 Task: Write a soql queries for arranging the data in Descending order.
Action: Mouse moved to (86, 229)
Screenshot: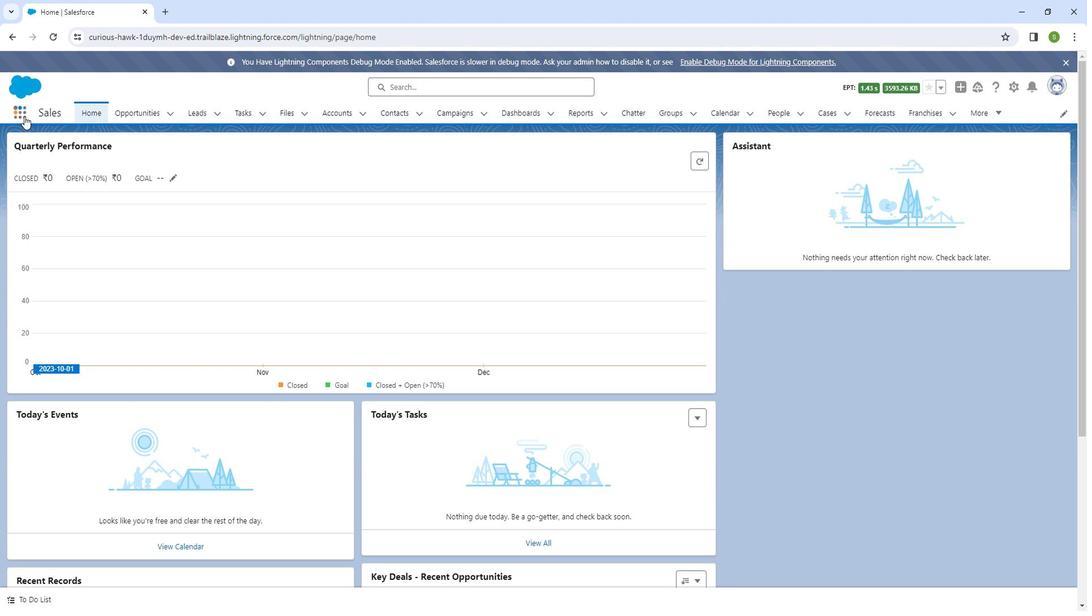 
Action: Mouse pressed left at (86, 229)
Screenshot: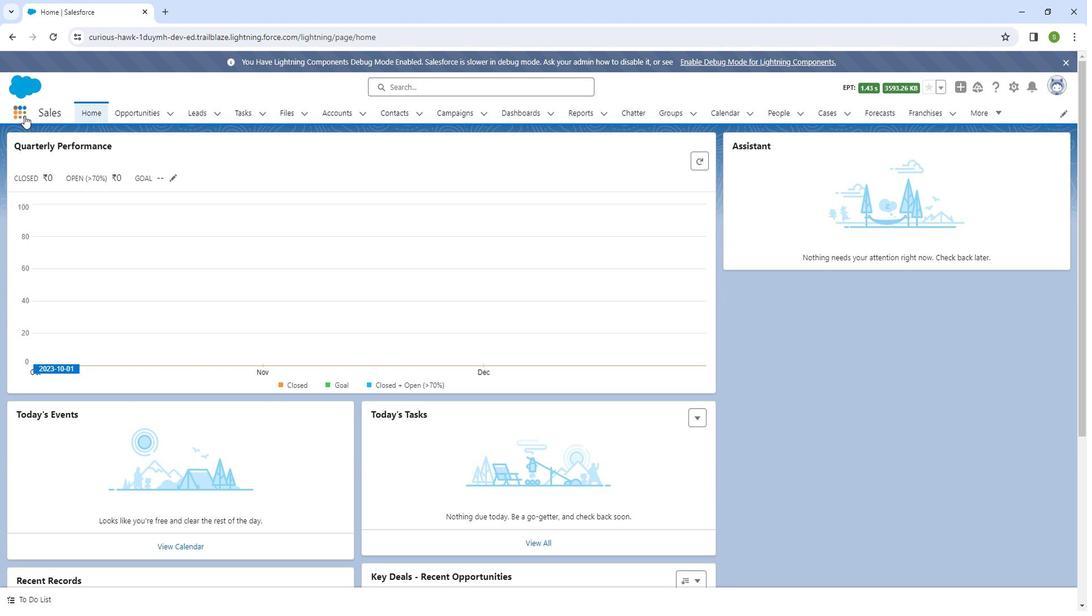 
Action: Mouse moved to (92, 340)
Screenshot: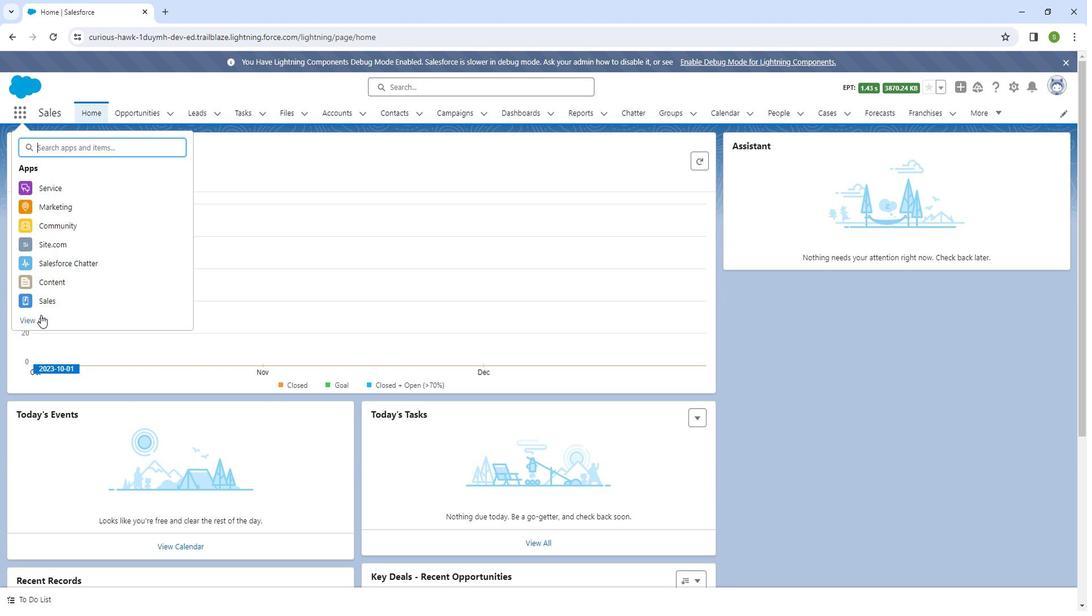 
Action: Mouse pressed left at (92, 340)
Screenshot: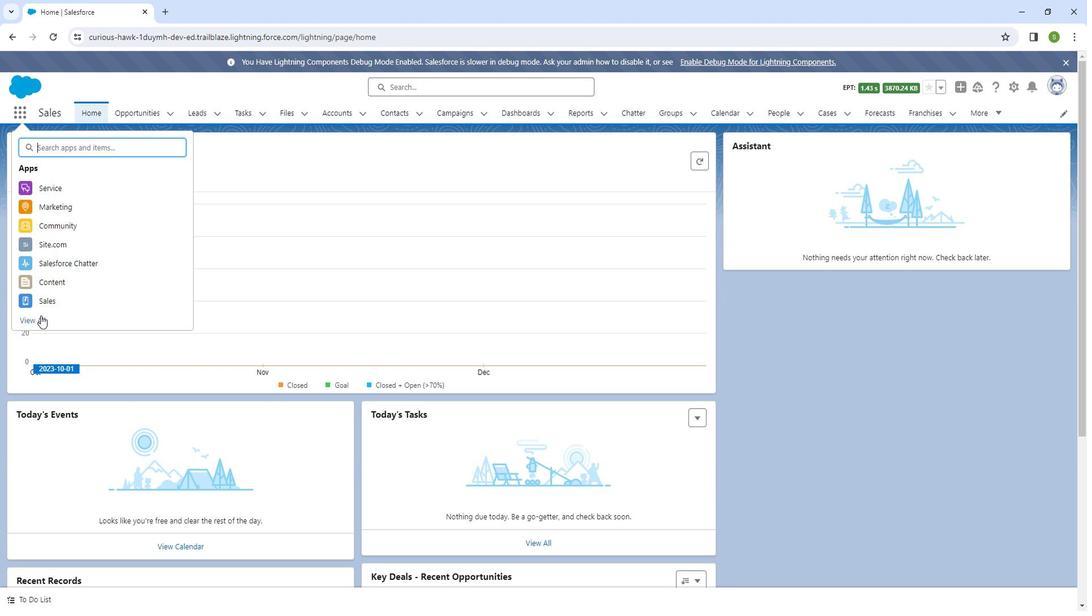 
Action: Mouse moved to (372, 404)
Screenshot: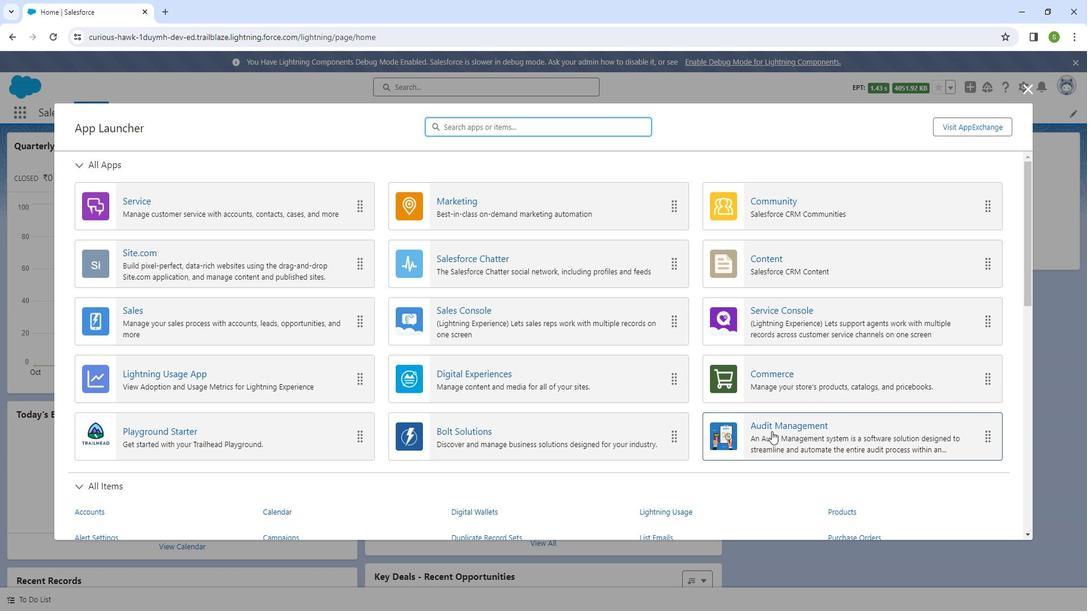 
Action: Mouse pressed left at (372, 404)
Screenshot: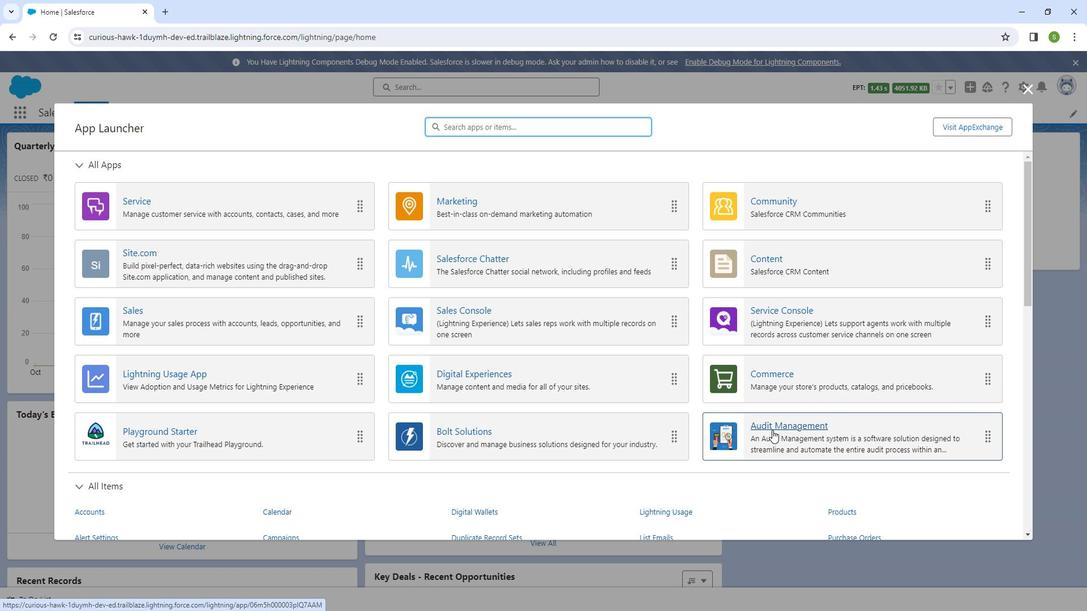 
Action: Mouse moved to (467, 212)
Screenshot: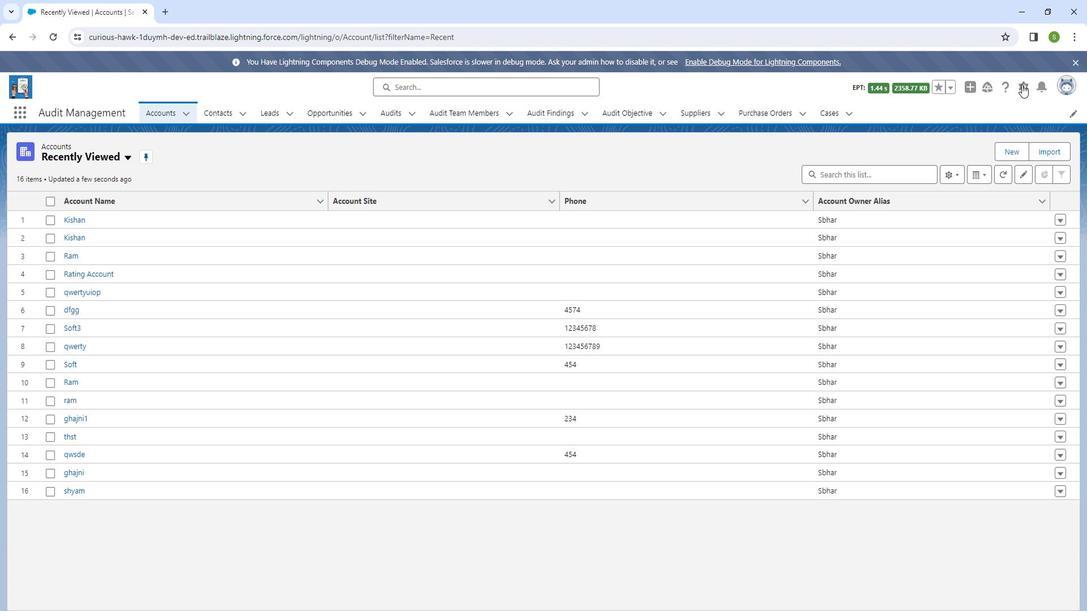 
Action: Mouse pressed left at (467, 212)
Screenshot: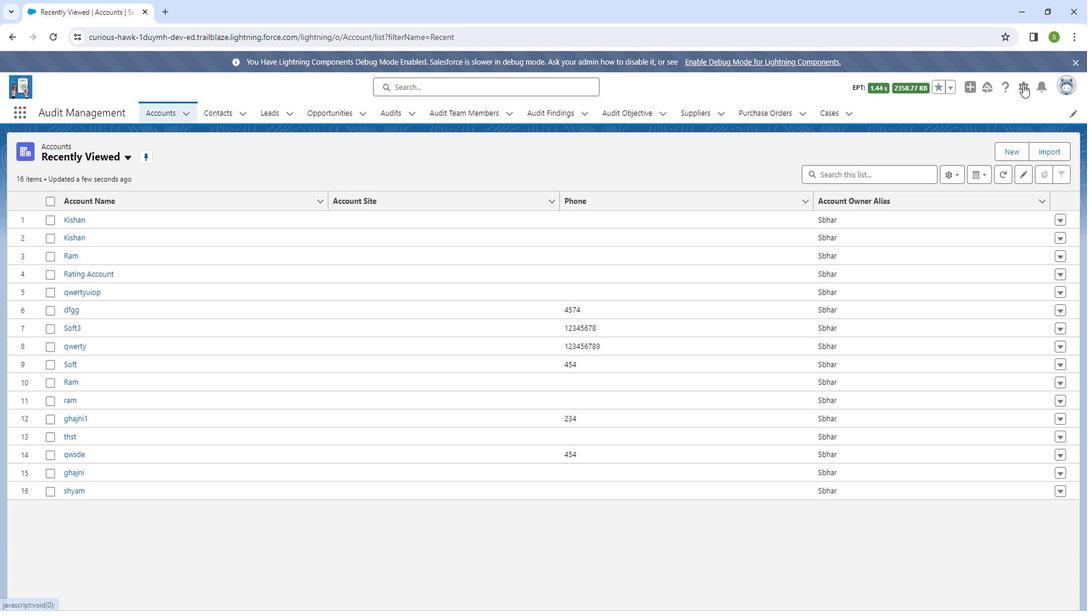 
Action: Mouse moved to (450, 269)
Screenshot: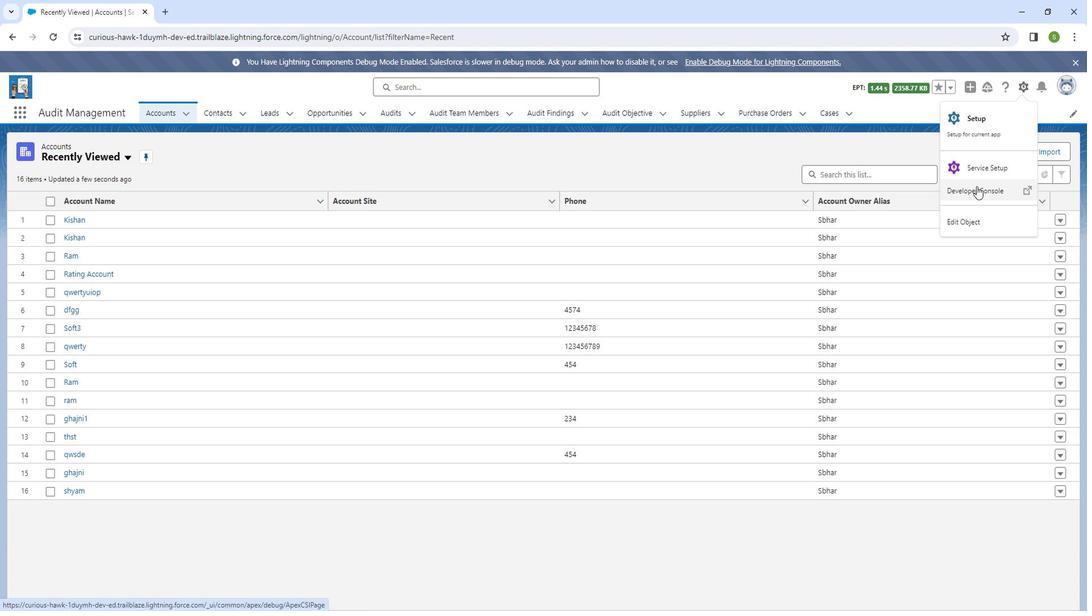 
Action: Mouse pressed right at (450, 269)
Screenshot: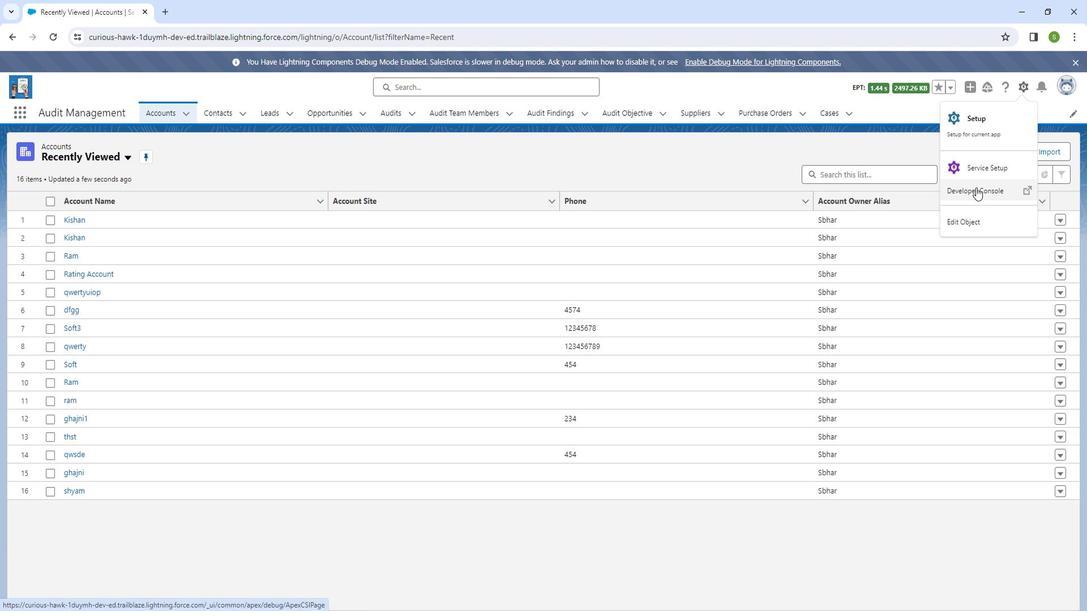 
Action: Mouse moved to (443, 276)
Screenshot: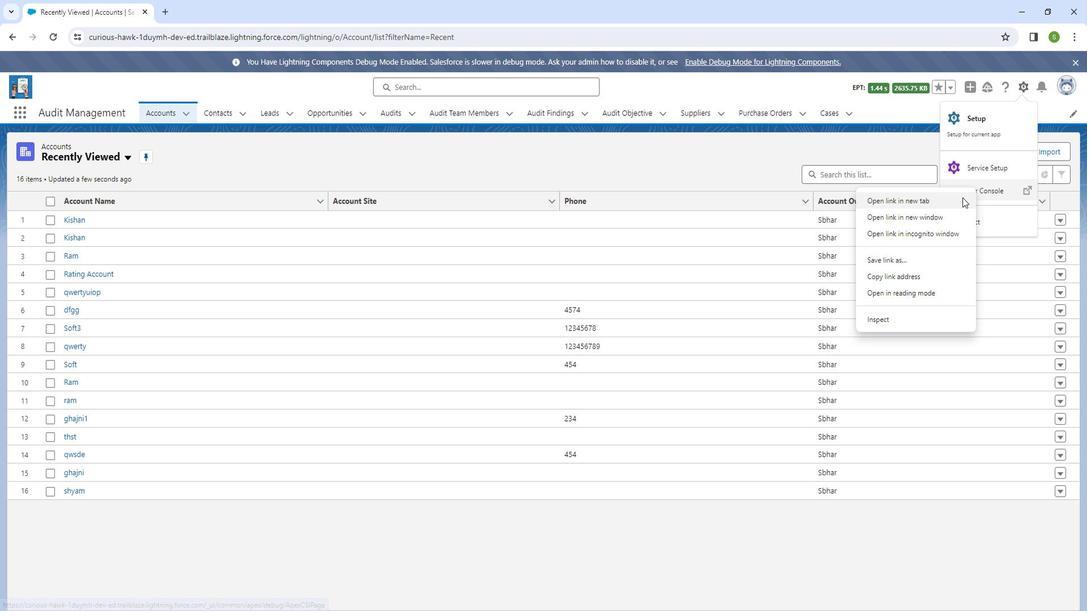 
Action: Mouse pressed left at (443, 276)
Screenshot: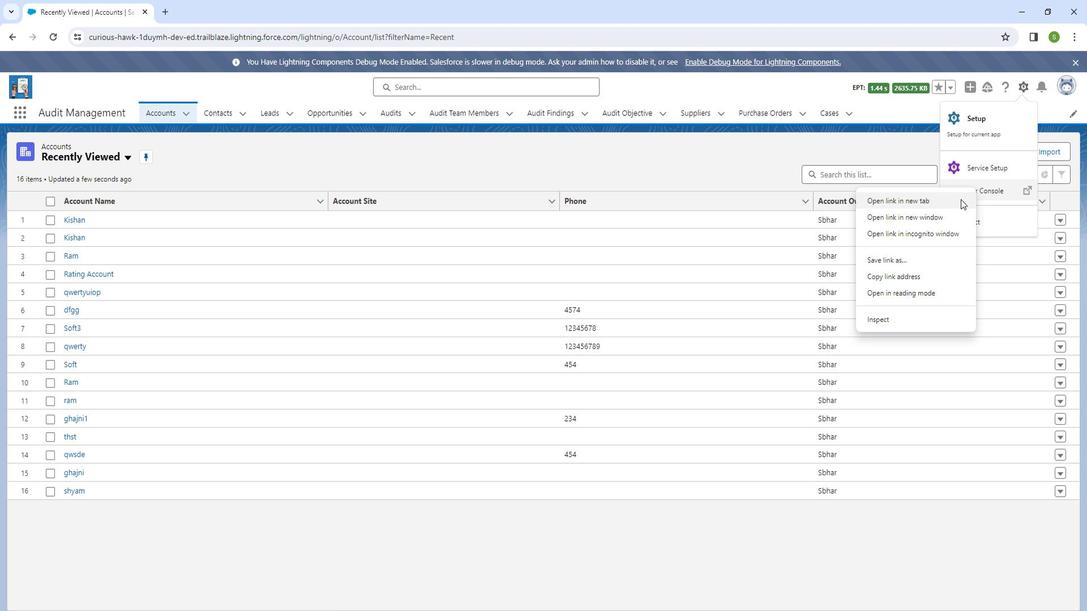 
Action: Mouse moved to (165, 172)
Screenshot: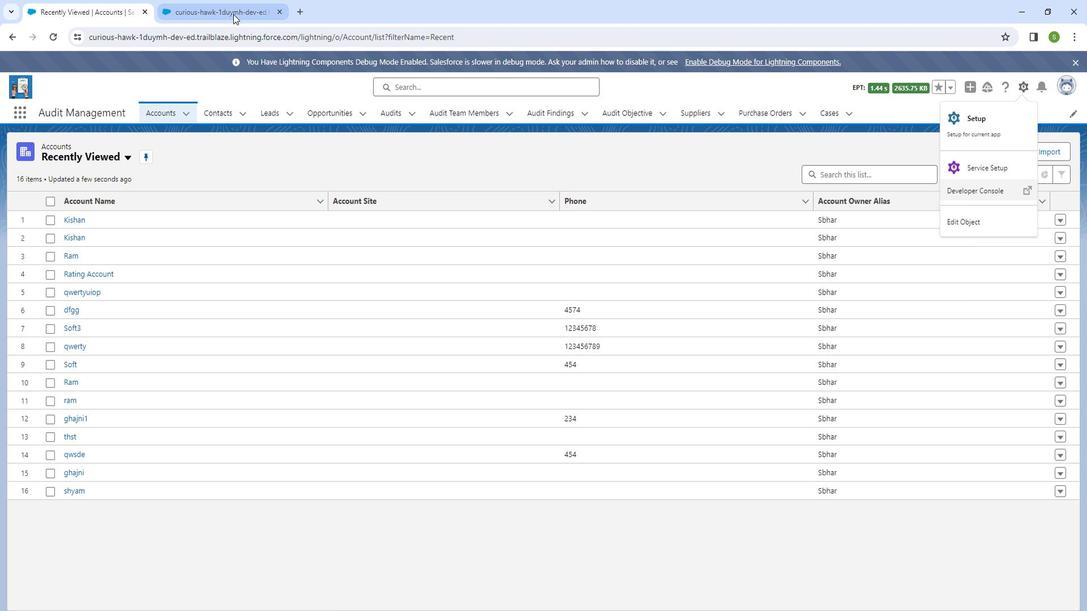 
Action: Mouse pressed left at (165, 172)
Screenshot: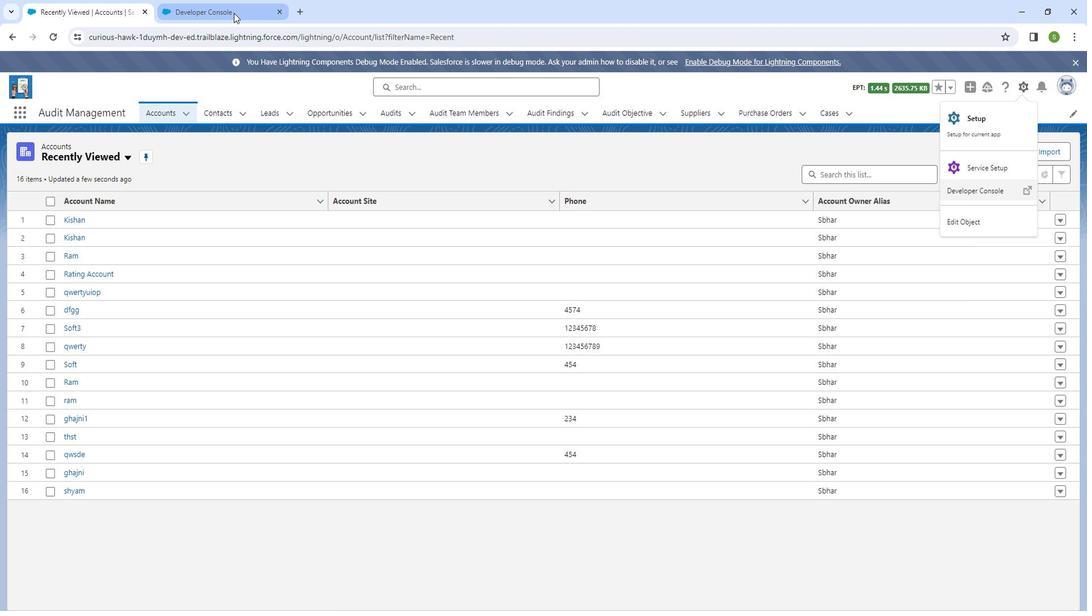 
Action: Mouse moved to (134, 309)
Screenshot: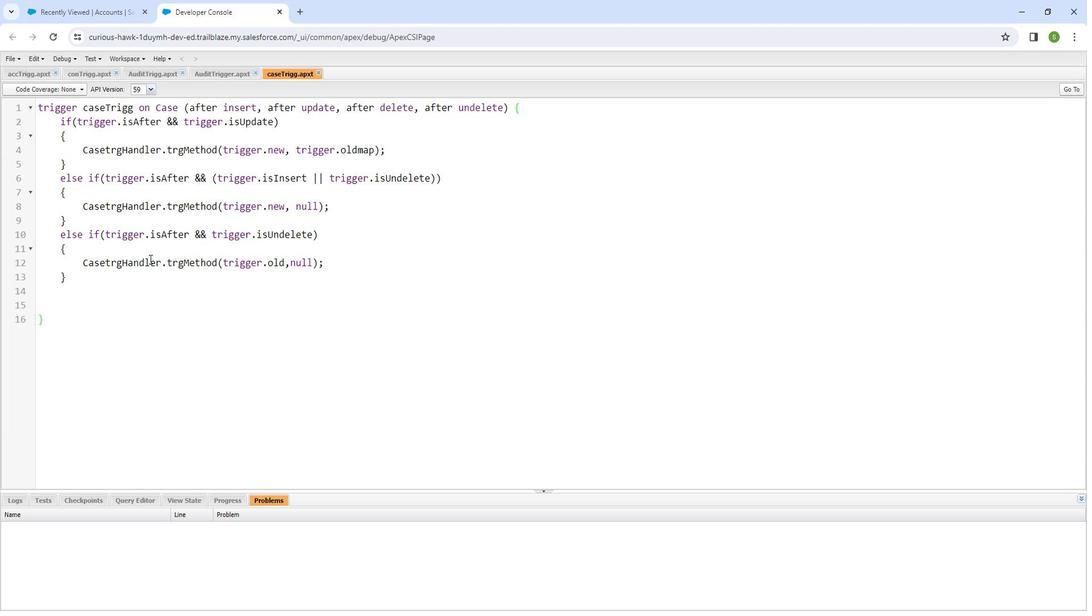 
Action: Key pressed <Key.alt_l><<191>>
Screenshot: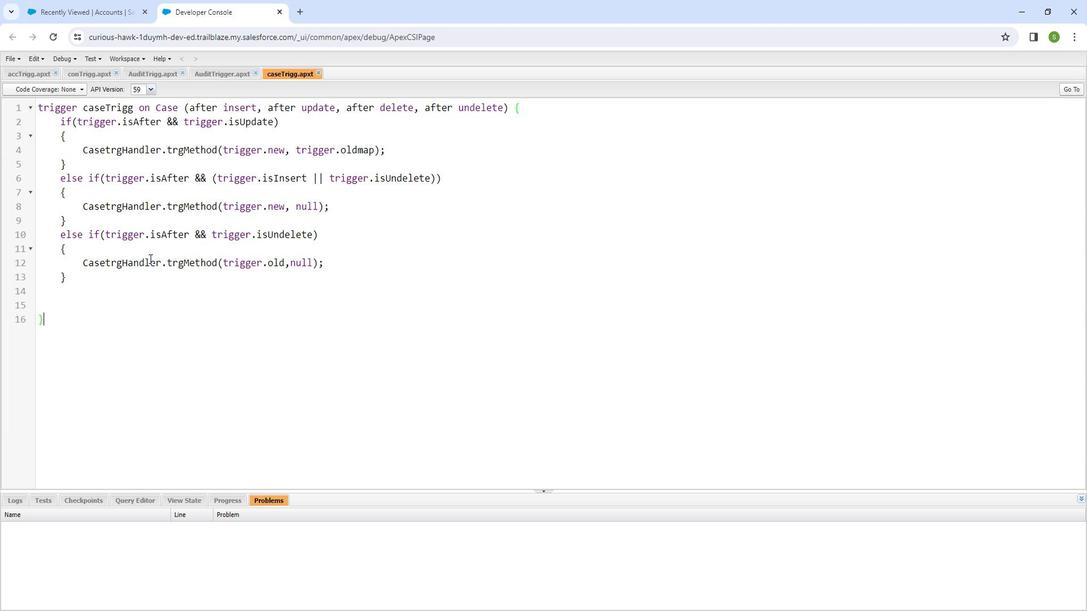 
Action: Mouse moved to (82, 199)
Screenshot: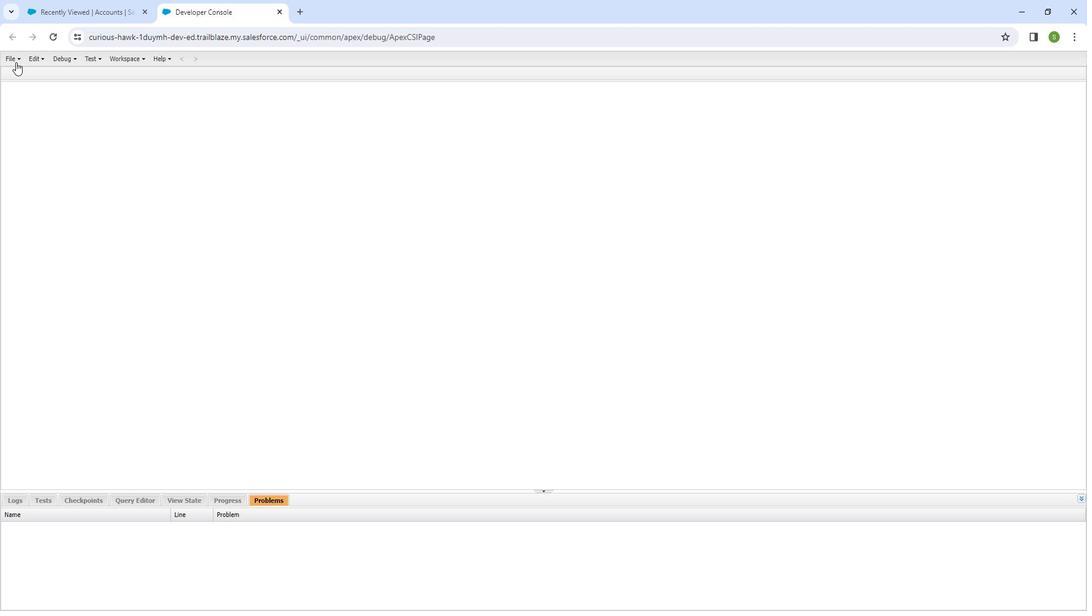 
Action: Mouse pressed left at (82, 199)
Screenshot: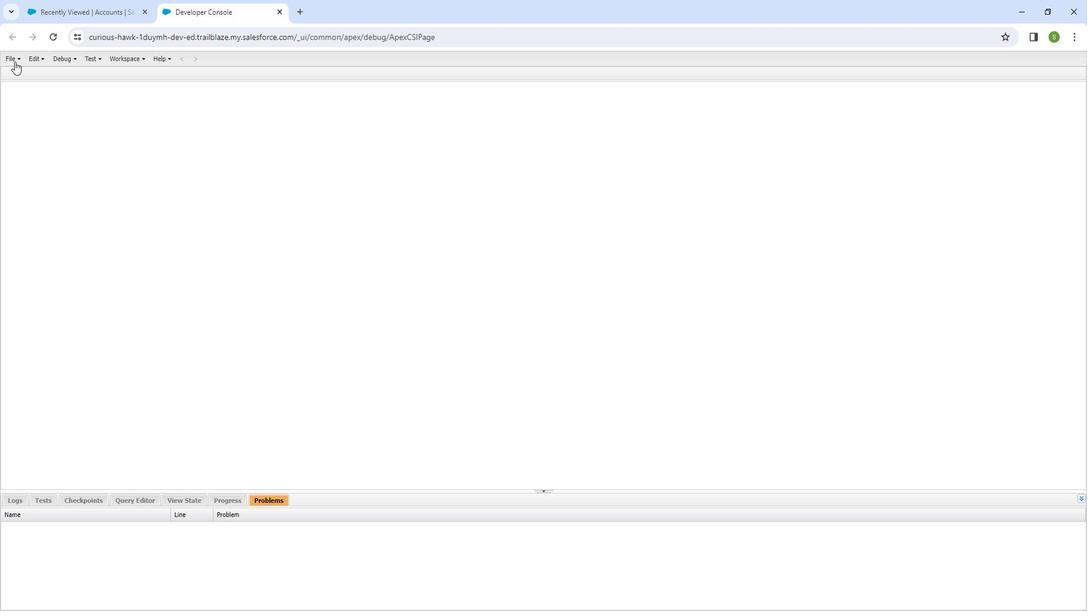 
Action: Mouse moved to (142, 208)
Screenshot: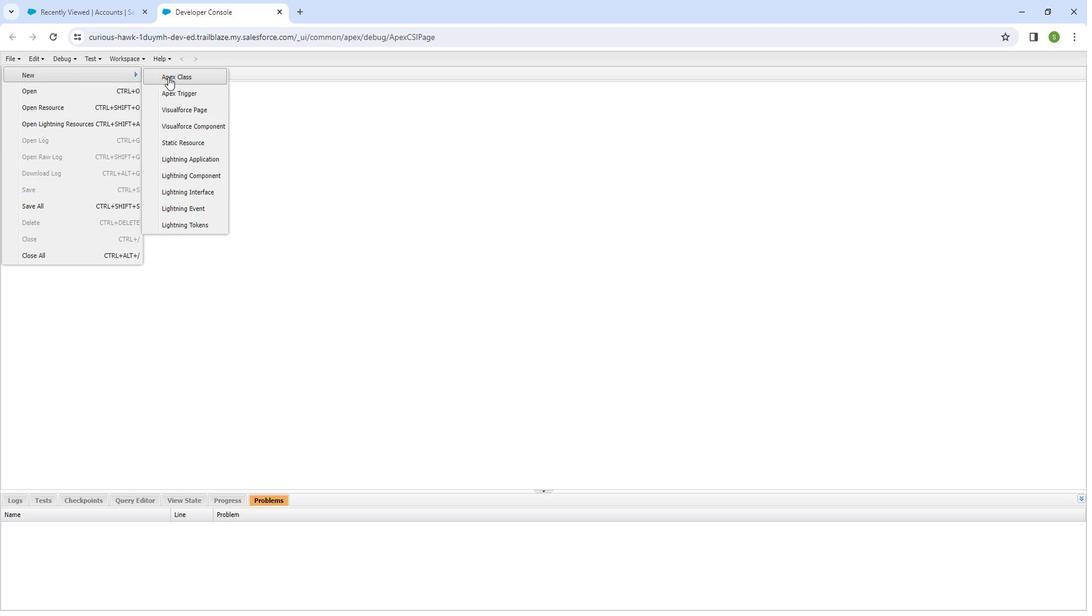 
Action: Mouse pressed left at (142, 208)
Screenshot: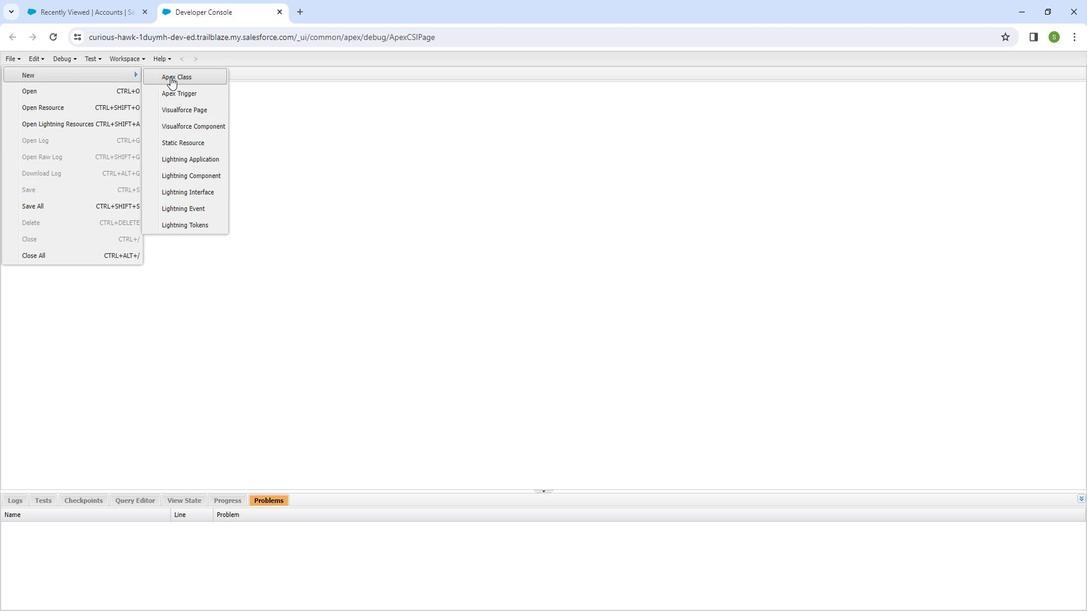 
Action: Mouse moved to (271, 352)
Screenshot: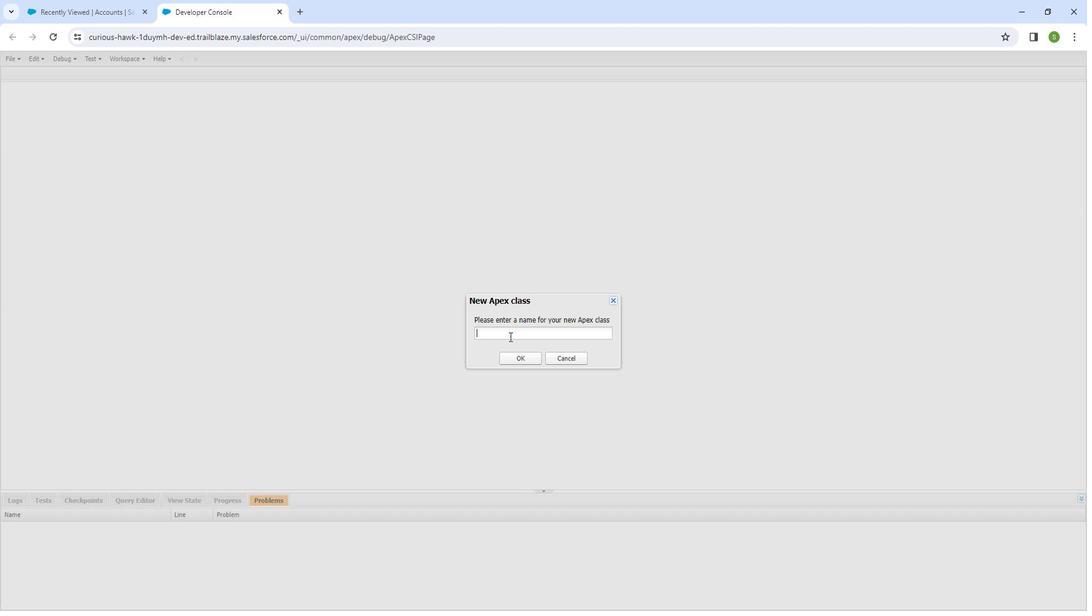 
Action: Mouse pressed left at (271, 352)
Screenshot: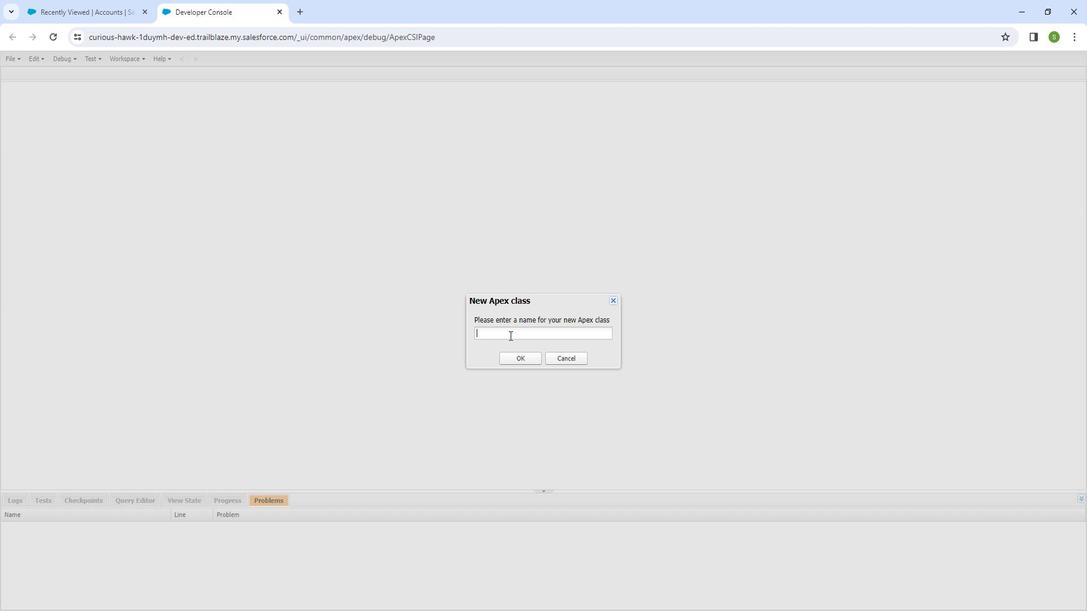
Action: Mouse moved to (270, 350)
Screenshot: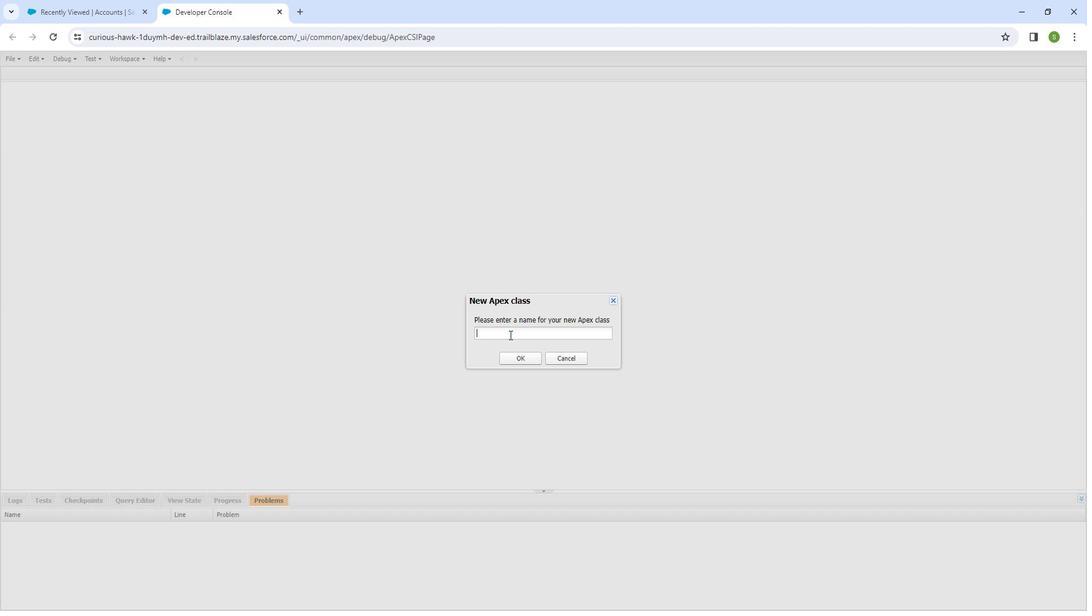 
Action: Key pressed <Key.shift_r>Descending<Key.shift_r>cl<Key.backspace><Key.backspace><Key.shift_r>Class
Screenshot: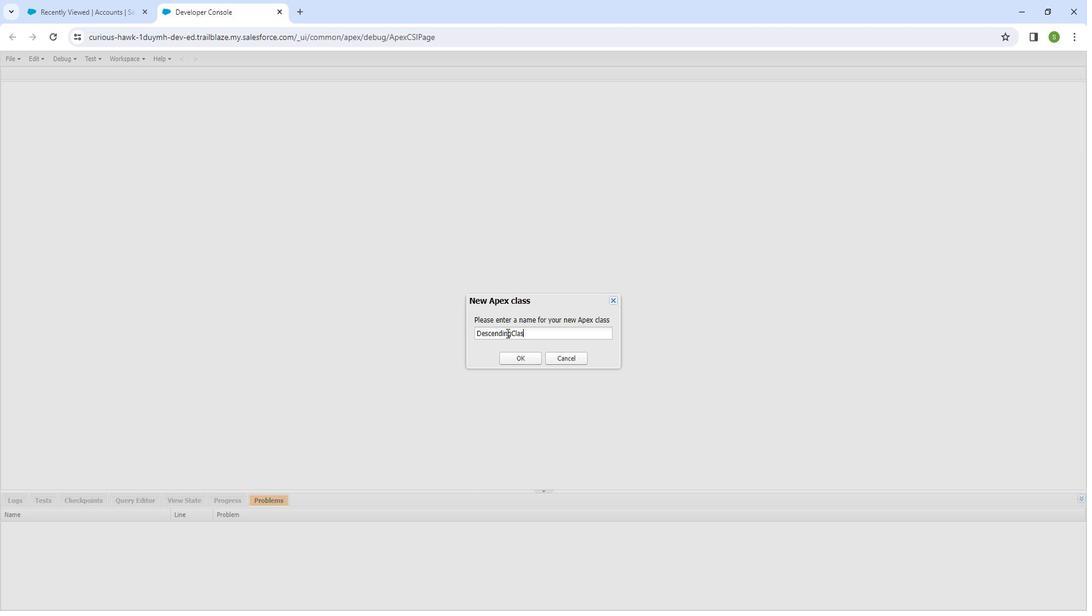
Action: Mouse moved to (271, 366)
Screenshot: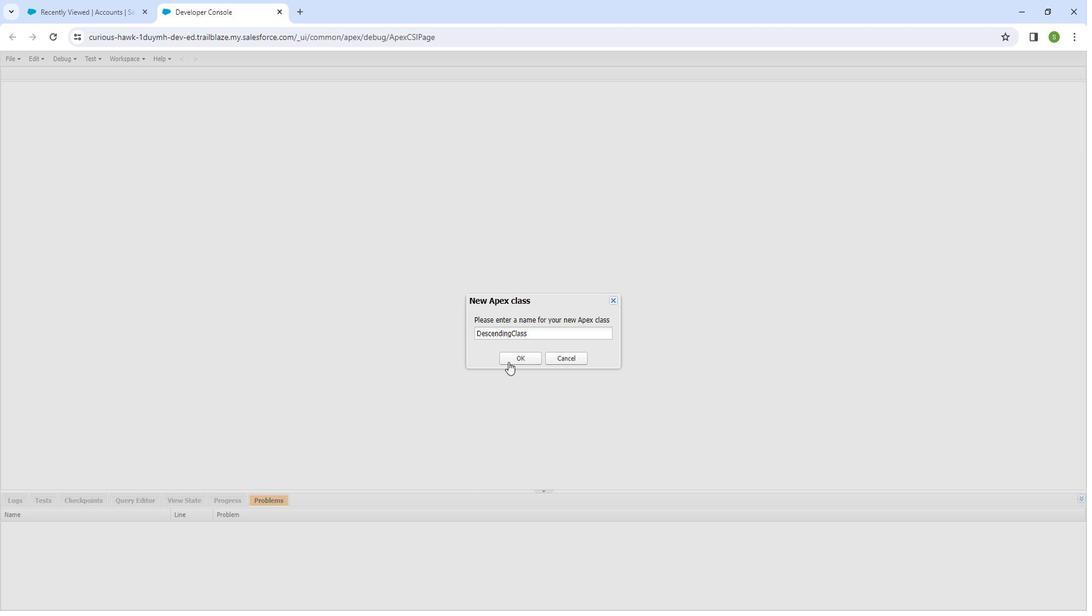 
Action: Mouse pressed left at (271, 366)
Screenshot: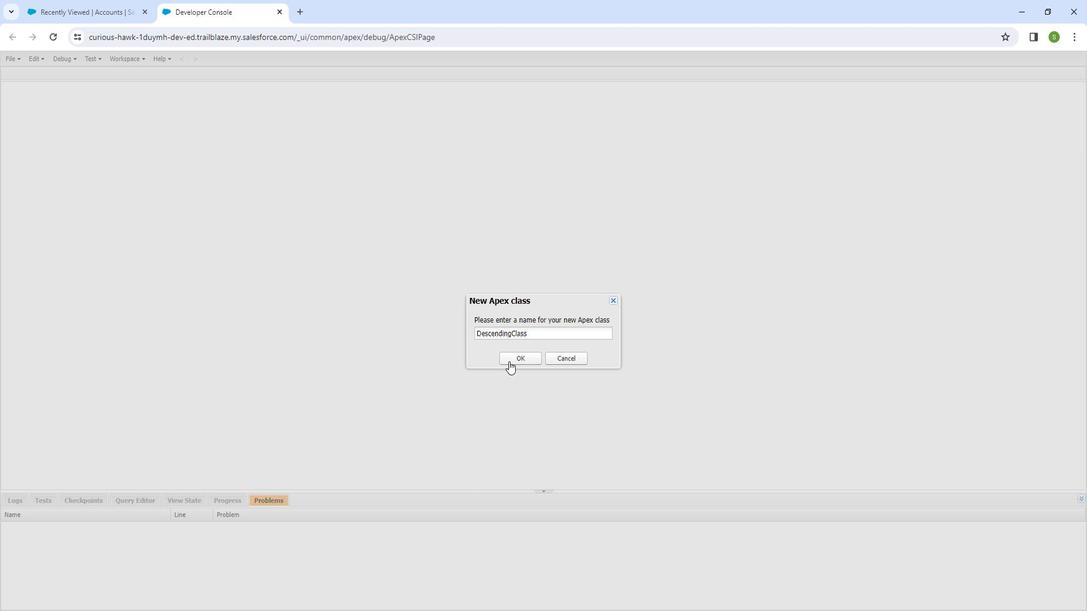 
Action: Mouse moved to (166, 227)
Screenshot: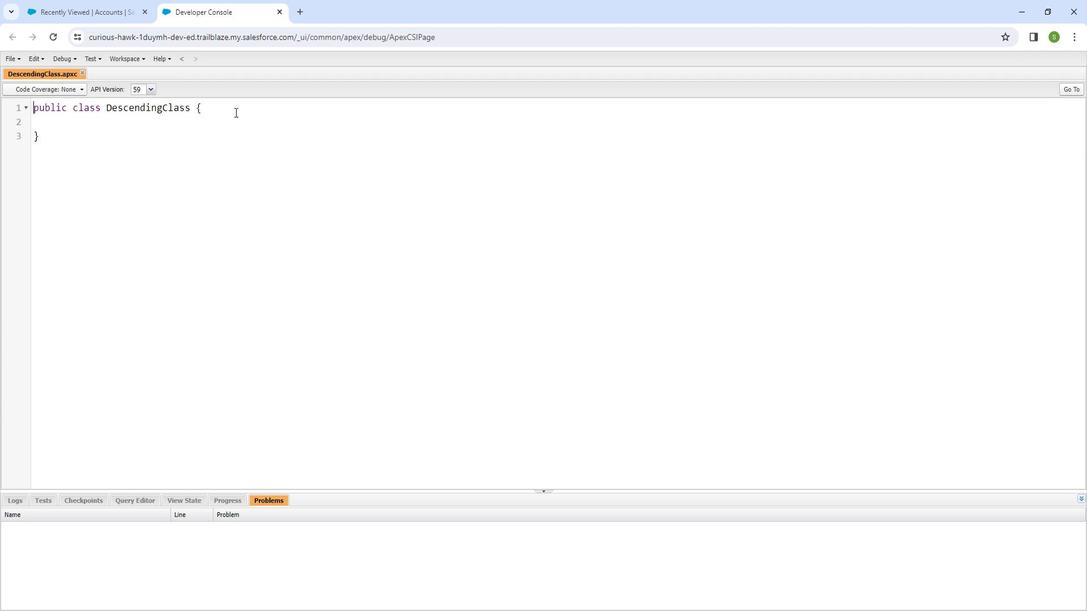 
Action: Mouse pressed left at (166, 227)
Screenshot: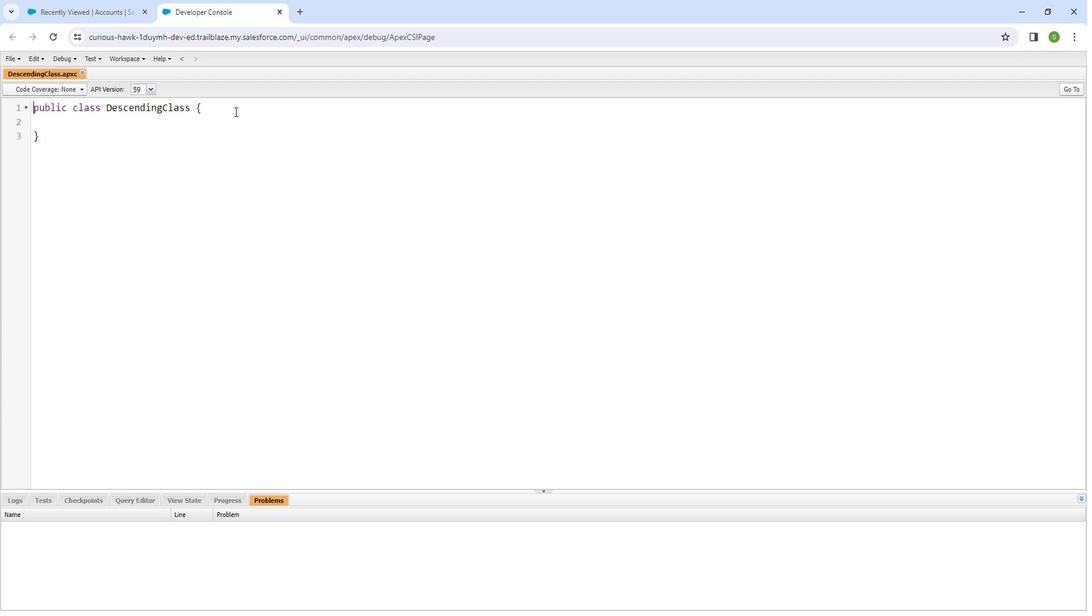 
Action: Key pressed <Key.enter>public<Key.space>static<Key.space>void<Key.space><Key.shift_r>Limit<Key.shift_r><Key.shift_r>Ex<Key.shift_r><Key.shift_r><Key.shift_r><Key.shift_r><Key.shift_r><Key.shift_r><Key.shift_r><Key.shift_r><Key.shift_r><Key.shift_r><Key.shift_r><Key.shift_r><Key.shift_r><Key.shift_r><Key.shift_r><Key.shift_r>(<Key.right><Key.enter><Key.shift_r><Key.shift_r><Key.shift_r><Key.shift_r><Key.shift_r><Key.shift_r><Key.shift_r><Key.shift_r><Key.shift_r><Key.shift_r><Key.shift_r><Key.shift_r><Key.shift_r><Key.shift_r><Key.shift_r><Key.shift_r><Key.shift_r>
Screenshot: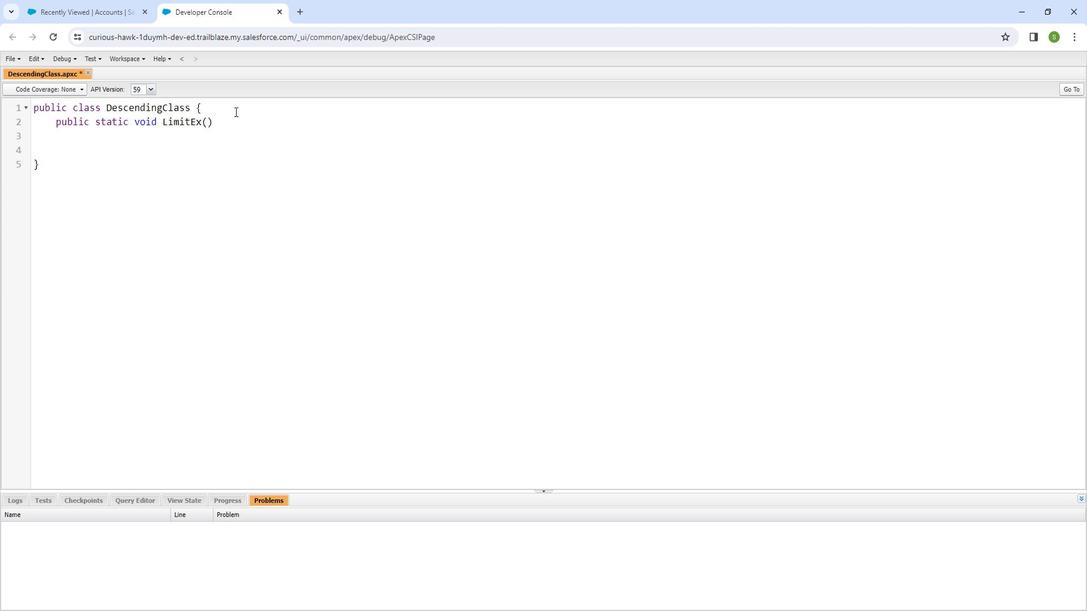 
Action: Mouse moved to (148, 234)
Screenshot: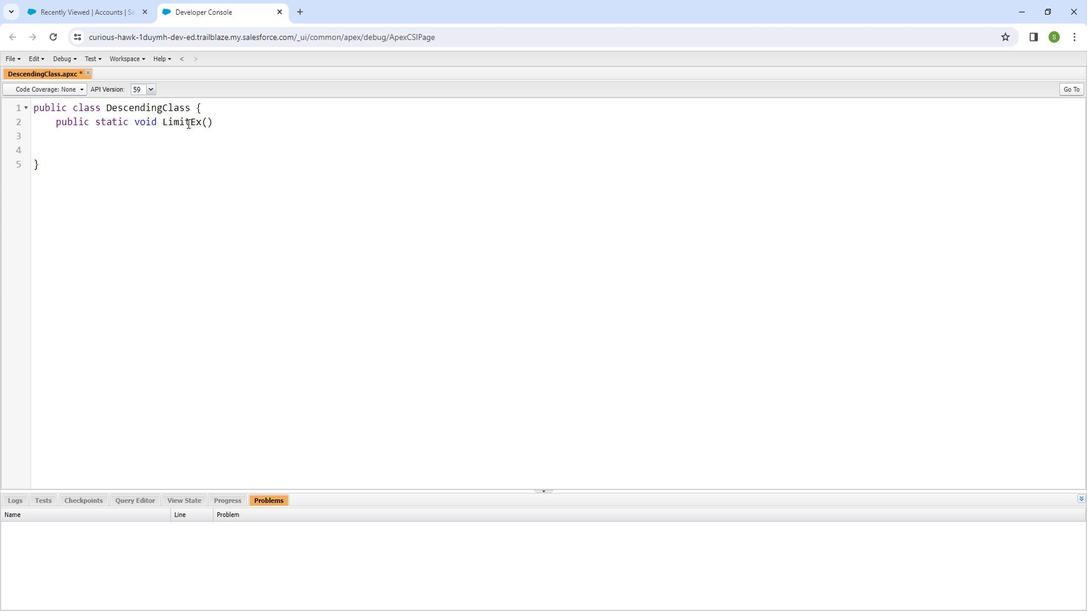
Action: Mouse pressed left at (148, 234)
Screenshot: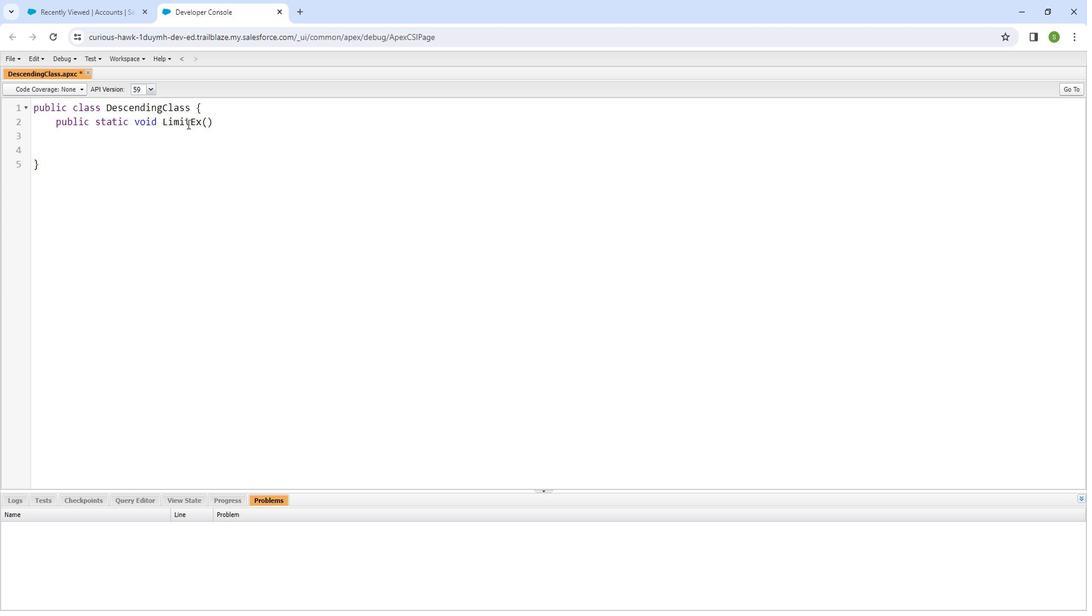 
Action: Key pressed <Key.right><Key.backspace><Key.backspace><Key.backspace><Key.backspace><Key.backspace><Key.shift_r>Descending
Screenshot: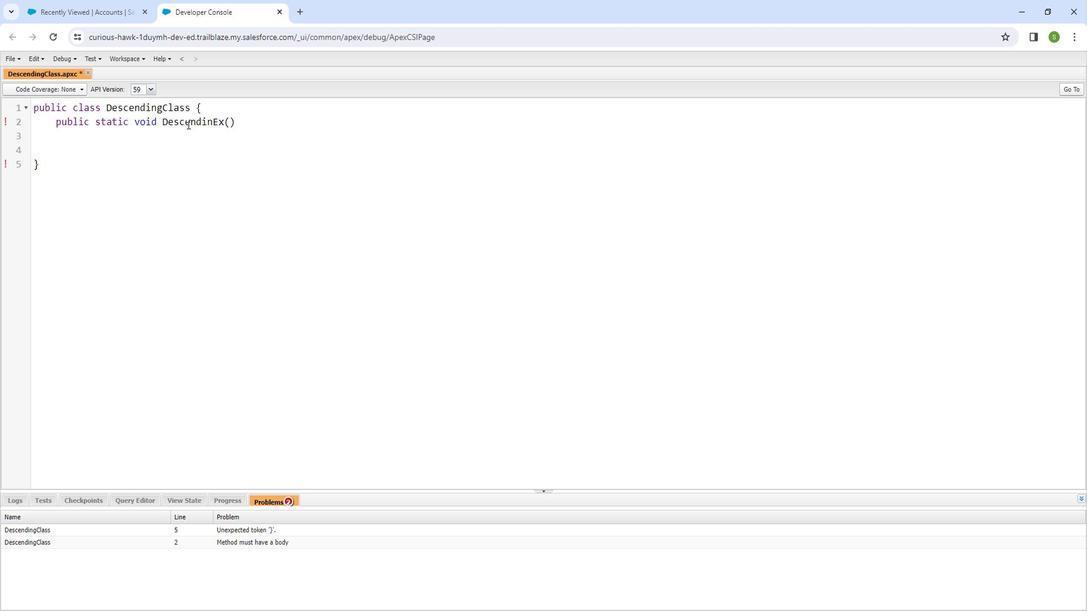 
Action: Mouse moved to (172, 235)
Screenshot: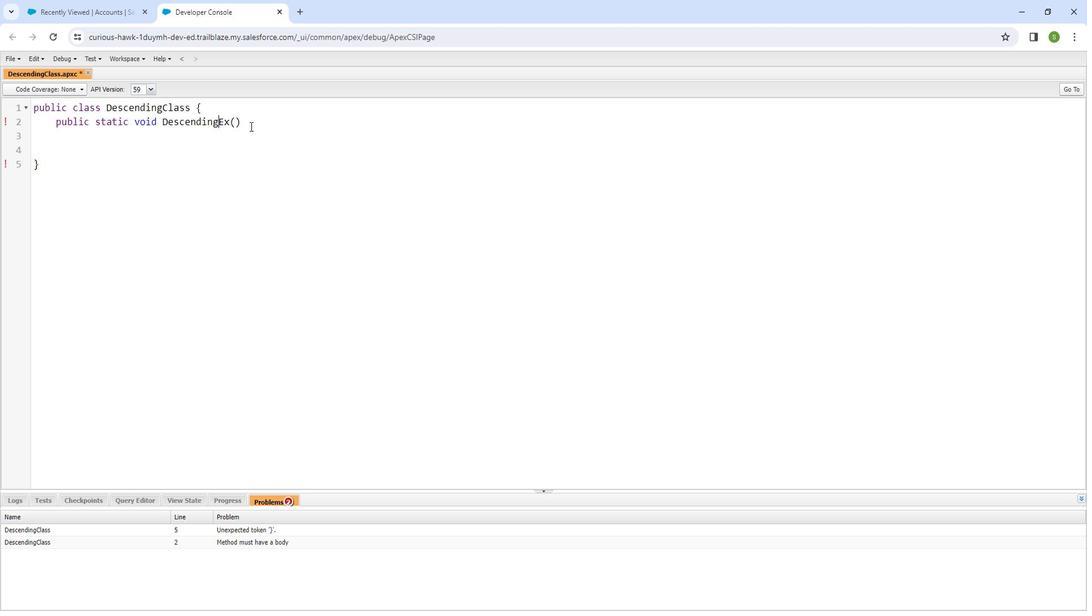 
Action: Mouse pressed left at (172, 235)
Screenshot: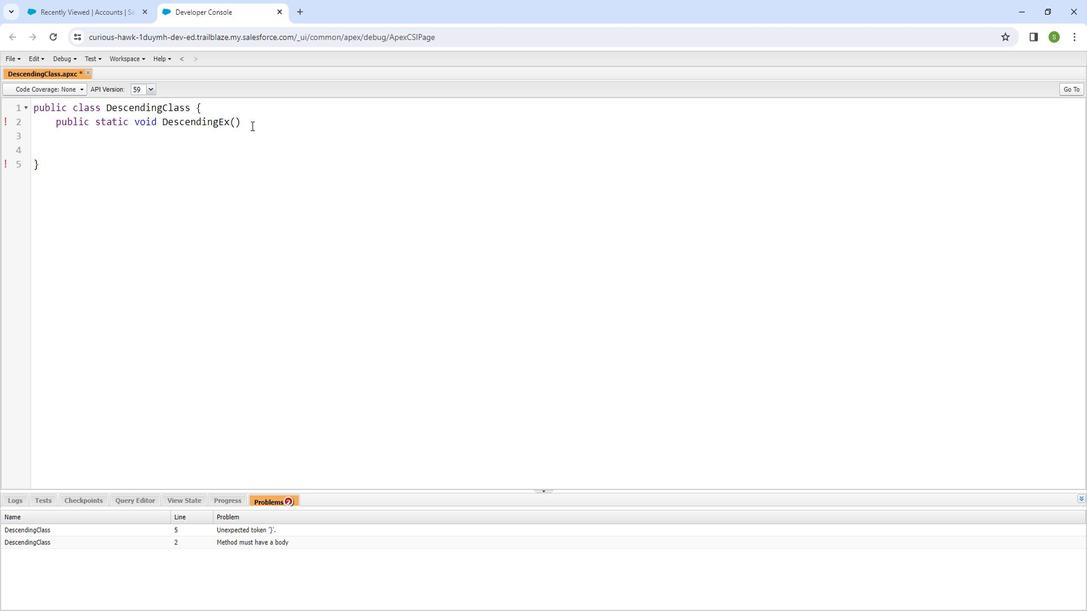 
Action: Mouse moved to (173, 234)
Screenshot: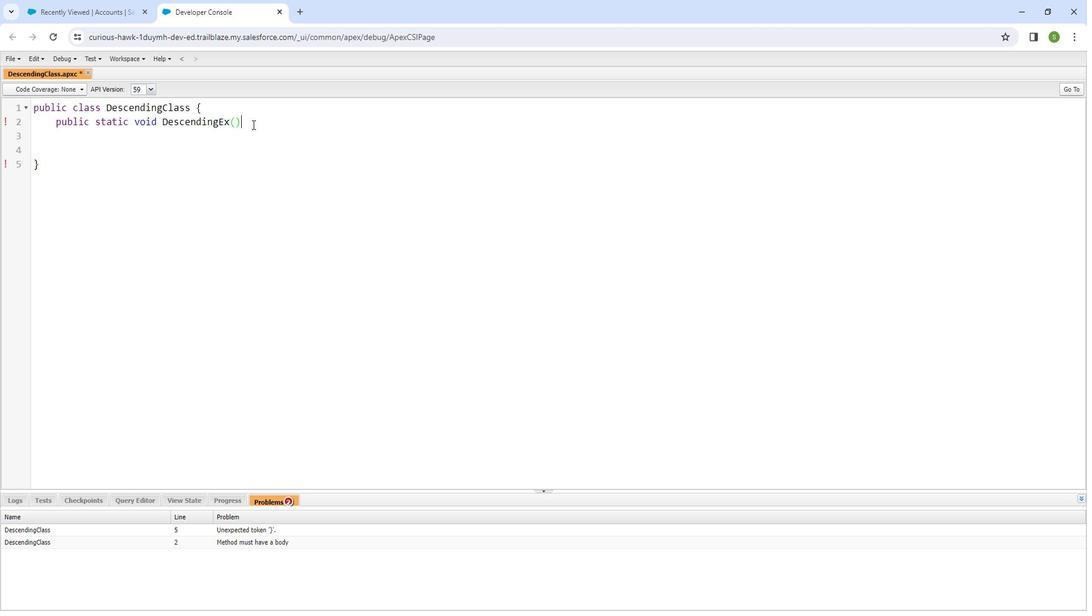
Action: Key pressed <Key.enter><Key.shift_r>{<Key.enter><Key.shift_r>List<Key.shift_r><Key.shift_r><Key.shift_r><Key.shift_r><Key.shift_r><Key.shift_r><<Key.shift_r><Key.shift_r><Key.shift_r><Key.shift_r><Key.shift_r><Key.shift_r><Key.shift_r>Account<Key.shift_r><Key.shift_r><Key.shift_r><Key.shift_r><Key.shift_r>><Key.space>acclist<Key.space>=<Key.space>[<Key.shift_r><Key.shift_r><Key.shift_r><Key.shift_r><Key.shift_r><Key.shift_r><Key.shift_r><Key.shift_r><Key.shift_r><Key.shift_r><Key.shift_r><Key.shift_r><Key.shift_r>SELECT<Key.space><Key.shift_r><Key.shift_r><Key.shift_r><Key.shift_r><Key.shift_r><Key.shift_r><Key.shift_r><Key.shift_r><Key.shift_r><Key.shift_r><Key.shift_r><Key.shift_r><Key.shift_r><Key.shift_r><Key.shift_r>Id,<Key.space><Key.shift_r><Key.shift_r><Key.shift_r><Key.shift_r><Key.shift_r><Key.shift_r><Key.shift_r><Key.shift_r><Key.shift_r><Key.shift_r><Key.shift_r>Name<Key.space><Key.shift_r><Key.shift_r><Key.shift_r><Key.shift_r>FROM<Key.space><Key.shift_r><Key.shift_r><Key.shift_r><Key.shift_r><Key.shift_r><Key.shift_r><Key.shift_r><Key.shift_r><Key.shift_r>Account<Key.space><Key.shift_r><Key.shift_r><Key.shift_r><Key.shift_r><Key.shift_r><Key.shift_r><Key.shift_r><Key.shift_r><Key.shift_r><Key.shift_r><Key.shift_r><Key.shift_r><Key.shift_r><Key.shift_r>O<Key.shift_r>RDER<Key.space><Key.shift_r><Key.shift_r><Key.shift_r><Key.shift_r><Key.shift_r><Key.shift_r><Key.shift_r><Key.shift_r><Key.shift_r><Key.shift_r><Key.shift_r><Key.shift_r><Key.shift_r><Key.shift_r><Key.shift_r>BY<Key.space><Key.shift_r><Key.shift_r><Key.shift_r><Key.shift_r><Key.shift_r><Key.shift_r><Key.shift_r><Key.shift_r><Key.shift_r><Key.shift_r><Key.shift_r><Key.shift_r><Key.shift_r>Name<Key.space><Key.shift_r><Key.shift_r><Key.shift_r><Key.shift_r><Key.shift_r><Key.shift_r>DESC<Key.right>;<Key.enter>for<Key.shift_r><Key.shift_r><Key.shift_r><Key.shift_r><Key.shift_r><Key.shift_r><Key.shift_r><Key.shift_r><Key.shift_r><Key.shift_r><Key.shift_r><Key.shift_r><Key.shift_r><Key.shift_r><Key.shift_r>(<Key.shift_r><Key.shift_r>Account<Key.space>acc<Key.shift_r><Key.shift_r><Key.shift_r><Key.shift_r><Key.shift_r><Key.shift_r><Key.shift_r><Key.shift_r><Key.shift_r><Key.shift_r>:acclist<Key.right><Key.enter><Key.shift_r><Key.shift_r><Key.shift_r><Key.shift_r><Key.shift_r><Key.shift_r><Key.shift_r><Key.shift_r><Key.shift_r>{<Key.enter><Key.shift_r><Key.shift_r><Key.shift_r><Key.shift_r><Key.shift_r><Key.shift_r><Key.shift_r><Key.shift_r><Key.shift_r>Sysy<Key.backspace>tem.debug<Key.shift_r><Key.shift_r><Key.shift_r><Key.shift_r><Key.shift_r><Key.shift_r><Key.shift_r><Key.shift_r><Key.shift_r><Key.shift_r><Key.shift_r>(<Key.shift_r>'<Key.shift_r><Key.shift_r><Key.shift_r>Name<Key.space>-<Key.space><Key.right><Key.space>+<Key.space>acc.<Key.shift_r><Key.shift_r><Key.shift_r><Key.shift_r>Name<Key.right>;ctrl+S
Screenshot: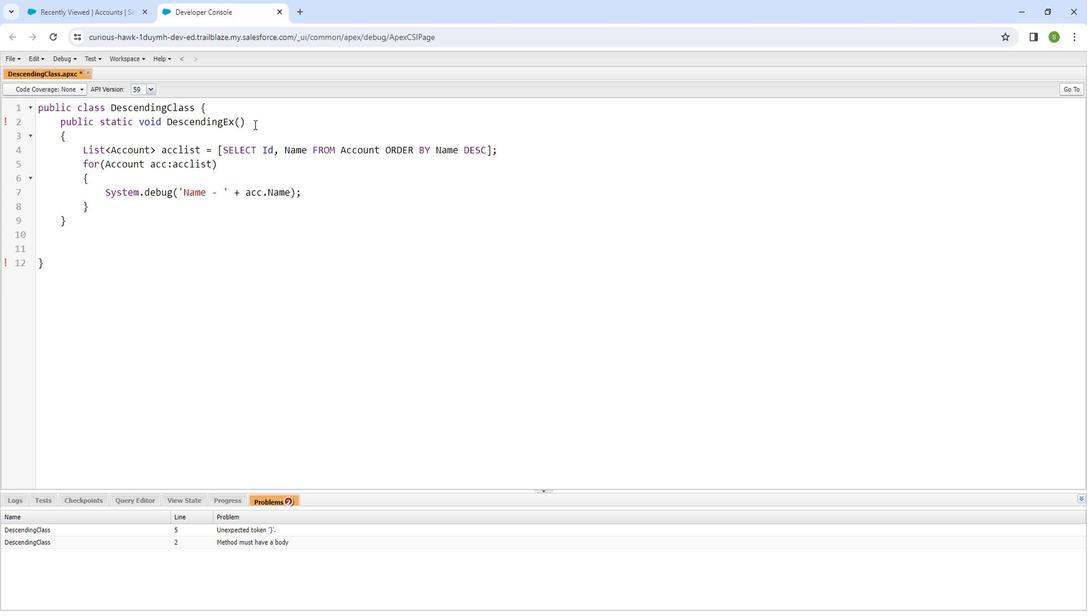 
Action: Mouse moved to (83, 197)
Screenshot: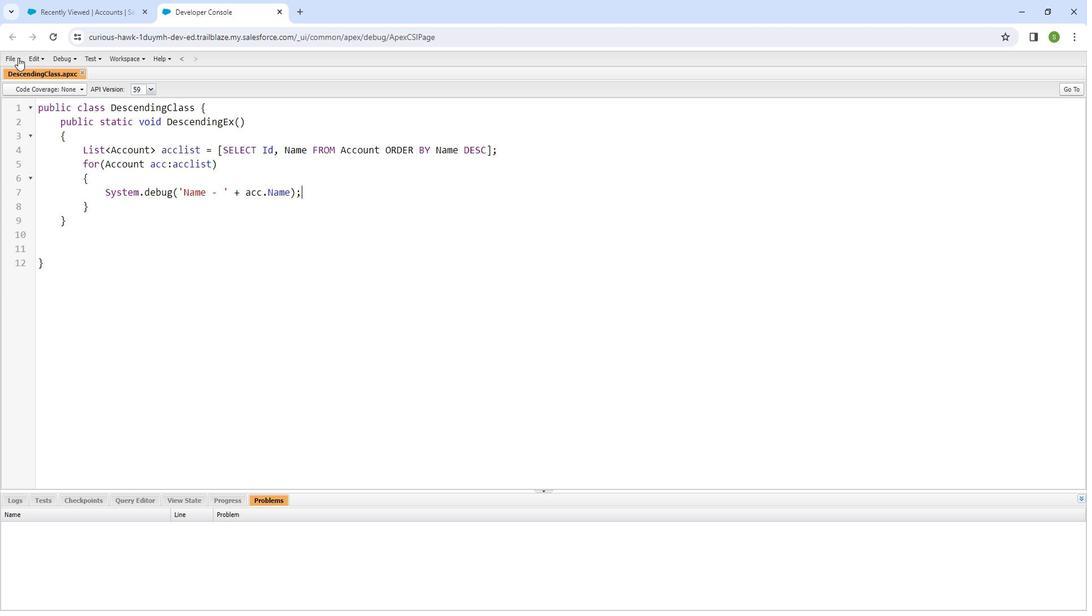 
Action: Mouse pressed left at (83, 197)
Screenshot: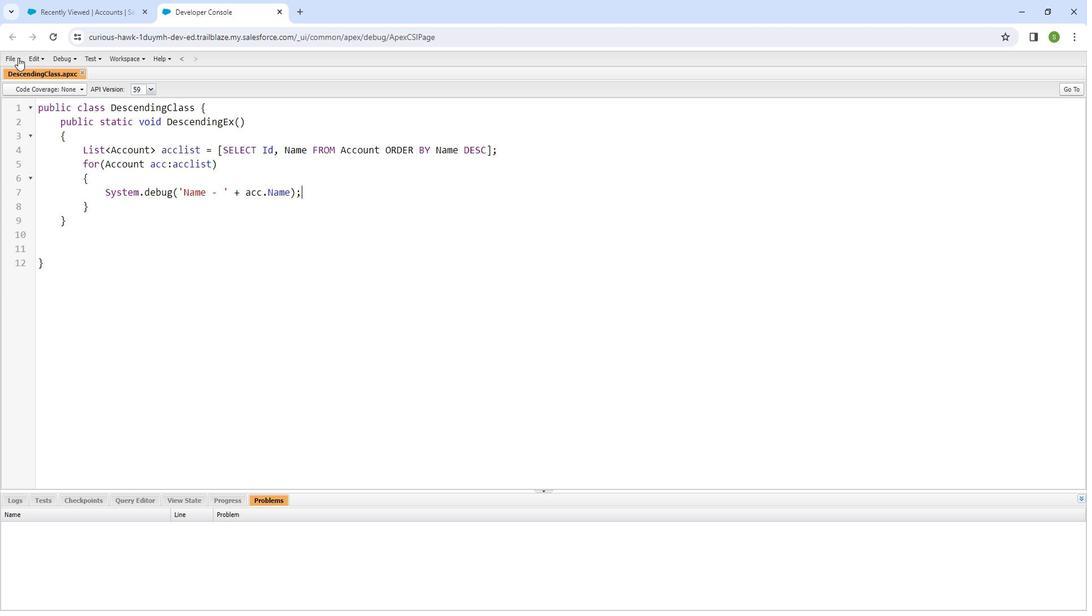 
Action: Mouse moved to (105, 204)
Screenshot: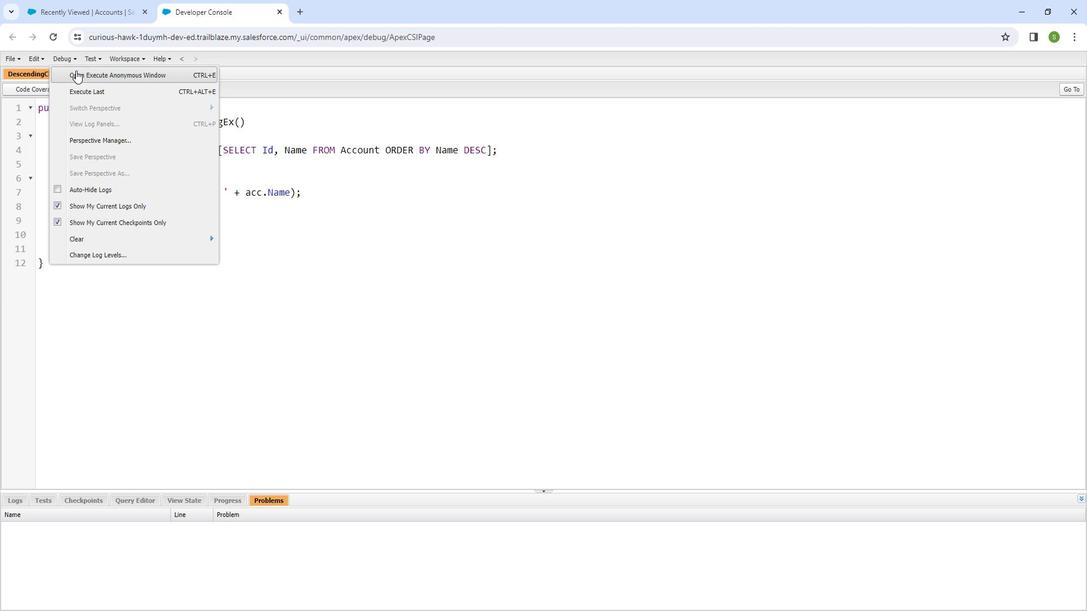 
Action: Mouse pressed left at (105, 204)
Screenshot: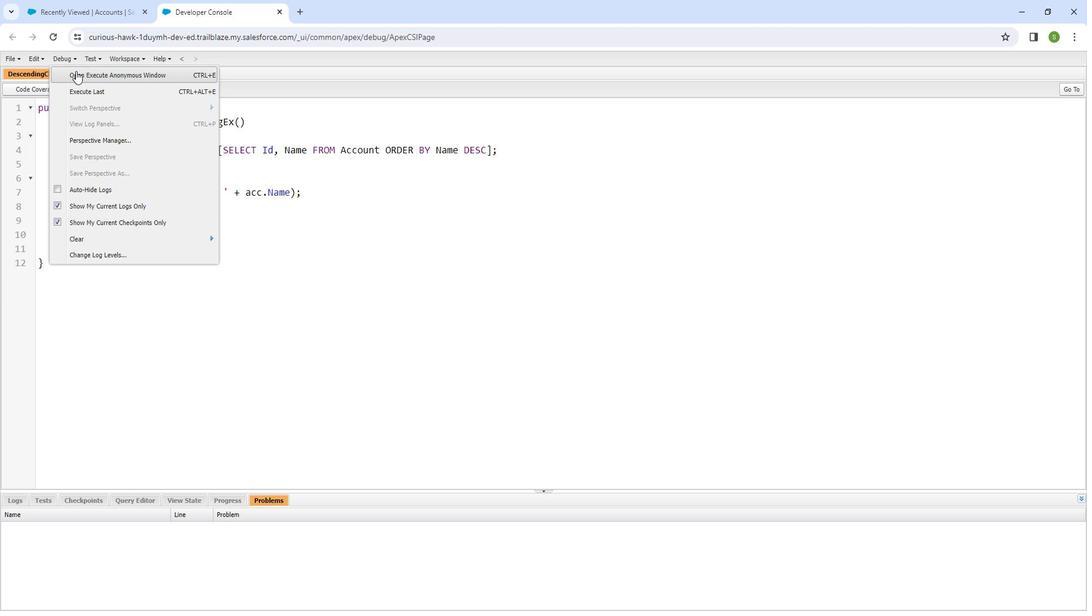 
Action: Mouse moved to (219, 382)
Screenshot: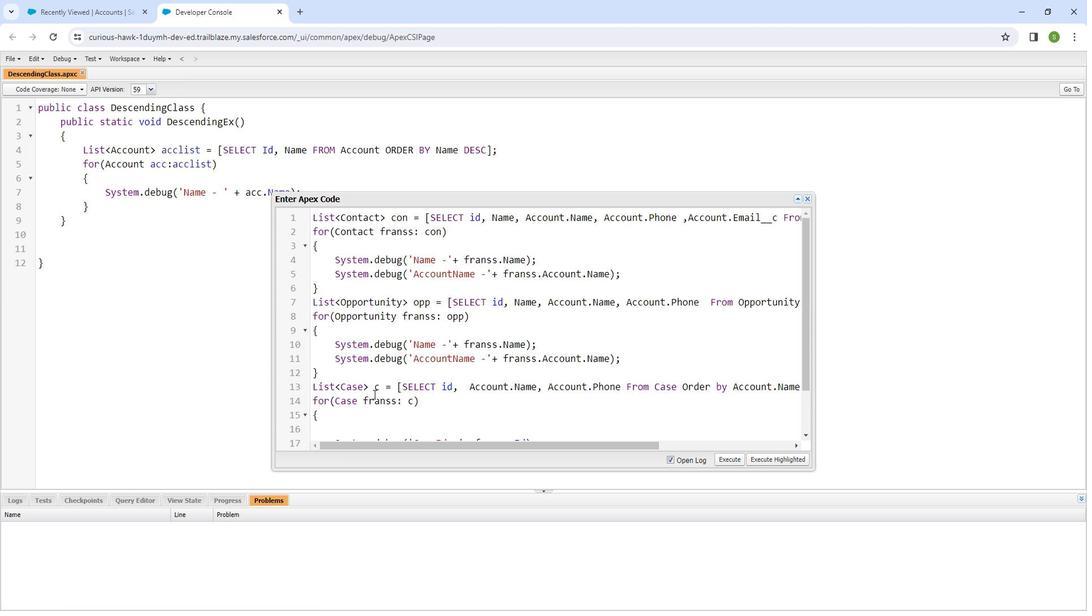 
Action: Mouse pressed left at (219, 382)
Screenshot: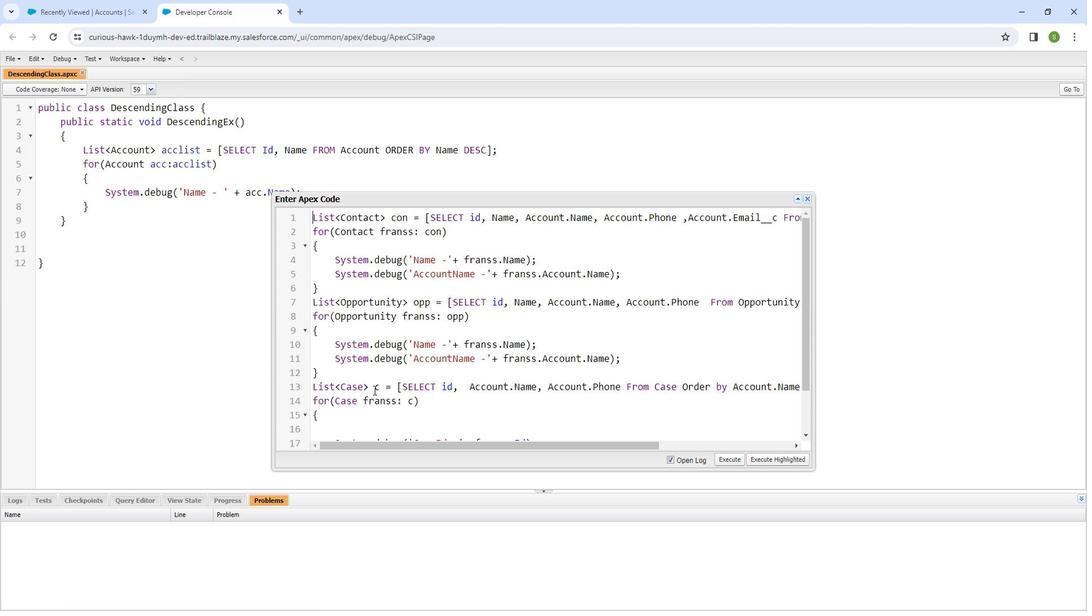 
Action: Mouse moved to (219, 382)
Screenshot: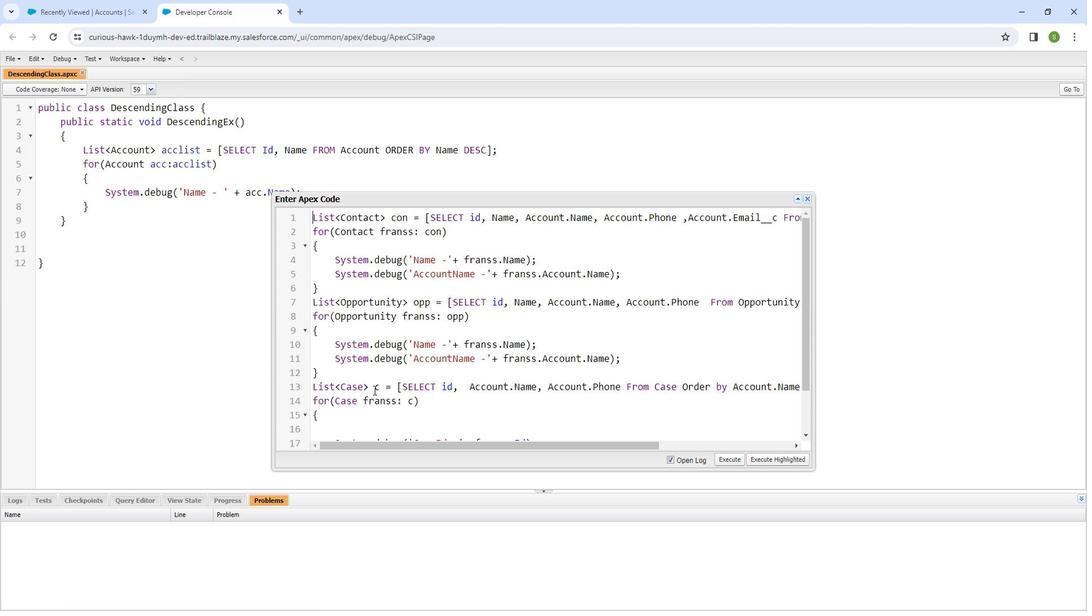 
Action: Mouse pressed left at (219, 382)
Screenshot: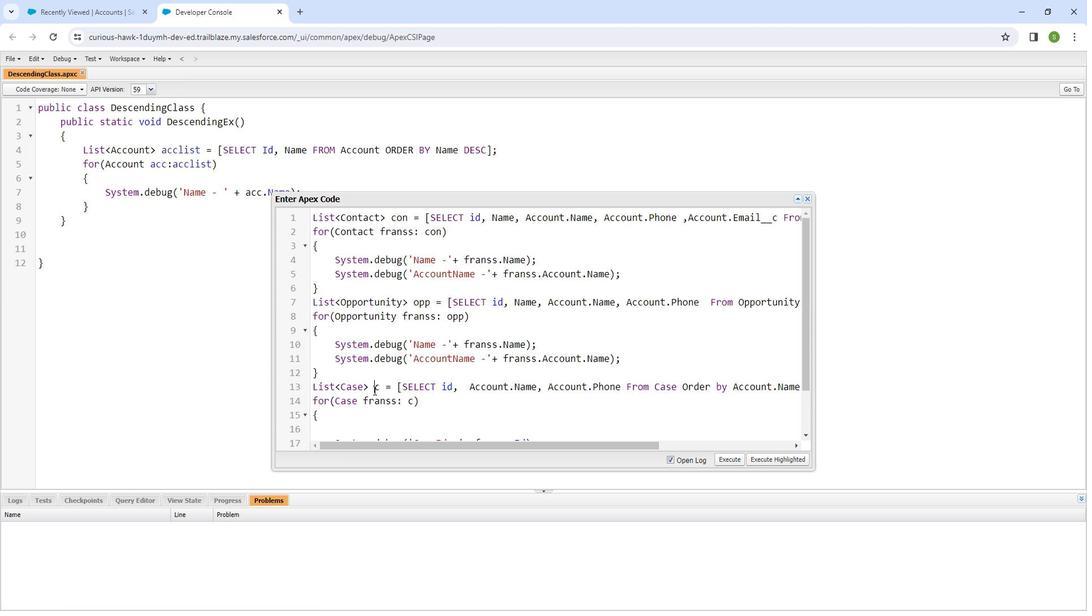 
Action: Key pressed ctrl+A<Key.backspace><Key.shift_r>Descendig<Key.backspace>i<Key.backspace>ng<Key.shift_r>Class.<Key.shift_r><Key.shift_r><Key.shift_r><Key.shift_r><Key.shift_r><Key.shift_r><Key.shift_r><Key.shift_r>Descending<Key.shift_r><Key.shift_r><Key.shift_r><Key.shift_r><Key.shift_r><Key.shift_r><Key.shift_r><Key.shift_r><Key.shift_r>Ex<Key.shift_r><Key.shift_r><Key.shift_r><Key.shift_r><Key.shift_r><Key.shift_r><Key.shift_r><Key.shift_r><Key.shift_r><Key.shift_r><Key.shift_r><Key.shift_r>(<Key.right>;
Screenshot: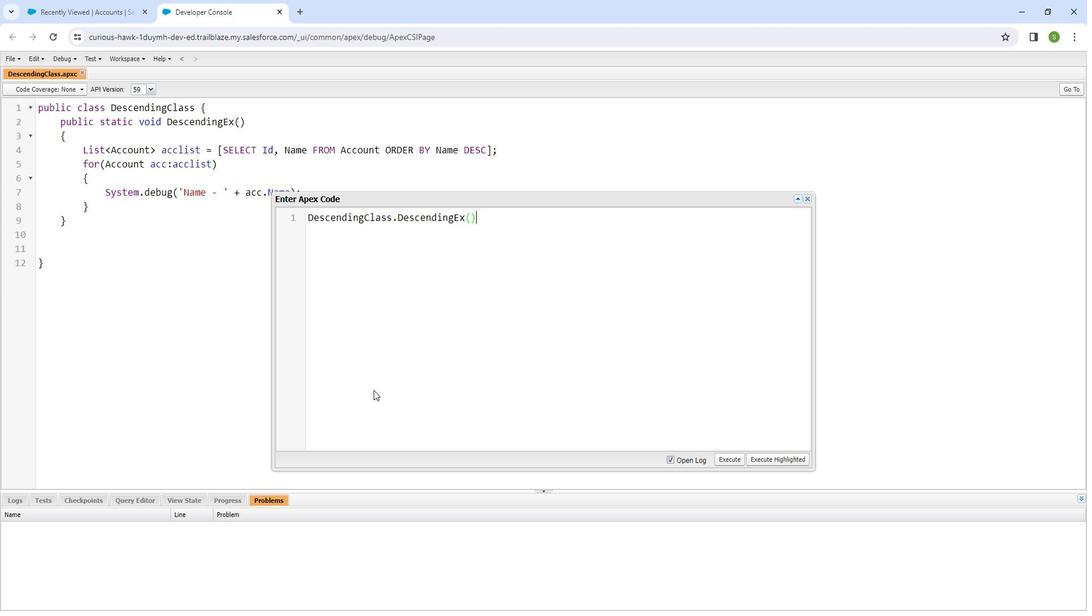 
Action: Mouse moved to (354, 420)
Screenshot: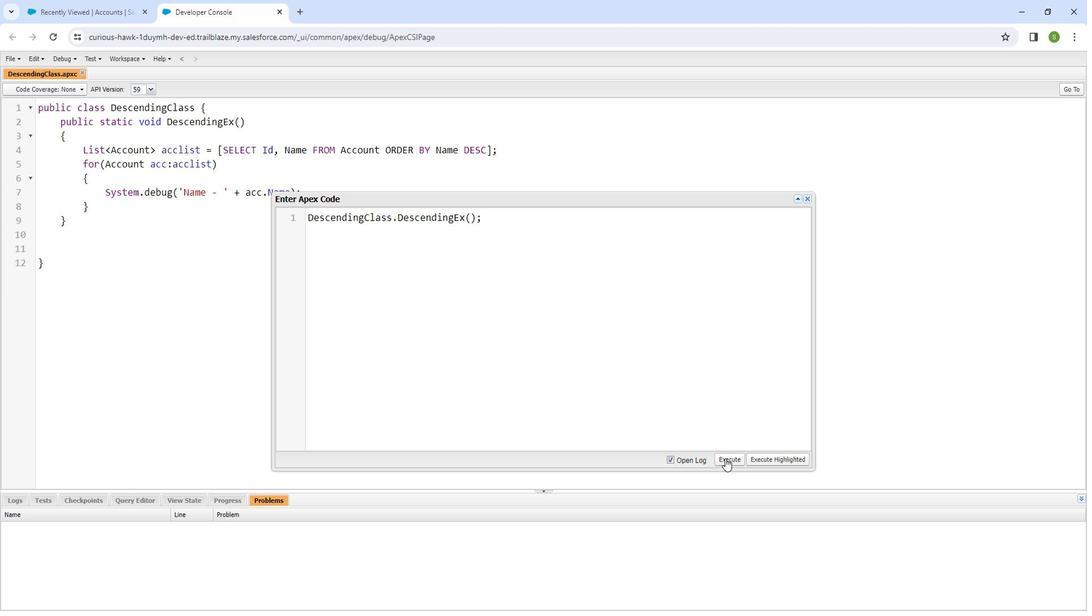 
Action: Mouse pressed left at (354, 420)
Screenshot: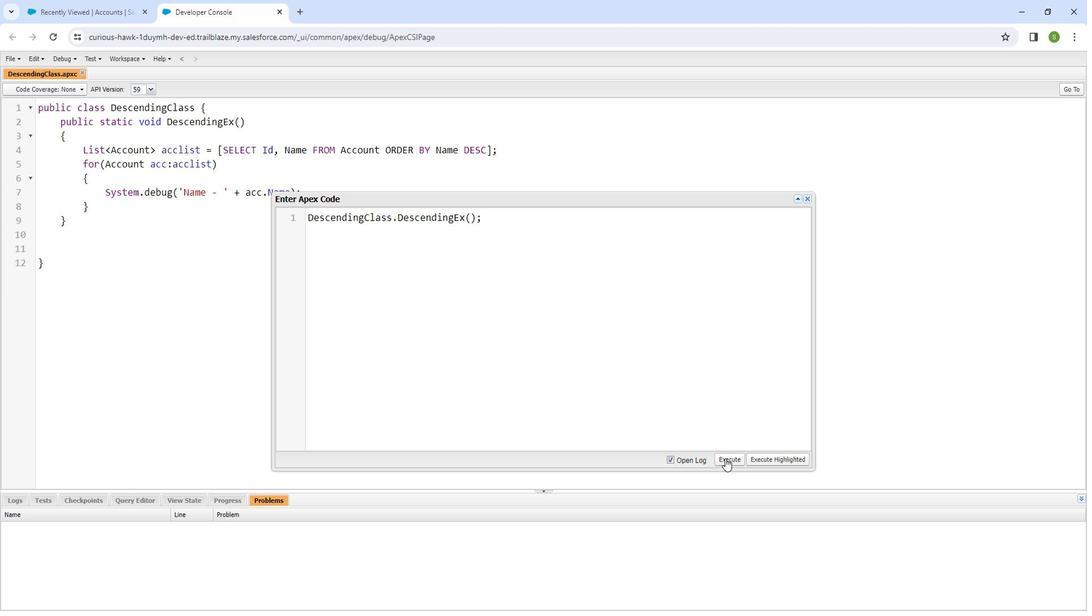 
Action: Mouse moved to (117, 432)
Screenshot: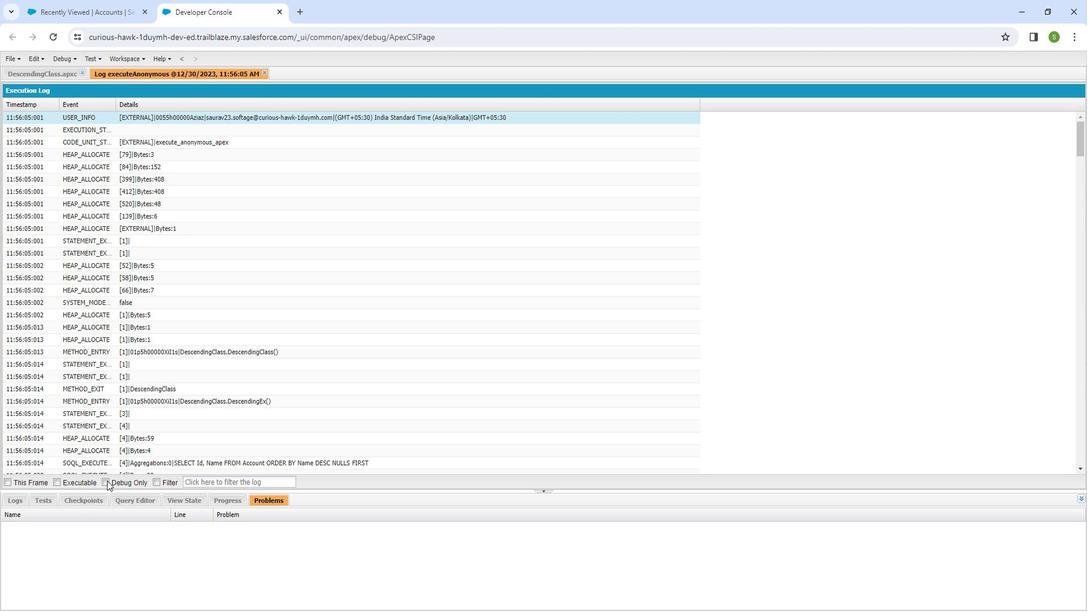 
Action: Mouse pressed left at (117, 432)
Screenshot: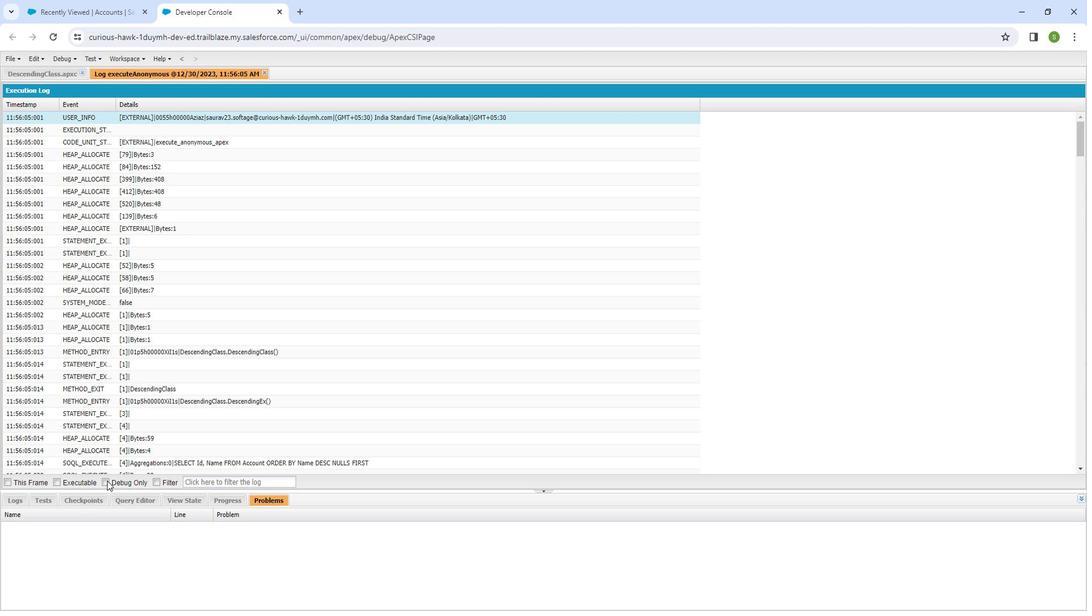 
Action: Mouse moved to (226, 286)
Screenshot: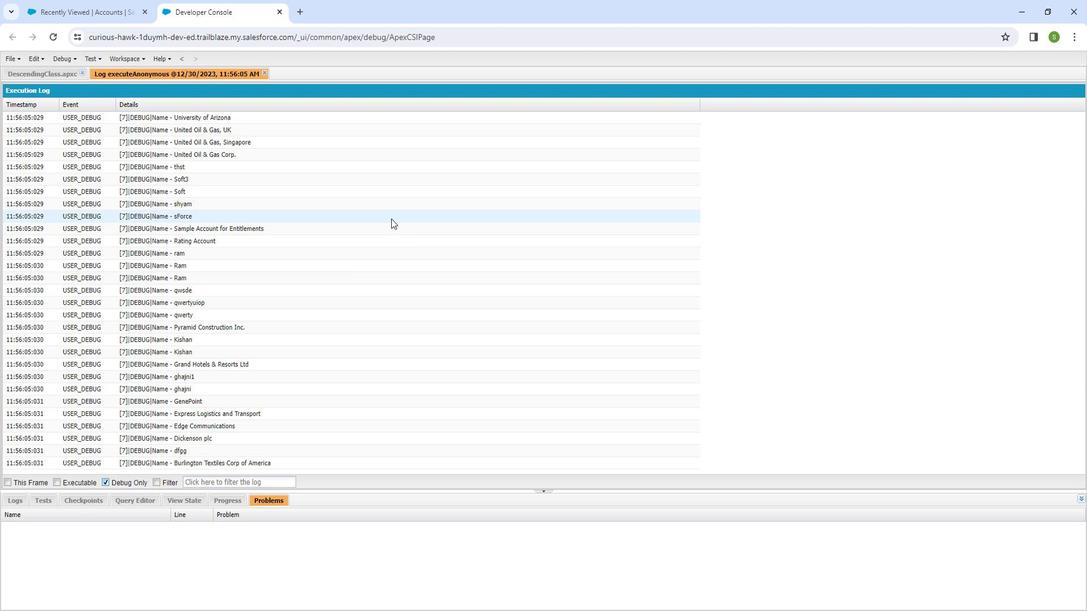 
Action: Mouse scrolled (226, 285) with delta (0, 0)
Screenshot: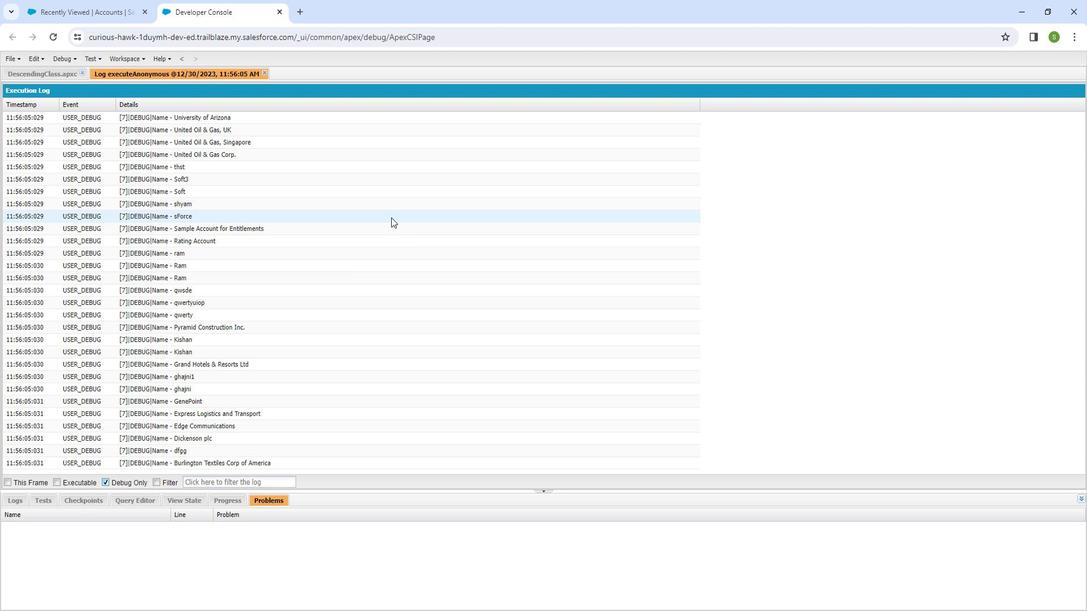 
Action: Mouse scrolled (226, 285) with delta (0, 0)
Screenshot: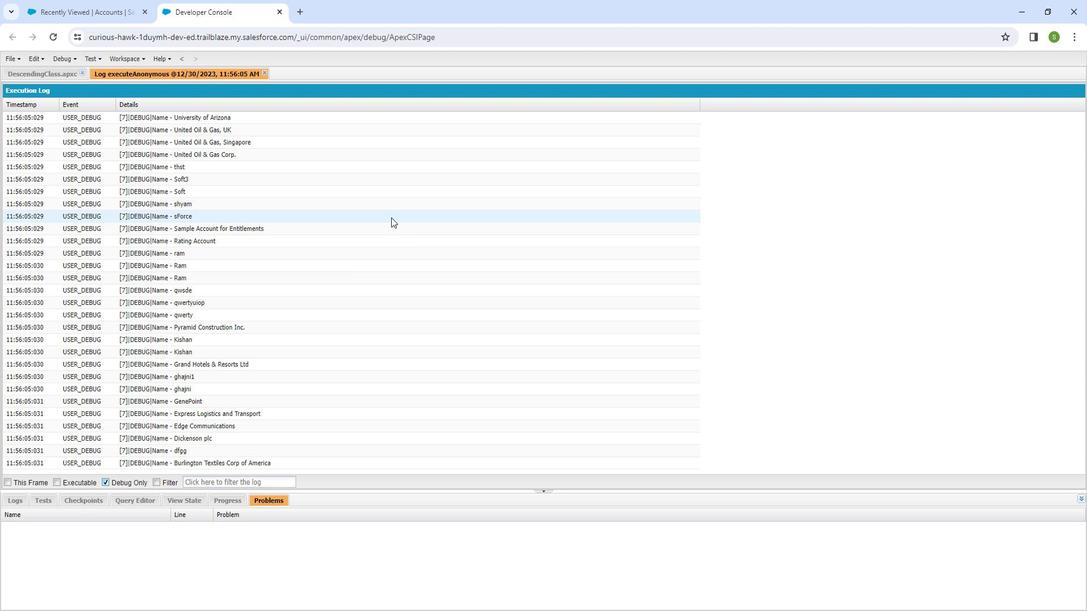 
Action: Mouse scrolled (226, 285) with delta (0, 0)
Screenshot: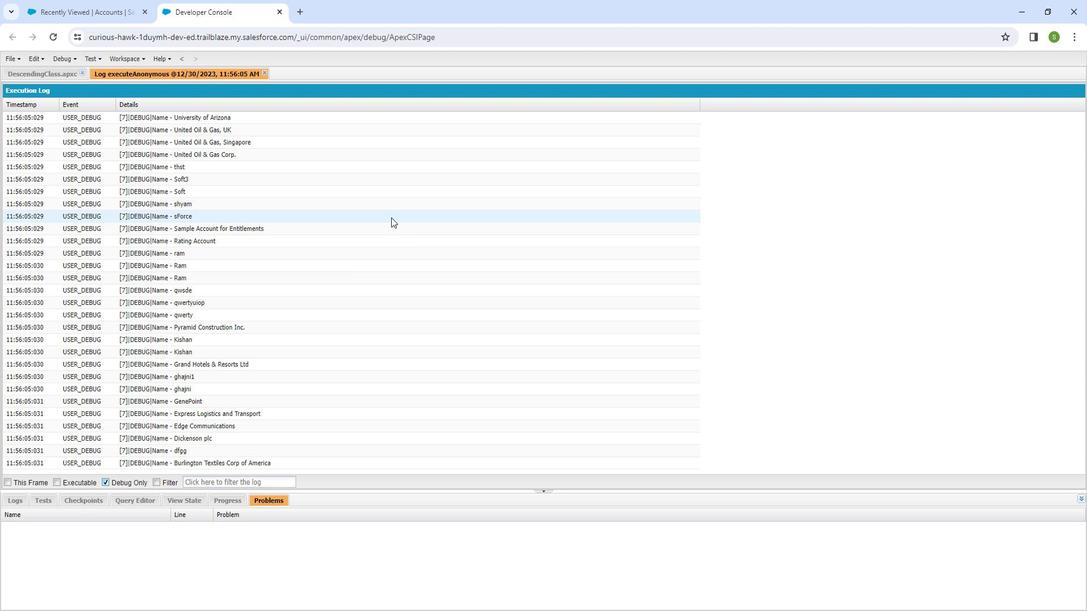 
Action: Mouse scrolled (226, 285) with delta (0, 0)
Screenshot: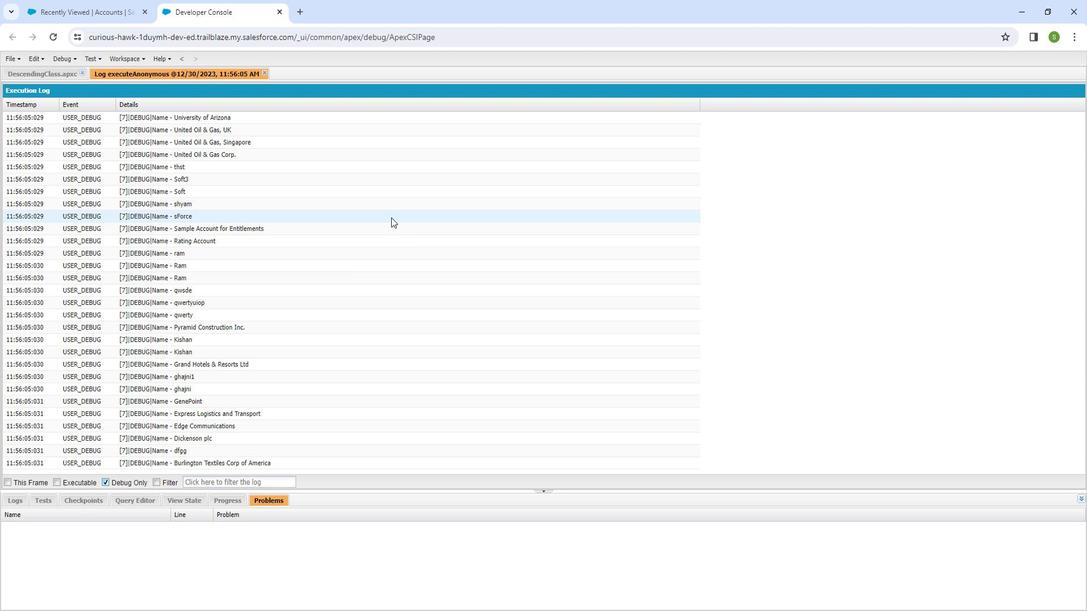 
Action: Mouse scrolled (226, 285) with delta (0, 0)
Screenshot: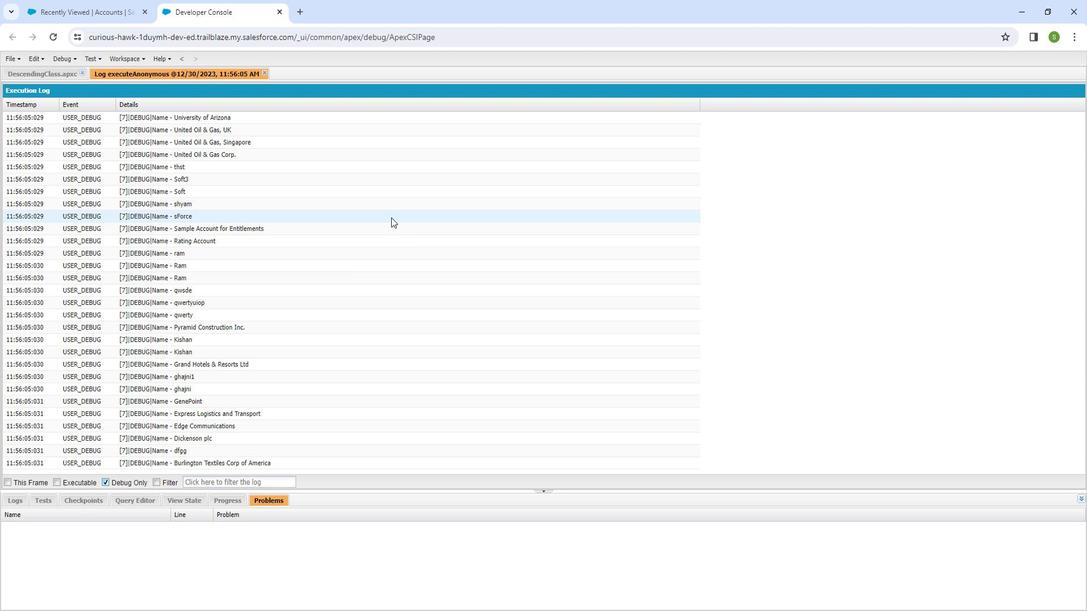 
Action: Mouse scrolled (226, 285) with delta (0, 0)
Screenshot: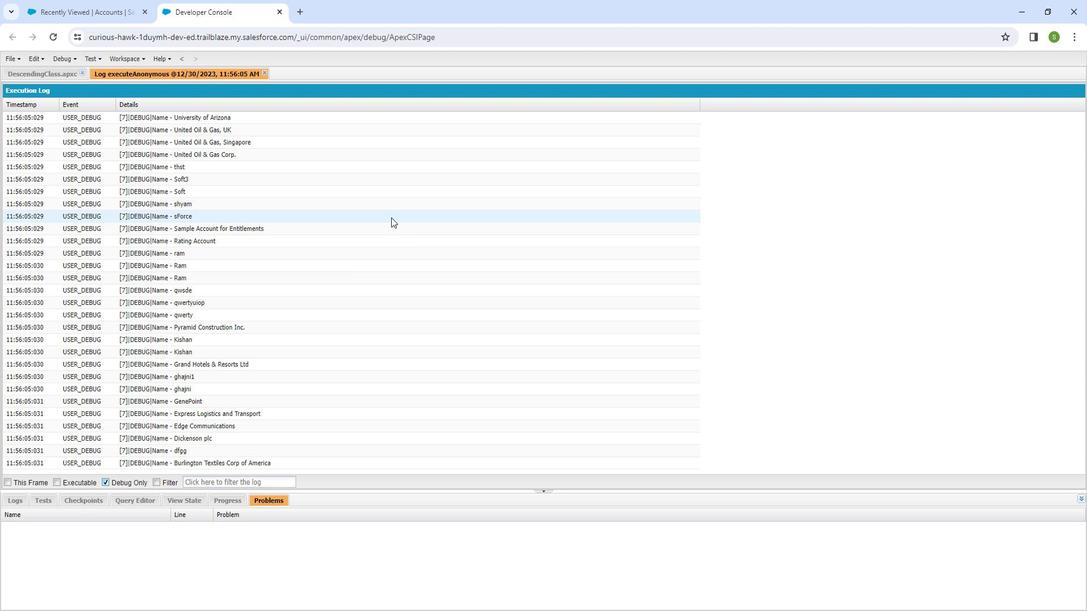 
Action: Mouse moved to (226, 286)
Screenshot: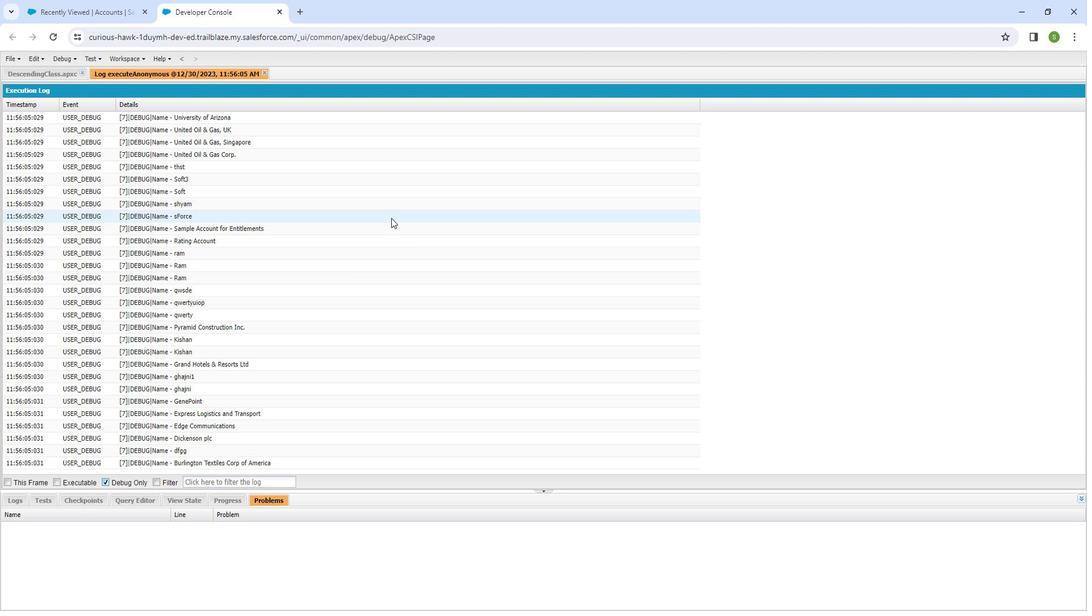 
Action: Mouse scrolled (226, 287) with delta (0, 0)
Screenshot: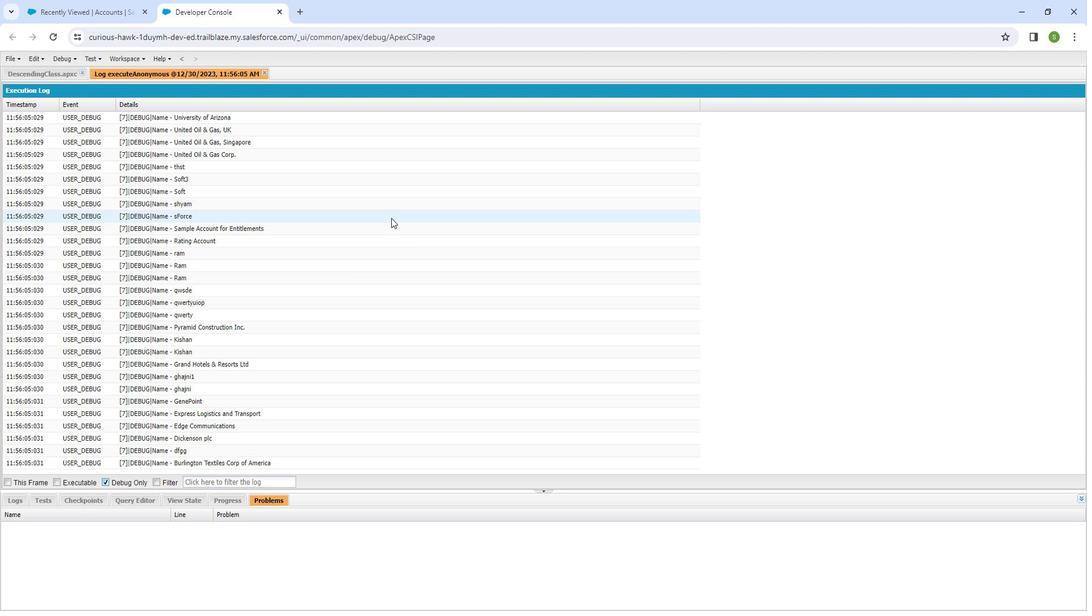 
Action: Mouse scrolled (226, 287) with delta (0, 0)
Screenshot: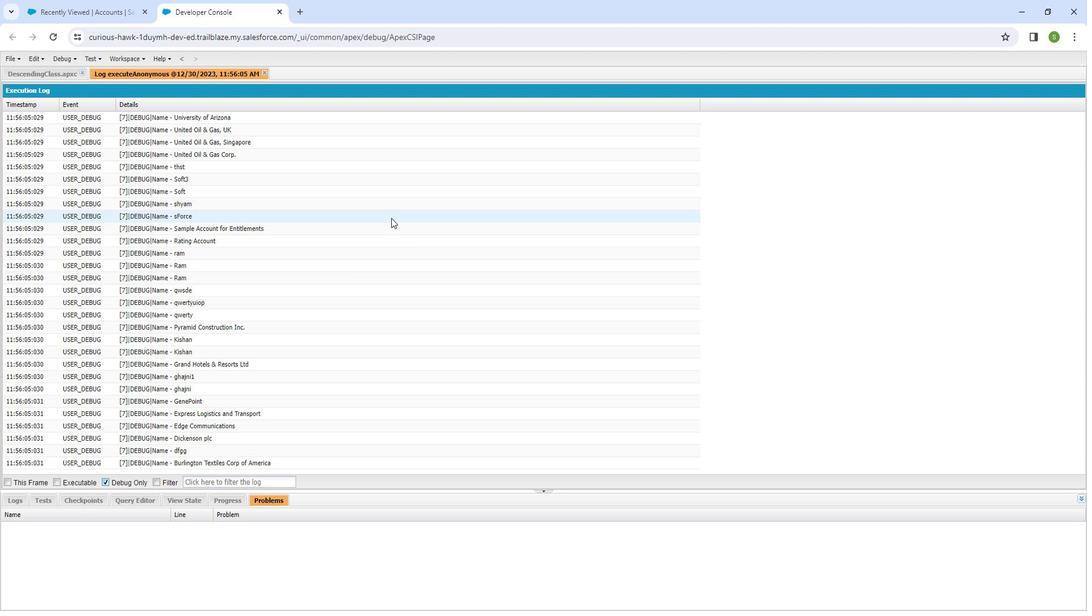 
Action: Mouse scrolled (226, 287) with delta (0, 0)
Screenshot: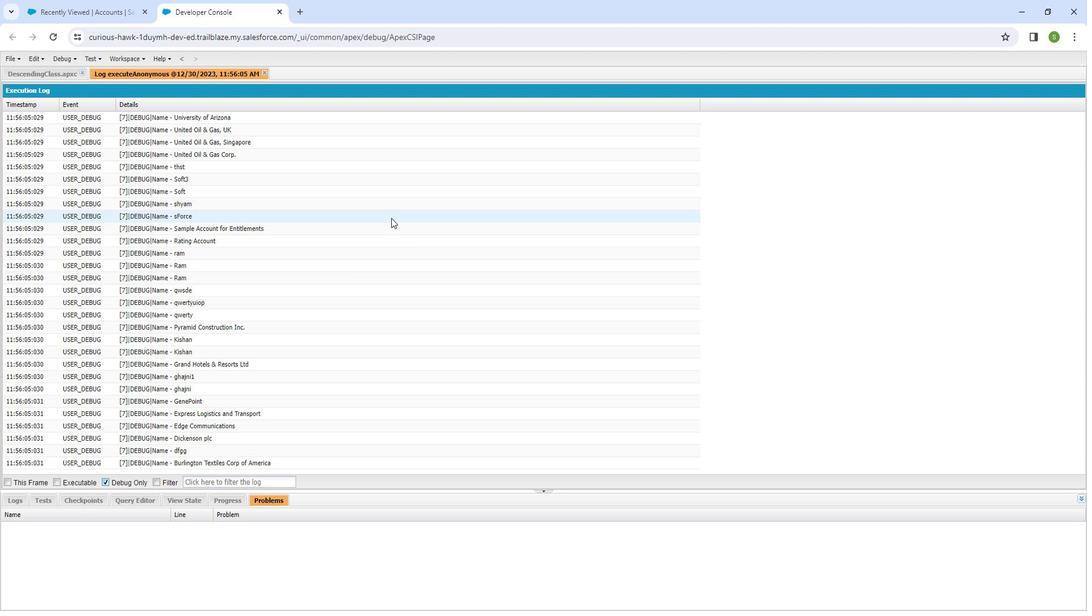 
Action: Mouse scrolled (226, 287) with delta (0, 0)
Screenshot: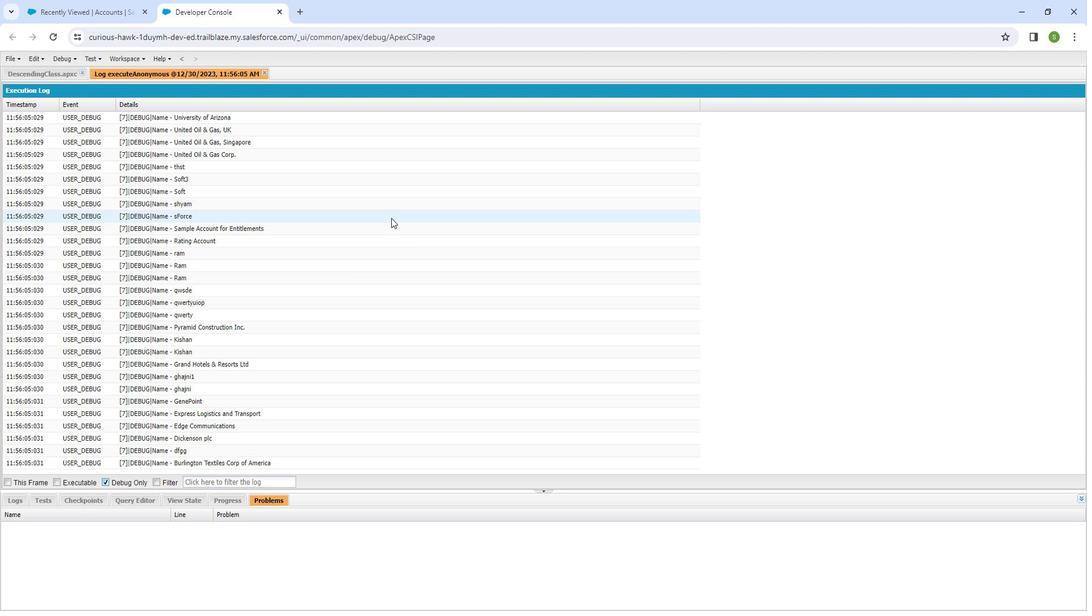 
Action: Mouse scrolled (226, 287) with delta (0, 0)
Screenshot: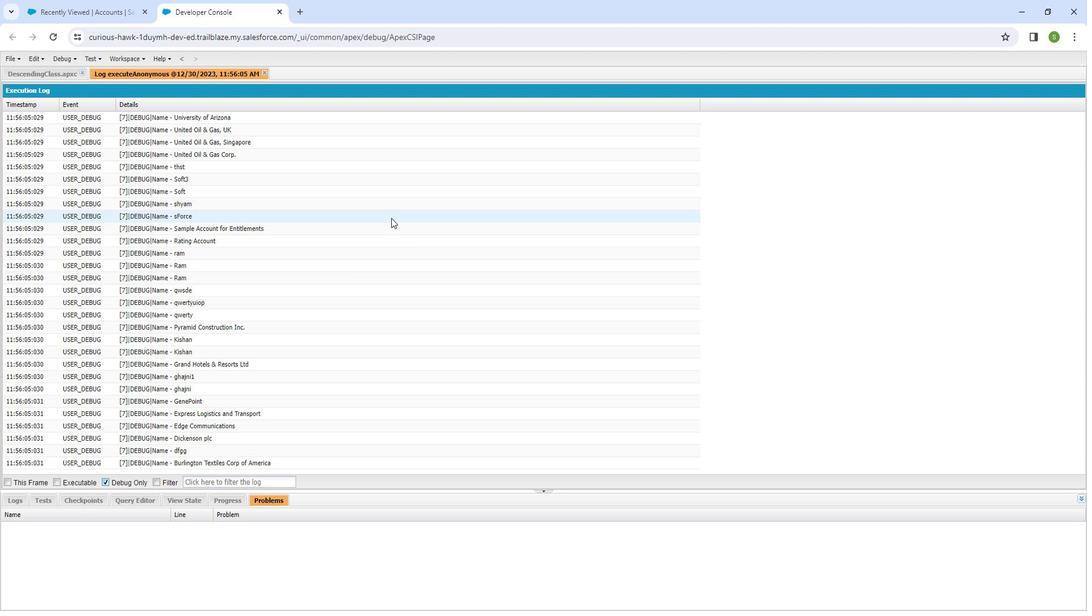 
Action: Mouse scrolled (226, 287) with delta (0, 0)
Screenshot: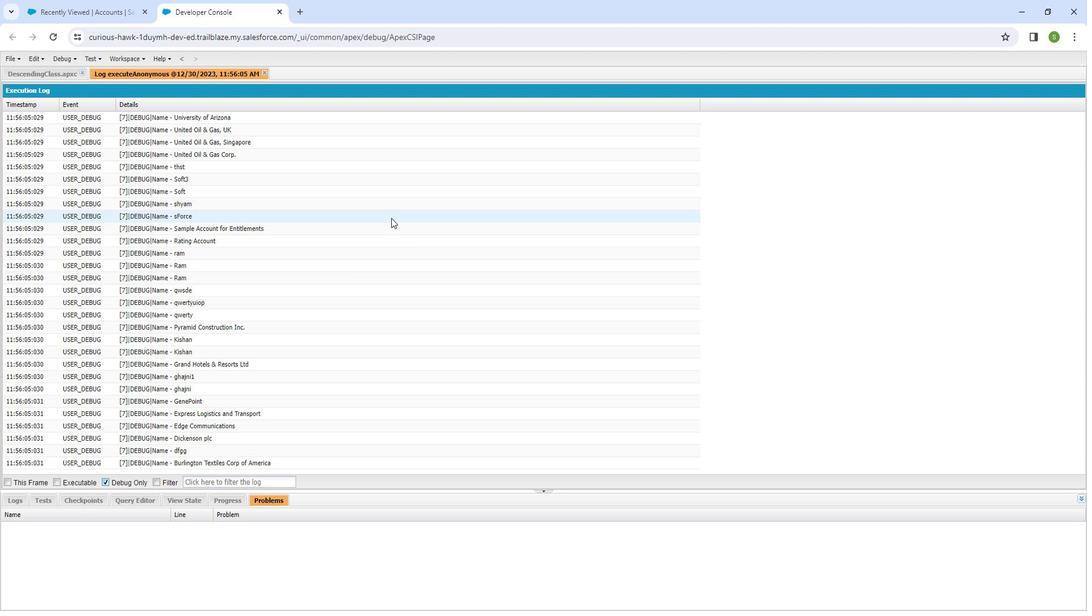 
Action: Mouse moved to (226, 292)
Screenshot: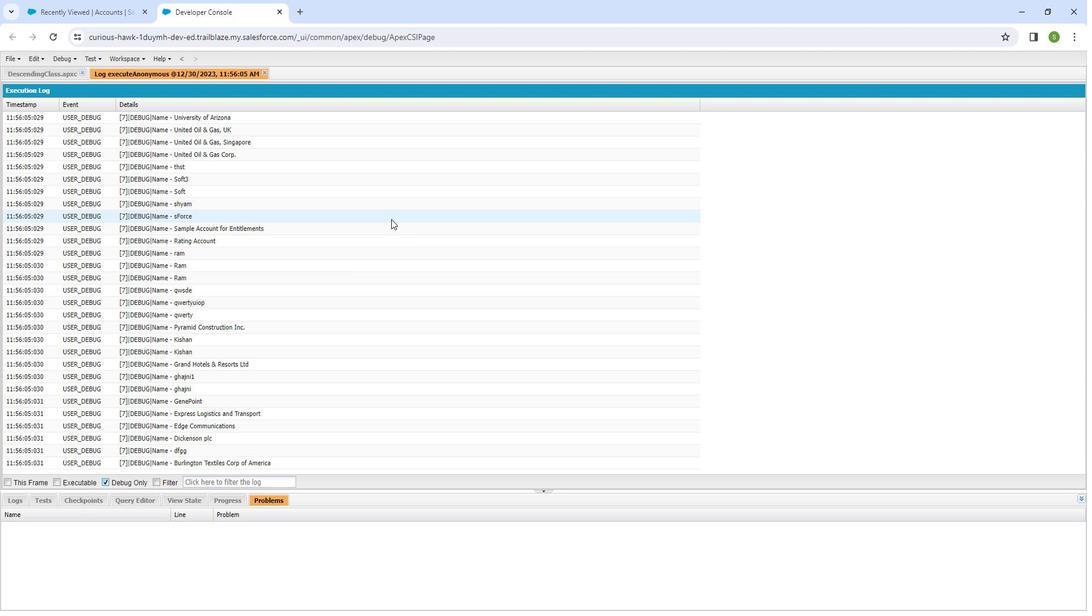 
Action: Mouse scrolled (226, 291) with delta (0, 0)
Screenshot: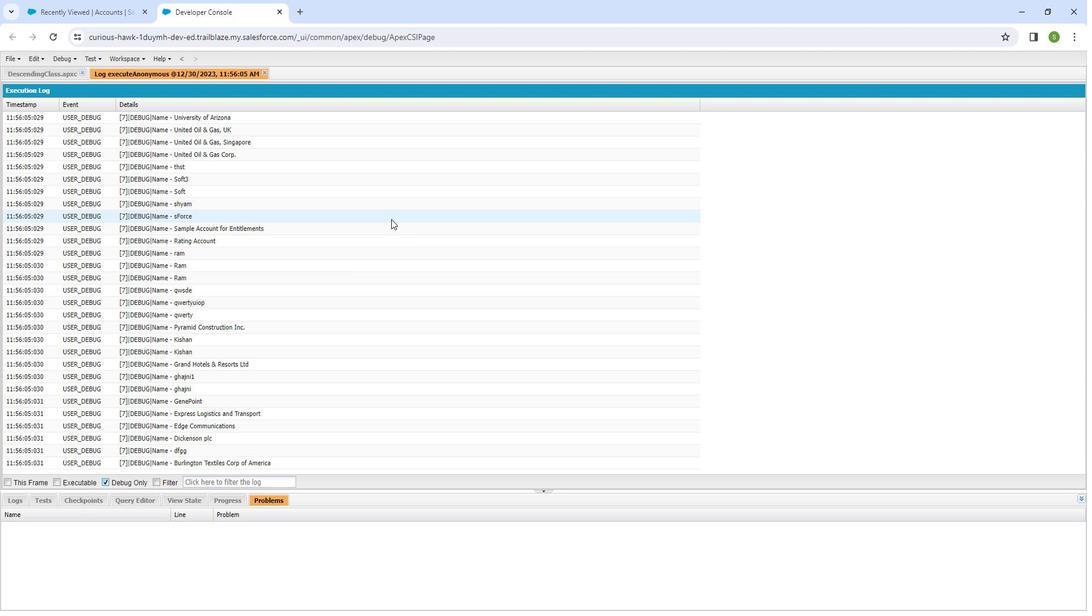 
Action: Mouse moved to (226, 294)
Screenshot: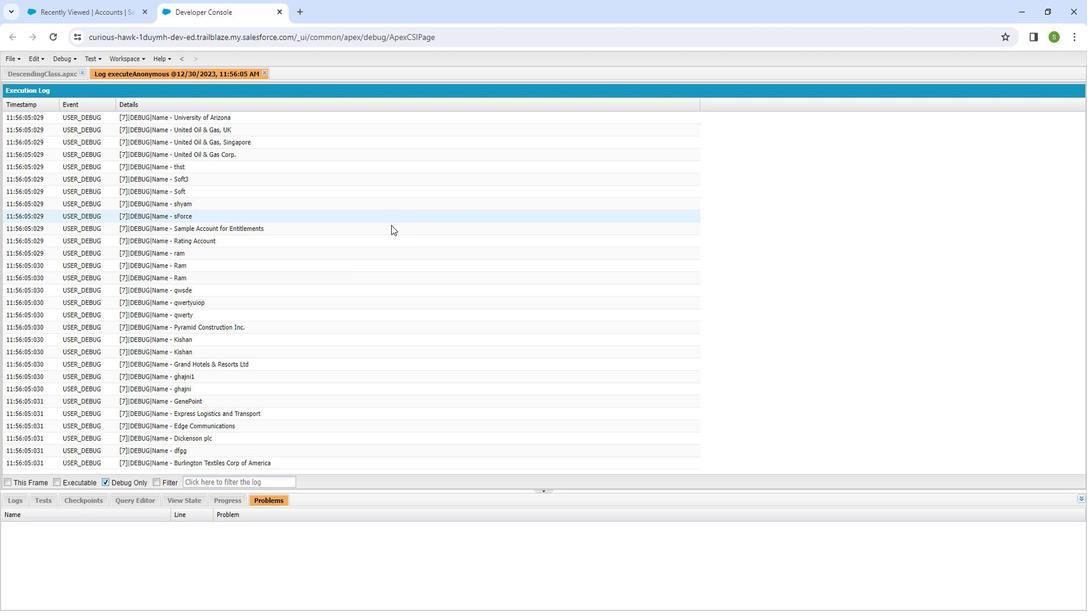 
Action: Mouse scrolled (226, 293) with delta (0, 0)
Screenshot: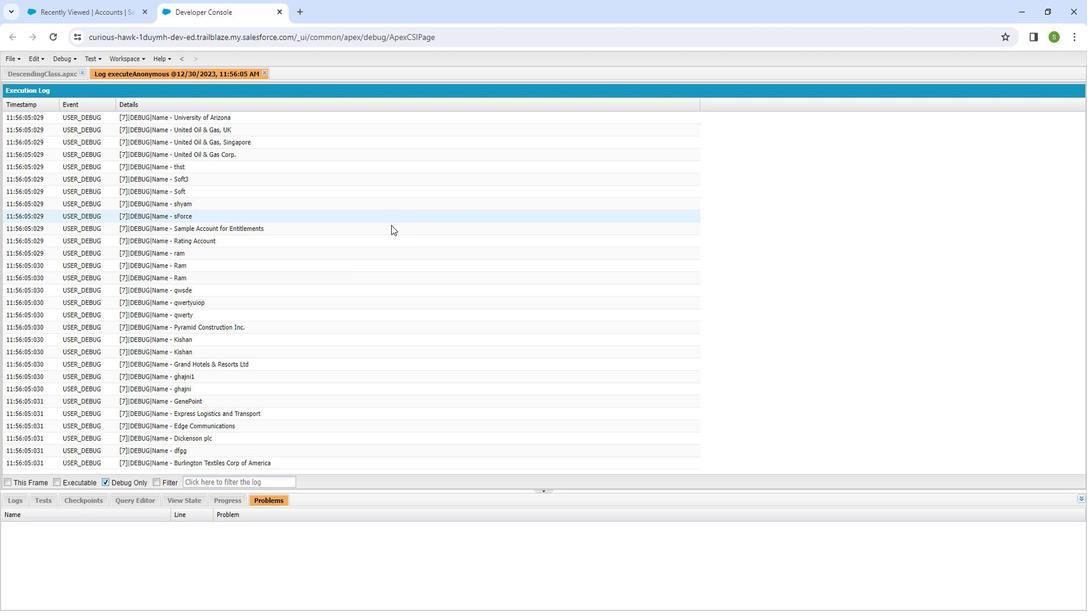 
Action: Mouse moved to (226, 294)
Screenshot: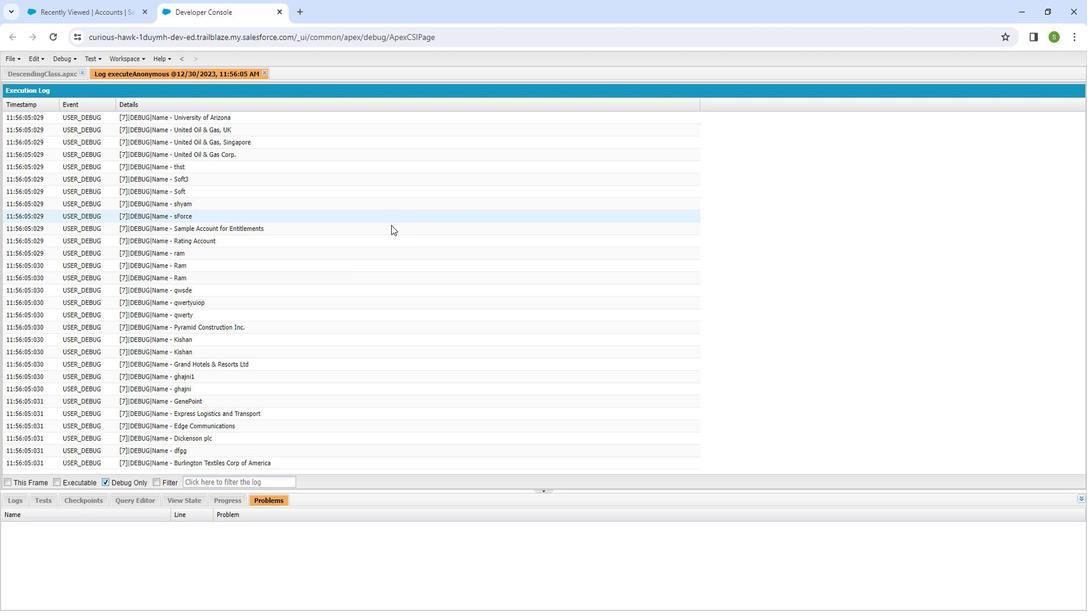 
Action: Mouse scrolled (226, 294) with delta (0, 0)
Screenshot: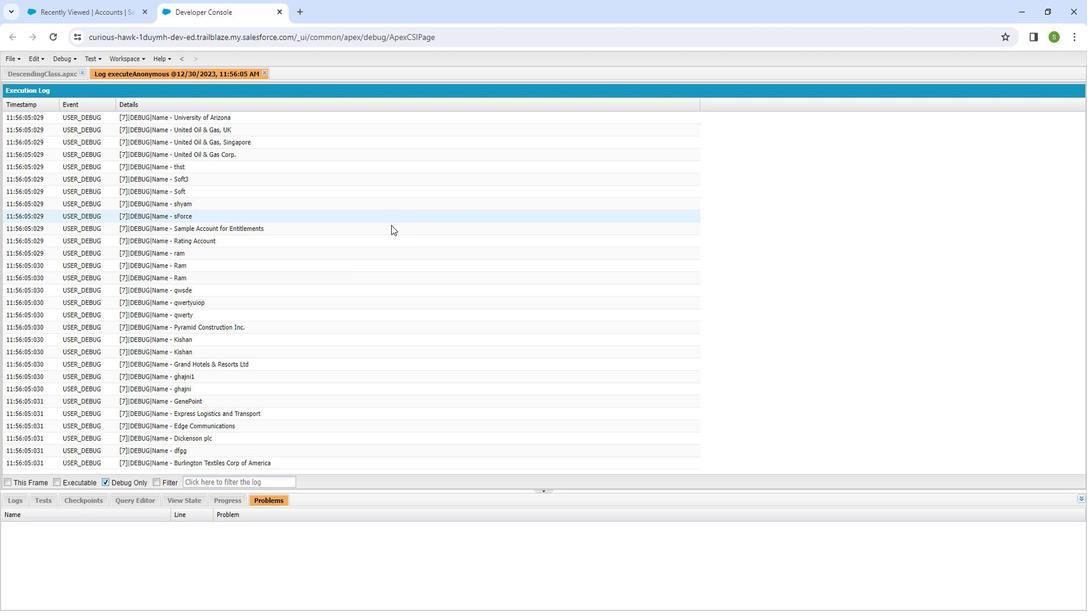 
Action: Mouse moved to (226, 294)
Screenshot: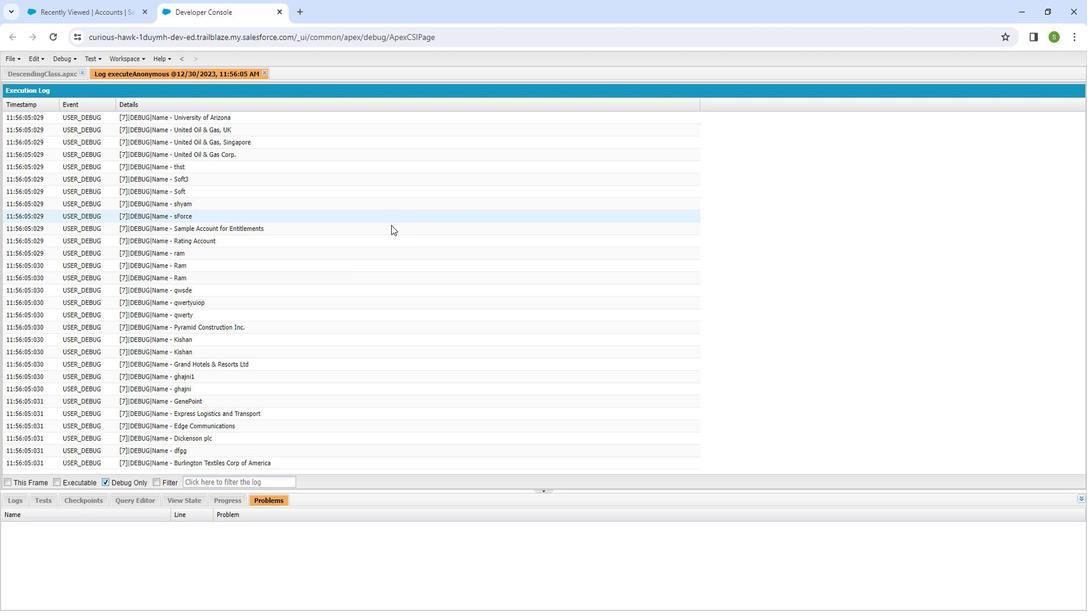 
Action: Mouse scrolled (226, 294) with delta (0, 0)
Screenshot: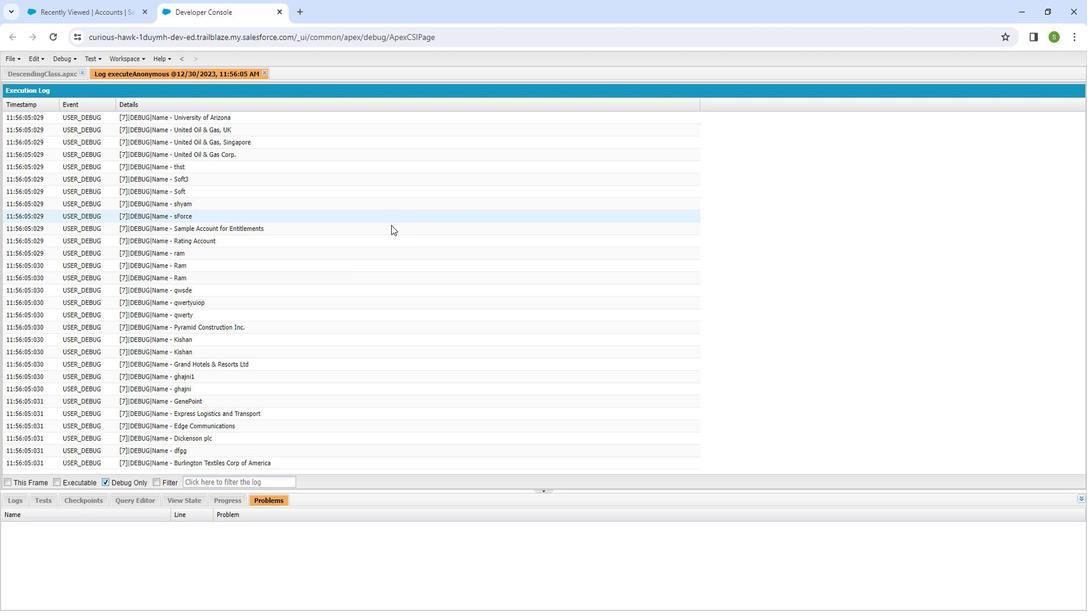 
Action: Mouse moved to (226, 295)
Screenshot: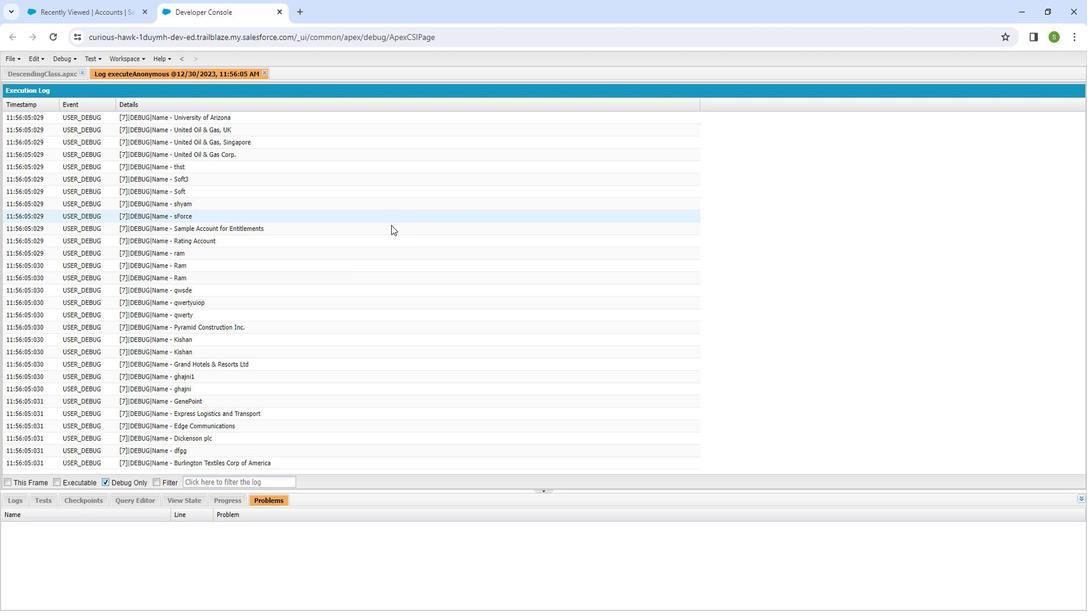 
Action: Mouse scrolled (226, 294) with delta (0, 0)
Screenshot: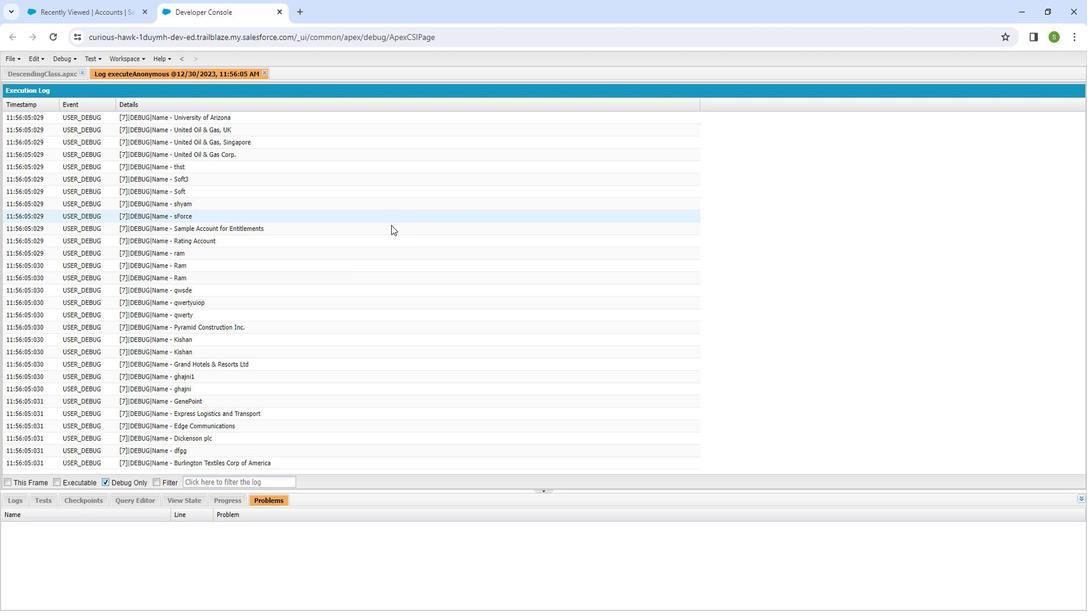 
Action: Mouse moved to (226, 296)
Screenshot: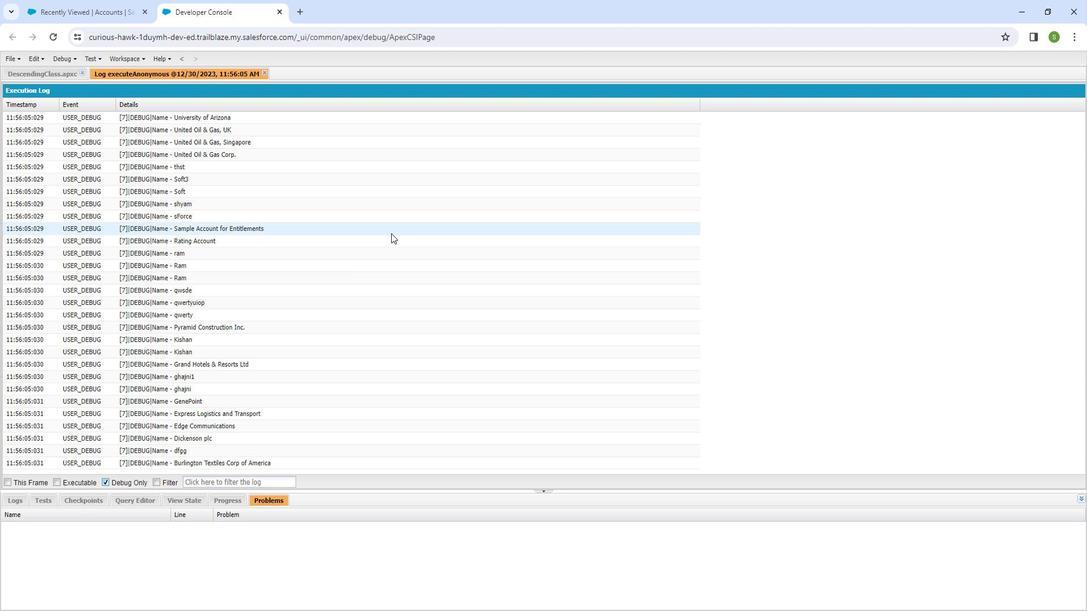 
Action: Mouse scrolled (226, 296) with delta (0, 0)
Screenshot: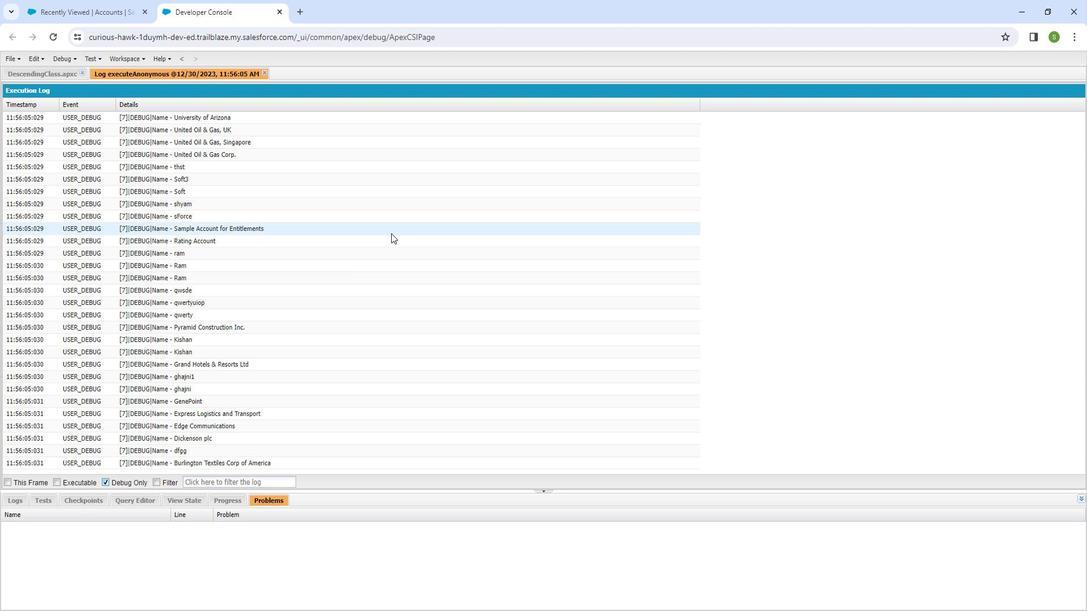 
Action: Mouse moved to (226, 299)
Screenshot: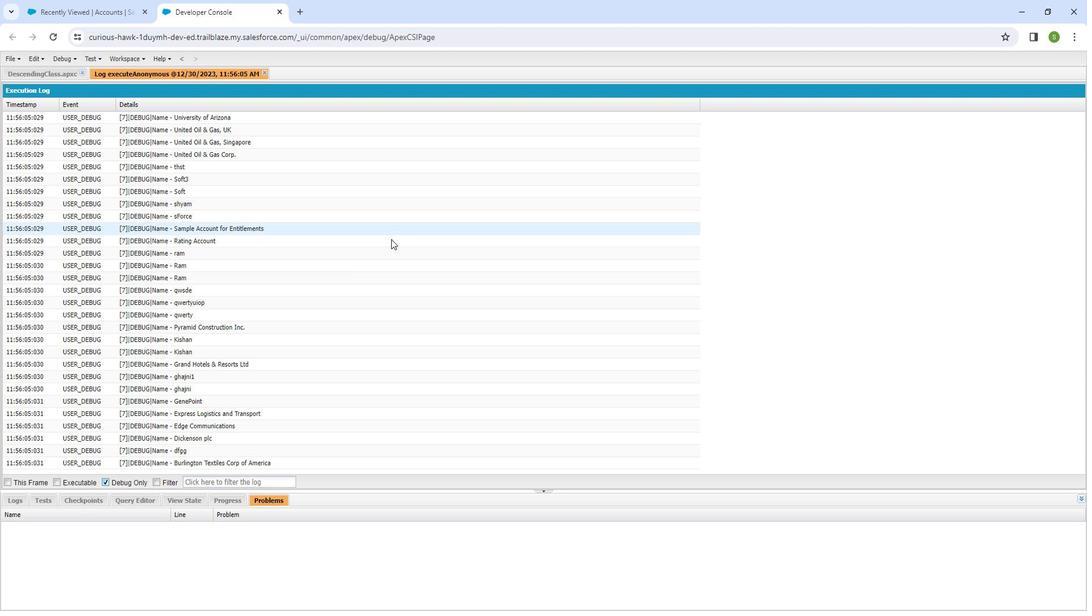 
Action: Mouse scrolled (226, 299) with delta (0, 0)
Screenshot: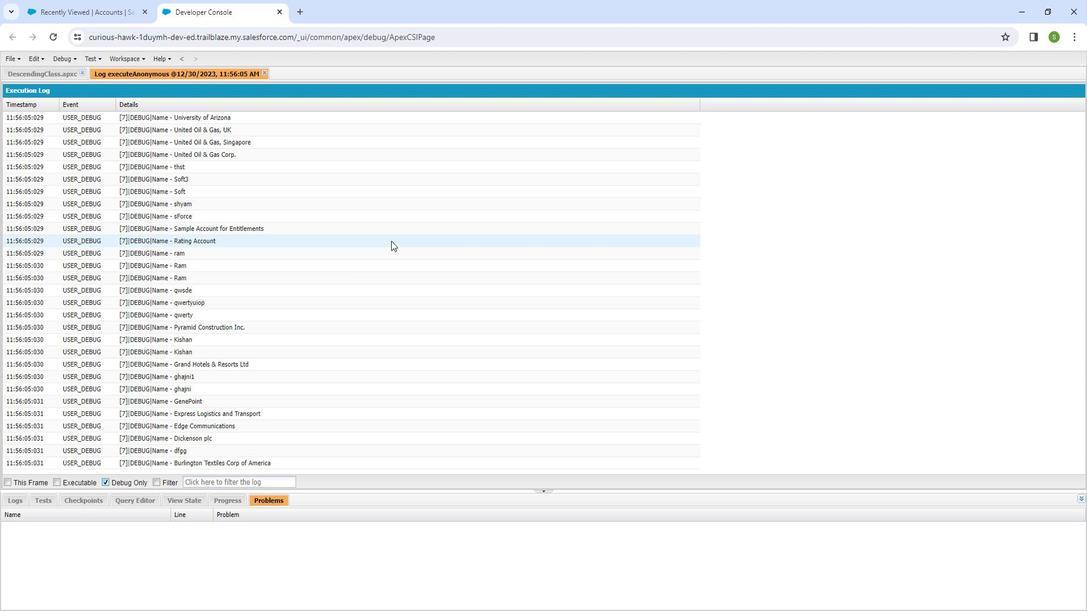 
Action: Mouse scrolled (226, 299) with delta (0, 0)
Screenshot: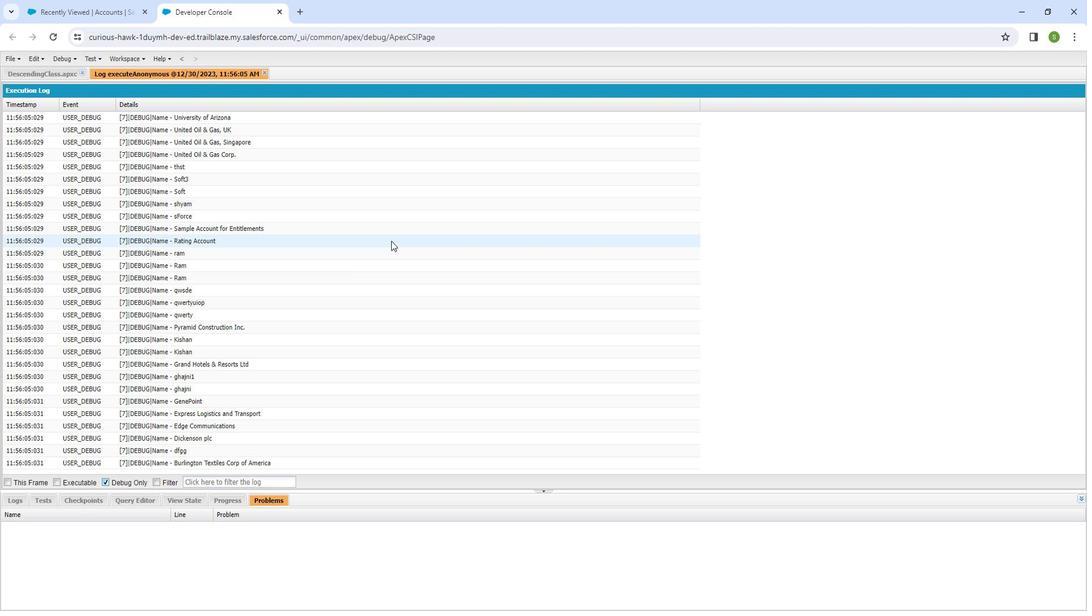 
Action: Mouse scrolled (226, 299) with delta (0, 0)
Screenshot: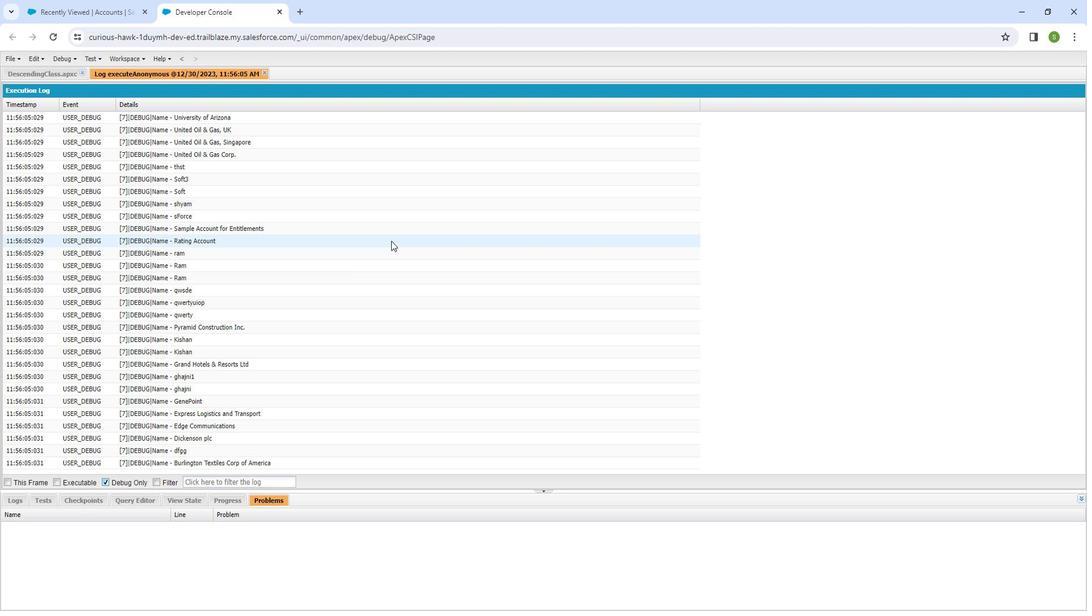 
Action: Mouse scrolled (226, 299) with delta (0, 0)
Screenshot: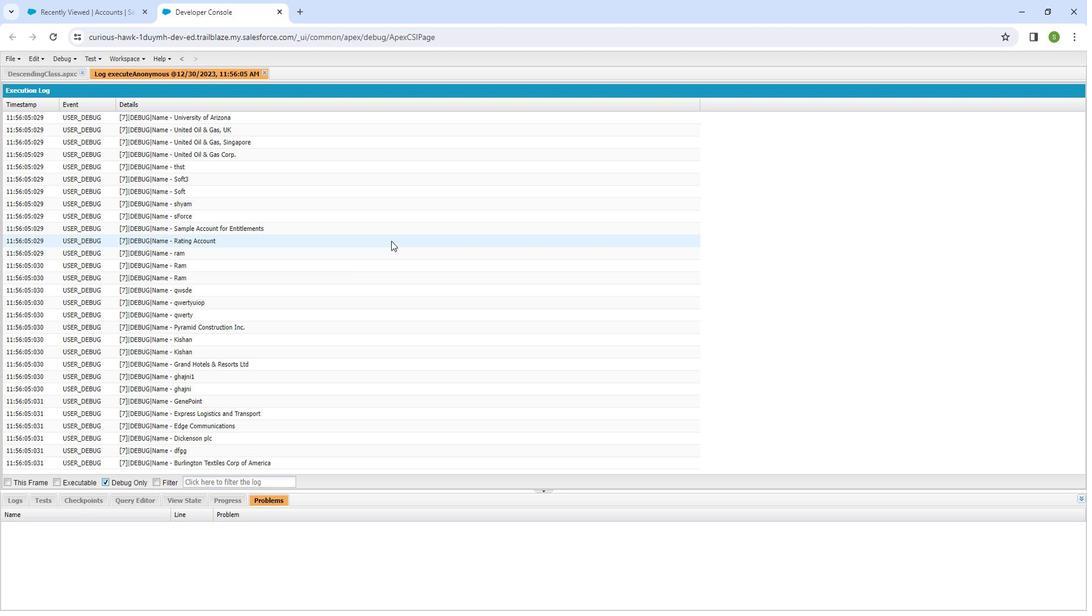 
Action: Mouse moved to (226, 299)
Screenshot: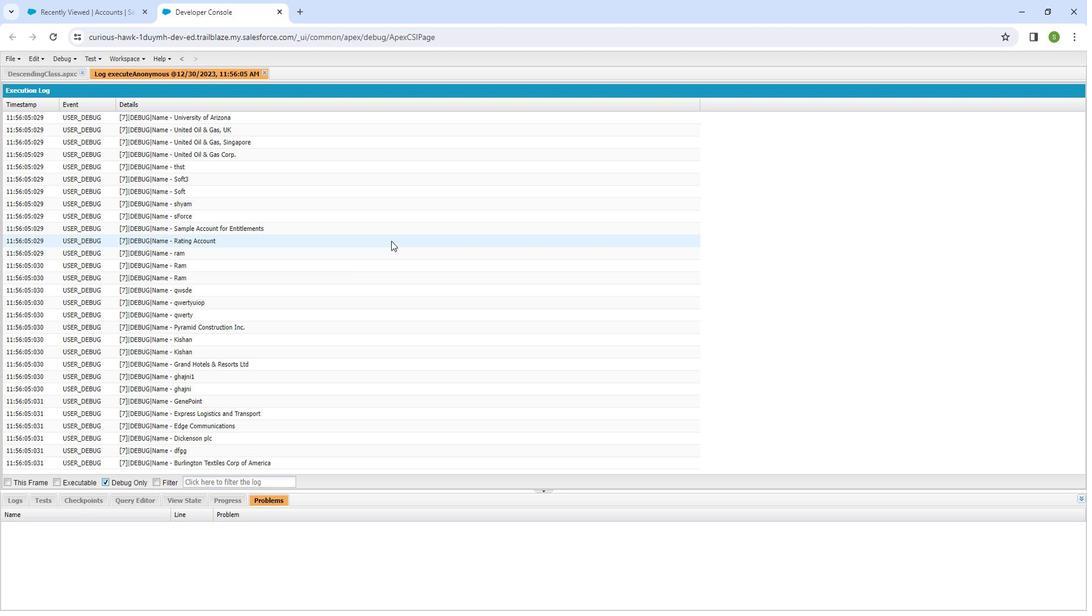 
Action: Mouse scrolled (226, 300) with delta (0, 0)
Screenshot: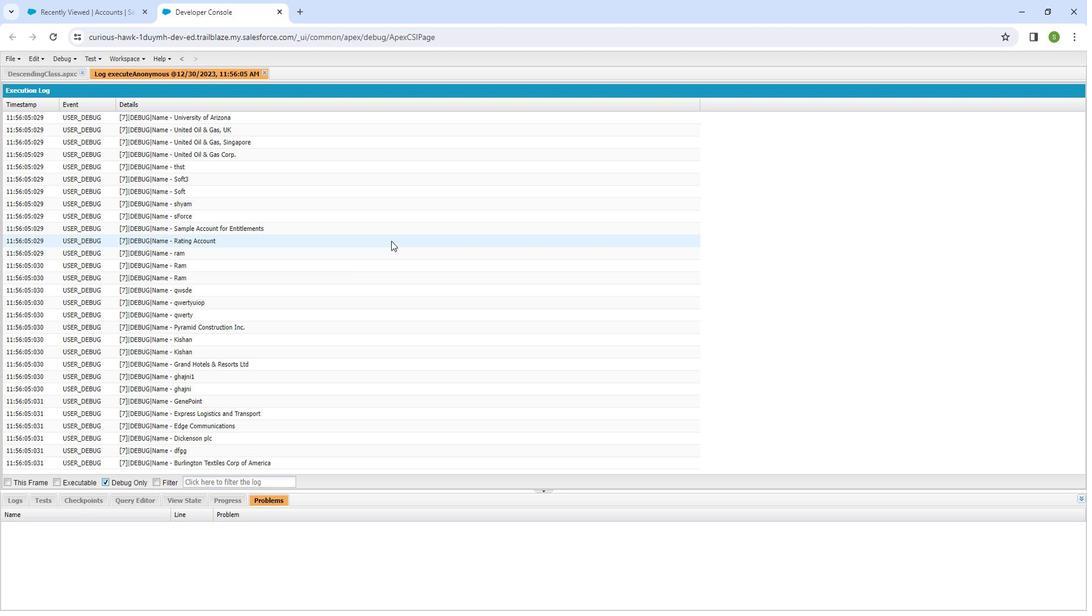 
Action: Mouse moved to (226, 299)
Screenshot: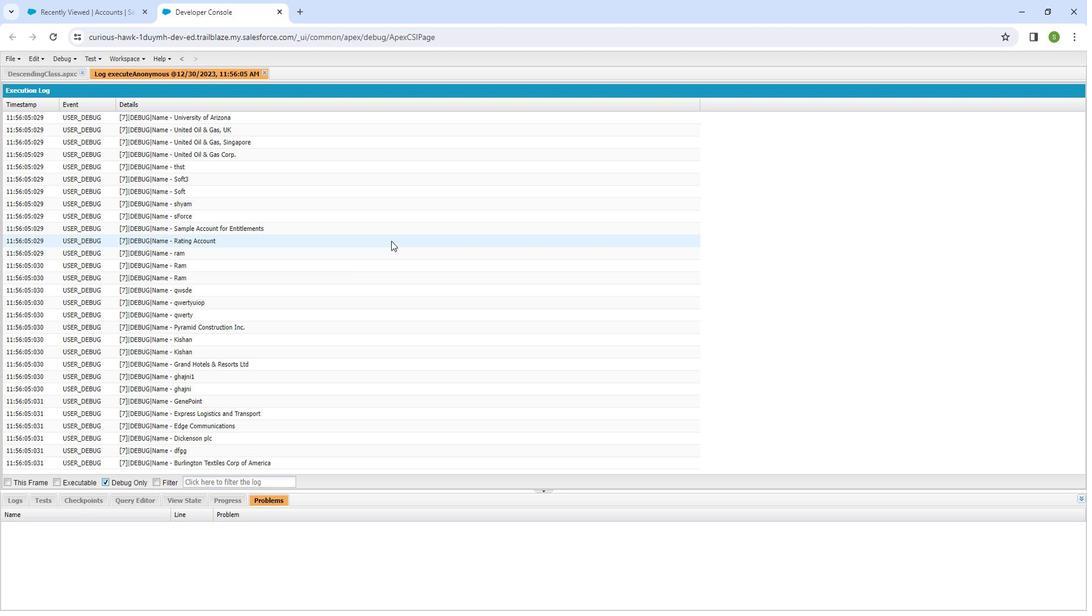
Action: Mouse scrolled (226, 299) with delta (0, 0)
Screenshot: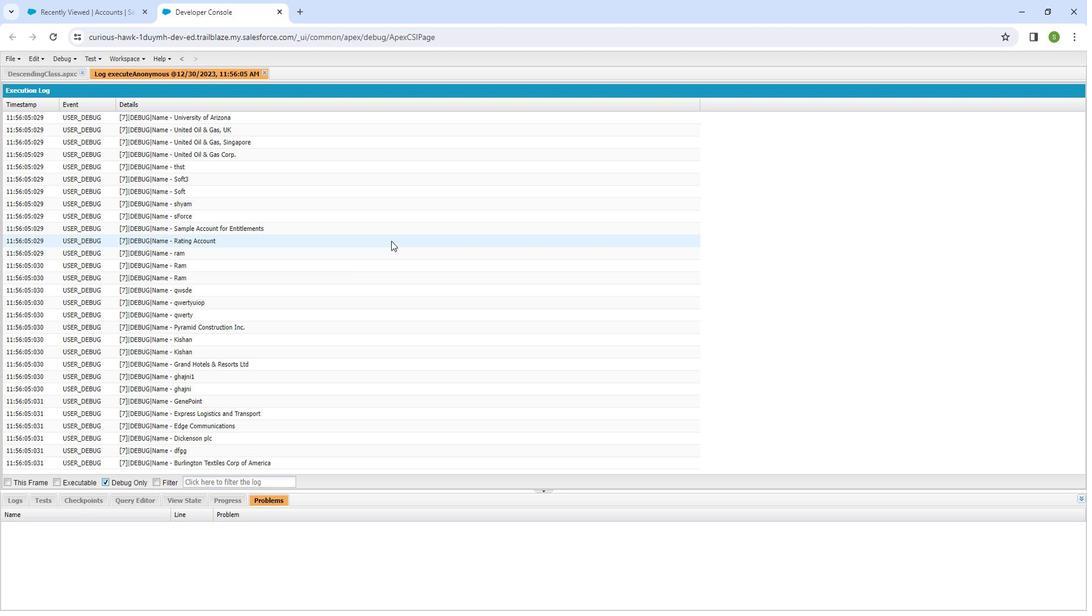 
Action: Mouse moved to (226, 299)
Screenshot: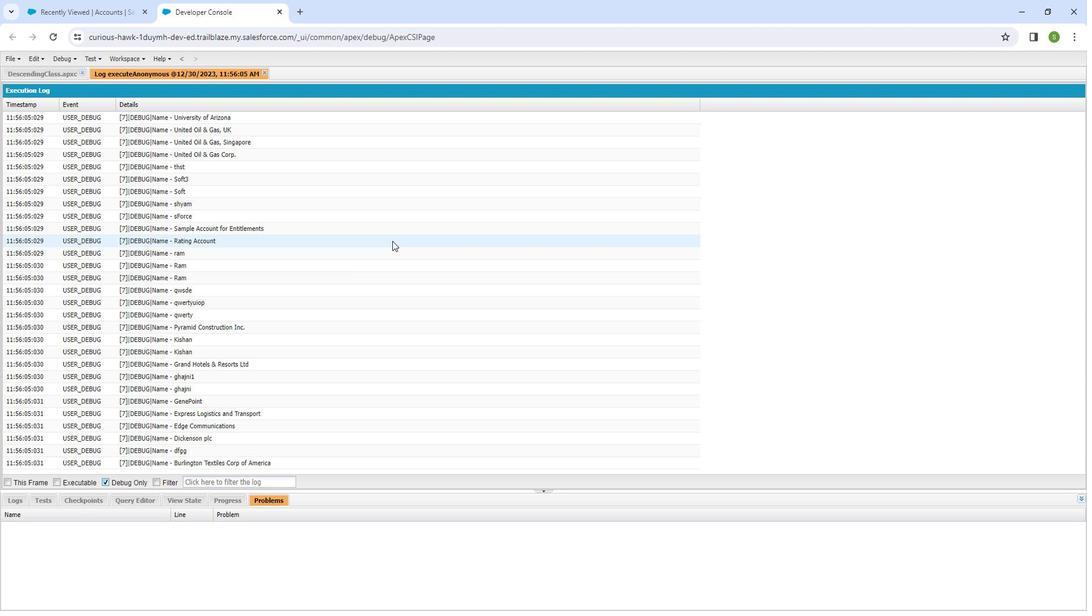 
Action: Mouse scrolled (226, 299) with delta (0, 0)
Screenshot: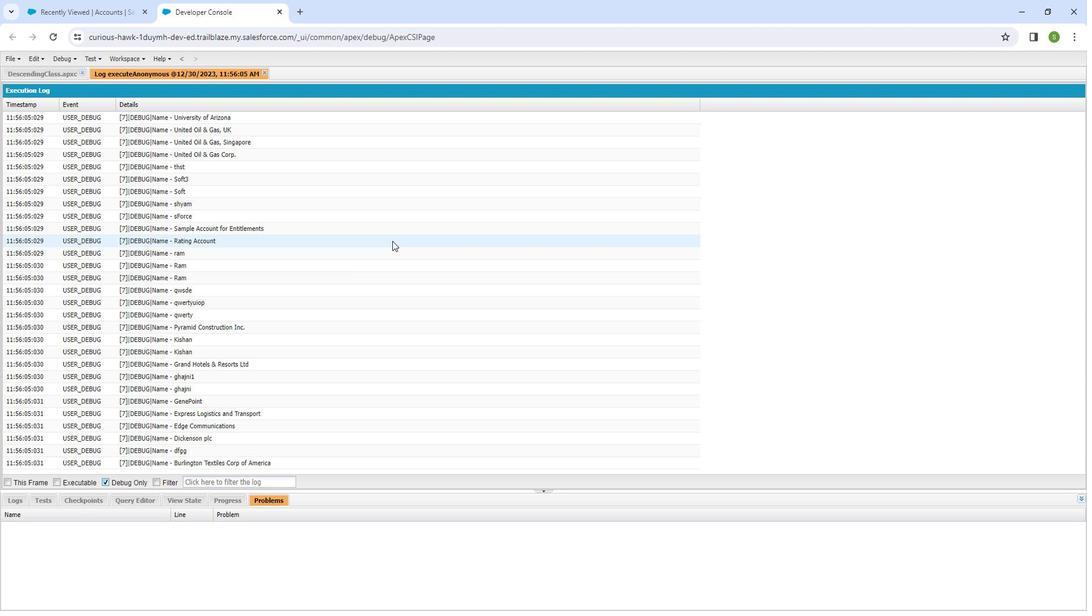 
Action: Mouse moved to (226, 300)
Screenshot: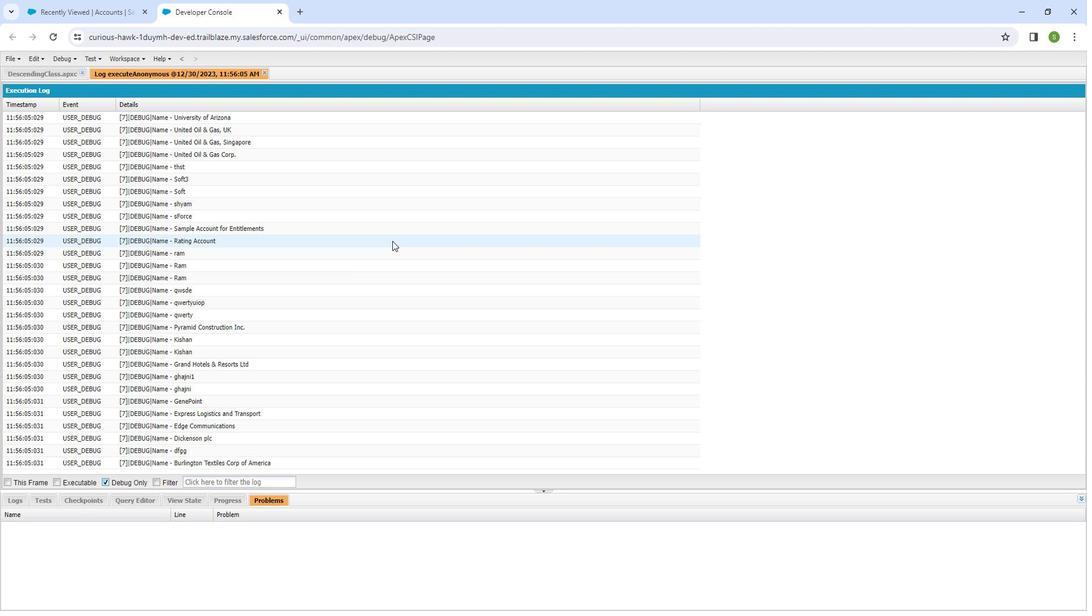 
Action: Mouse scrolled (226, 300) with delta (0, 0)
Screenshot: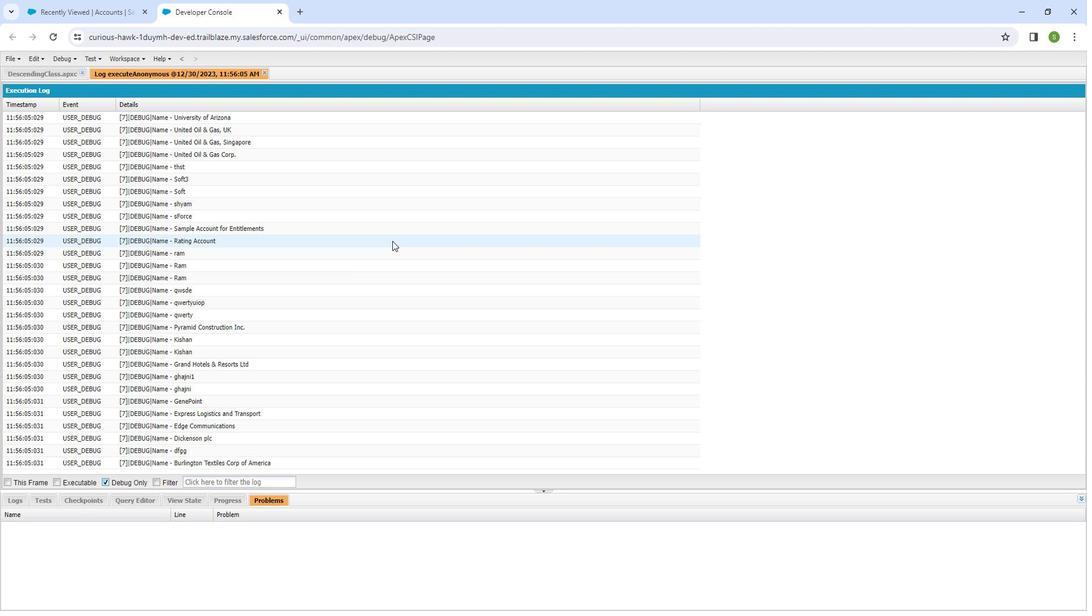 
Action: Mouse moved to (226, 300)
Screenshot: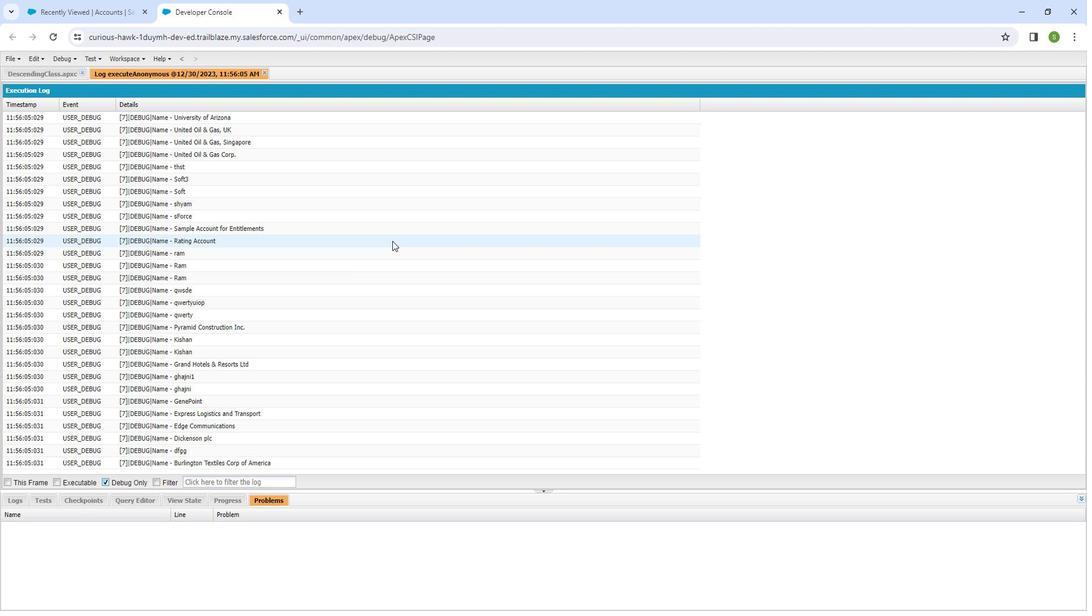 
Action: Mouse scrolled (226, 300) with delta (0, 0)
Screenshot: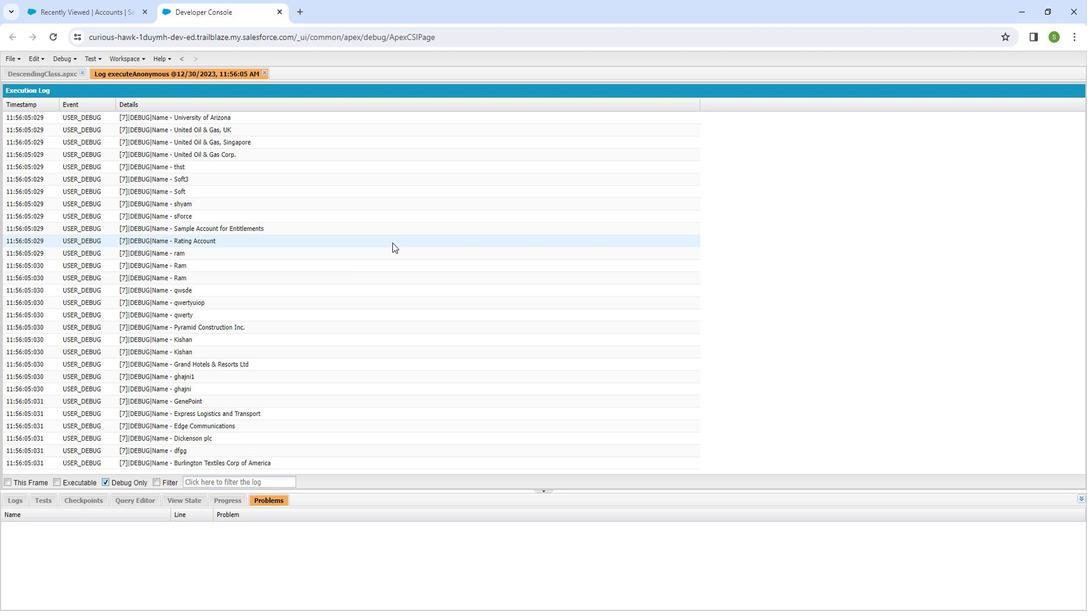 
Action: Mouse scrolled (226, 300) with delta (0, 0)
Screenshot: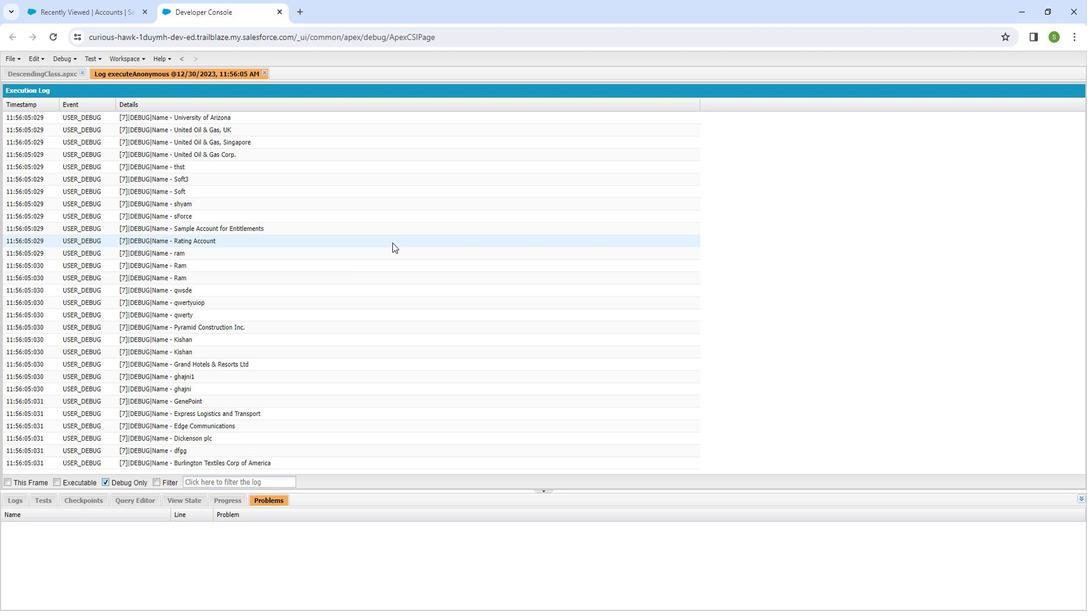 
Action: Mouse moved to (226, 301)
Screenshot: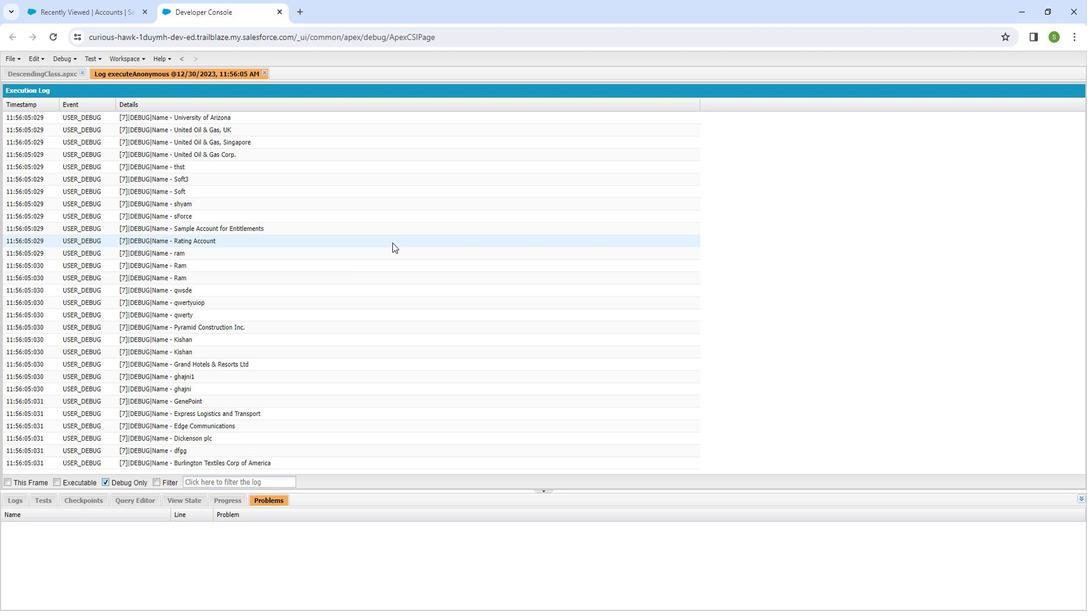 
Action: Mouse scrolled (226, 301) with delta (0, 0)
Screenshot: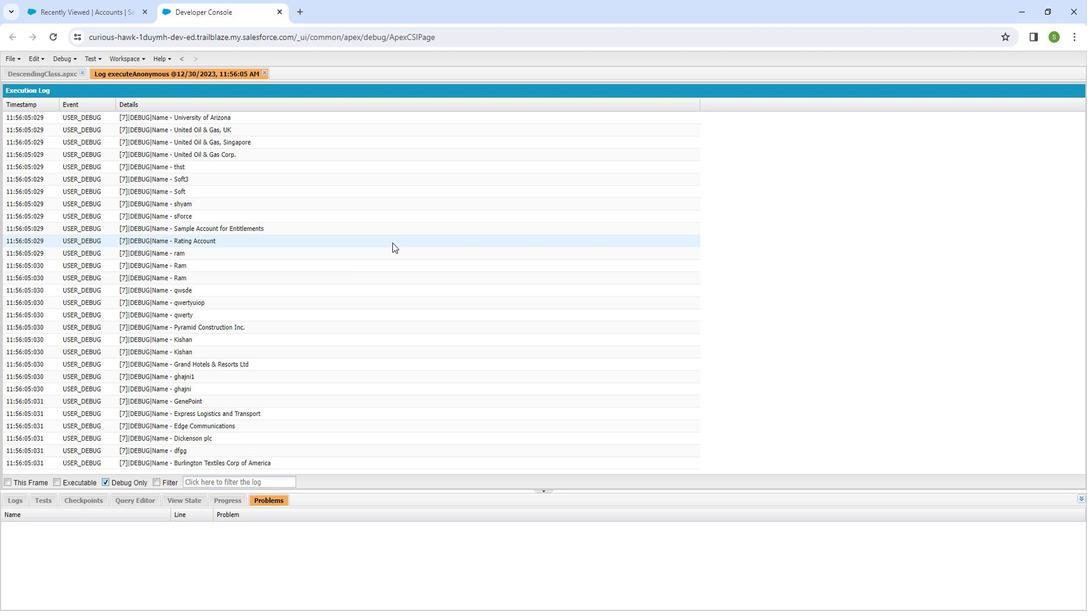 
Action: Mouse moved to (226, 301)
Screenshot: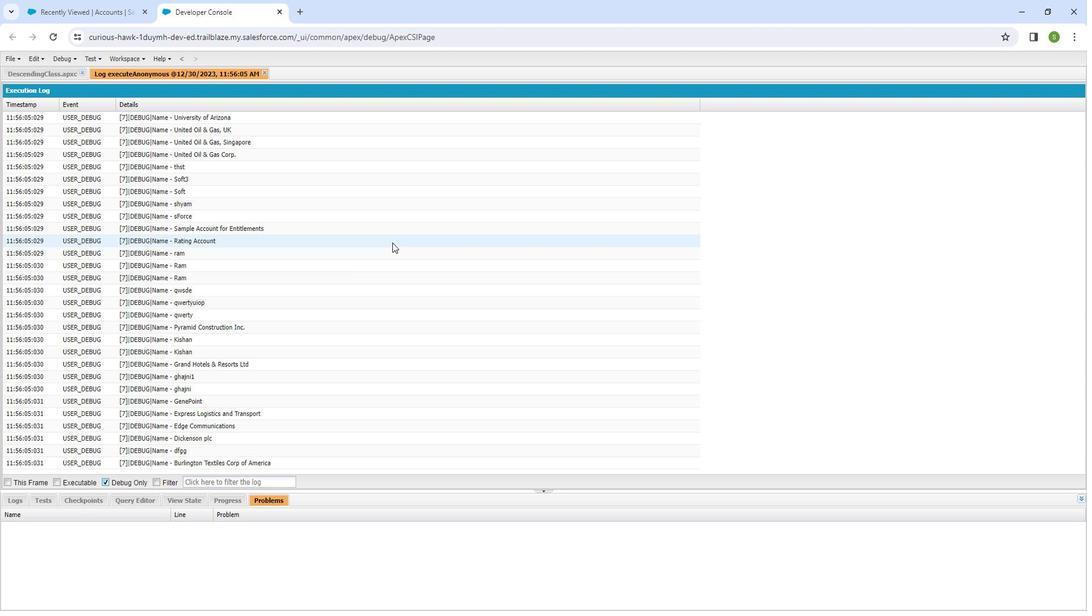 
Action: Mouse scrolled (226, 301) with delta (0, 0)
Screenshot: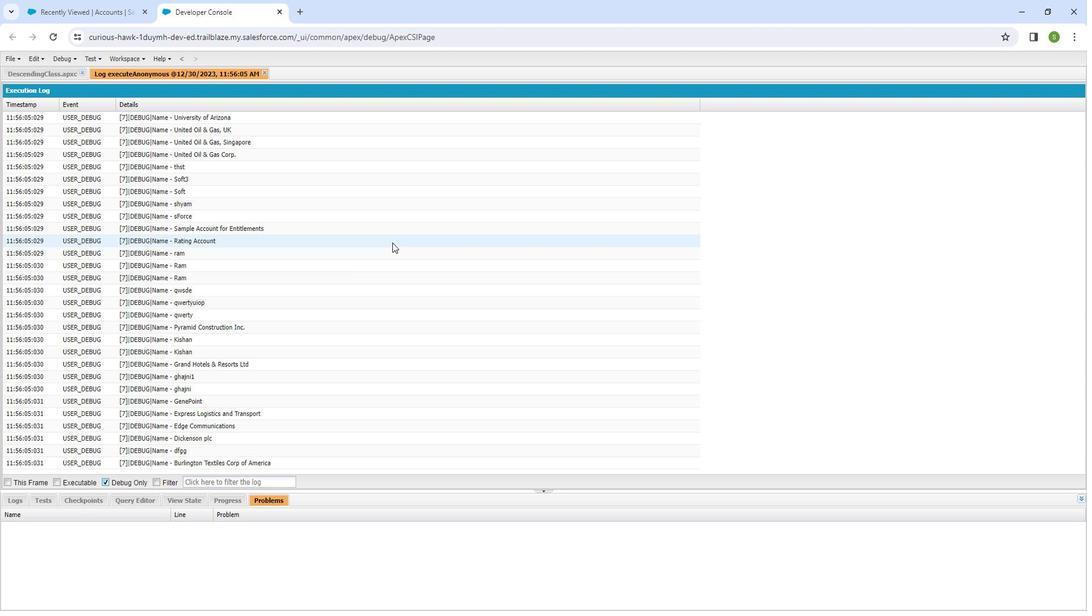 
Action: Mouse moved to (226, 302)
Screenshot: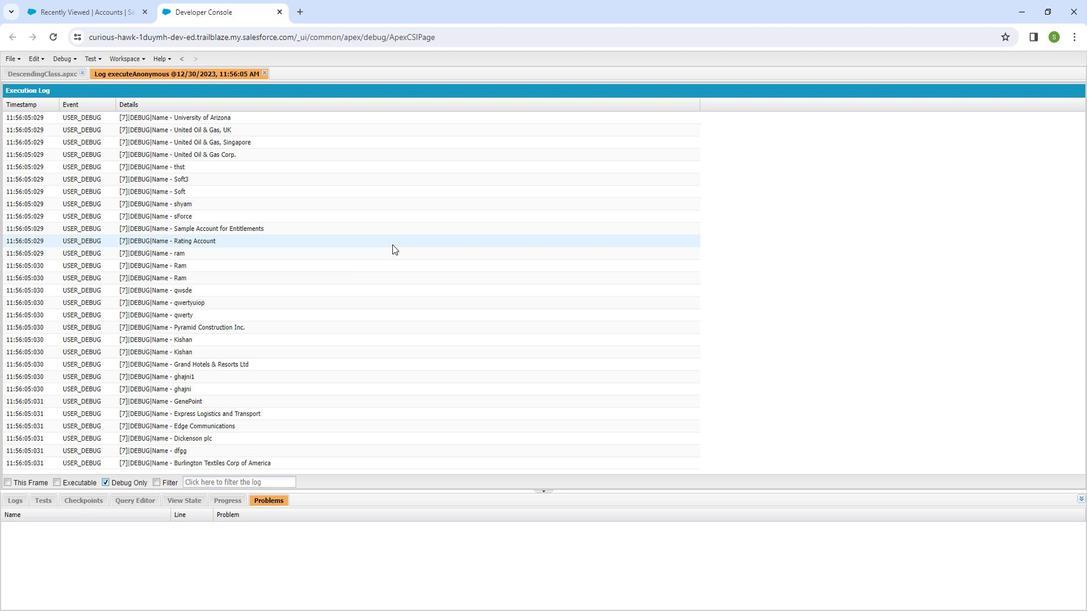 
Action: Mouse scrolled (226, 303) with delta (0, 0)
Screenshot: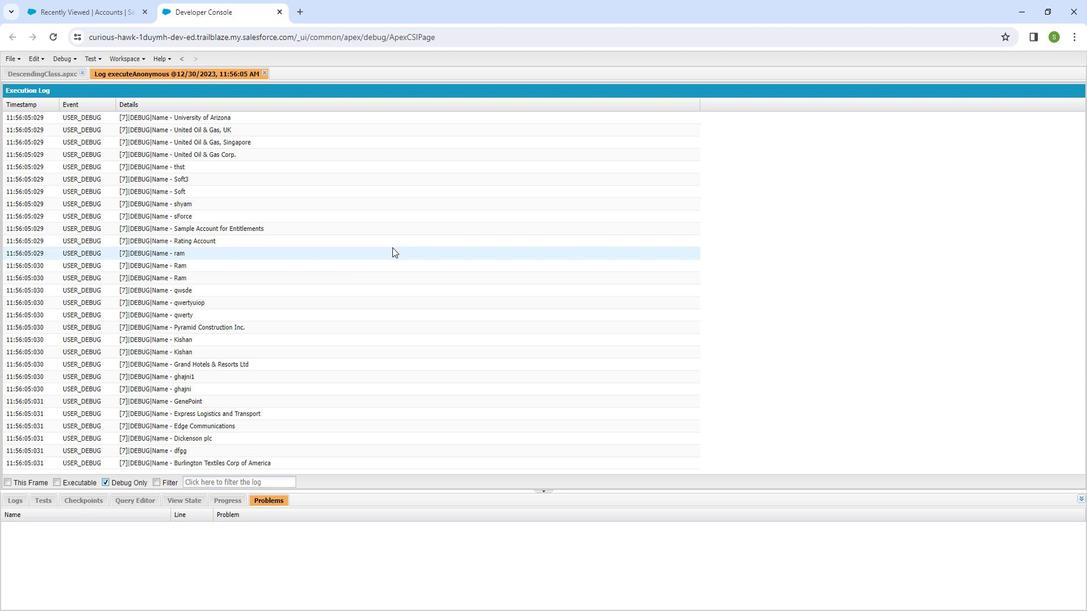 
Action: Mouse scrolled (226, 303) with delta (0, 0)
Screenshot: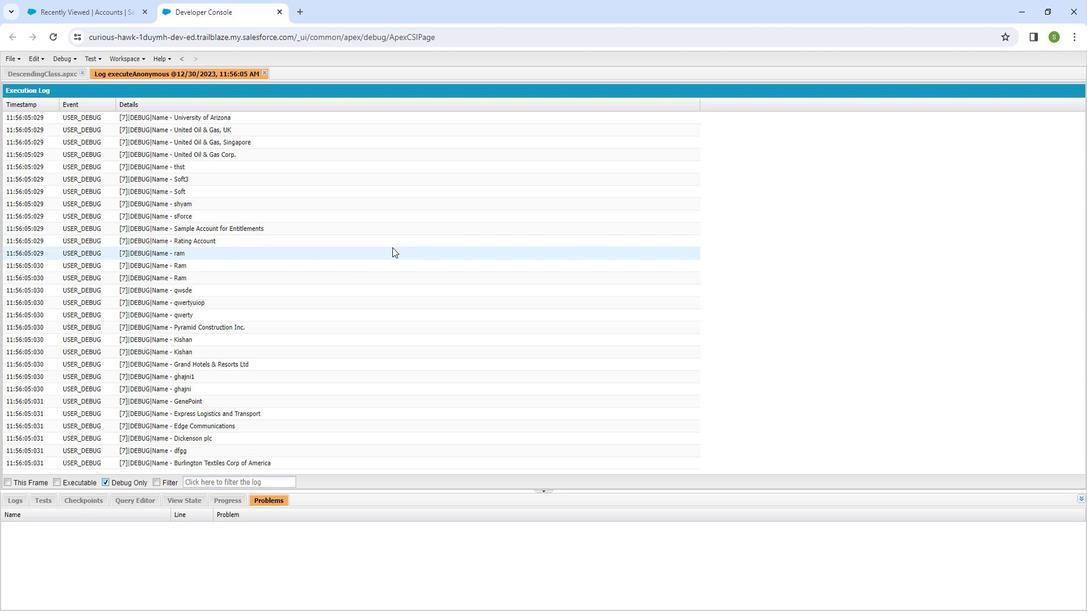 
Action: Mouse scrolled (226, 303) with delta (0, 0)
Screenshot: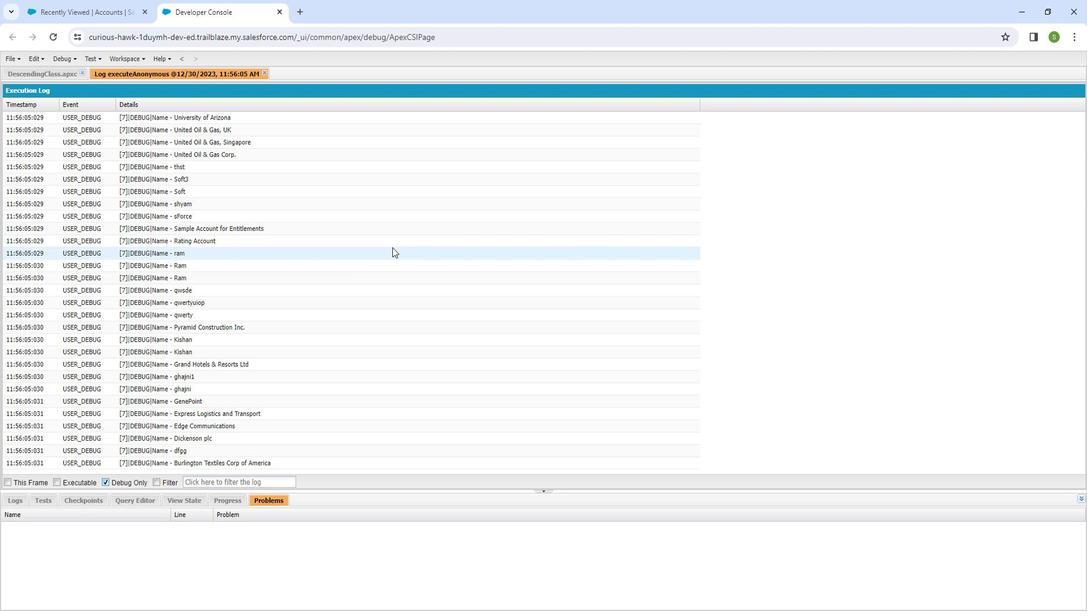 
Action: Mouse scrolled (226, 303) with delta (0, 0)
Screenshot: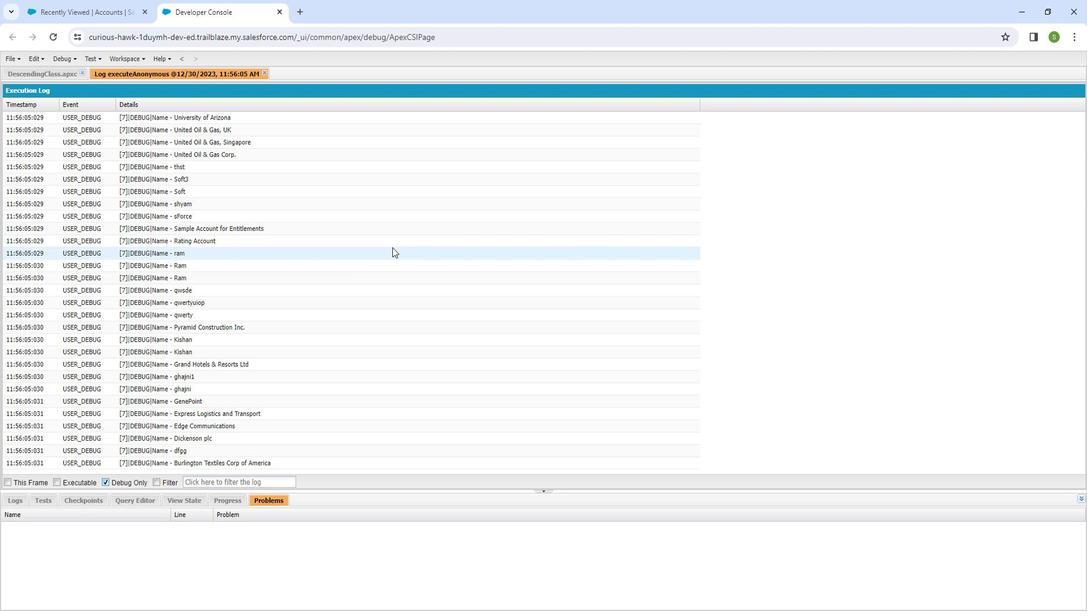 
Action: Mouse scrolled (226, 303) with delta (0, 0)
Screenshot: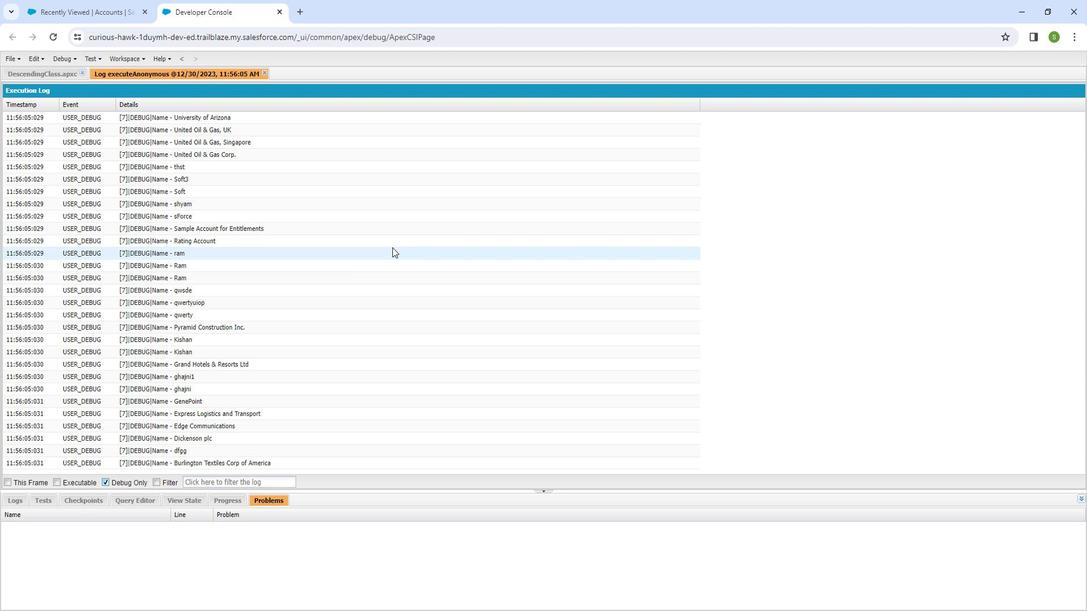 
Action: Mouse scrolled (226, 303) with delta (0, 0)
Screenshot: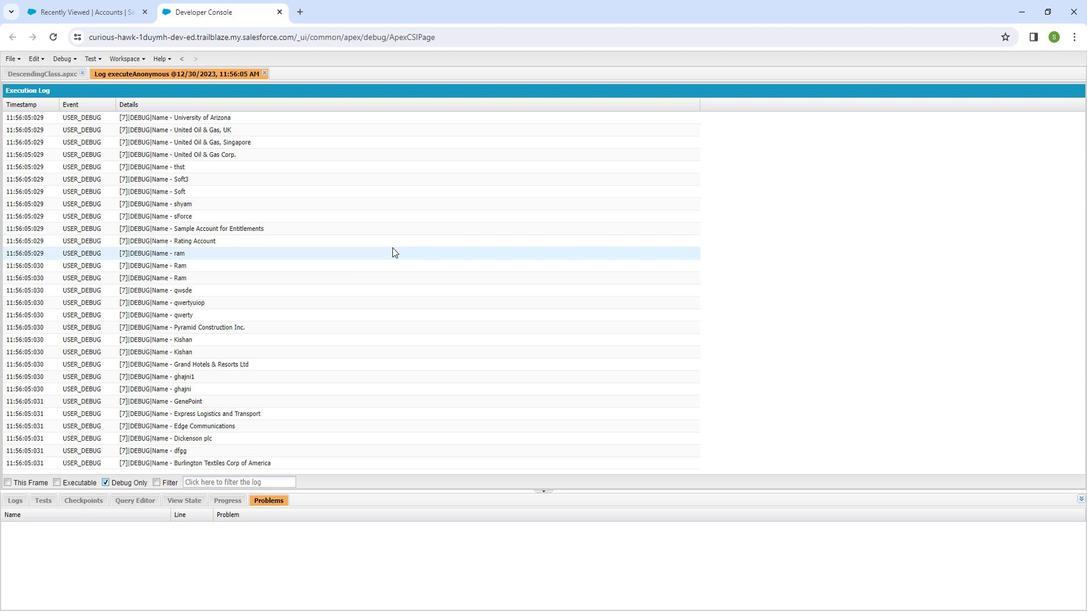 
Action: Mouse moved to (134, 442)
Screenshot: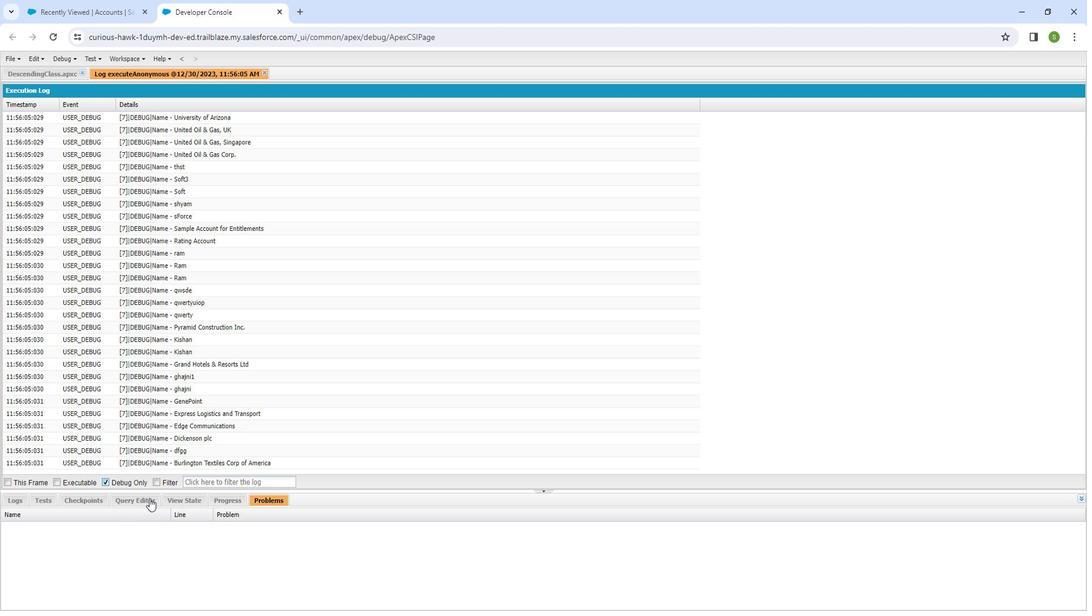 
Action: Mouse pressed left at (134, 442)
Screenshot: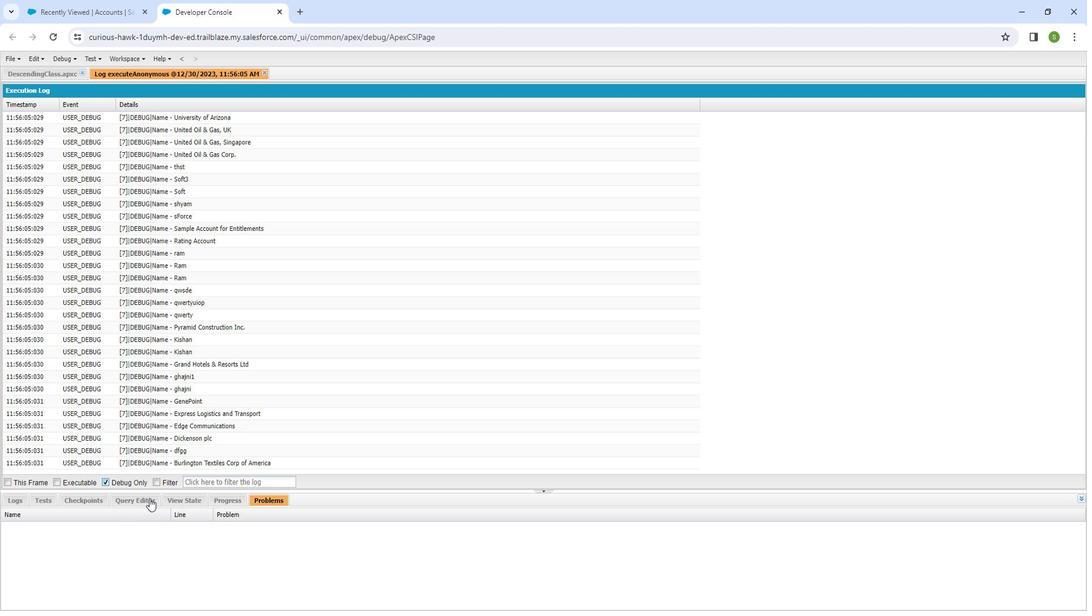
Action: Mouse moved to (96, 206)
Screenshot: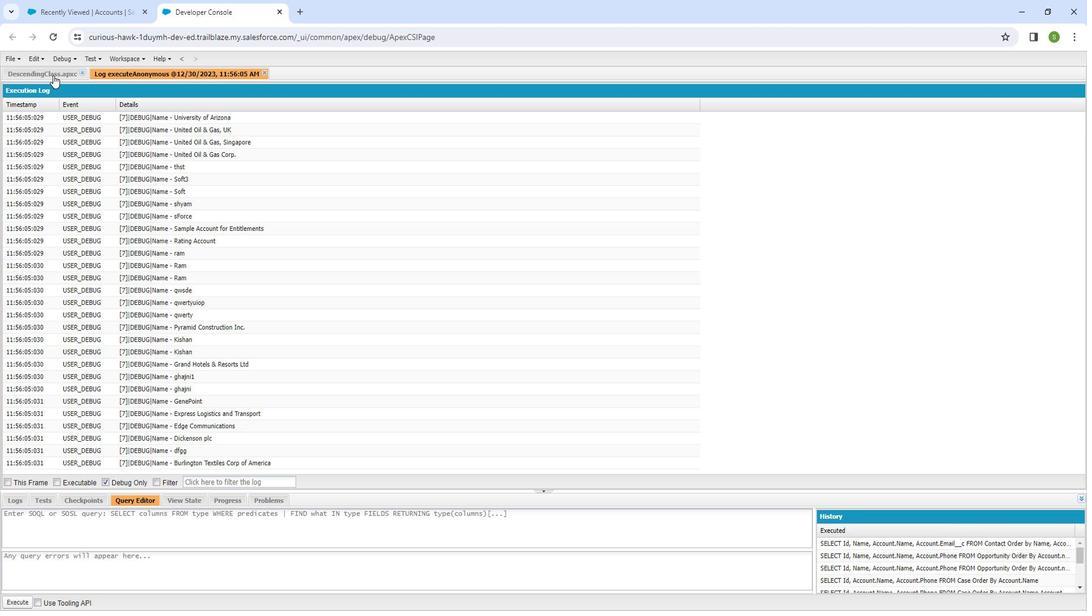 
Action: Mouse pressed left at (96, 206)
Screenshot: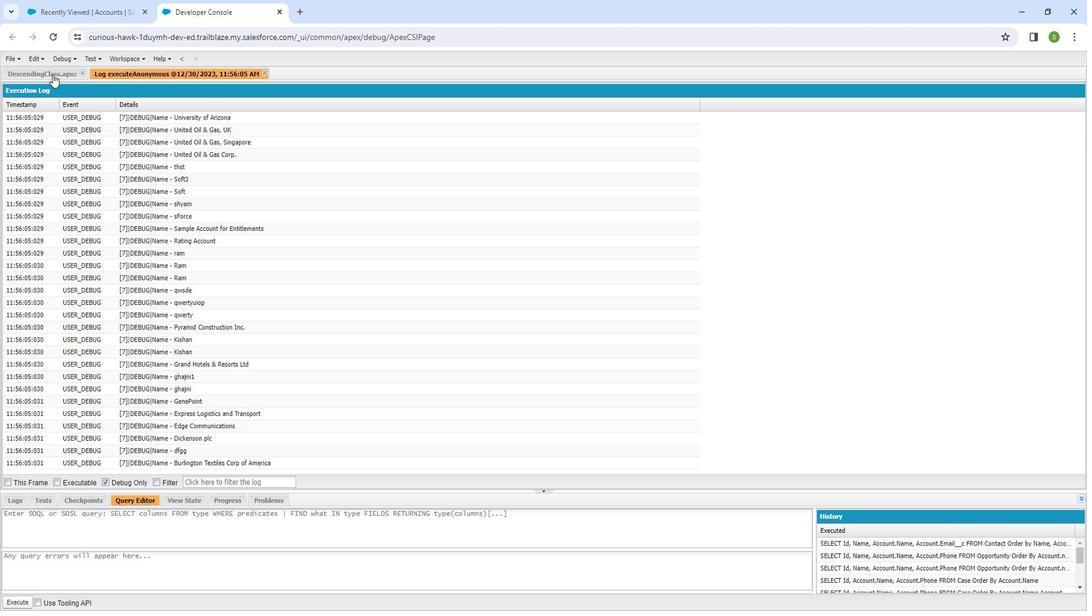 
Action: Mouse moved to (124, 459)
Screenshot: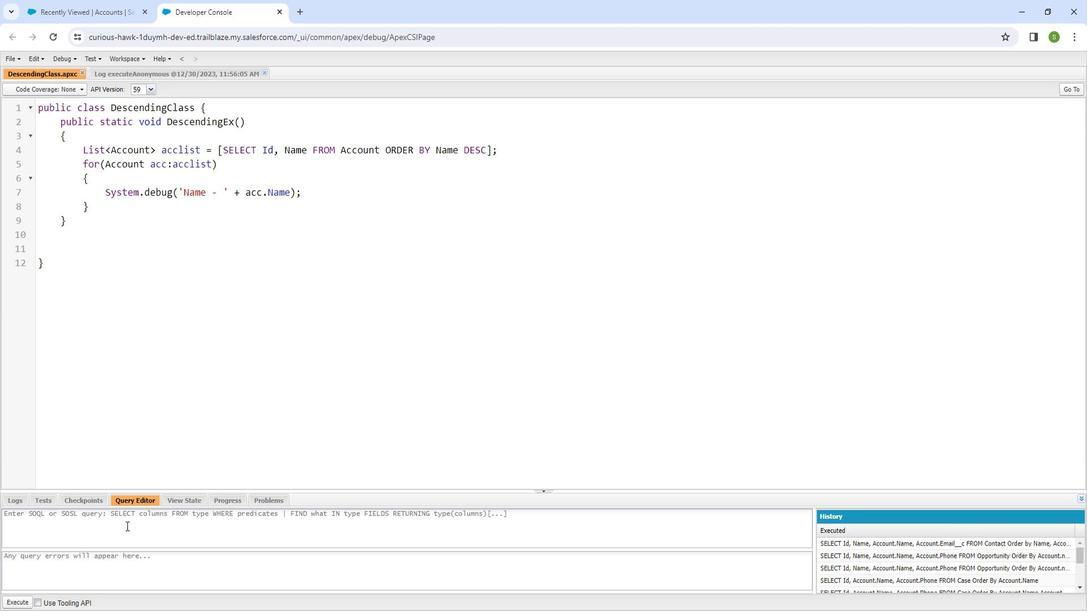 
Action: Mouse pressed left at (124, 459)
Screenshot: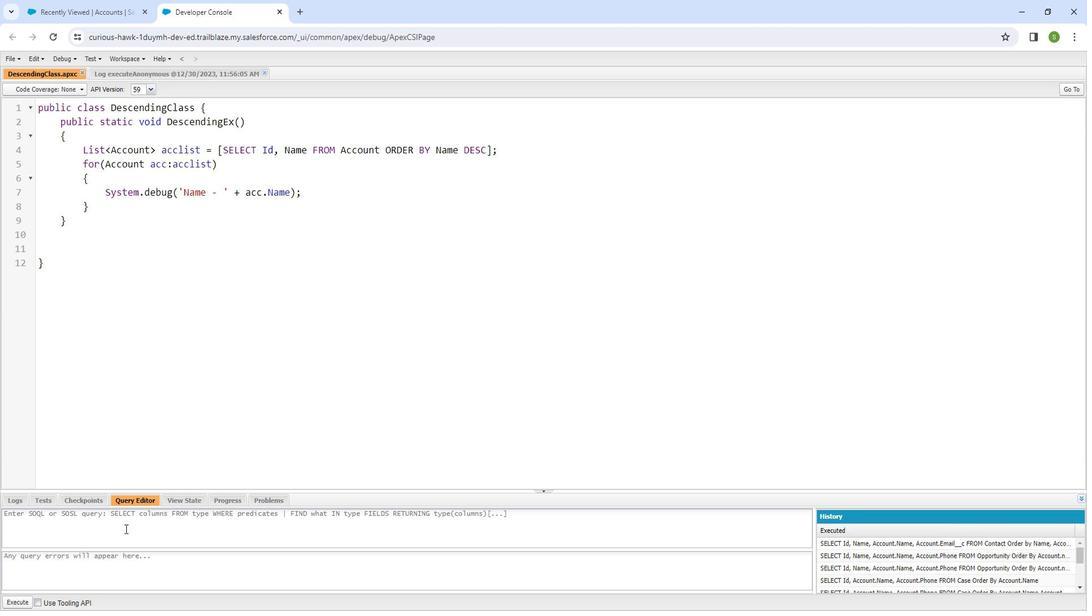 
Action: Mouse moved to (137, 442)
Screenshot: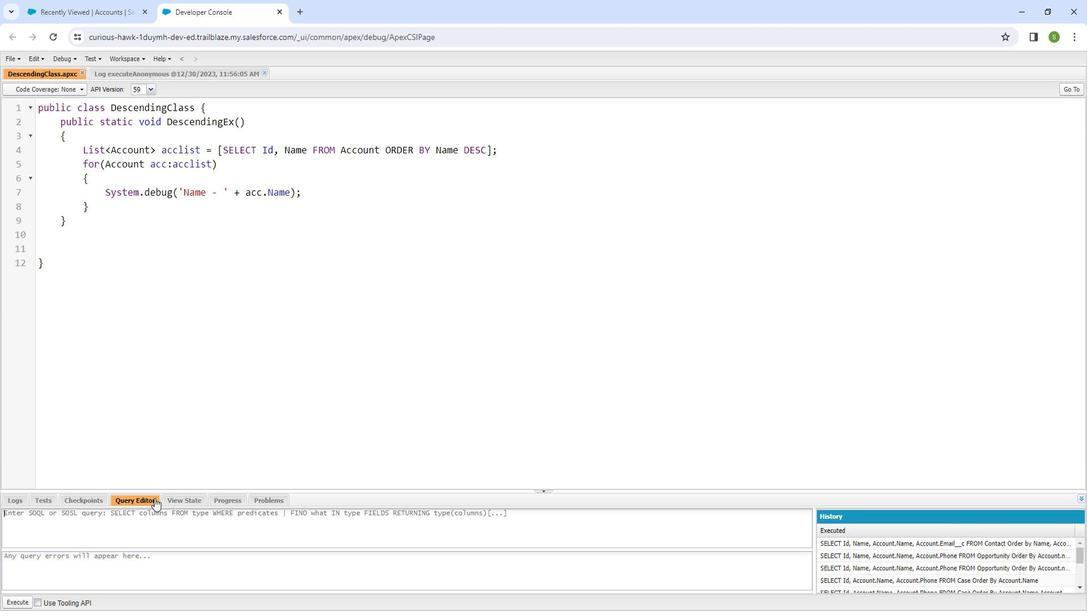
Action: Key pressed <Key.shift_r>SELECT<Key.space>
Screenshot: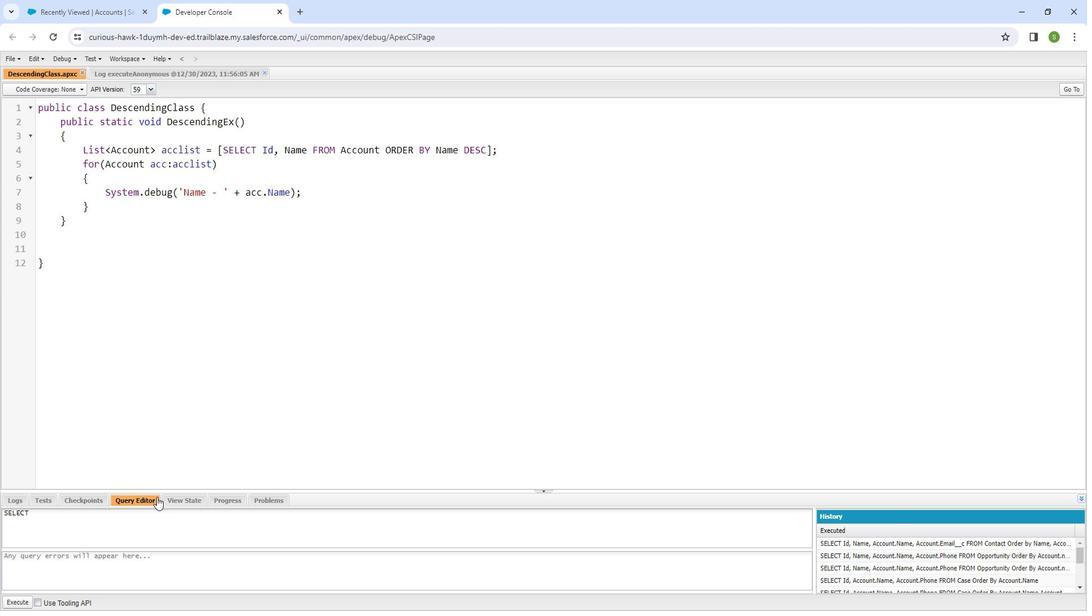 
Action: Mouse moved to (137, 442)
Screenshot: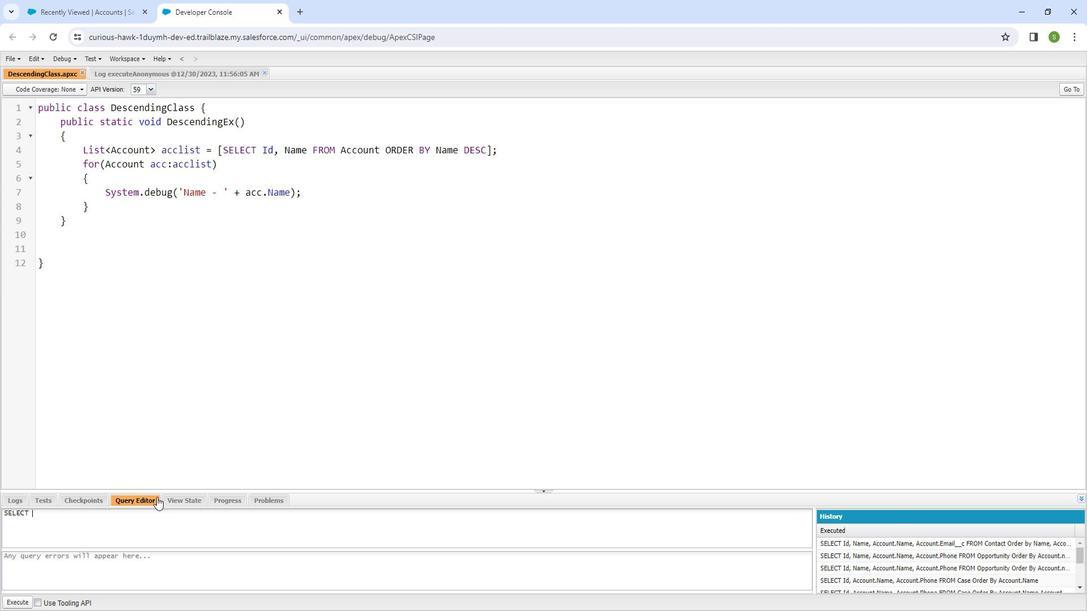
Action: Key pressed <Key.shift_r><Key.shift_r><Key.shift_r><Key.shift_r><Key.shift_r><Key.shift_r><Key.shift_r>Id,<Key.space><Key.shift_r><Key.shift_r><Key.shift_r><Key.shift_r><Key.shift_r><Key.shift_r><Key.shift_r>Name<Key.space><Key.shift_r>FROM<Key.space><Key.shift_r><Key.shift_r><Key.shift_r><Key.shift_r><Key.shift_r><Key.shift_r><Key.shift_r><Key.shift_r><Key.shift_r><Key.shift_r><Key.shift_r><Key.shift_r><Key.shift_r><Key.shift_r><Key.shift_r><Key.shift_r><Key.shift_r><Key.shift_r><Key.shift_r><Key.shift_r><Key.shift_r><Key.shift_r><Key.shift_r><Key.shift_r><Key.shift_r>AC<Key.backspace>ccount<Key.space><Key.shift_r>Or<Key.backspace><Key.shift_r><Key.shift_r><Key.shift_r>RDER<Key.space>BY<Key.space>Name<Key.space><Key.shift_r><Key.shift_r><Key.shift_r><Key.shift_r><Key.shift_r><Key.shift_r><Key.shift_r>DESC
Screenshot: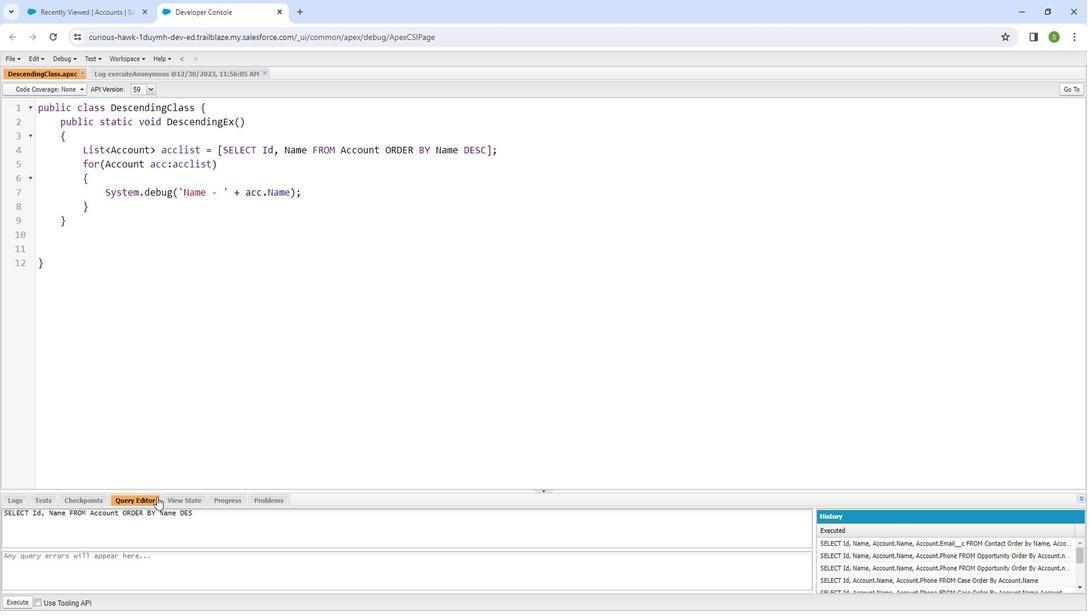 
Action: Mouse moved to (88, 500)
Screenshot: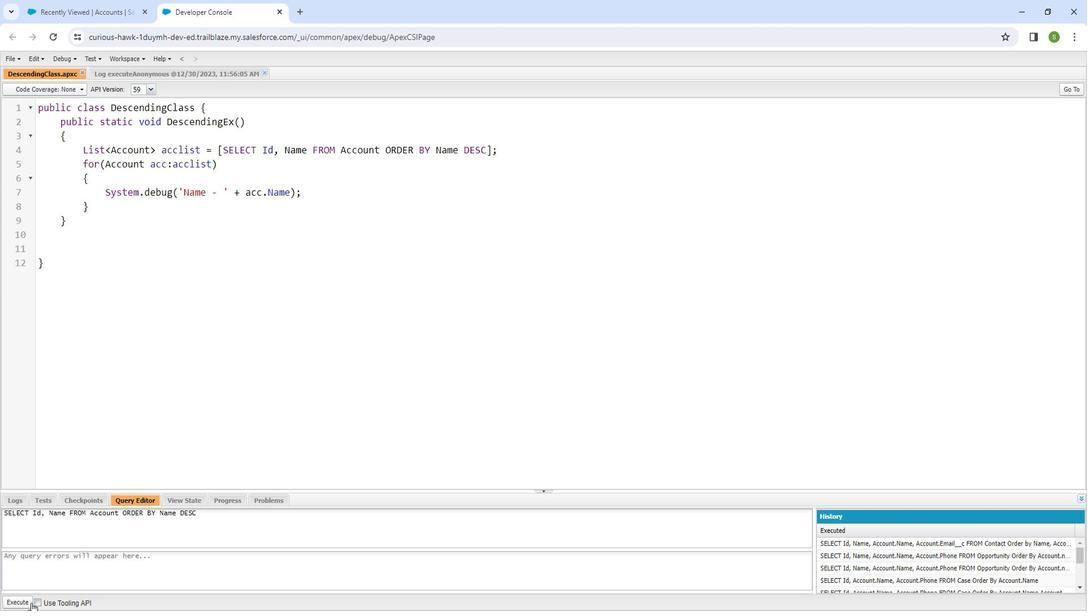 
Action: Mouse pressed left at (88, 500)
Screenshot: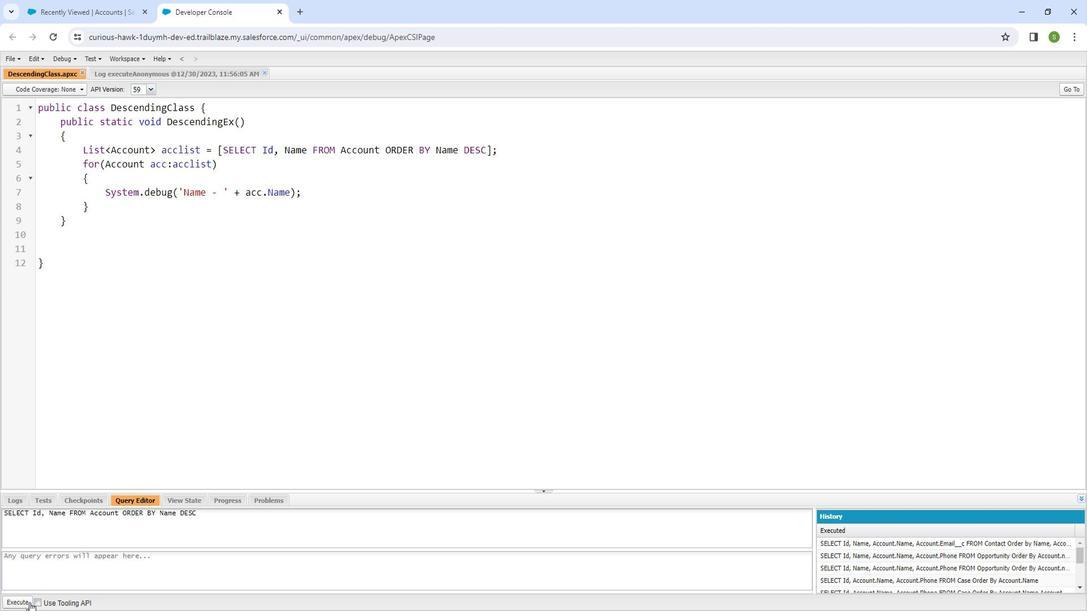 
Action: Mouse moved to (220, 341)
Screenshot: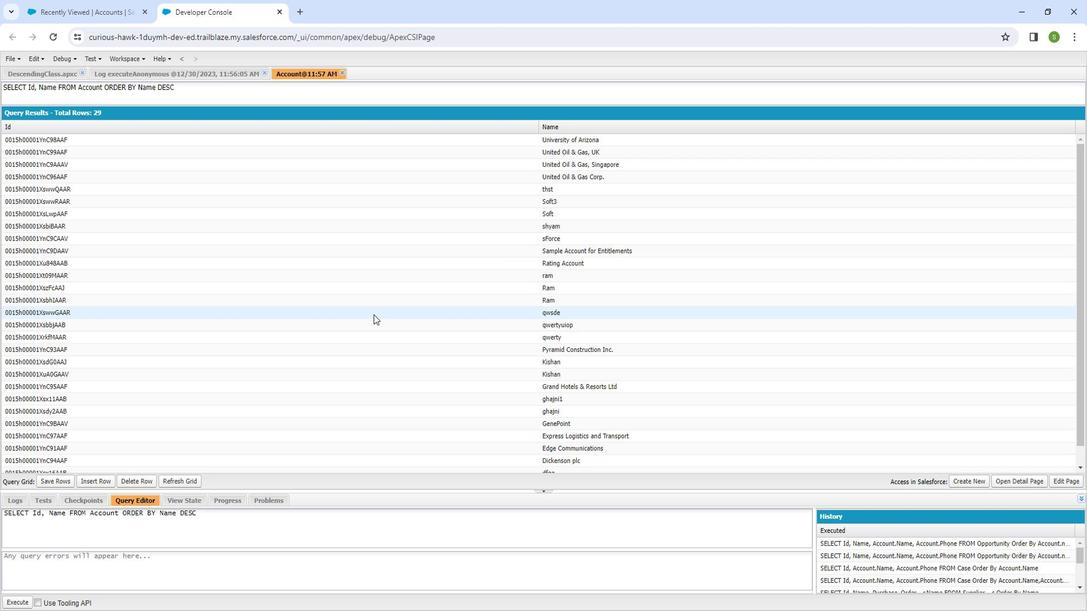 
Action: Mouse scrolled (220, 340) with delta (0, 0)
Screenshot: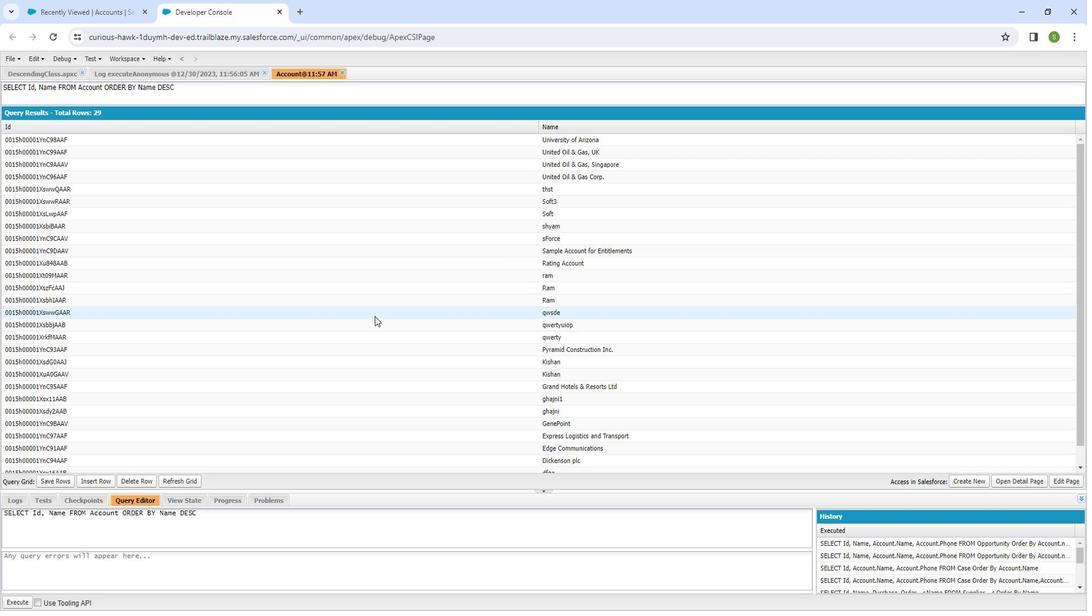 
Action: Mouse scrolled (220, 340) with delta (0, 0)
Screenshot: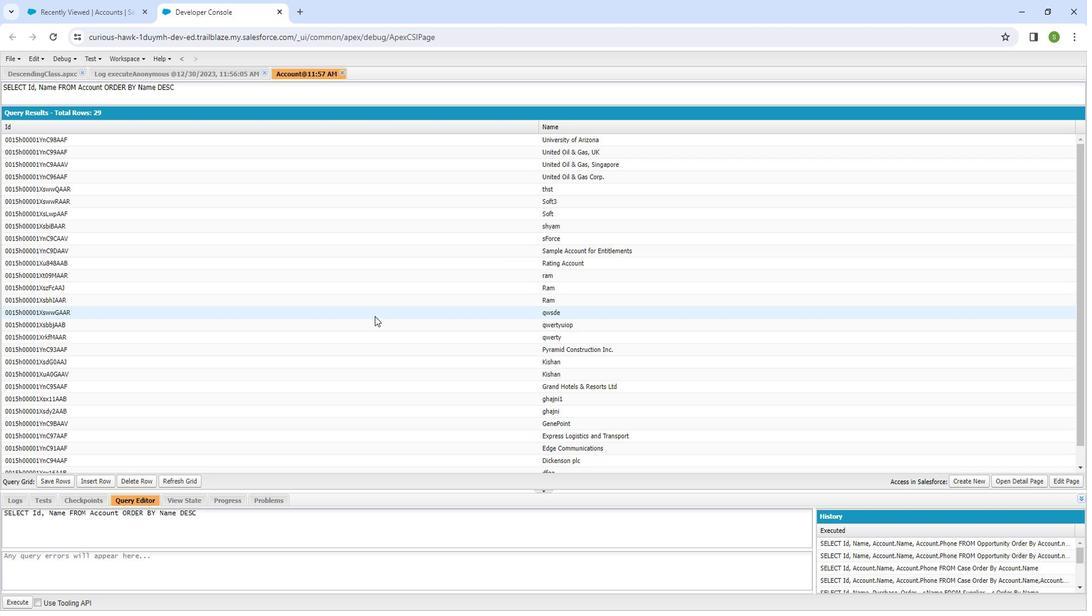 
Action: Mouse scrolled (220, 340) with delta (0, 0)
Screenshot: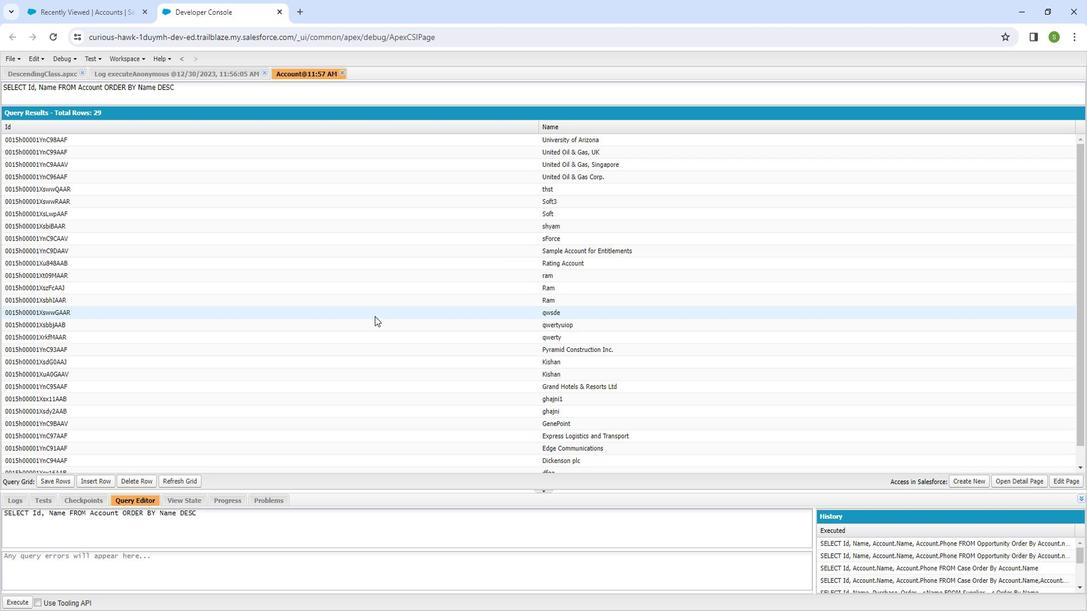 
Action: Mouse scrolled (220, 340) with delta (0, 0)
Screenshot: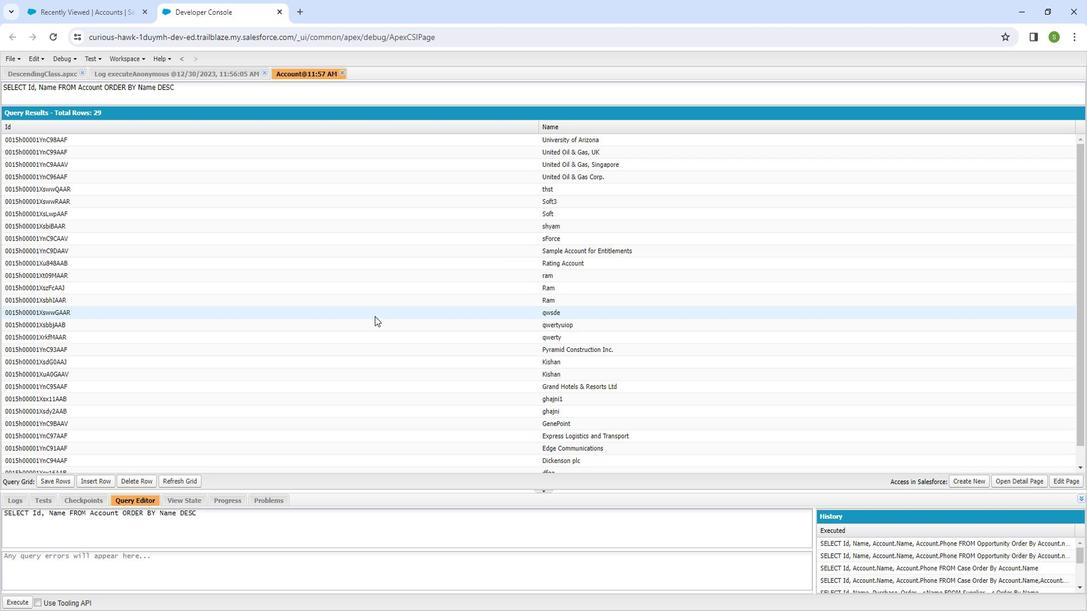 
Action: Mouse scrolled (220, 340) with delta (0, 0)
Screenshot: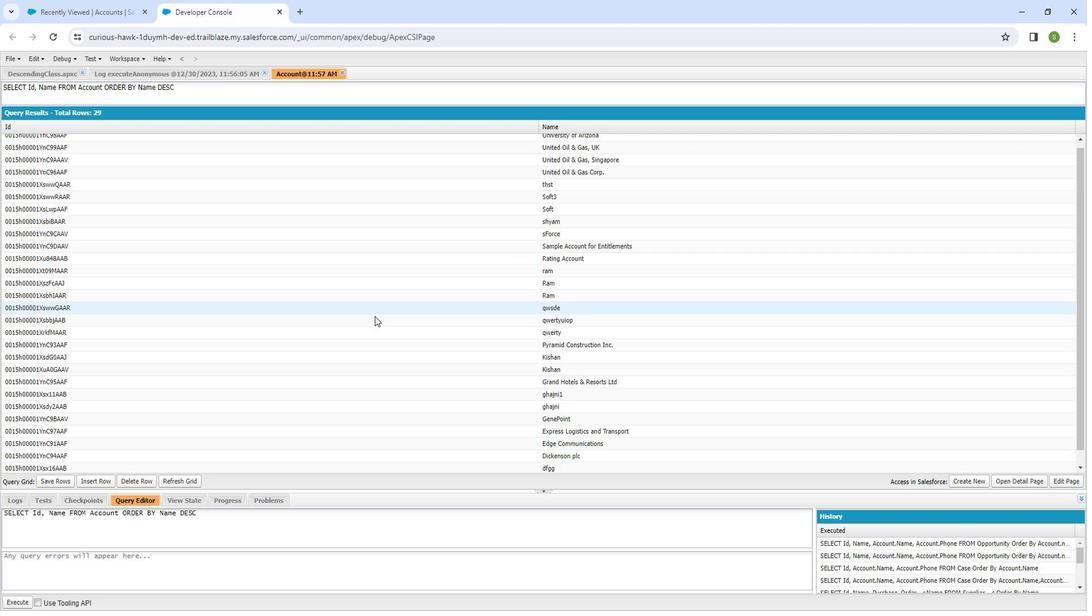 
Action: Mouse scrolled (220, 340) with delta (0, 0)
Screenshot: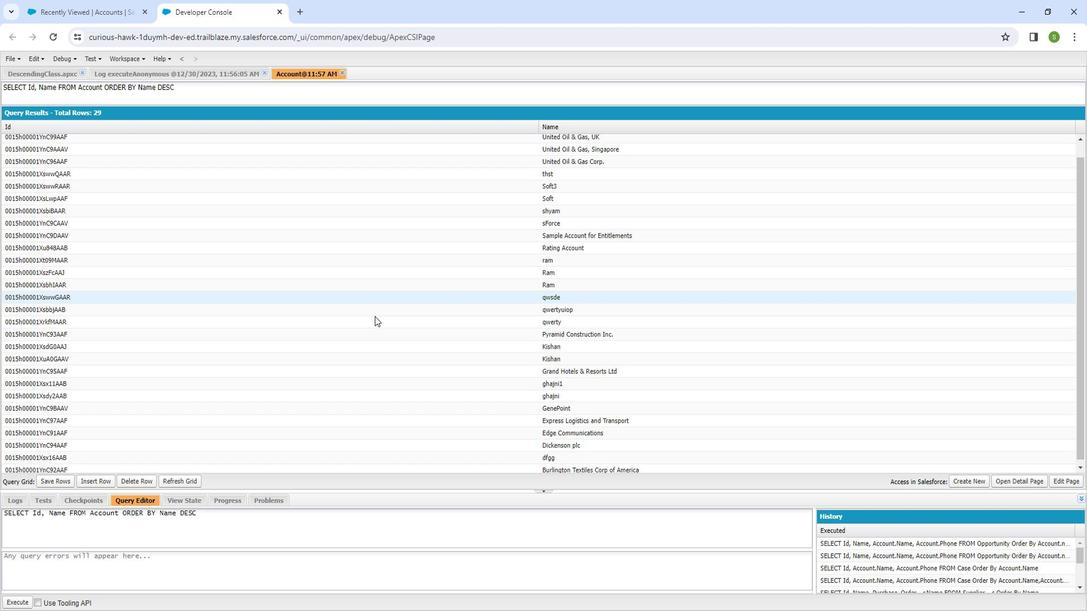 
Action: Mouse moved to (220, 341)
Screenshot: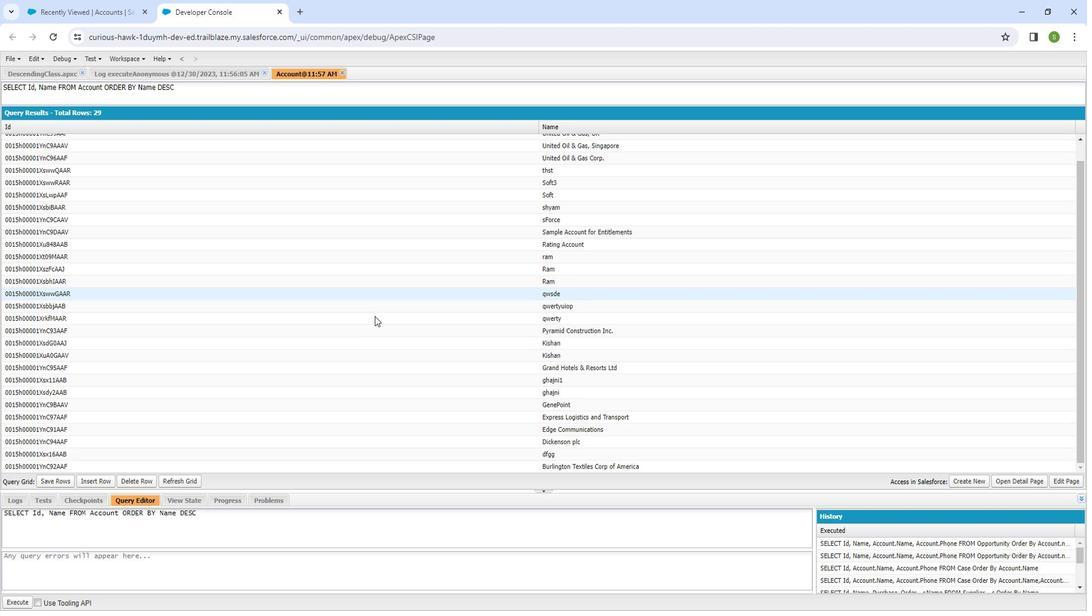 
Action: Mouse scrolled (220, 341) with delta (0, 0)
Screenshot: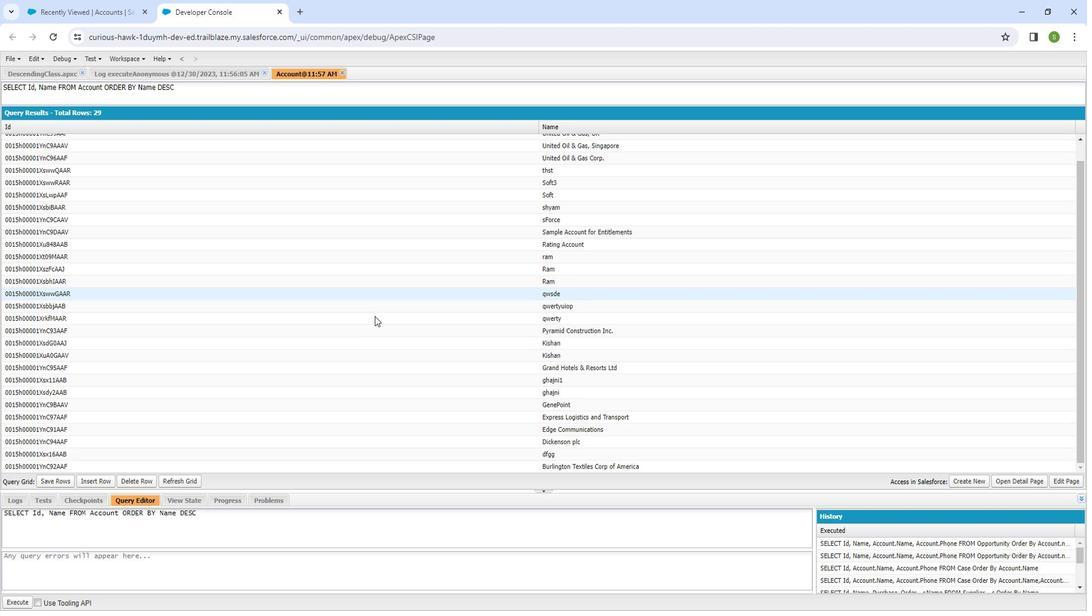 
Action: Mouse scrolled (220, 341) with delta (0, 0)
Screenshot: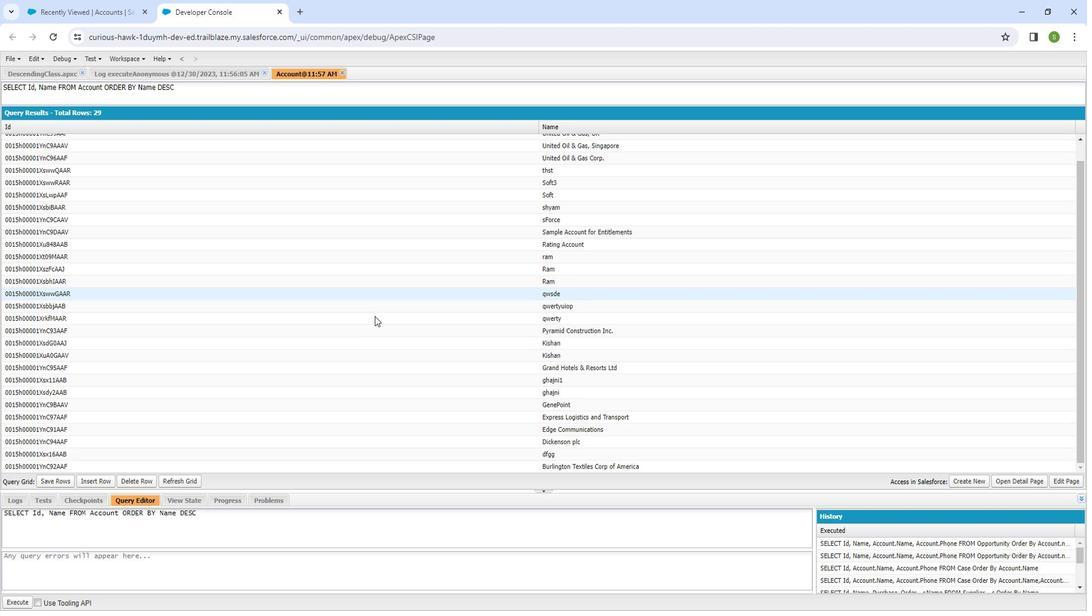 
Action: Mouse moved to (220, 341)
Screenshot: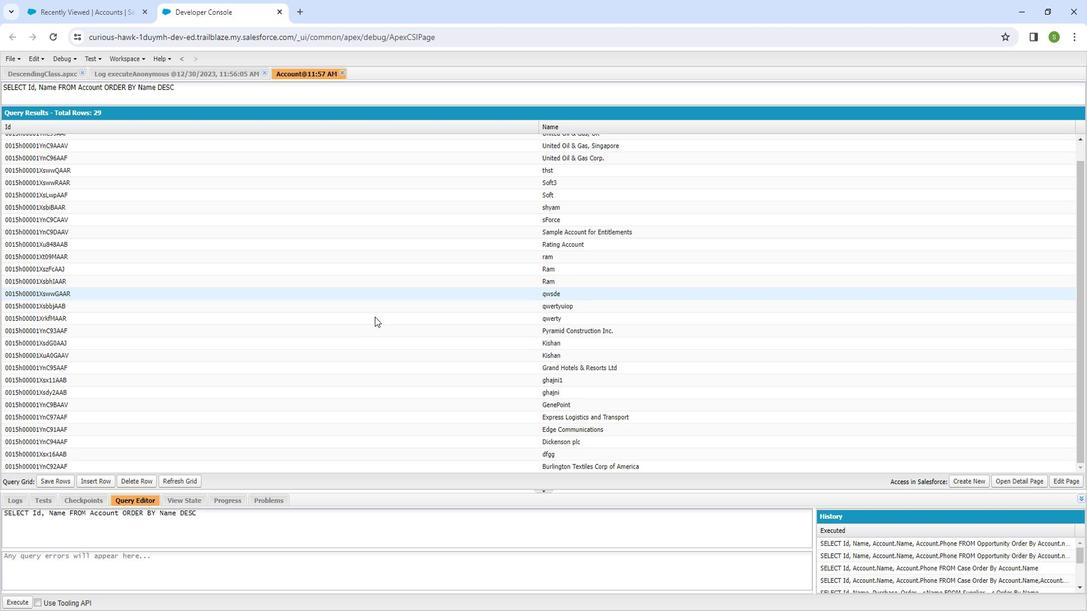 
Action: Mouse scrolled (220, 341) with delta (0, 0)
Screenshot: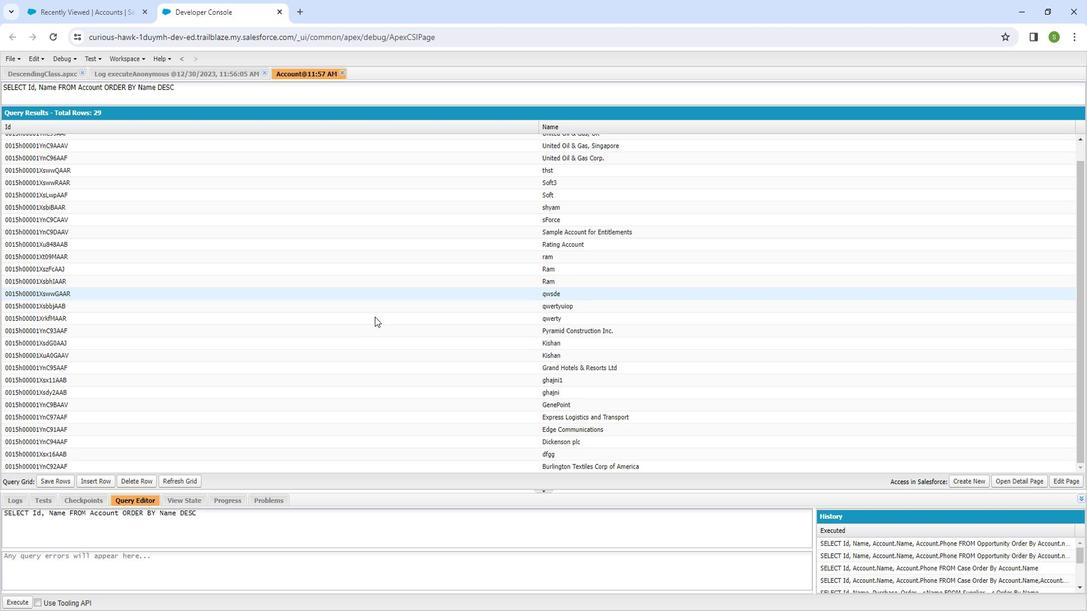 
Action: Mouse scrolled (220, 341) with delta (0, 0)
Screenshot: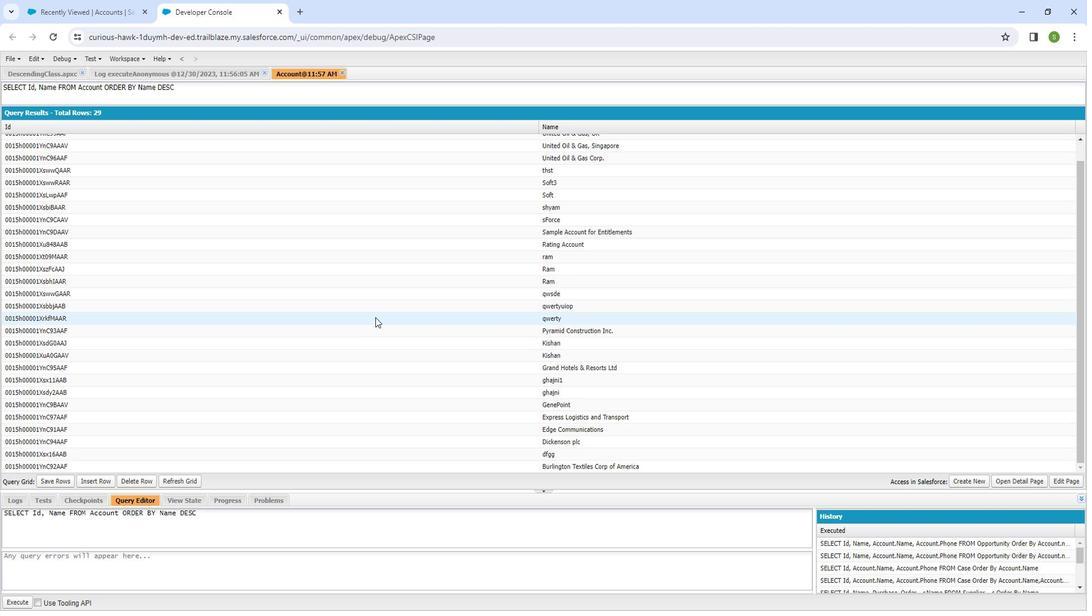 
Action: Mouse scrolled (220, 341) with delta (0, 0)
Screenshot: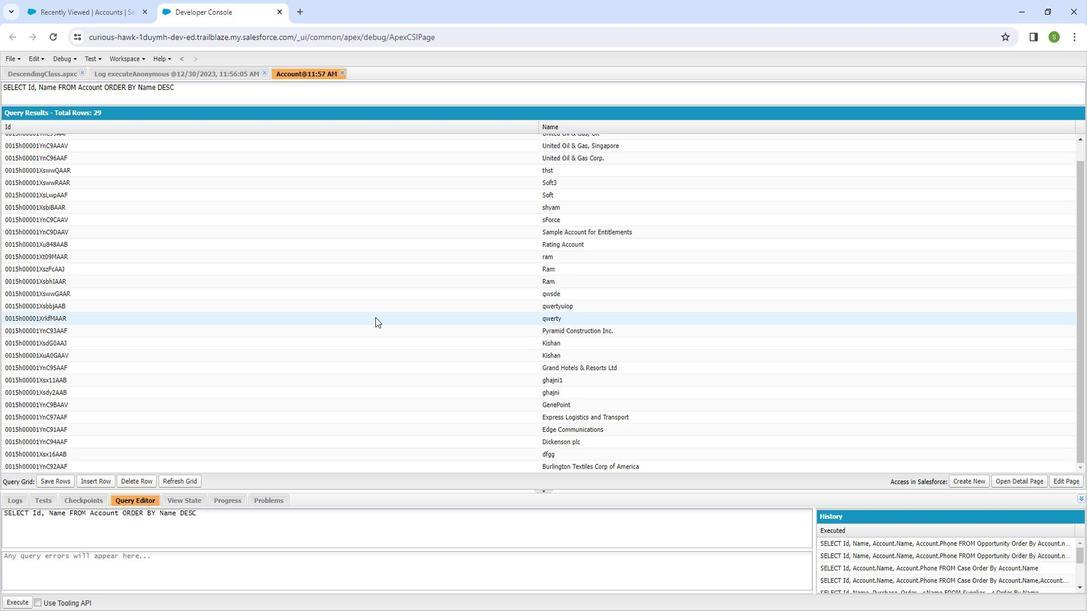 
Action: Mouse scrolled (220, 341) with delta (0, 0)
Screenshot: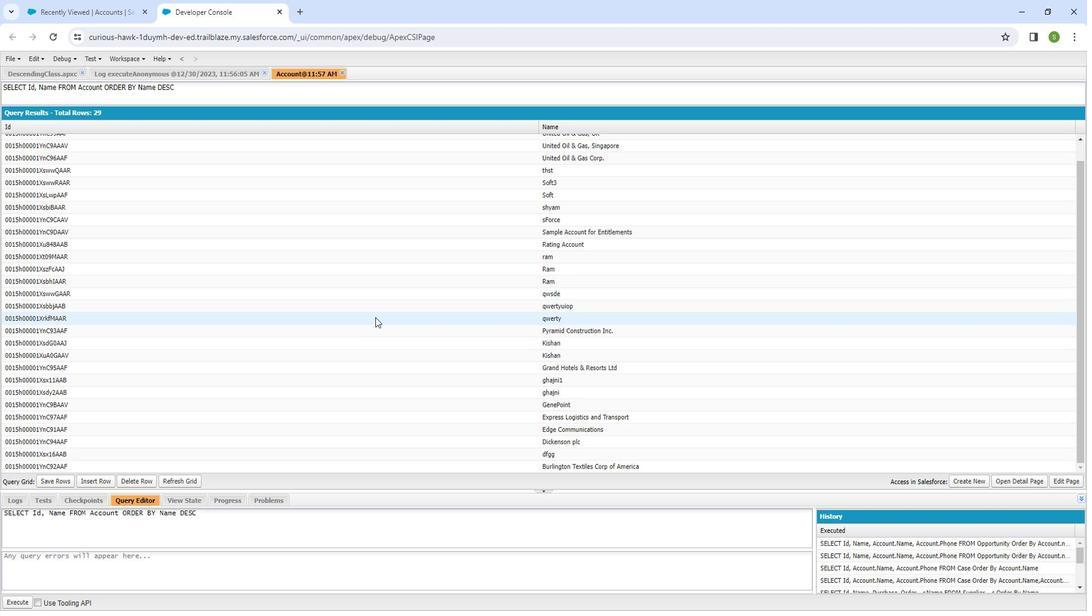 
Action: Mouse scrolled (220, 341) with delta (0, 0)
Screenshot: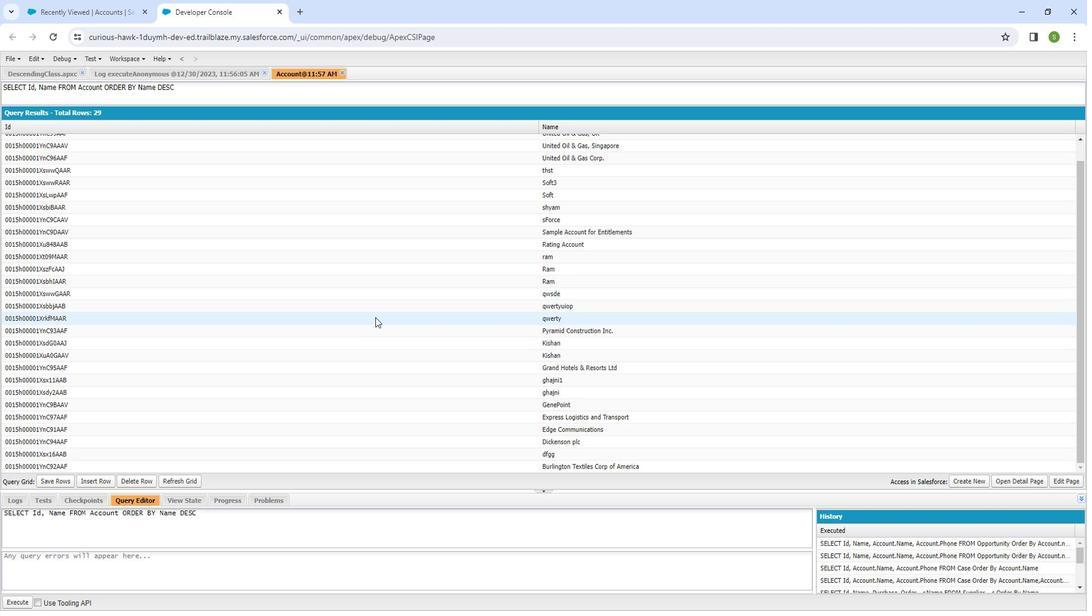 
Action: Mouse scrolled (220, 341) with delta (0, 0)
Screenshot: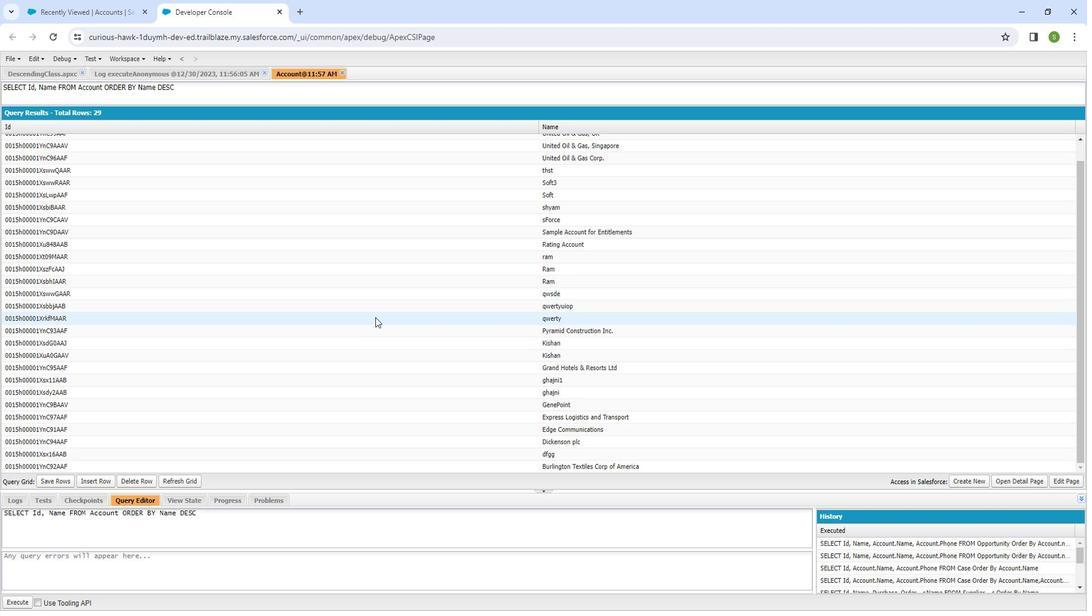 
Action: Mouse scrolled (220, 341) with delta (0, 0)
Screenshot: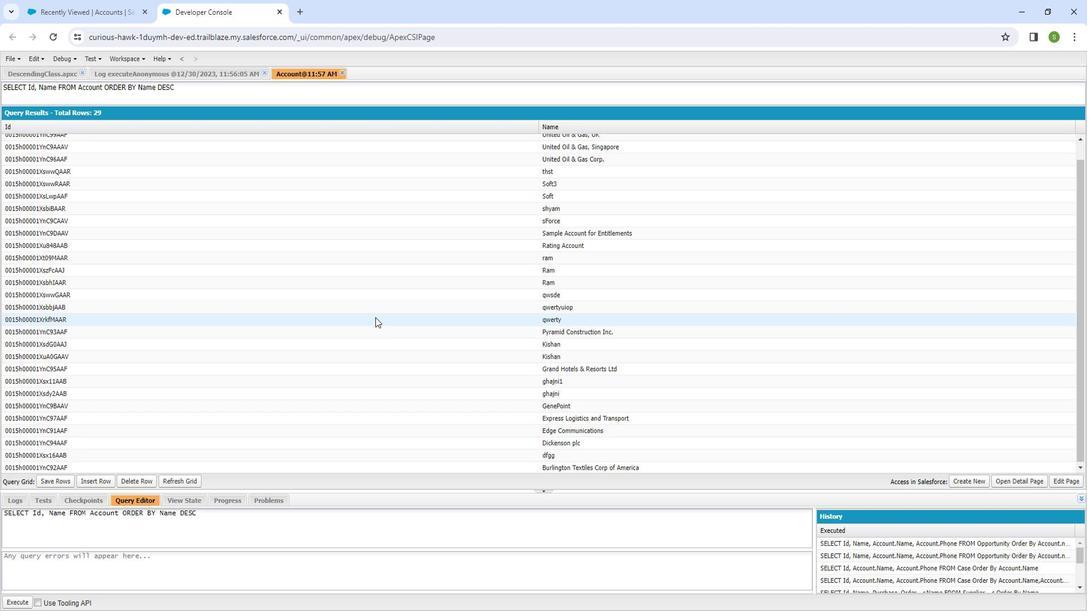 
Action: Mouse scrolled (220, 341) with delta (0, 0)
Screenshot: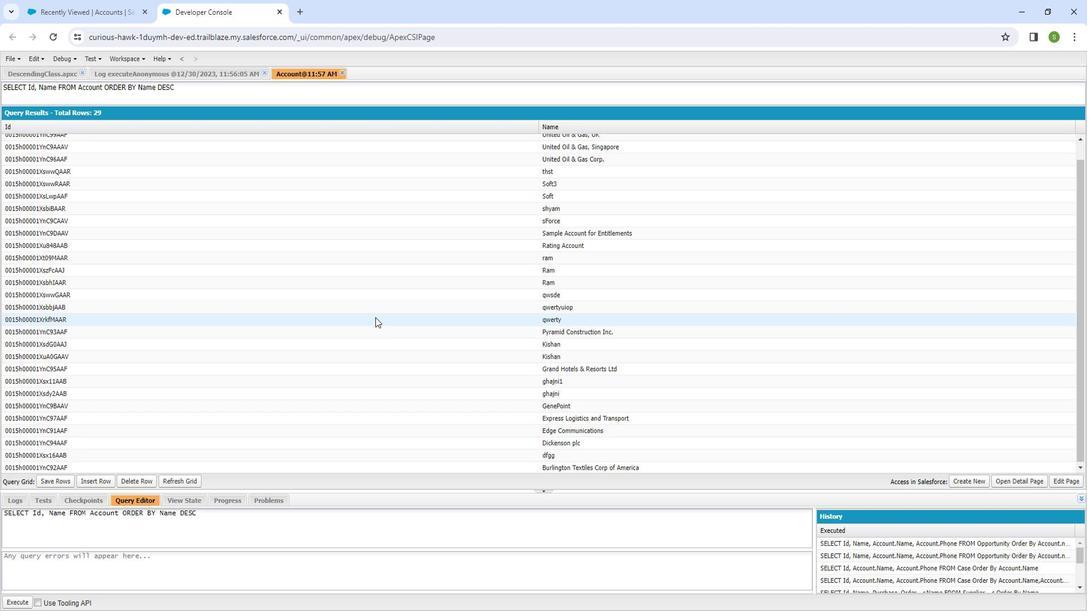 
Action: Mouse moved to (177, 204)
Screenshot: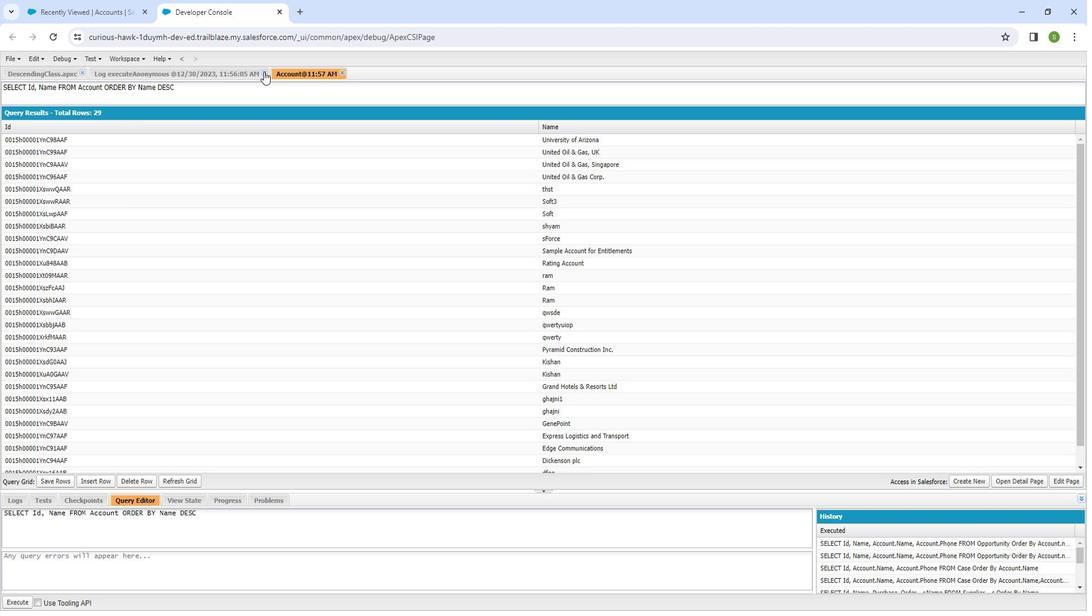 
Action: Mouse pressed left at (177, 204)
Screenshot: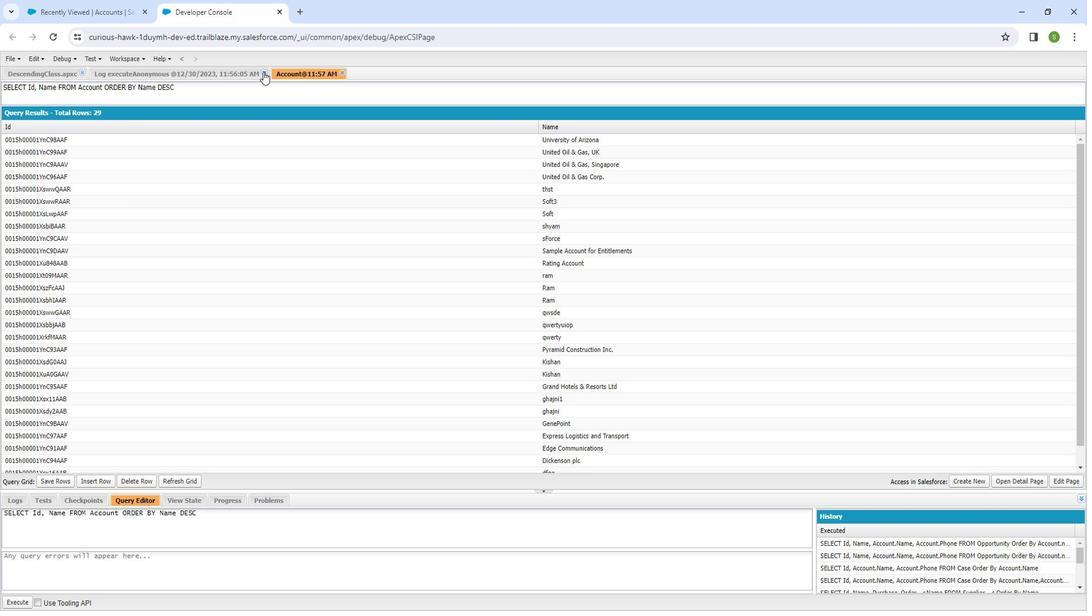 
Action: Mouse moved to (137, 205)
Screenshot: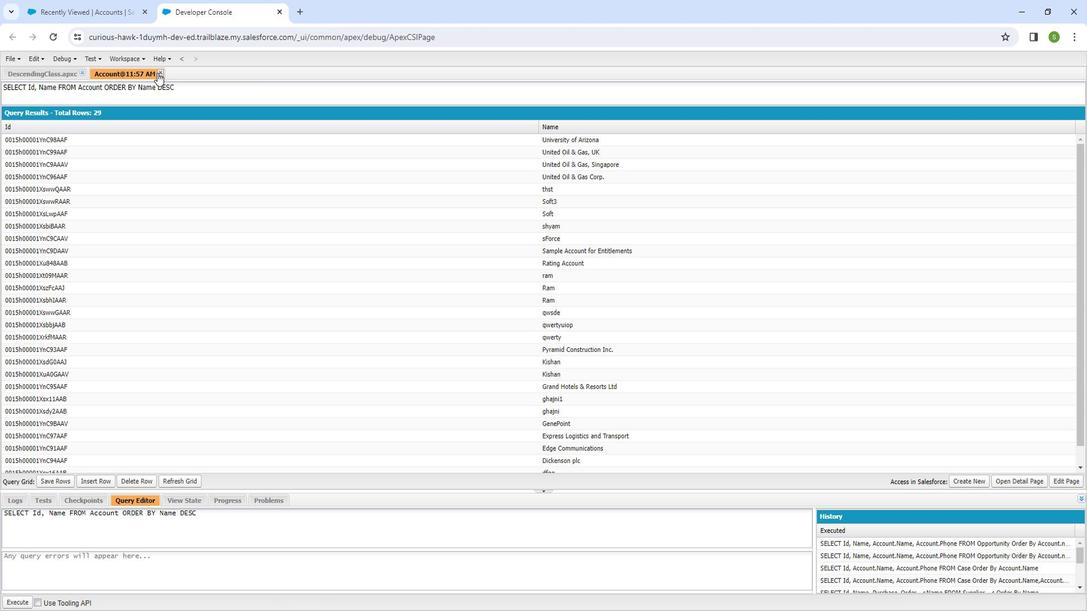 
Action: Mouse pressed left at (137, 205)
Screenshot: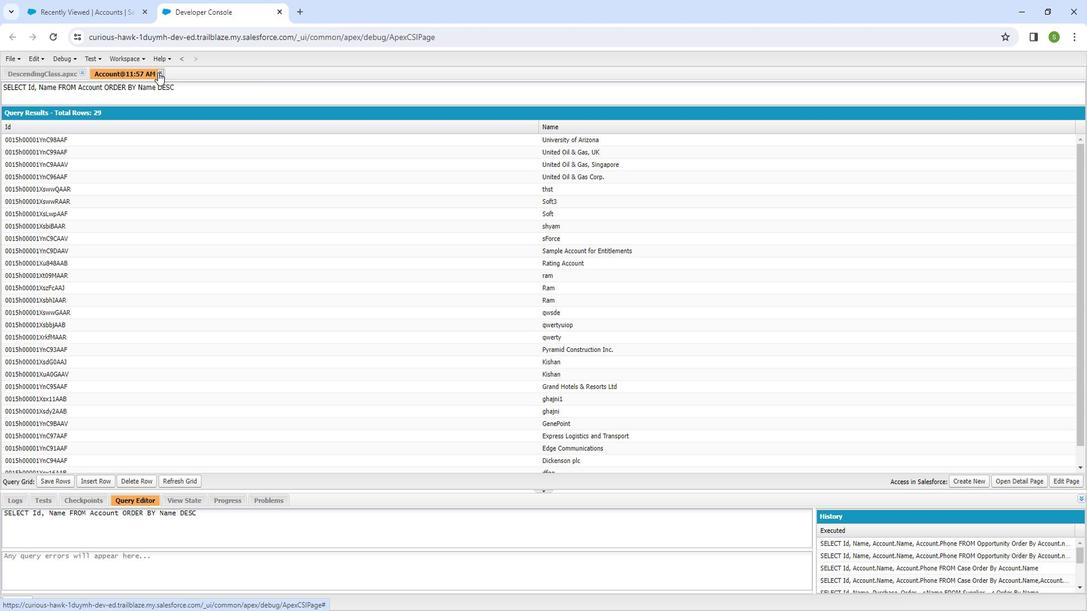 
Action: Mouse moved to (117, 282)
Screenshot: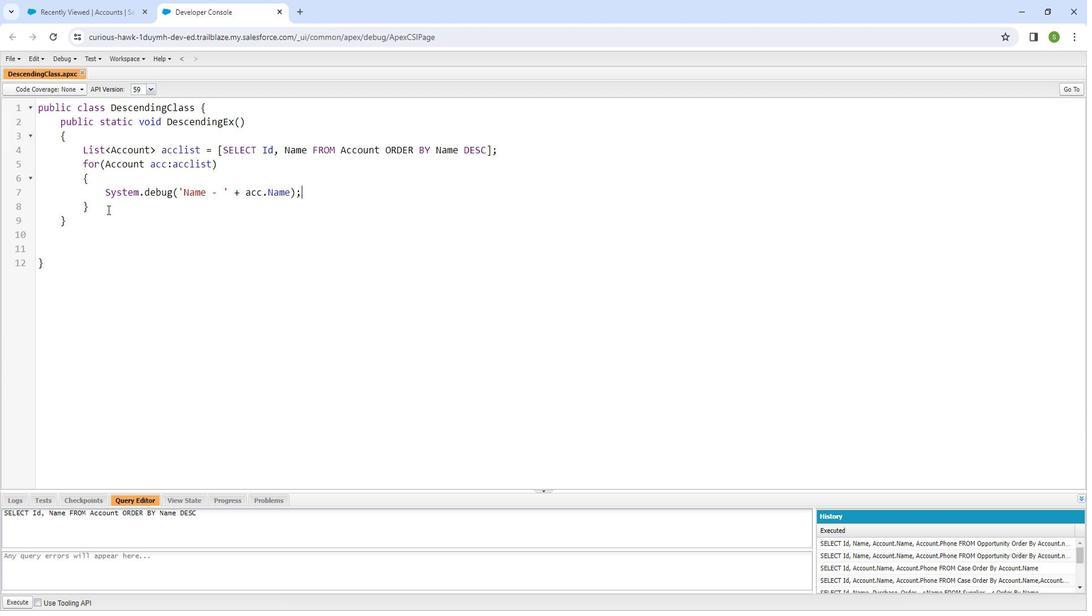 
Action: Mouse pressed left at (117, 282)
Screenshot: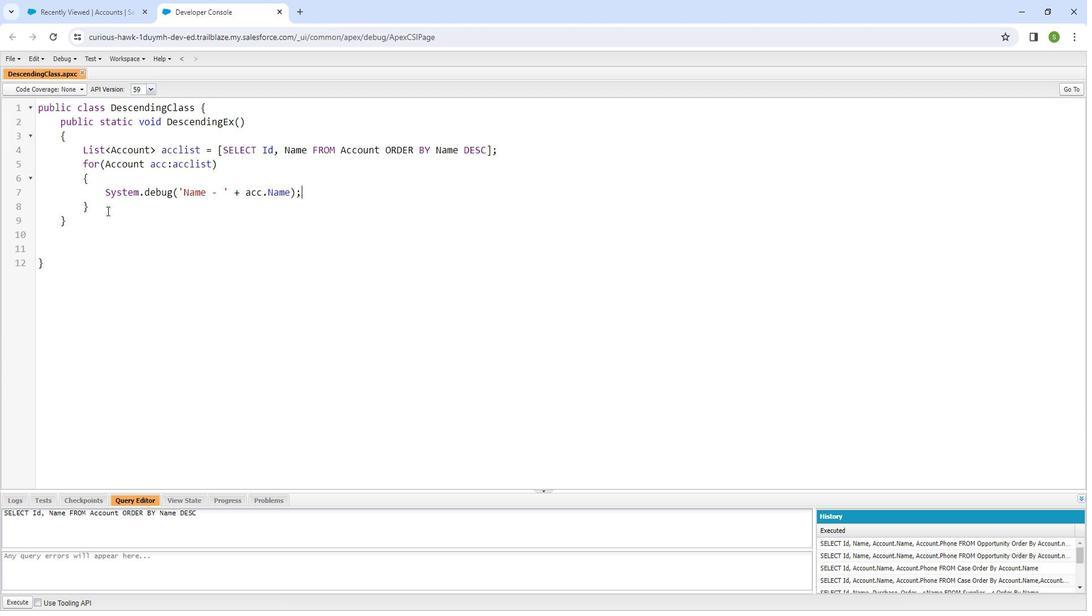 
Action: Mouse moved to (124, 276)
Screenshot: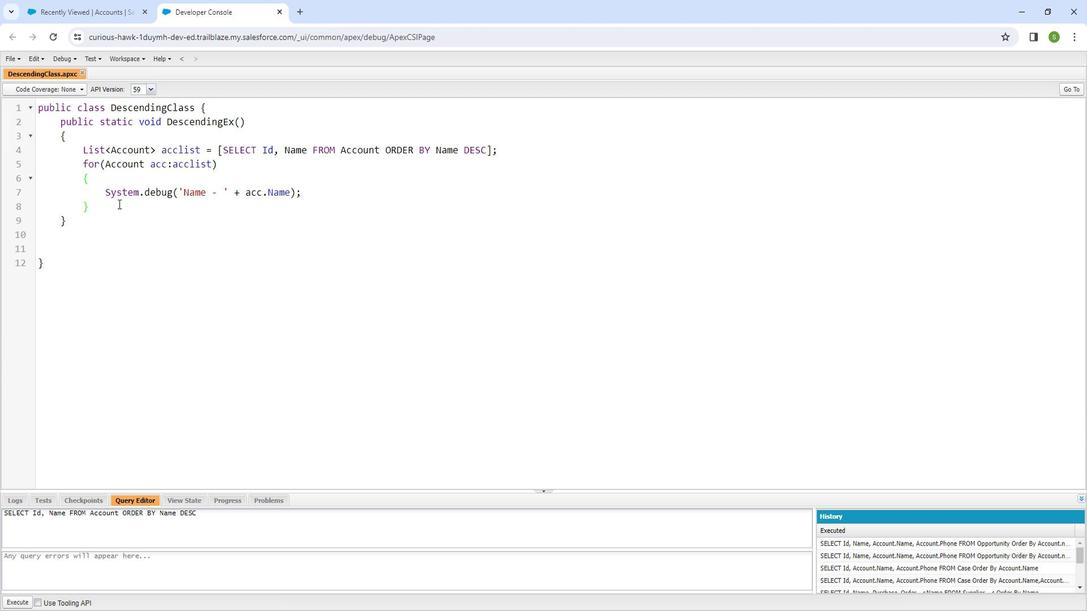 
Action: Key pressed <Key.enter><Key.shift_r><Key.shift_r><Key.shift_r>List<Key.shift_r><Key.shift_r><Key.shift_r><Key.shift_r><Key.shift_r><Key.shift_r><Key.shift_r><Key.shift_r><Key.shift_r><Key.shift_r><<Key.shift_r><Key.shift_r><Key.shift_r><Key.shift_r><Key.shift_r><Key.shift_r><Key.shift_r><Key.shift_r><Key.shift_r><Key.shift_r>Contact<Key.shift_r><Key.shift_r><Key.shift_r><Key.shift_r><Key.shift_r>><Key.space>conlist<Key.space>=<Key.space>[<Key.shift_r><Key.shift_r><Key.shift_r><Key.shift_r><Key.shift_r><Key.shift_r><Key.shift_r><Key.shift_r><Key.shift_r><Key.shift_r><Key.shift_r>SELECT<Key.space><Key.shift_r><Key.shift_r><Key.shift_r><Key.shift_r><Key.shift_r><Key.shift_r><Key.shift_r><Key.shift_r>Id,<Key.space><Key.shift_r><Key.shift_r><Key.shift_r><Key.shift_r><Key.shift_r><Key.shift_r><Key.shift_r><Key.shift_r><Key.shift_r><Key.shift_r>Name<Key.space><Key.shift_r><Key.shift_r><Key.shift_r><Key.shift_r><Key.shift_r><Key.shift_r><Key.shift_r><Key.shift_r><Key.shift_r><Key.shift_r><Key.shift_r><Key.shift_r>FROM<Key.space><Key.shift_r><Key.shift_r><Key.shift_r><Key.shift_r><Key.shift_r><Key.shift_r><Key.shift_r><Key.shift_r><Key.shift_r><Key.shift_r><Key.shift_r><Key.shift_r><Key.shift_r>Contact<Key.space><Key.shift_r><Key.shift_r><Key.shift_r><Key.shift_r><Key.shift_r><Key.shift_r><Key.shift_r><Key.shift_r>ORDER<Key.space><Key.shift_r><Key.shift_r><Key.shift_r><Key.shift_r><Key.shift_r>BY<Key.space><Key.shift_r><Key.shift_r><Key.shift_r><Key.shift_r><Key.shift_r><Key.shift_r><Key.shift_r><Key.shift_r>Nsm<Key.backspace><Key.backspace>ame<Key.right>;<Key.enter>for<Key.shift_r><Key.shift_r><Key.shift_r><Key.shift_r><Key.shift_r><Key.shift_r><Key.shift_r><Key.shift_r><Key.shift_r><Key.shift_r><Key.shift_r><Key.shift_r><Key.shift_r><Key.shift_r><Key.shift_r>(<Key.shift_r><Key.shift_r><Key.shift_r><Key.shift_r><Key.shift_r><Key.shift_r><Key.shift_r><Key.shift_r><Key.shift_r>Contact<Key.space>acc<Key.space><Key.shift_r><Key.shift_r><Key.shift_r><Key.shift_r><Key.shift_r><Key.shift_r><Key.shift_r><Key.shift_r><Key.shift_r><Key.shift_r><Key.shift_r><Key.shift_r><Key.shift_r><Key.shift_r><Key.shift_r><Key.shift_r>:<Key.space>conlist<Key.right><Key.enter><Key.shift_r><Key.shift_r><Key.shift_r><Key.shift_r><Key.shift_r><Key.shift_r><Key.shift_r><Key.shift_r><Key.shift_r><Key.shift_r><Key.shift_r><Key.shift_r><Key.shift_r><Key.shift_r><Key.shift_r><Key.shift_r><Key.shift_r><Key.shift_r><Key.shift_r><Key.shift_r><Key.shift_r><Key.shift_r><Key.shift_r><Key.shift_r>{<Key.enter><Key.shift_r>System.debug<Key.shift_r><Key.shift_r><Key.shift_r><Key.shift_r><Key.shift_r><Key.shift_r><Key.shift_r><Key.shift_r><Key.shift_r><Key.shift_r><Key.shift_r>('<Key.shift_r><Key.shift_r><Key.shift_r><Key.shift_r><Key.shift_r><Key.shift_r><Key.shift_r><Key.shift_r><Key.shift_r><Key.shift_r><Key.shift_r><Key.shift_r><Key.shift_r><Key.shift_r><Key.shift_r>Name<Key.space>-<Key.right><Key.space>+<Key.space>acc.<Key.shift_r><Key.shift_r><Key.shift_r><Key.shift_r><Key.shift_r><Key.shift_r><Key.shift_r><Key.shift_r><Key.shift_r><Key.shift_r><Key.shift_r><Key.shift_r>Name<Key.right>;ctrl+S
Screenshot: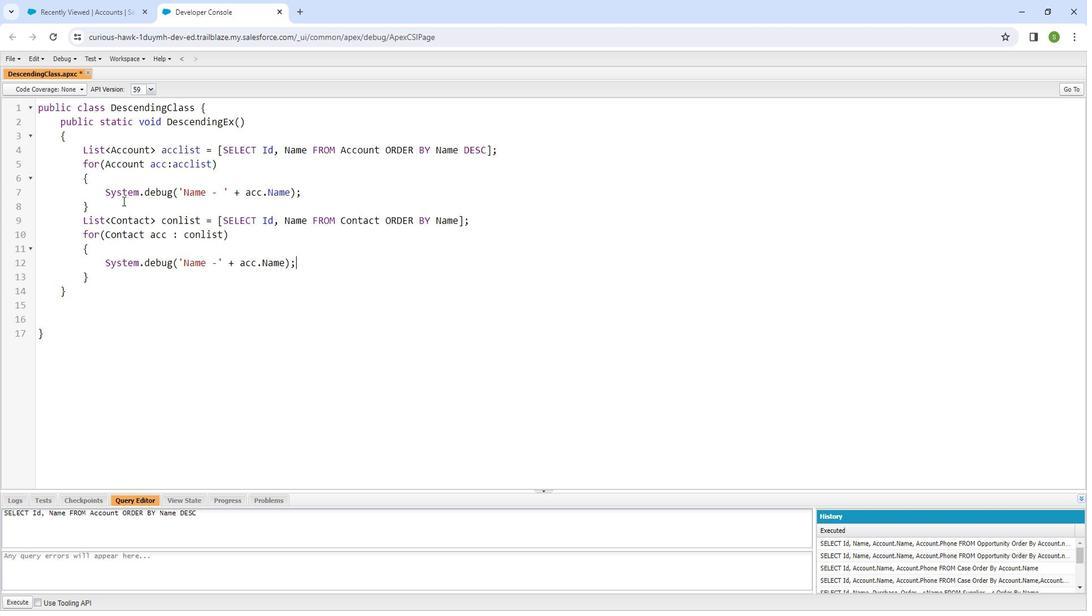 
Action: Mouse moved to (181, 445)
Screenshot: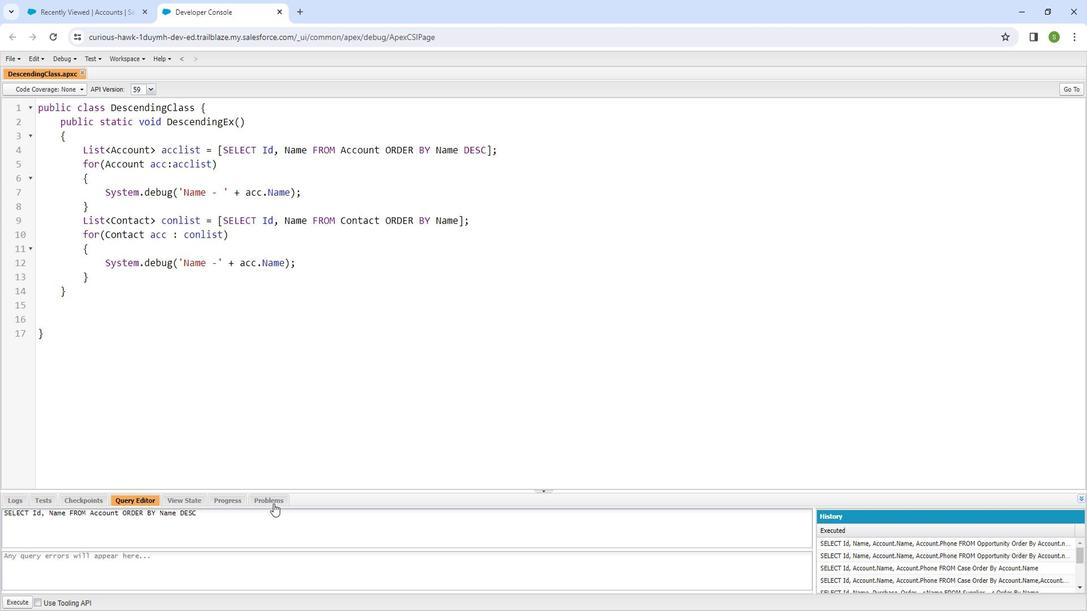 
Action: Mouse pressed left at (181, 445)
Screenshot: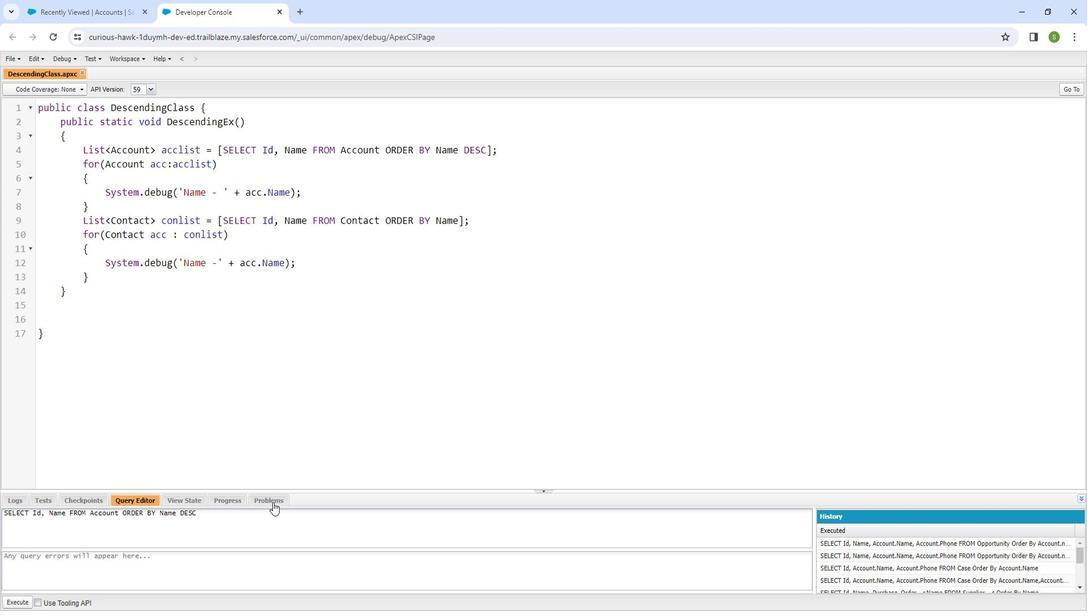
Action: Mouse moved to (98, 198)
Screenshot: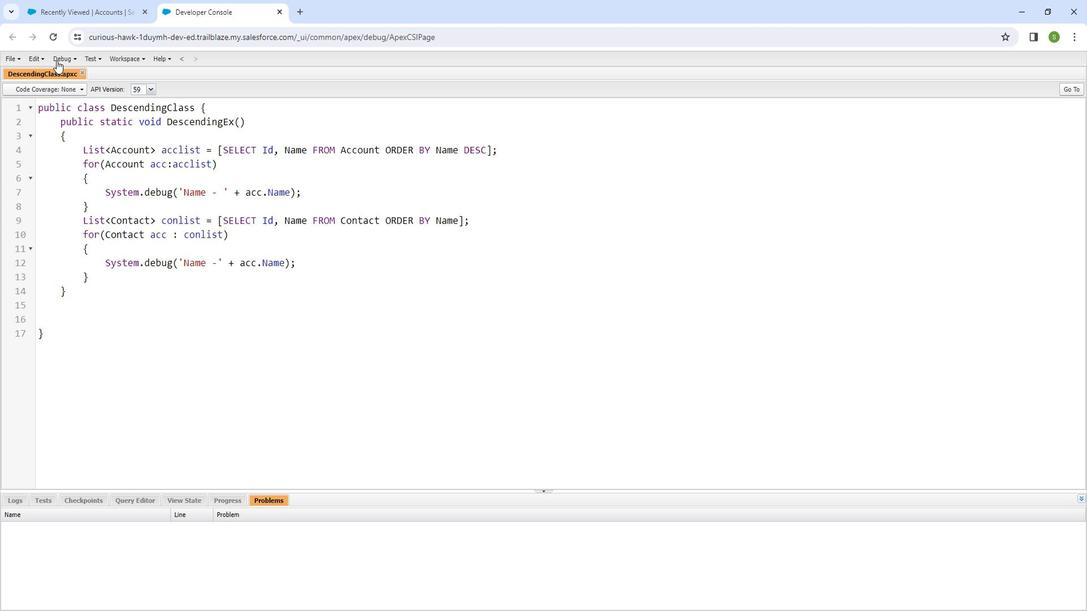 
Action: Mouse pressed left at (98, 198)
Screenshot: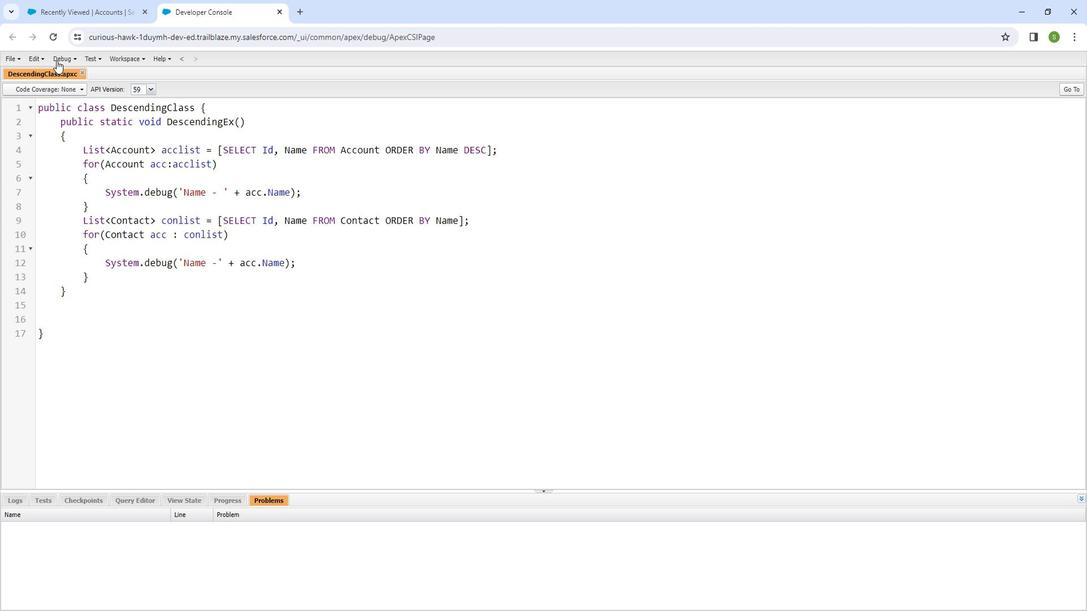 
Action: Mouse moved to (102, 204)
Screenshot: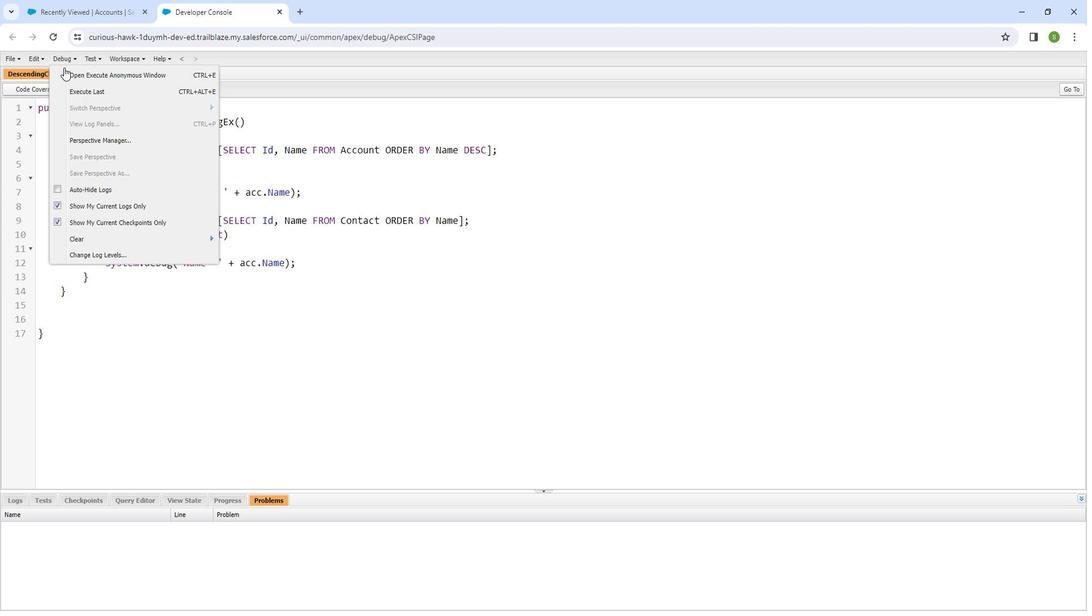 
Action: Mouse pressed left at (102, 204)
Screenshot: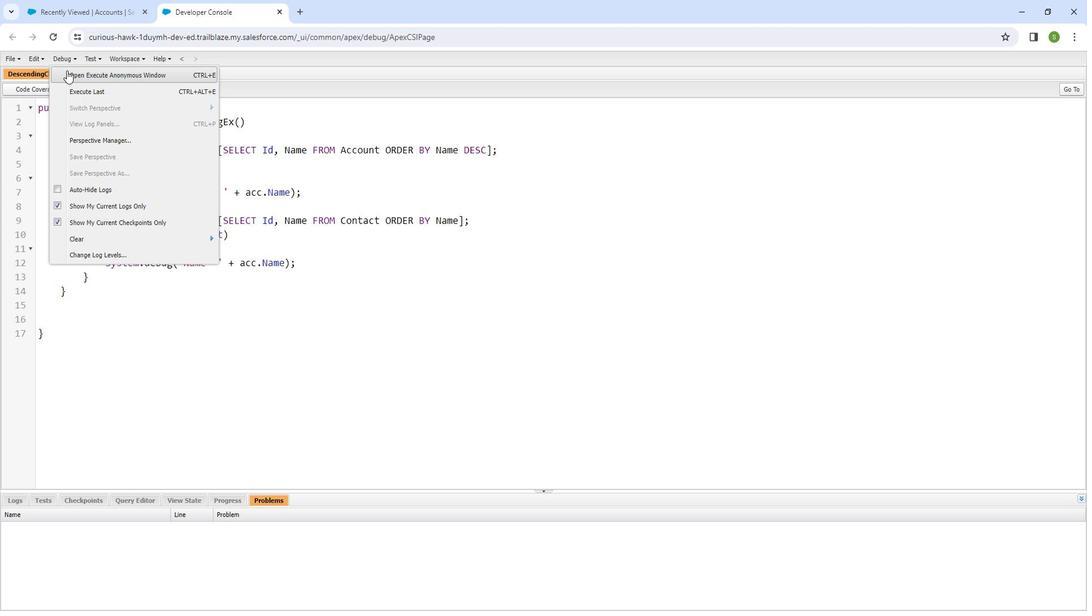 
Action: Mouse moved to (357, 425)
Screenshot: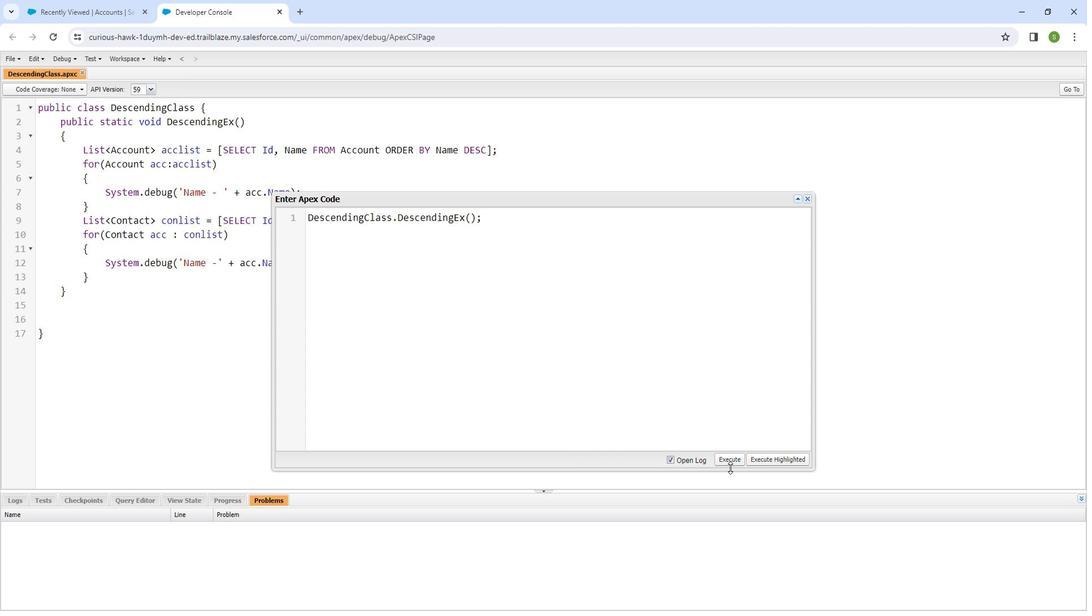 
Action: Mouse pressed left at (357, 425)
Screenshot: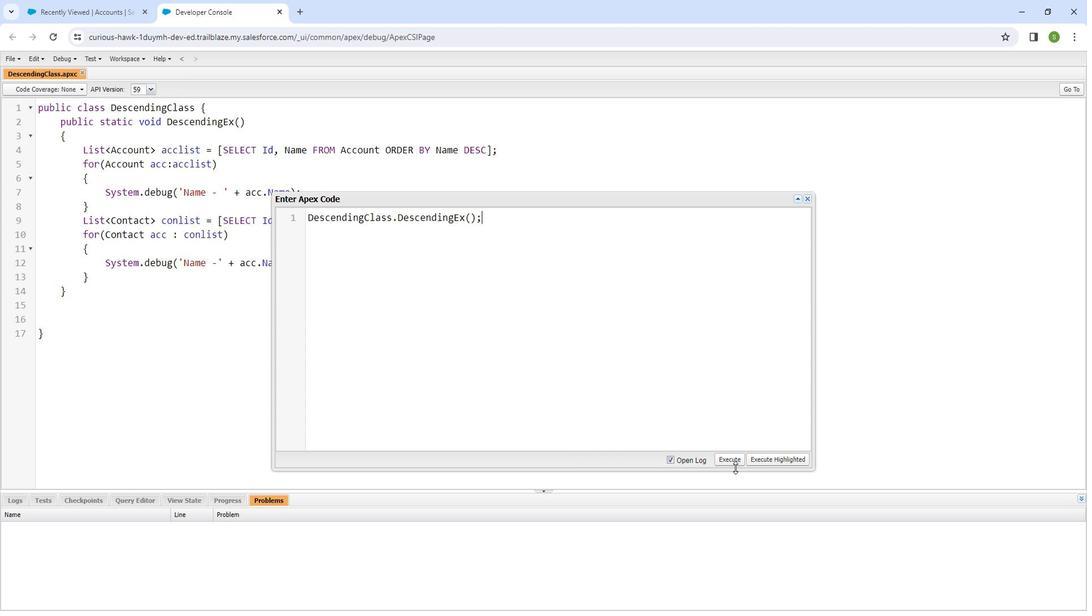 
Action: Mouse moved to (356, 422)
Screenshot: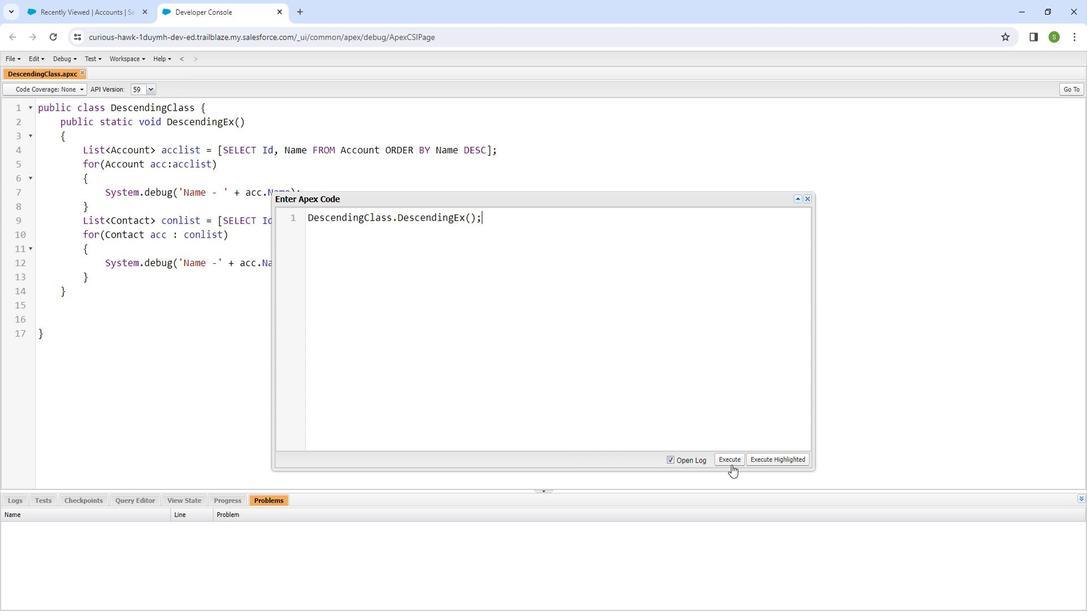
Action: Mouse pressed left at (356, 422)
Screenshot: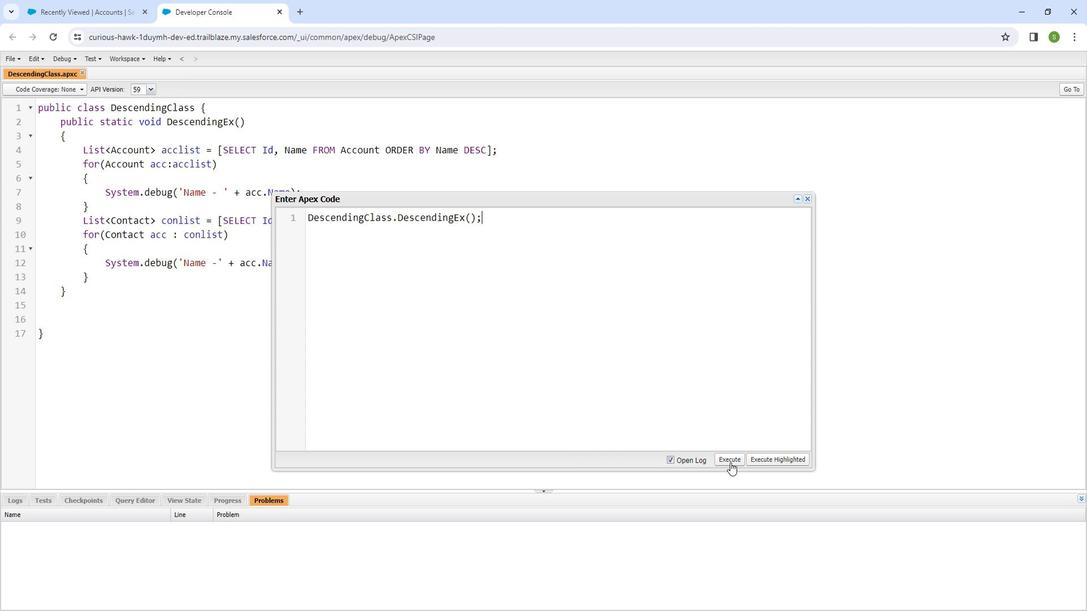 
Action: Mouse moved to (117, 432)
Screenshot: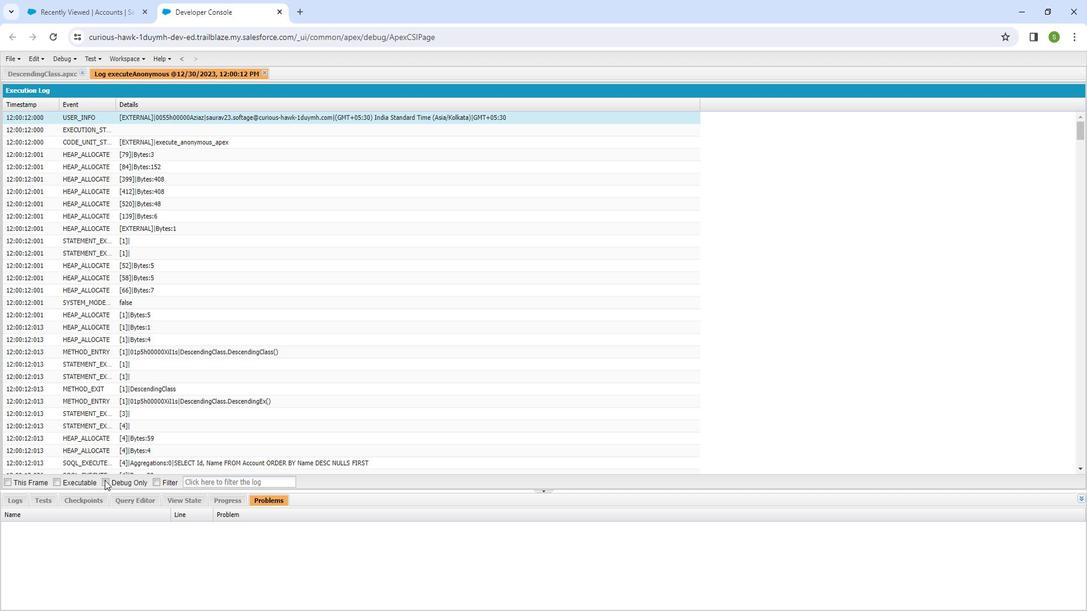 
Action: Mouse pressed left at (117, 432)
Screenshot: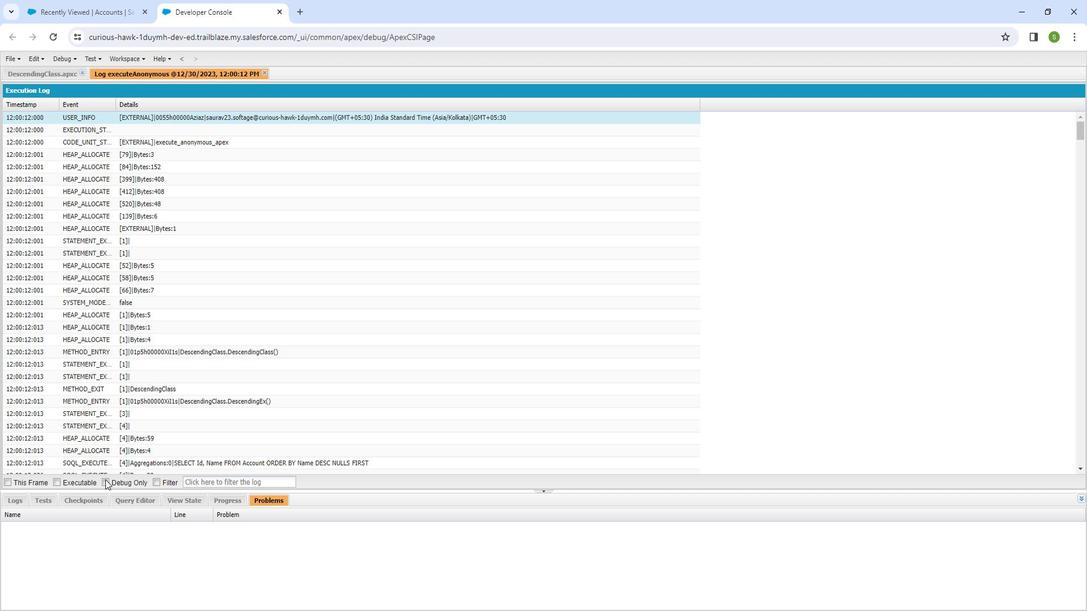 
Action: Mouse moved to (353, 298)
Screenshot: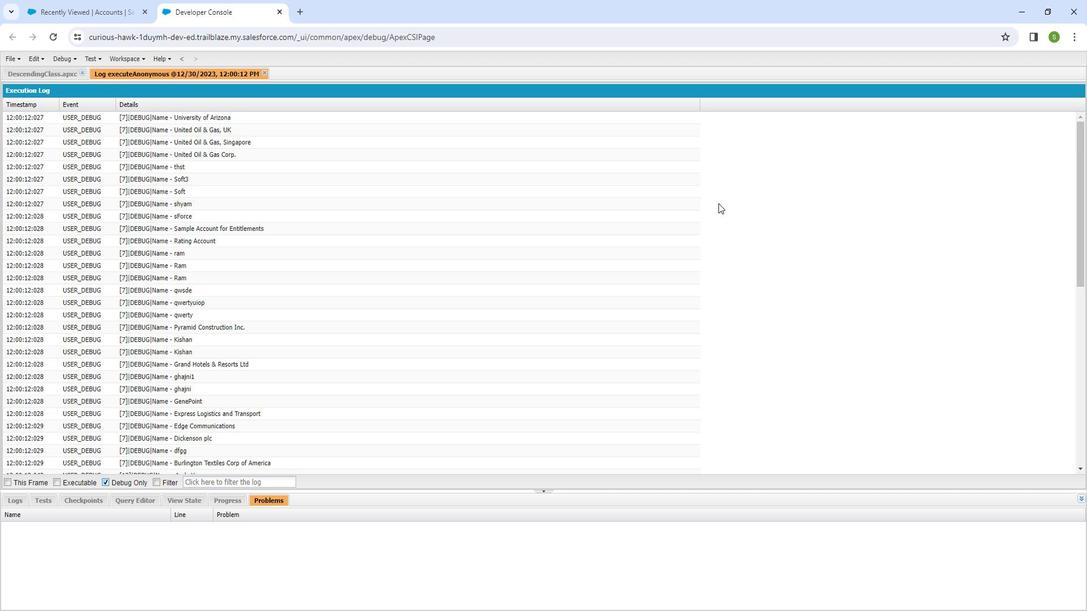 
Action: Mouse scrolled (353, 297) with delta (0, 0)
Screenshot: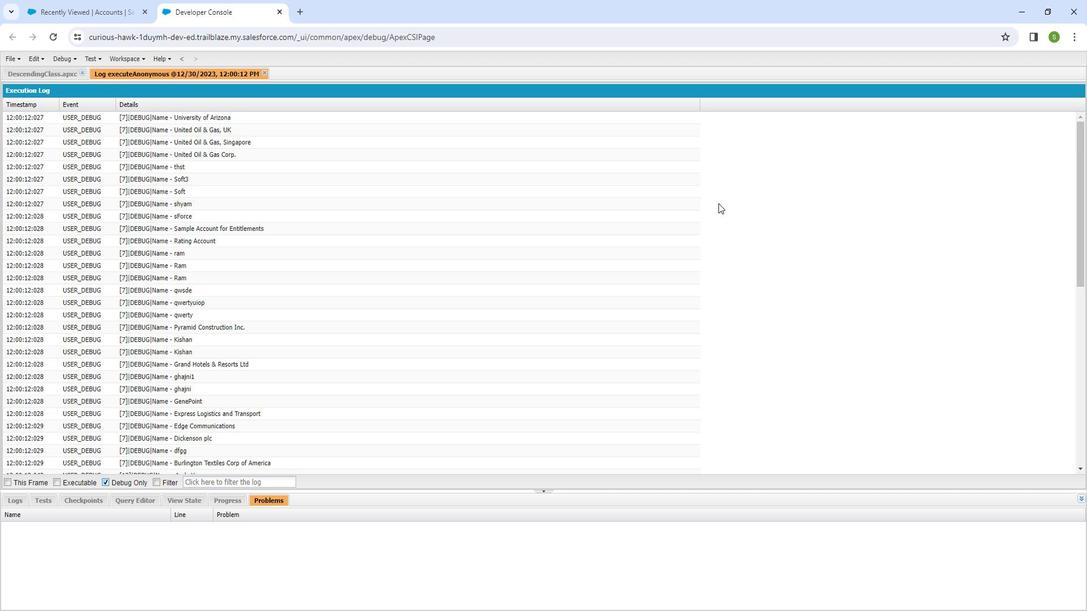 
Action: Mouse moved to (353, 298)
Screenshot: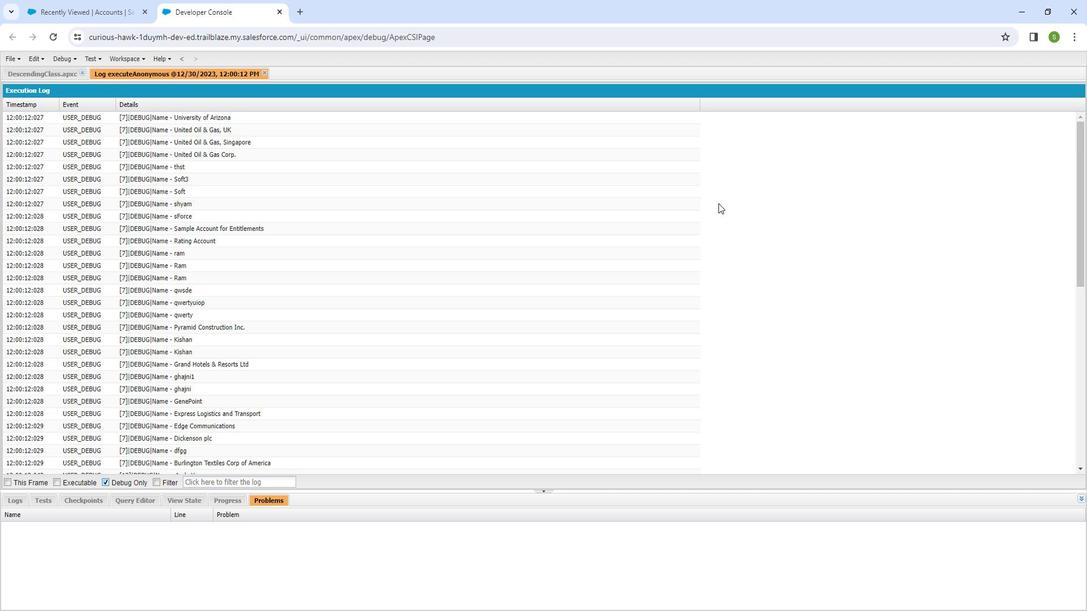 
Action: Mouse scrolled (353, 298) with delta (0, 0)
Screenshot: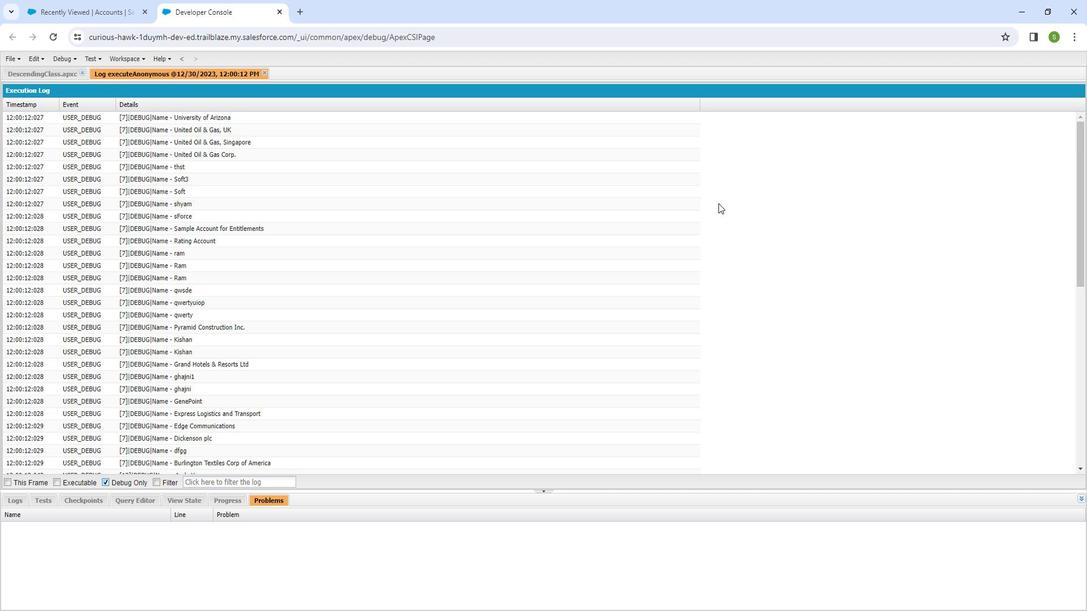 
Action: Mouse scrolled (353, 298) with delta (0, 0)
Screenshot: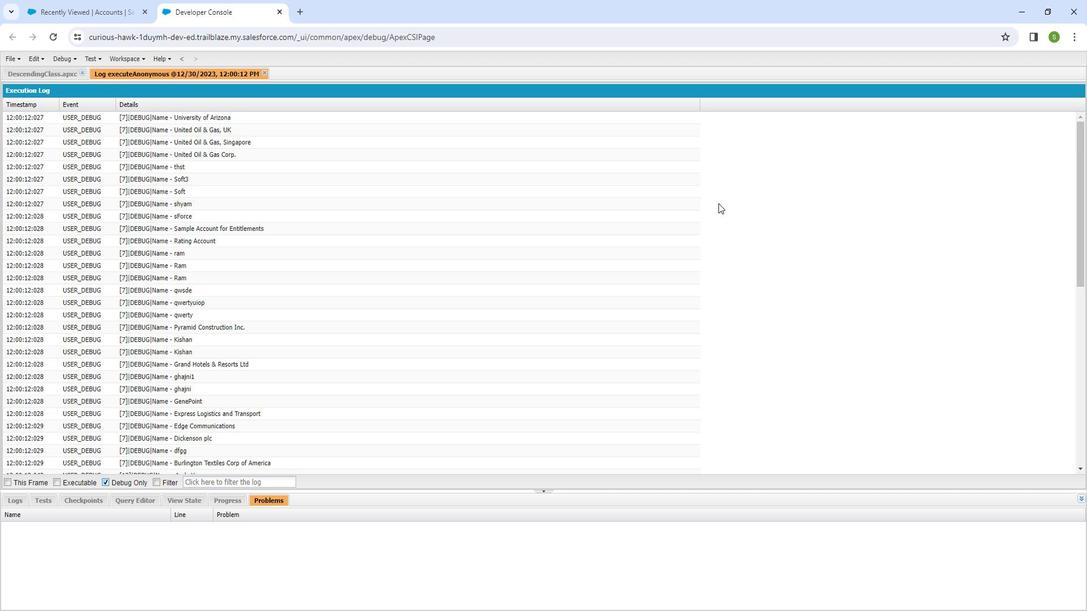 
Action: Mouse scrolled (353, 298) with delta (0, 0)
Screenshot: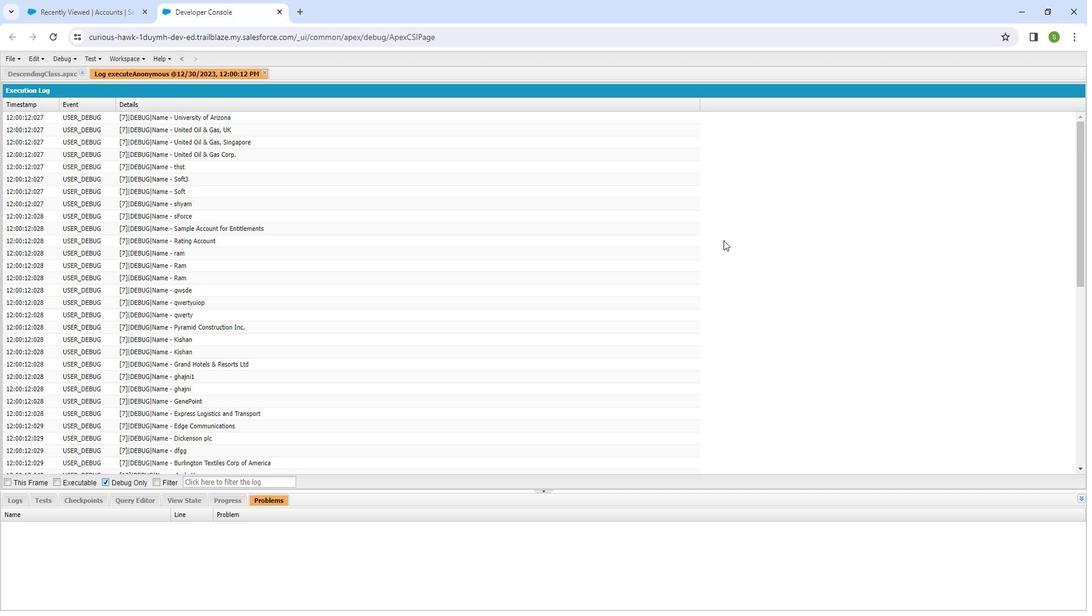 
Action: Mouse scrolled (353, 298) with delta (0, 0)
Screenshot: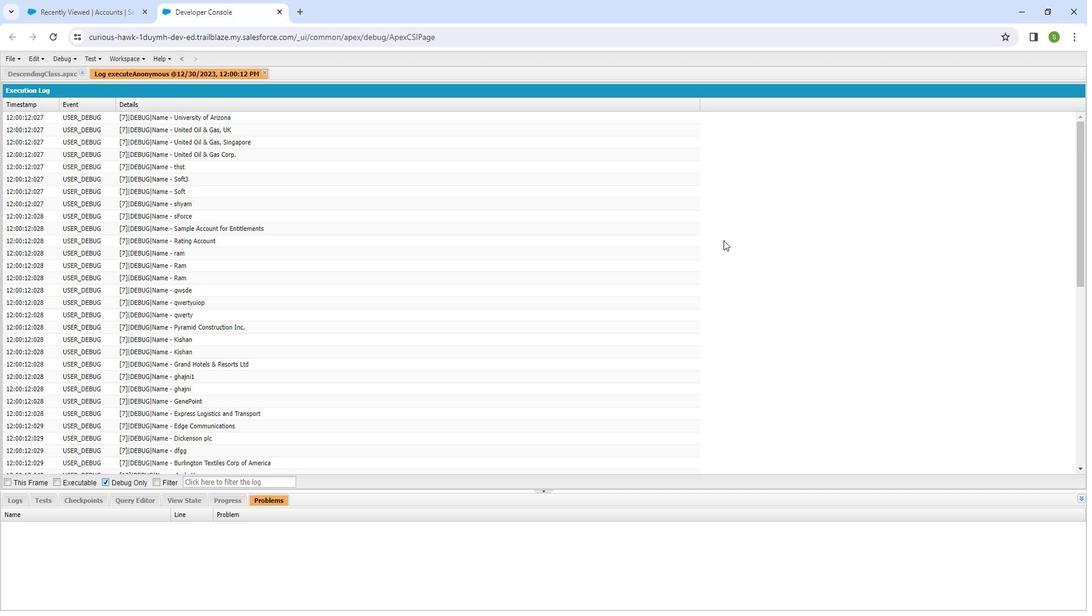 
Action: Mouse moved to (353, 298)
Screenshot: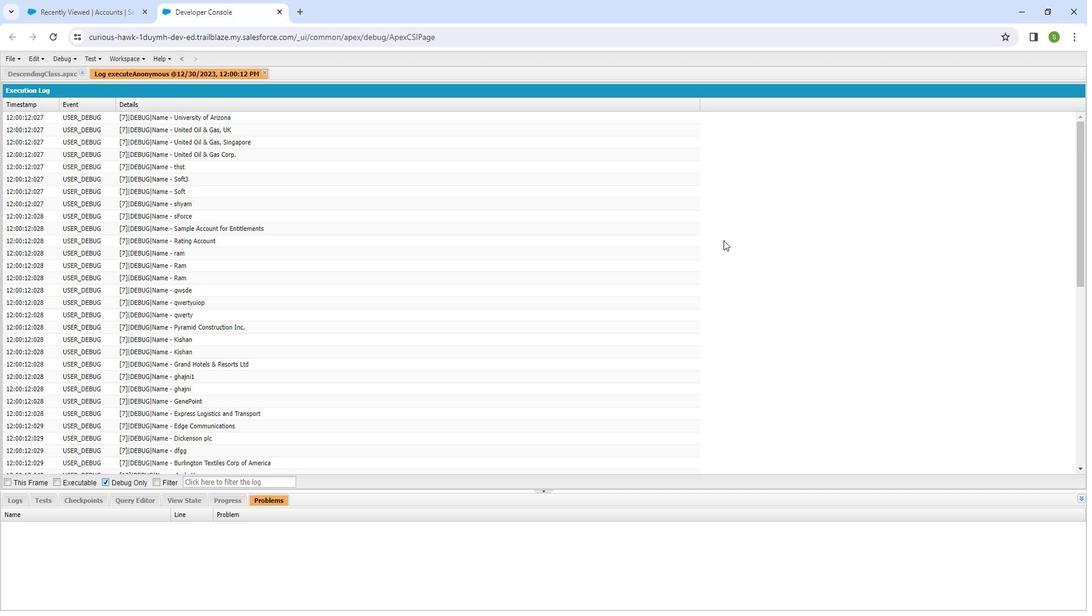 
Action: Mouse scrolled (353, 298) with delta (0, 0)
Screenshot: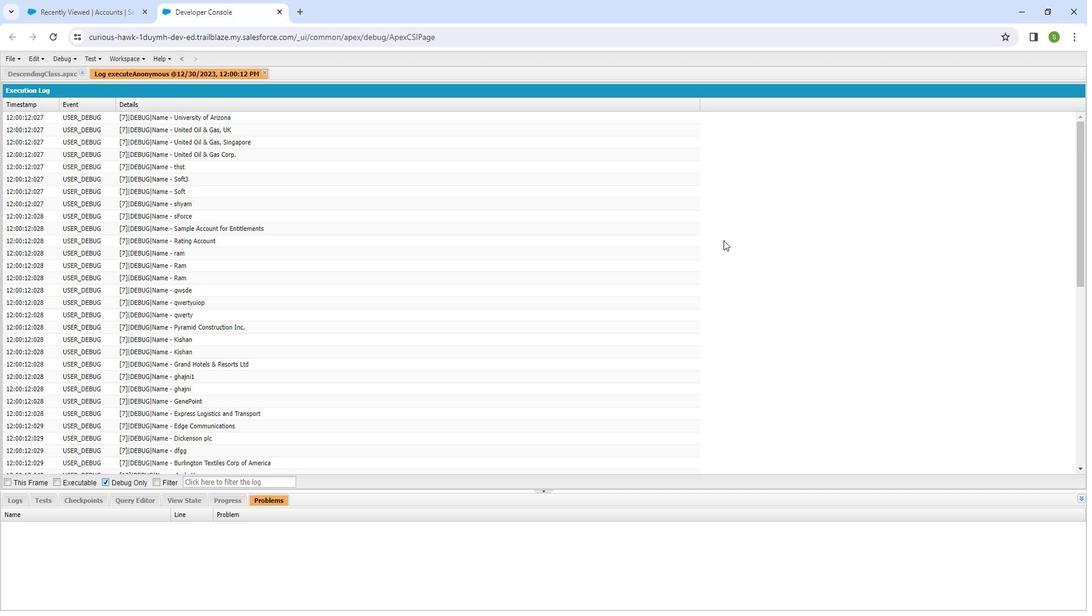 
Action: Mouse moved to (353, 298)
Screenshot: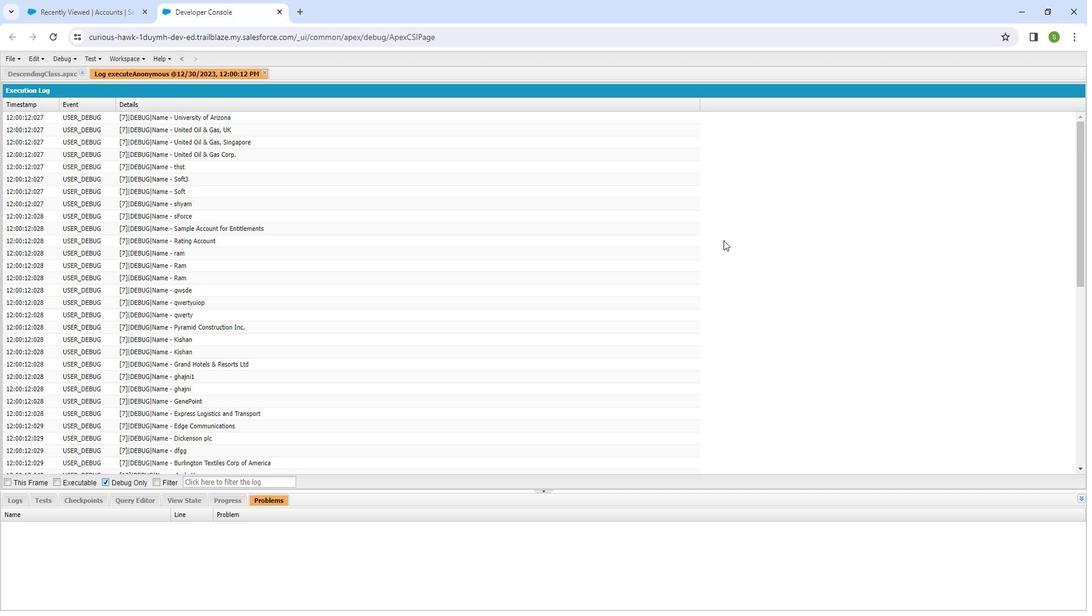
Action: Mouse scrolled (353, 298) with delta (0, 0)
Screenshot: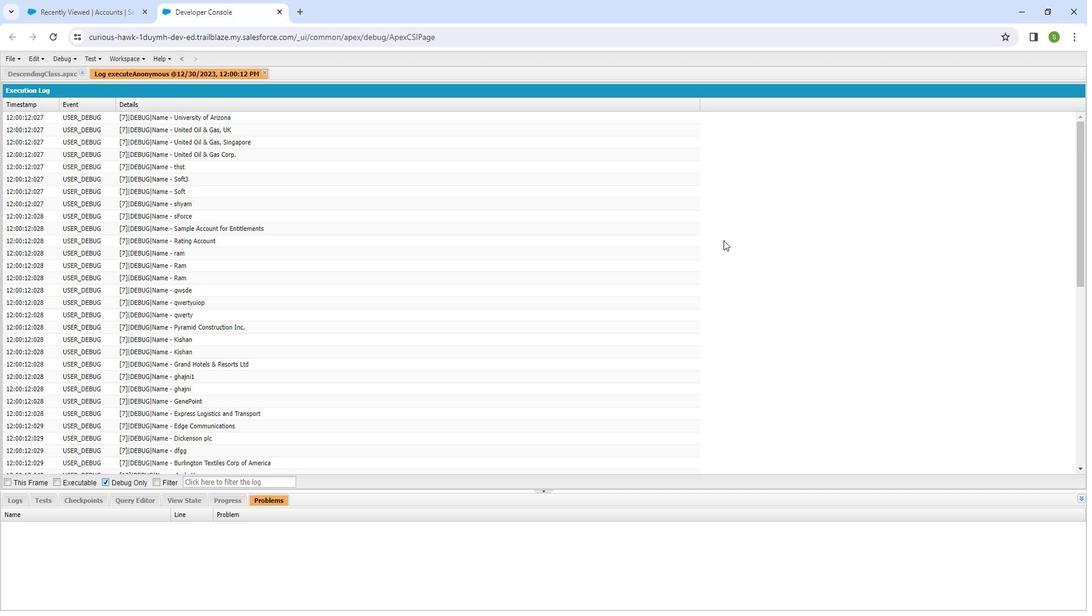 
Action: Mouse moved to (351, 300)
Screenshot: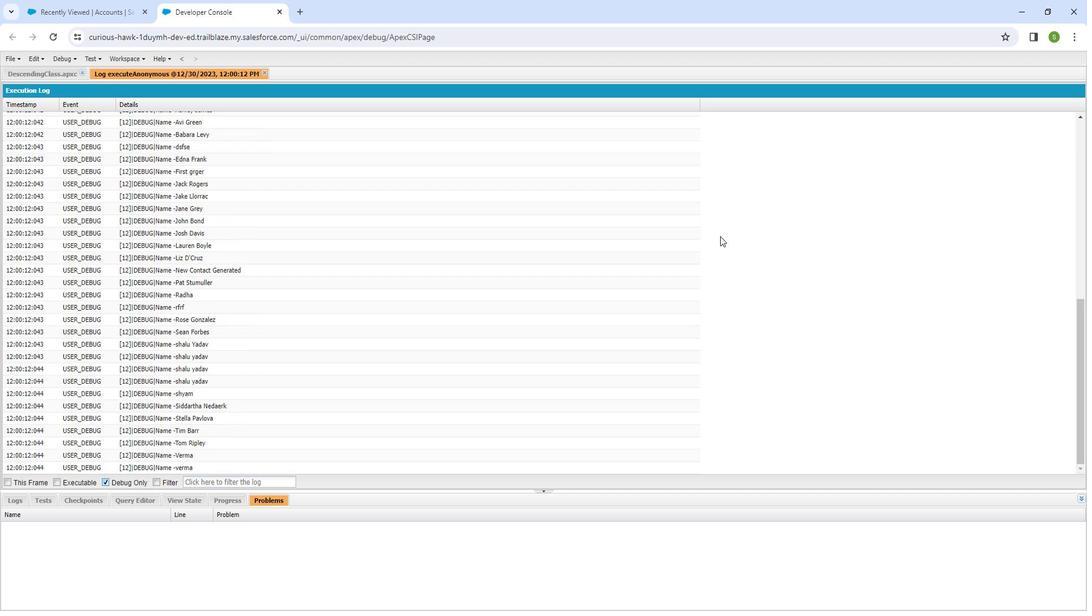 
Action: Mouse scrolled (351, 300) with delta (0, 0)
Screenshot: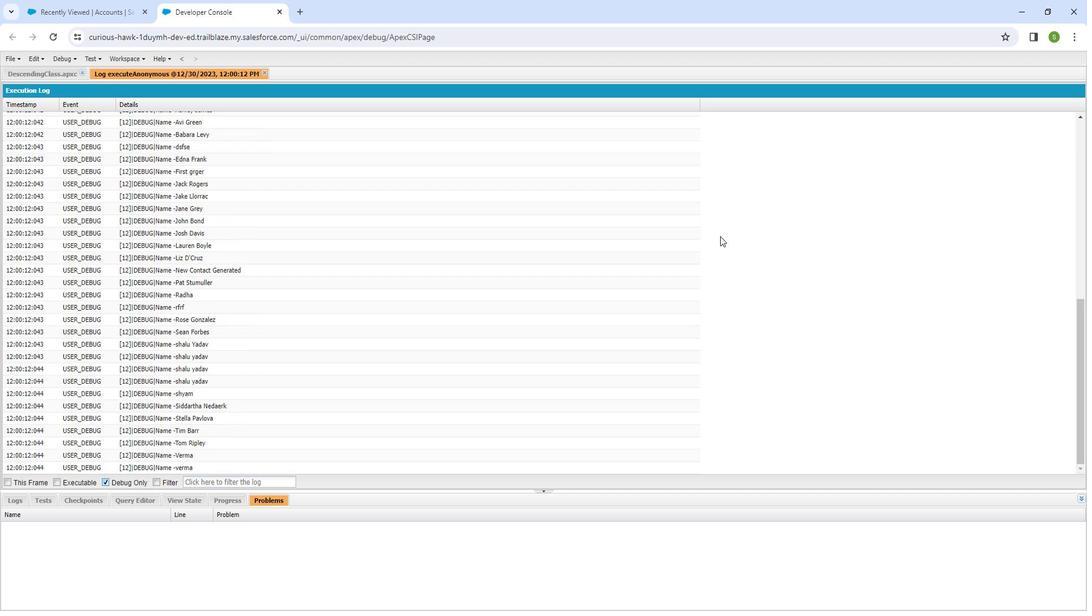 
Action: Mouse moved to (351, 300)
Screenshot: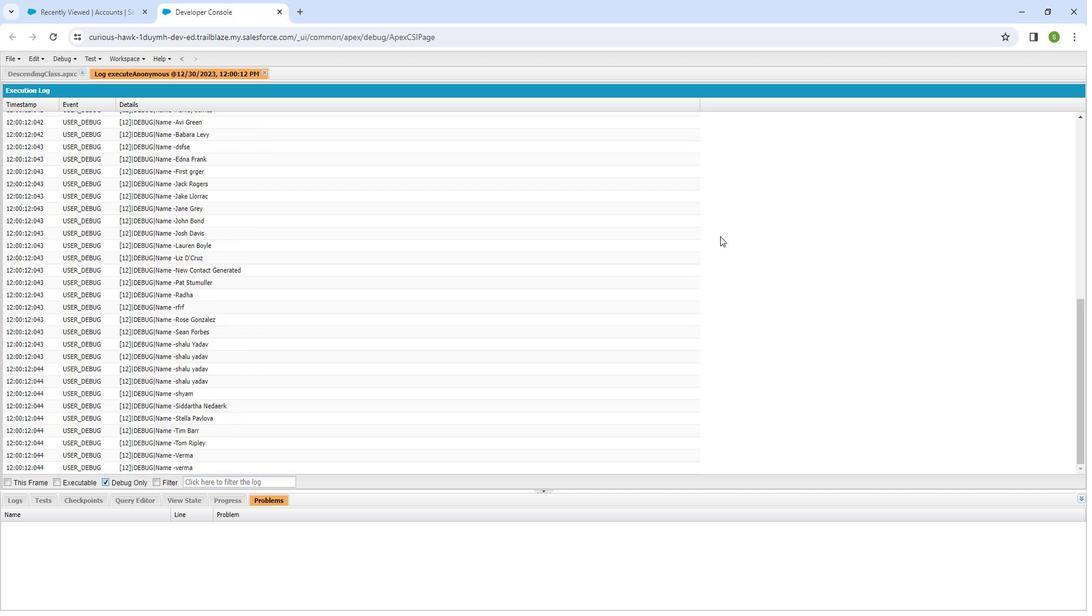 
Action: Mouse scrolled (351, 300) with delta (0, 0)
Screenshot: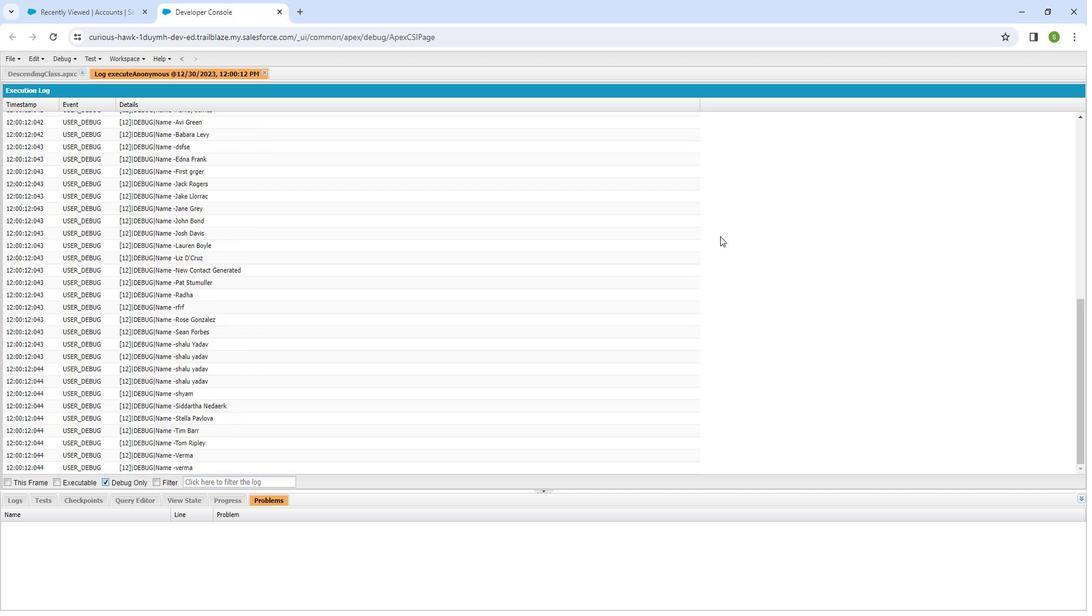 
Action: Mouse scrolled (351, 300) with delta (0, 0)
Screenshot: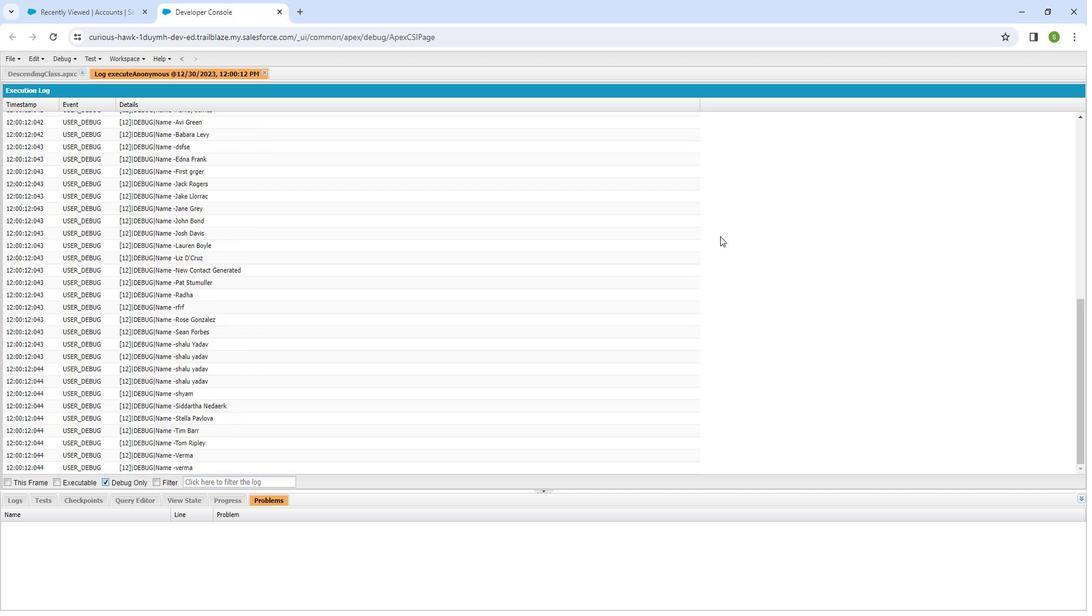 
Action: Mouse scrolled (351, 300) with delta (0, 0)
Screenshot: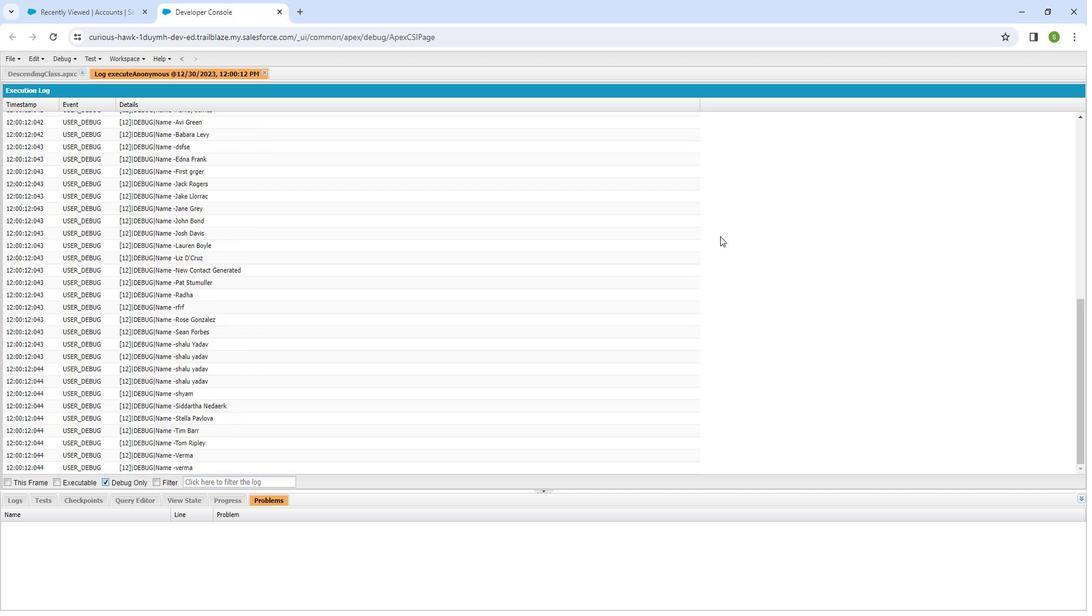 
Action: Mouse moved to (351, 300)
Screenshot: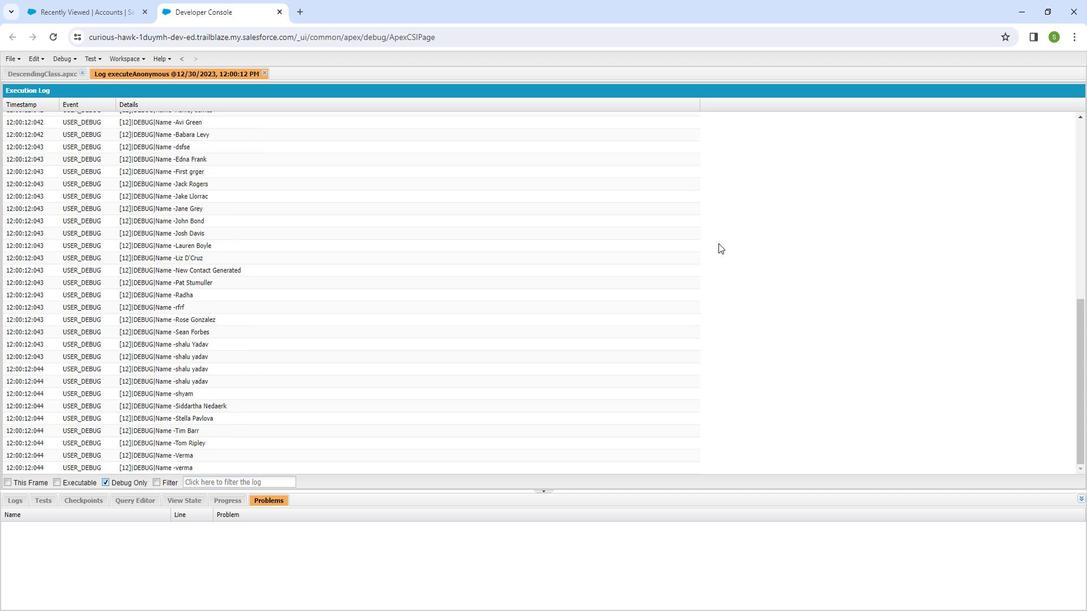 
Action: Mouse scrolled (351, 300) with delta (0, 0)
Screenshot: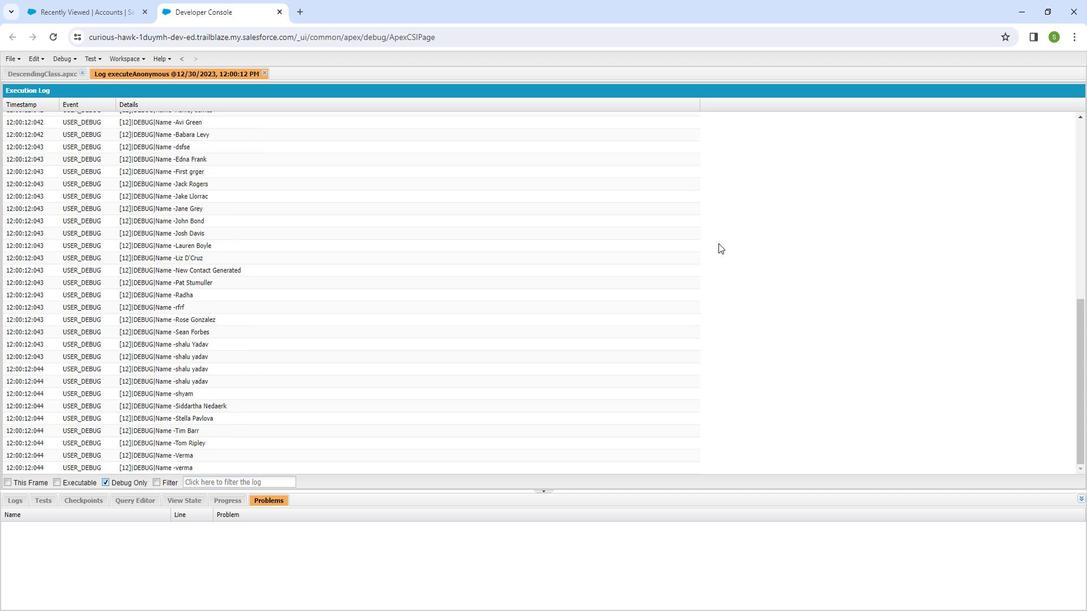 
Action: Mouse moved to (351, 300)
Screenshot: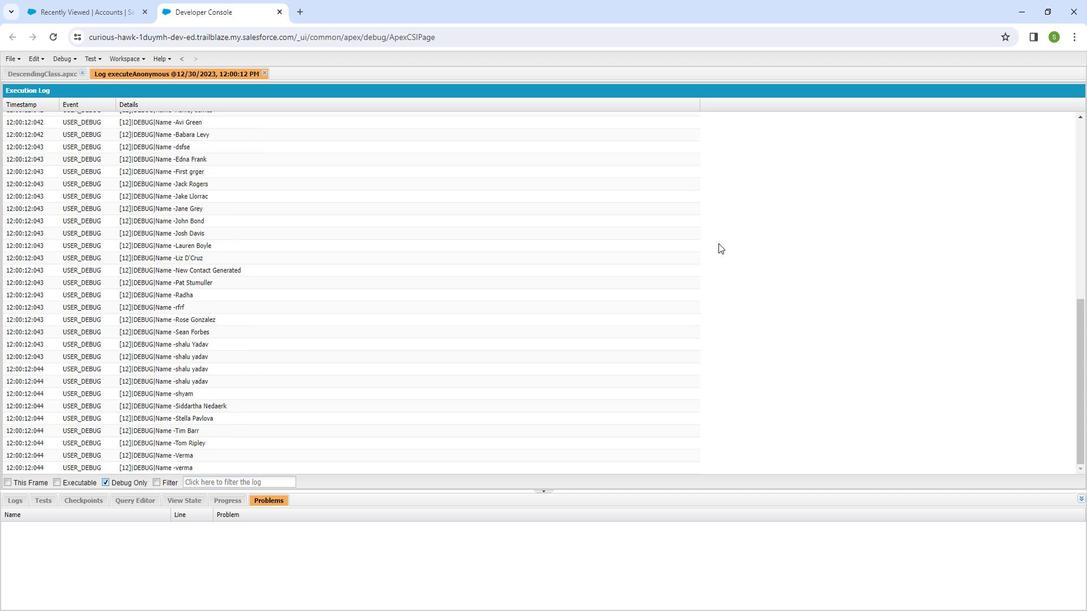 
Action: Mouse scrolled (351, 300) with delta (0, 0)
Screenshot: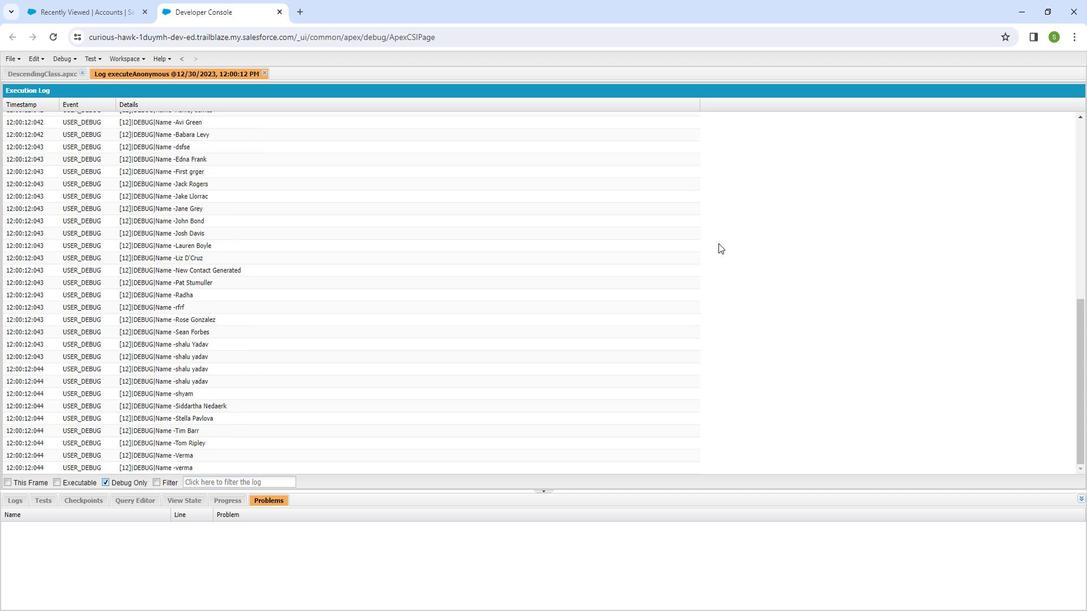 
Action: Mouse scrolled (351, 300) with delta (0, 0)
Screenshot: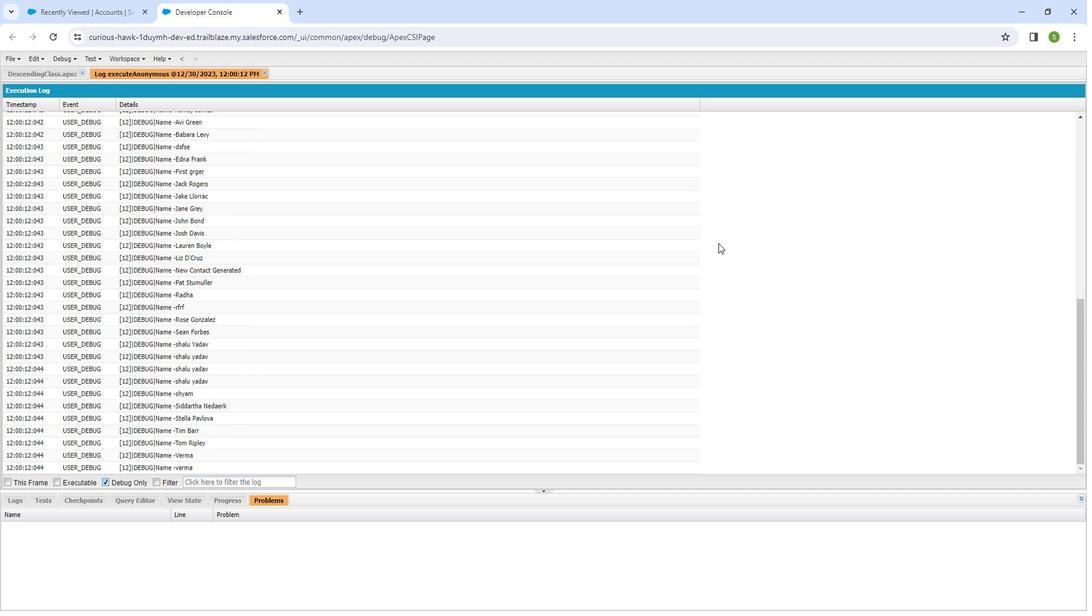
Action: Mouse moved to (99, 207)
Screenshot: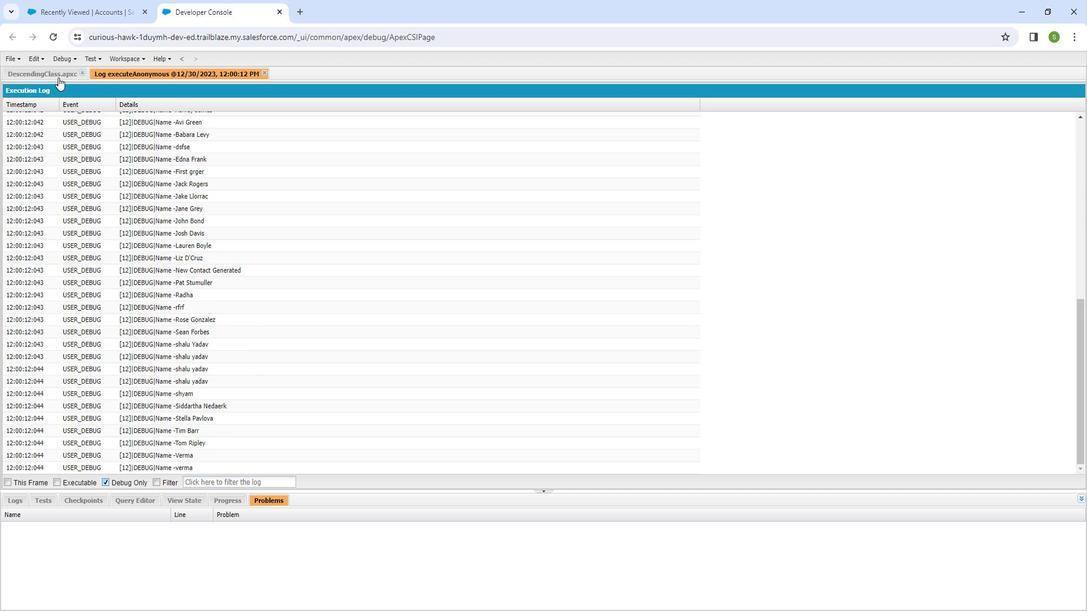 
Action: Mouse pressed left at (99, 207)
Screenshot: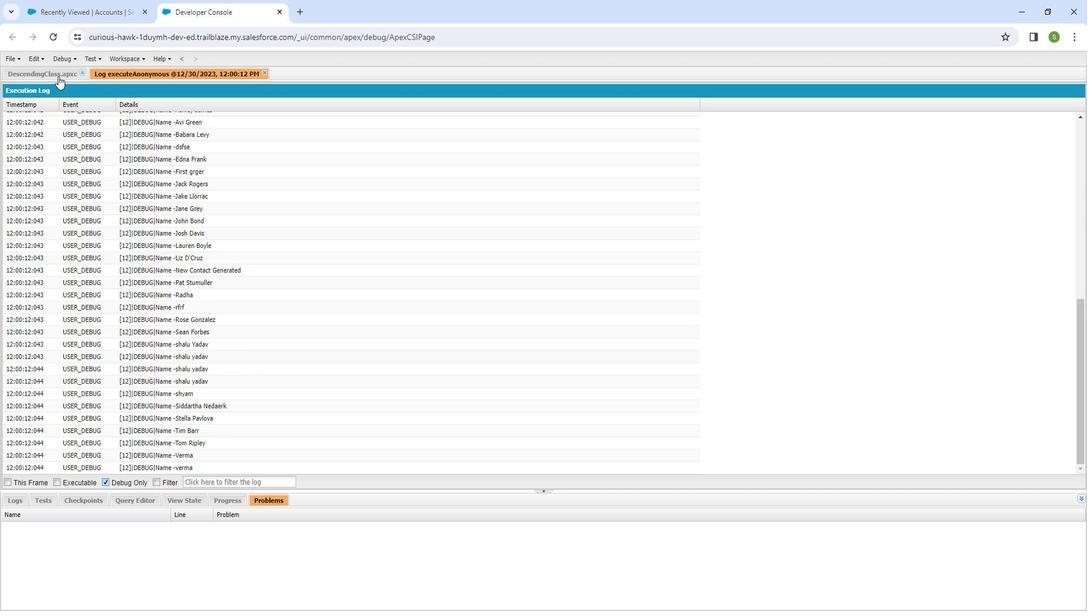 
Action: Mouse moved to (176, 205)
Screenshot: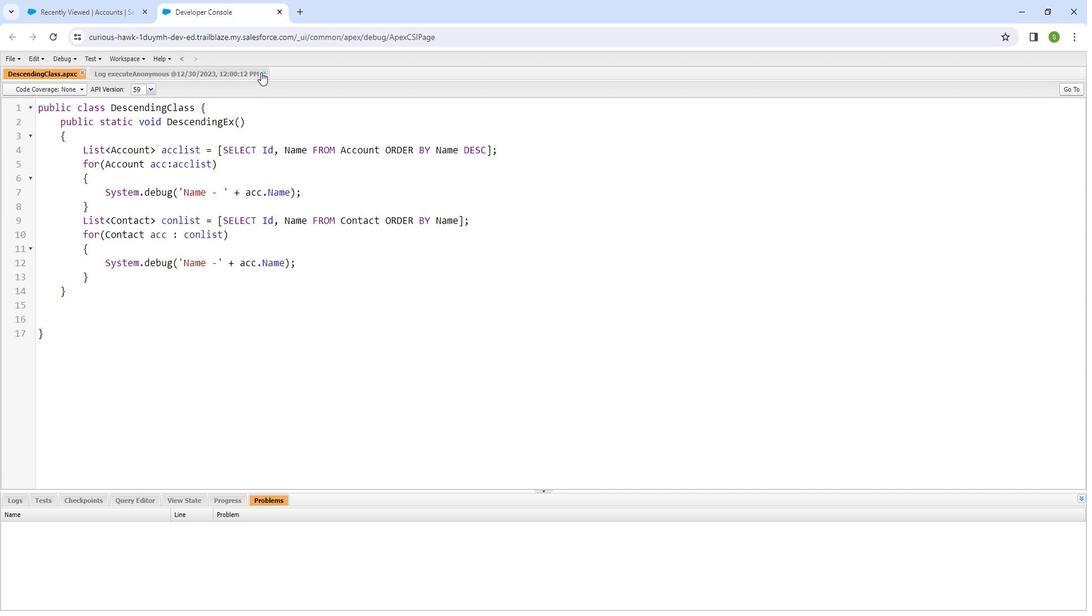 
Action: Mouse pressed left at (176, 205)
Screenshot: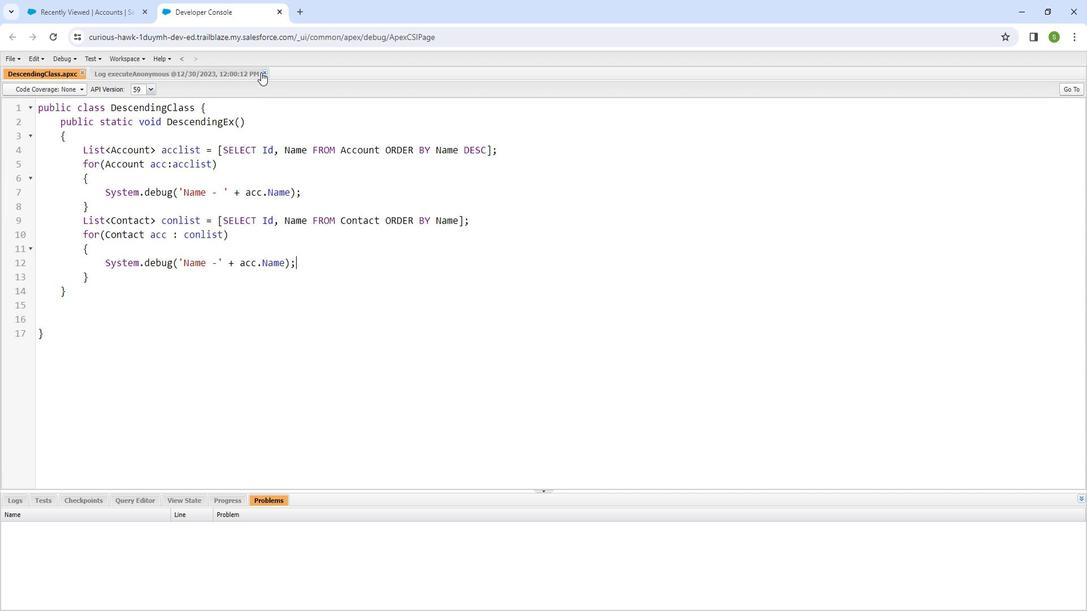 
Action: Mouse moved to (130, 442)
Screenshot: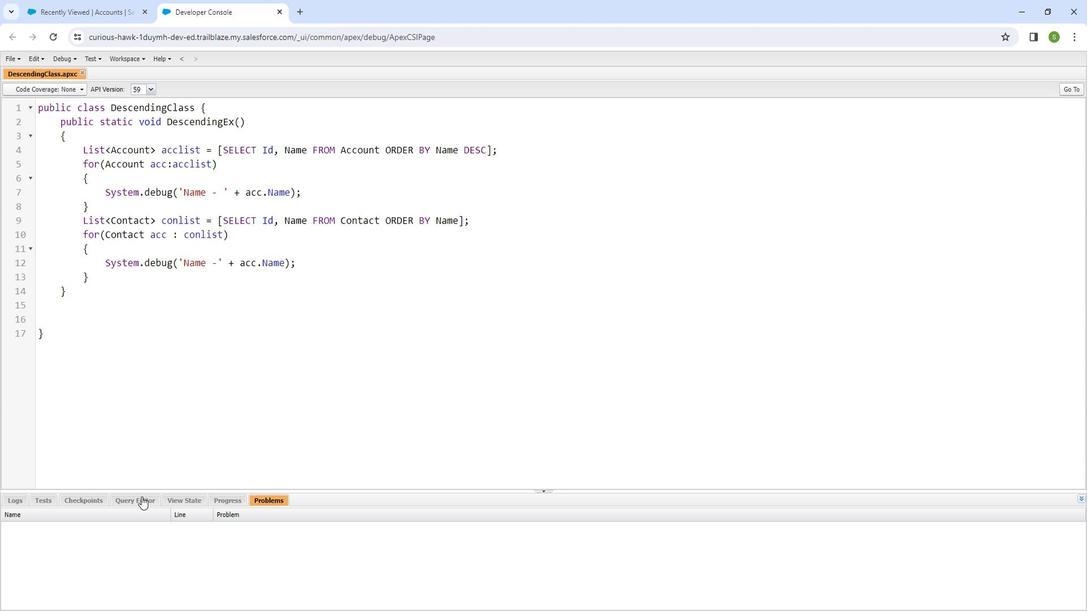 
Action: Mouse pressed left at (130, 442)
Screenshot: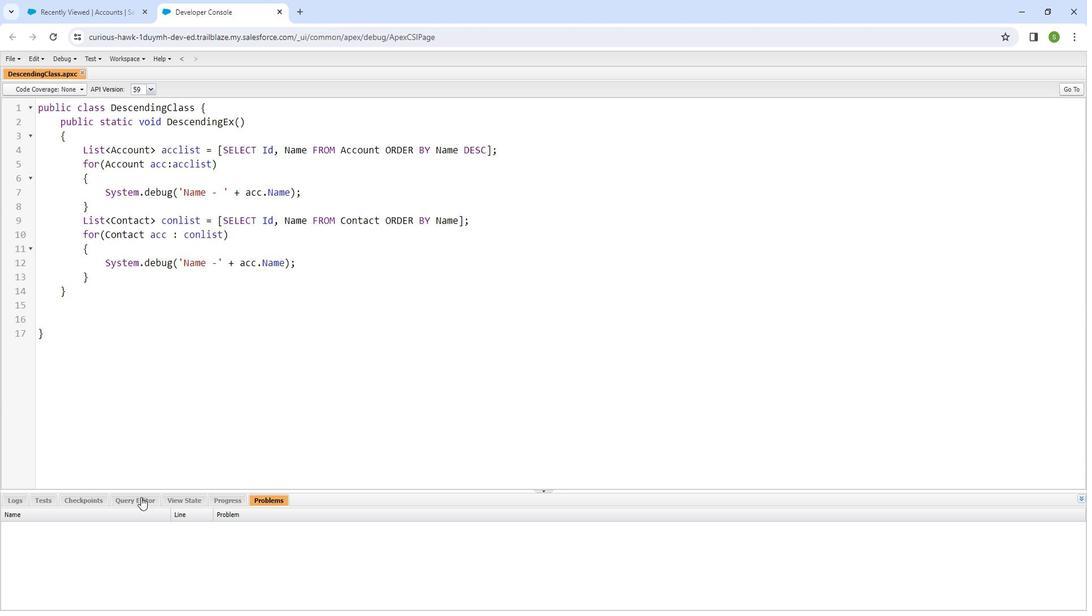 
Action: Mouse moved to (159, 455)
Screenshot: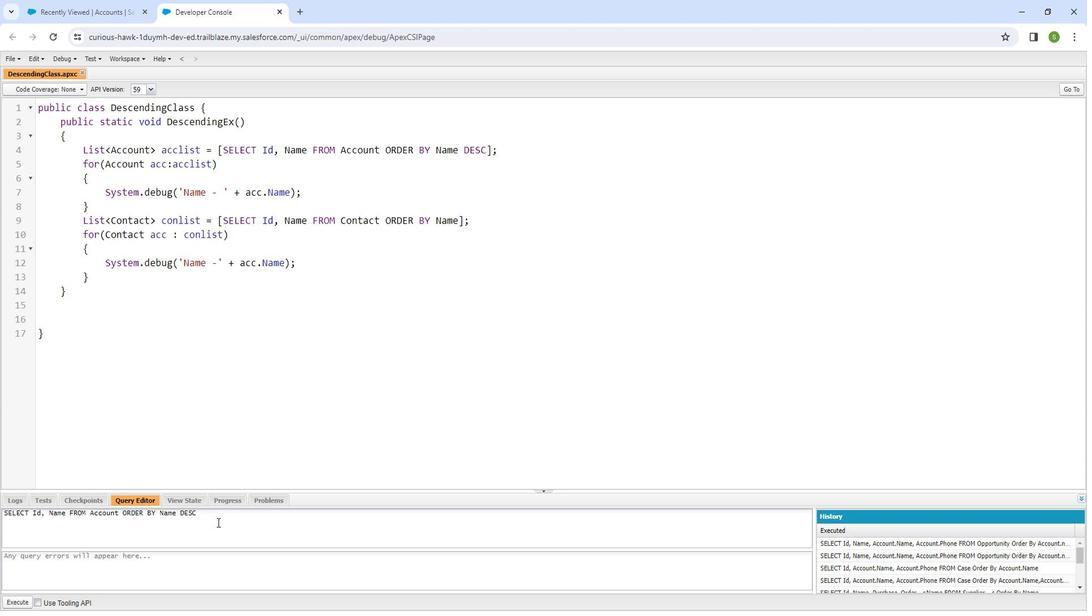 
Action: Mouse pressed left at (159, 455)
Screenshot: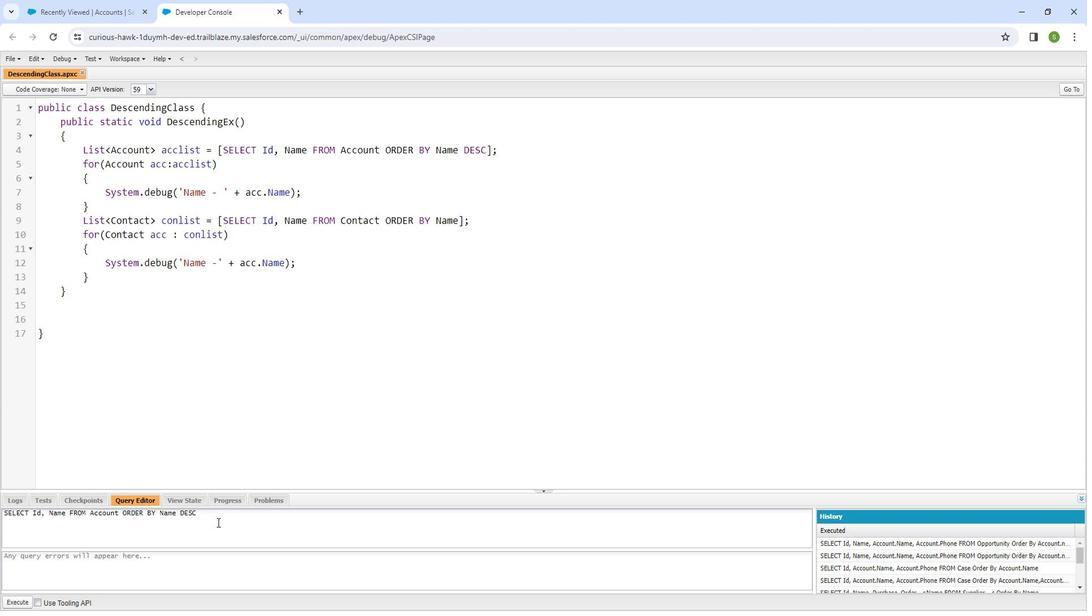
Action: Mouse moved to (78, 457)
Screenshot: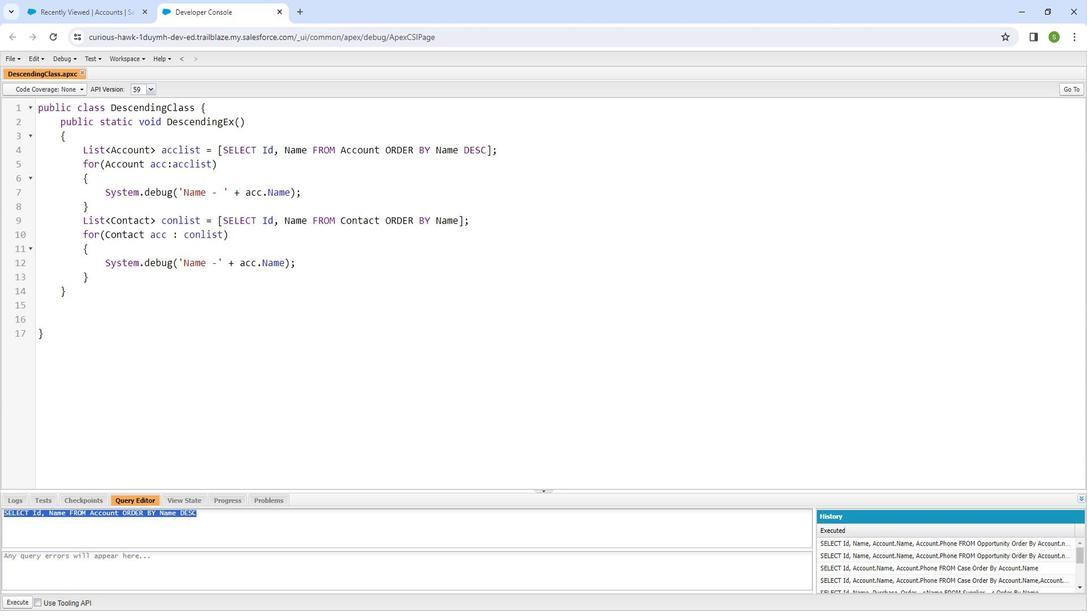 
Action: Key pressed <Key.backspace><Key.shift_r><Key.shift_r><Key.shift_r>SELECT<Key.space><Key.shift_r><Key.shift_r><Key.shift_r><Key.shift_r><Key.shift_r><Key.shift_r><Key.shift_r><Key.shift_r><Key.shift_r>Id,<Key.space><Key.shift_r><Key.shift_r><Key.shift_r><Key.shift_r><Key.shift_r>Name<Key.space><Key.shift_r><Key.shift_r><Key.shift_r><Key.shift_r><Key.shift_r><Key.shift_r><Key.shift_r><Key.shift_r><Key.shift_r><Key.shift_r>FROM<Key.space><Key.shift_r><Key.shift_r><Key.shift_r><Key.shift_r><Key.shift_r><Key.shift_r><Key.shift_r>Contact<Key.space><Key.shift_r><Key.shift_r><Key.shift_r><Key.shift_r><Key.shift_r><Key.shift_r>ORDER<Key.space><Key.shift_r>BY<Key.space><Key.shift_r><Key.shift_r><Key.shift_r><Key.shift_r><Key.shift_r><Key.shift_r><Key.shift_r><Key.shift_r><Key.shift_r>Name
Screenshot: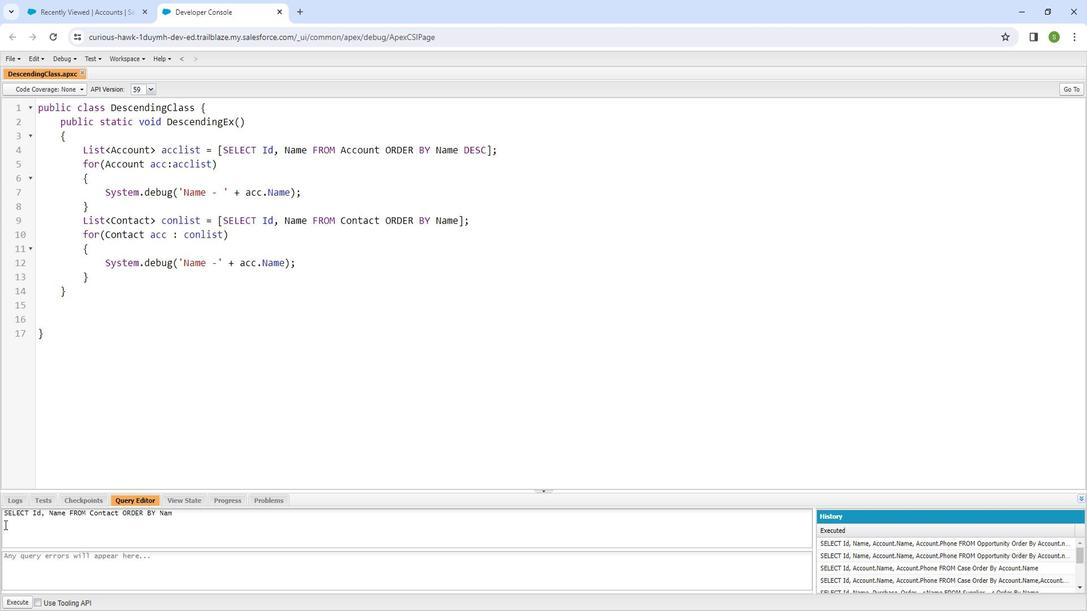 
Action: Mouse moved to (252, 290)
Screenshot: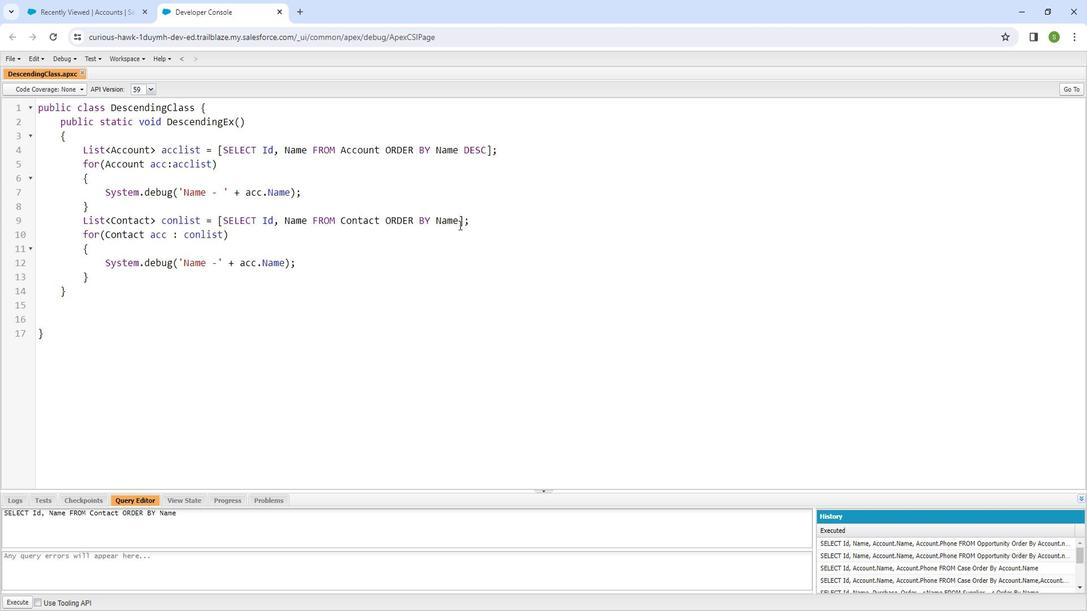 
Action: Mouse pressed left at (252, 290)
Screenshot: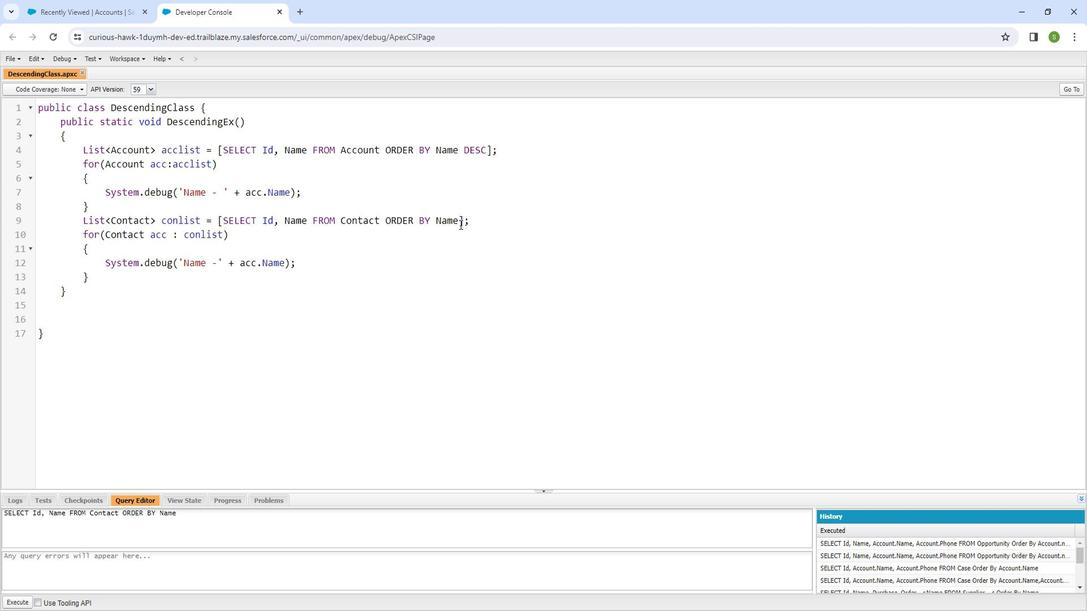 
Action: Key pressed <Key.space>
Screenshot: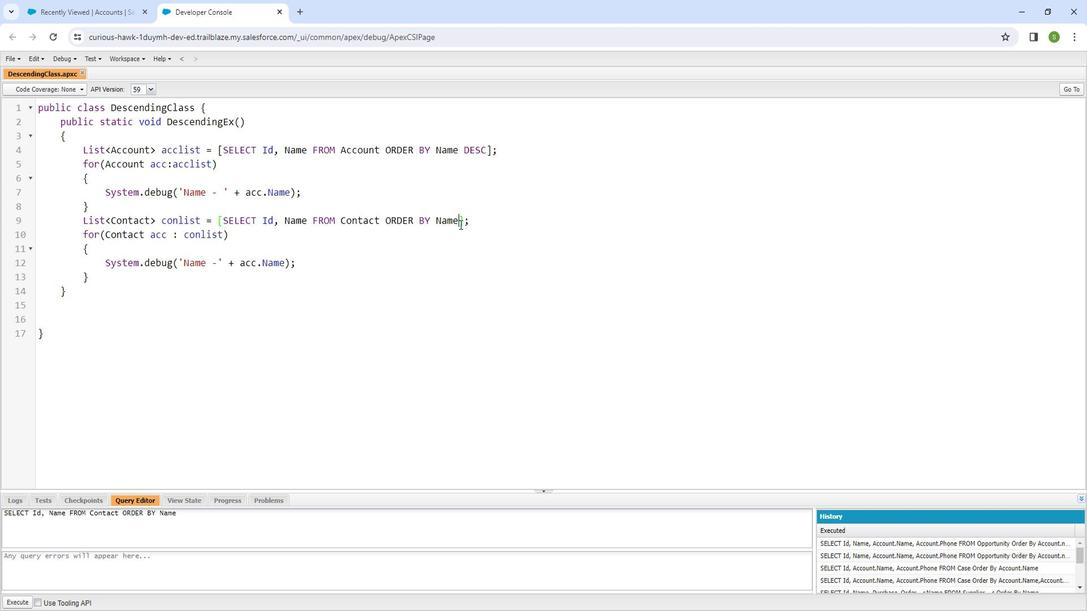 
Action: Mouse moved to (253, 291)
Screenshot: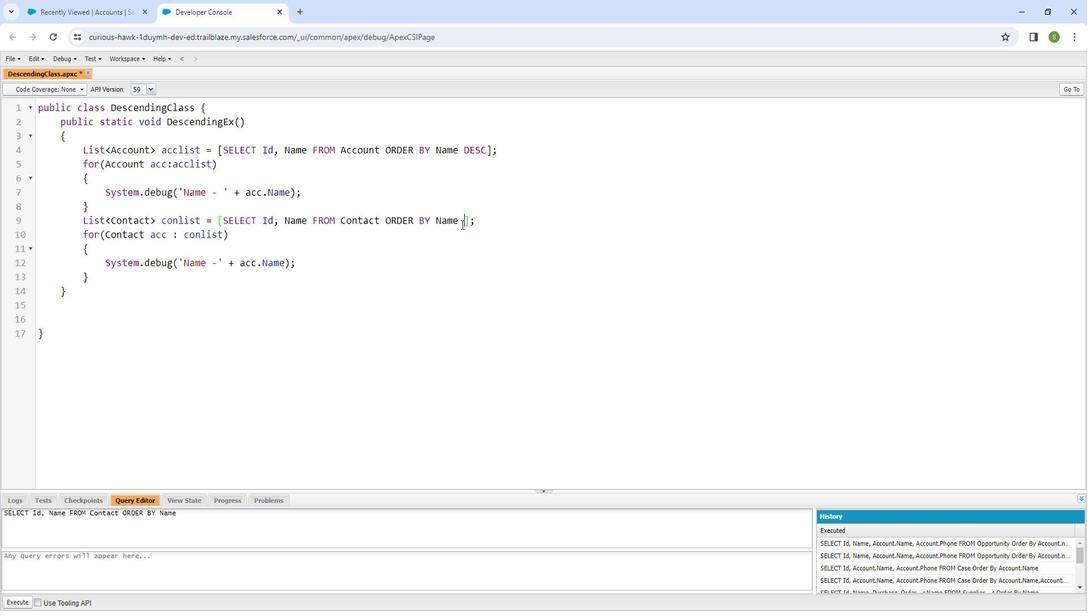 
Action: Key pressed <Key.shift_r>DESC
Screenshot: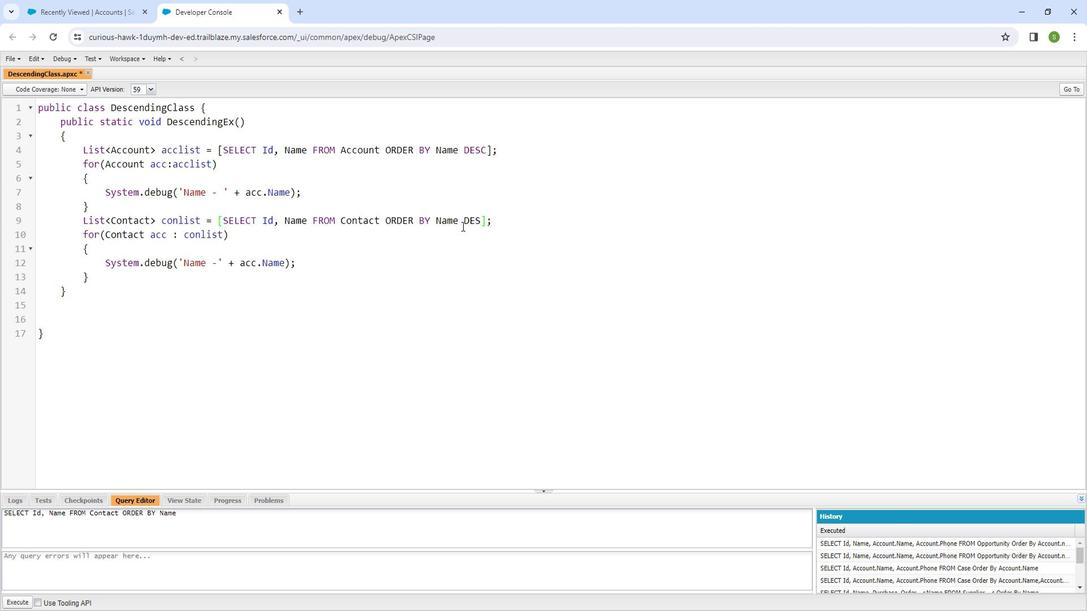 
Action: Mouse moved to (162, 456)
Screenshot: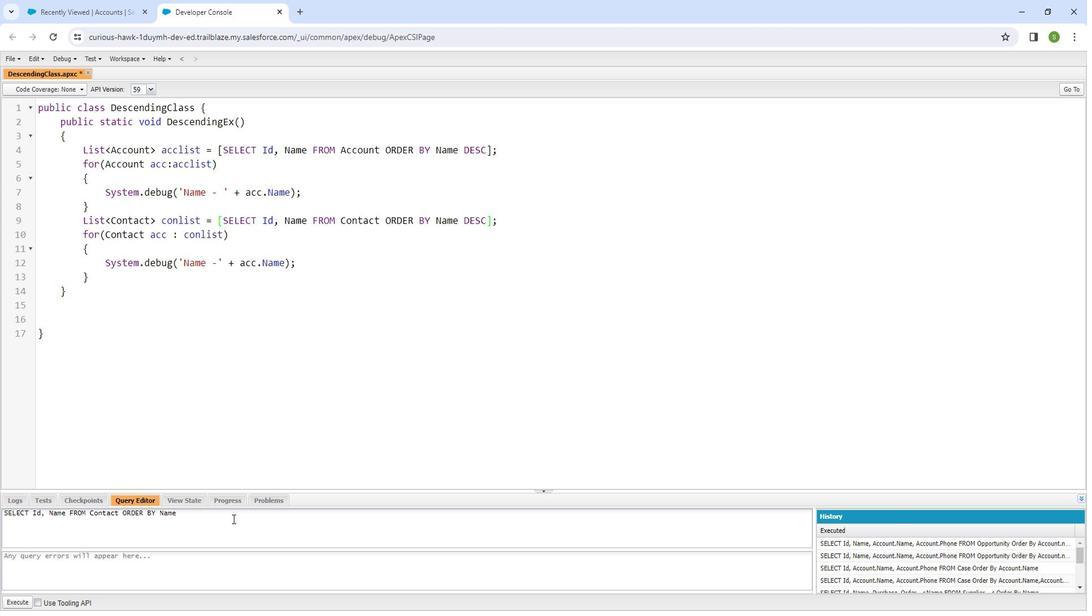 
Action: Mouse pressed left at (162, 456)
Screenshot: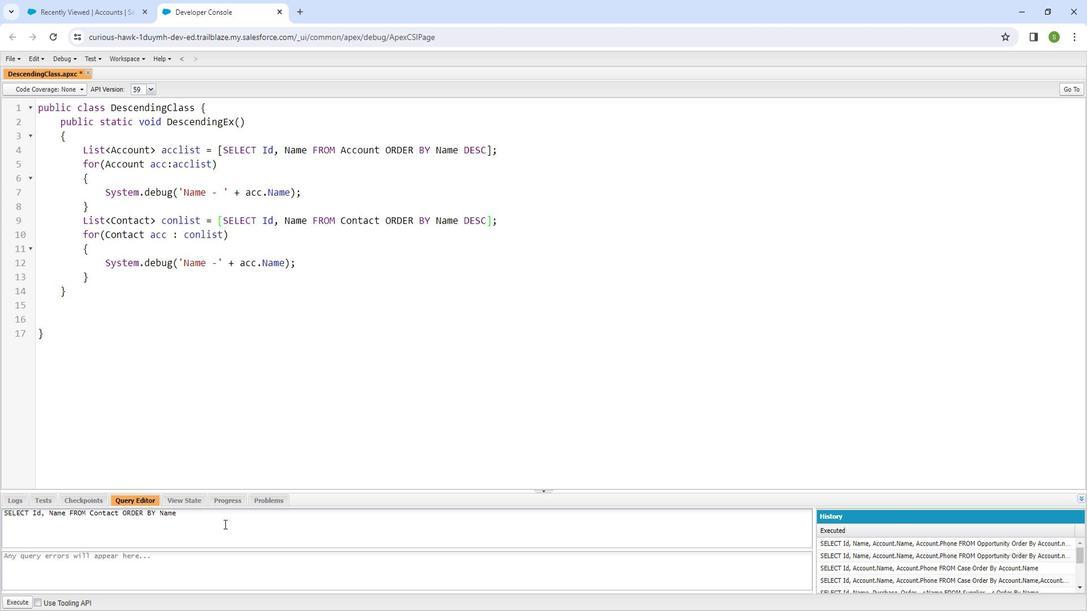 
Action: Key pressed <Key.space><Key.shift_r>DE
Screenshot: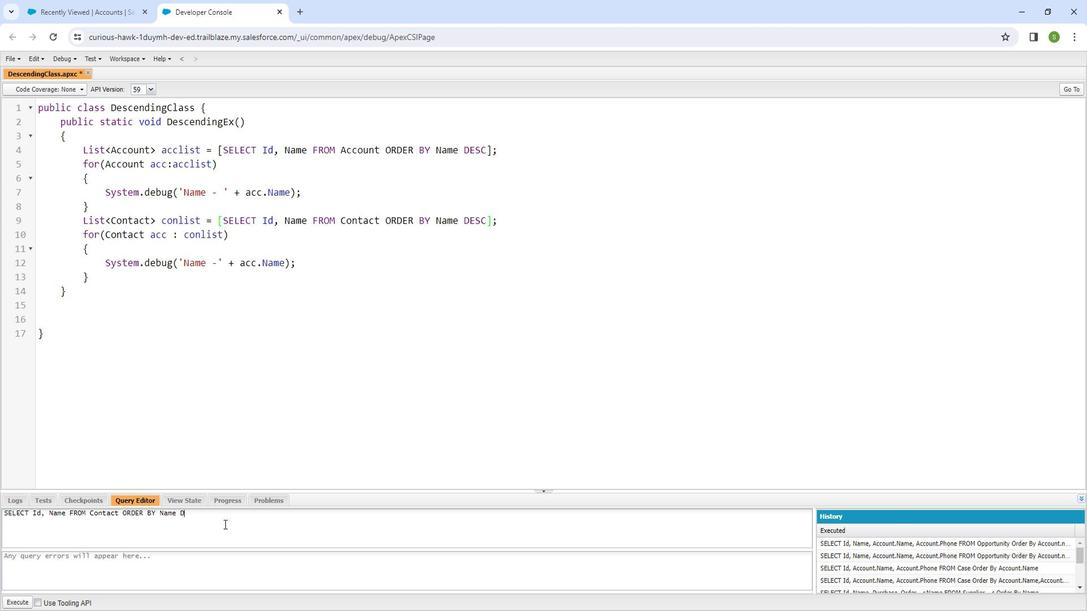 
Action: Mouse moved to (162, 456)
Screenshot: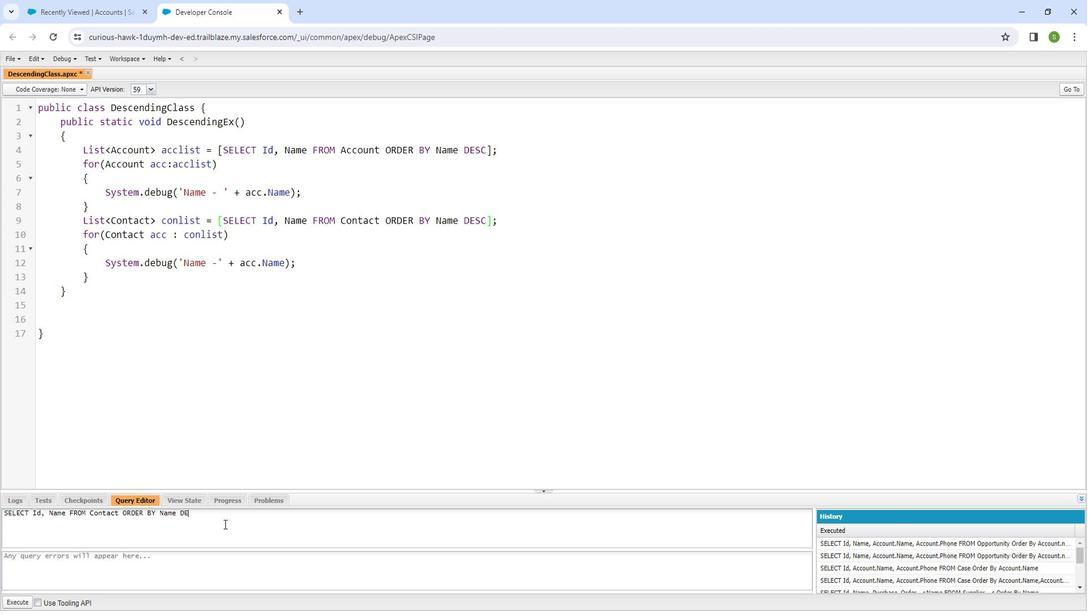 
Action: Key pressed SC
Screenshot: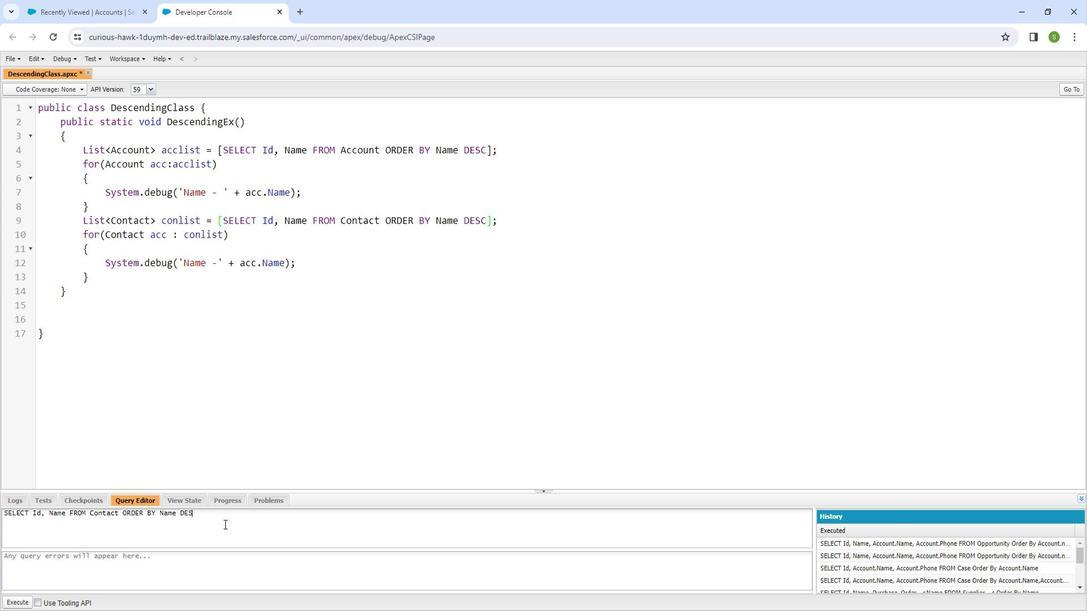 
Action: Mouse moved to (83, 499)
Screenshot: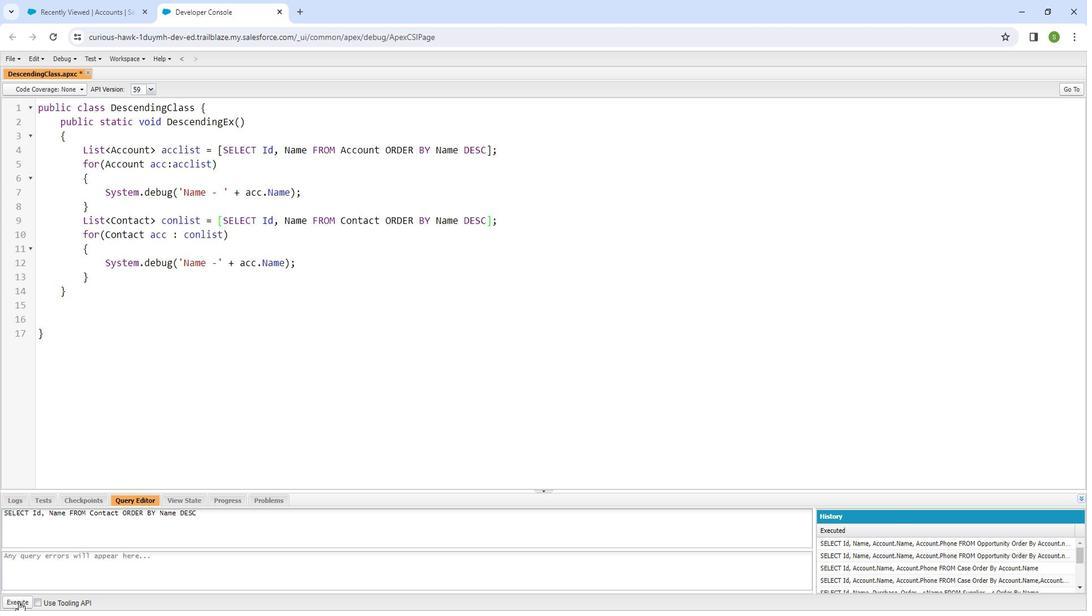 
Action: Mouse pressed left at (83, 499)
Screenshot: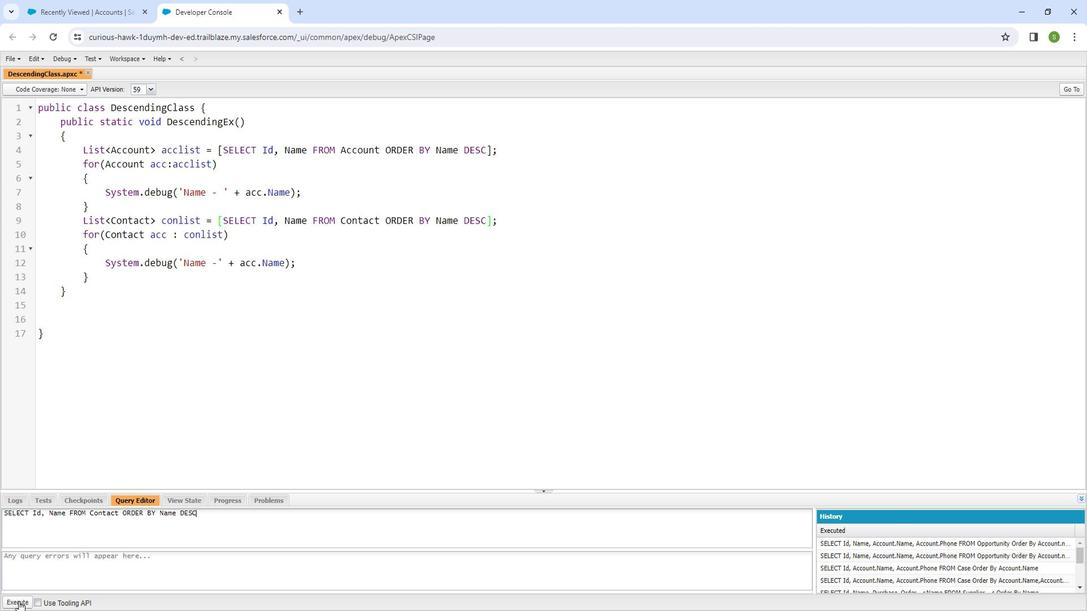 
Action: Mouse moved to (224, 352)
Screenshot: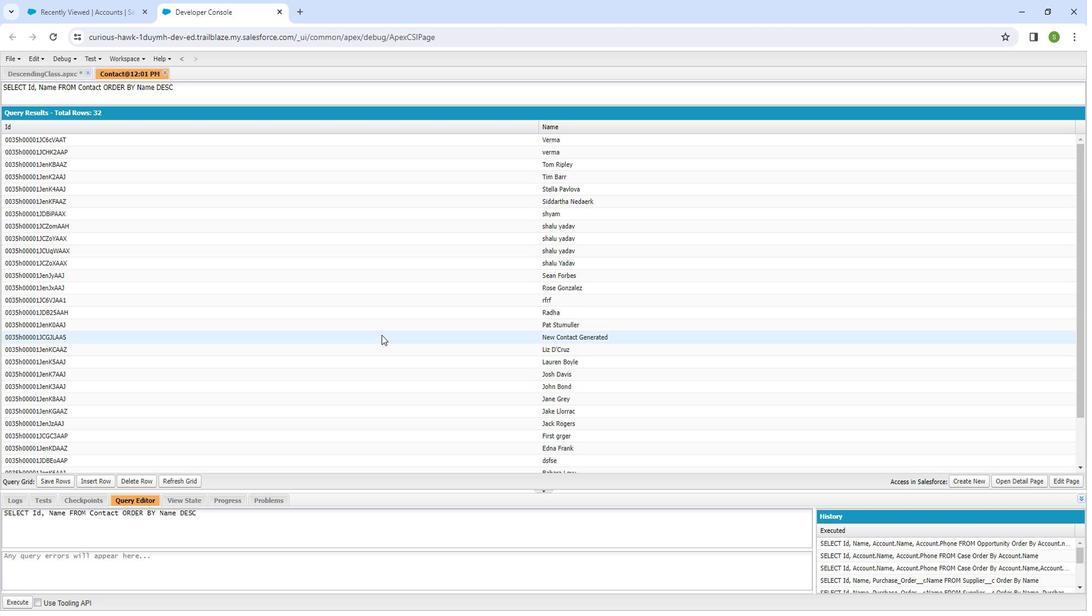 
Action: Mouse scrolled (224, 352) with delta (0, 0)
Screenshot: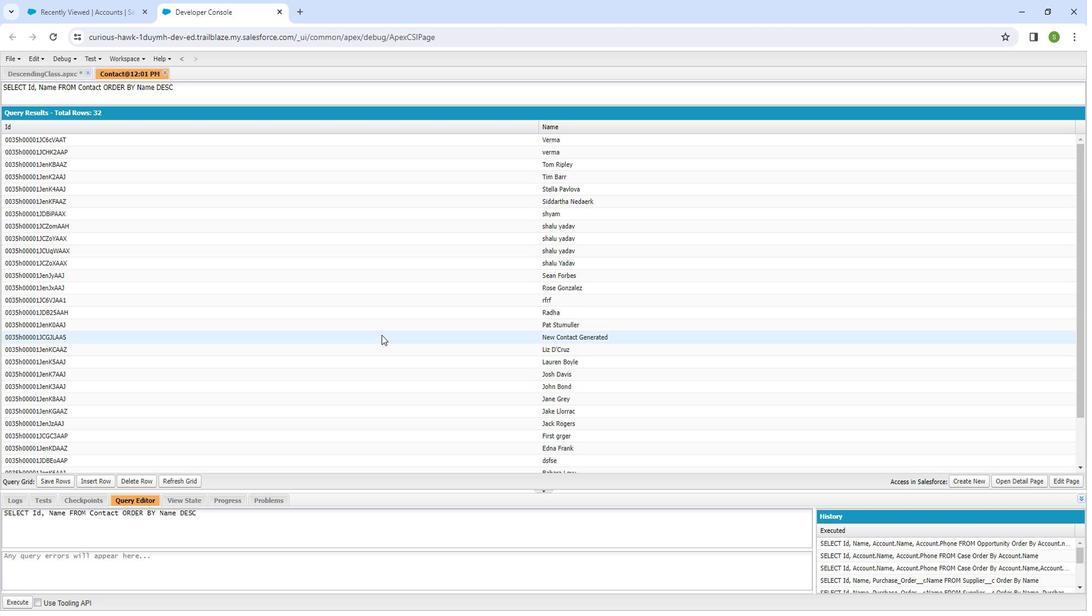 
Action: Mouse moved to (224, 352)
Screenshot: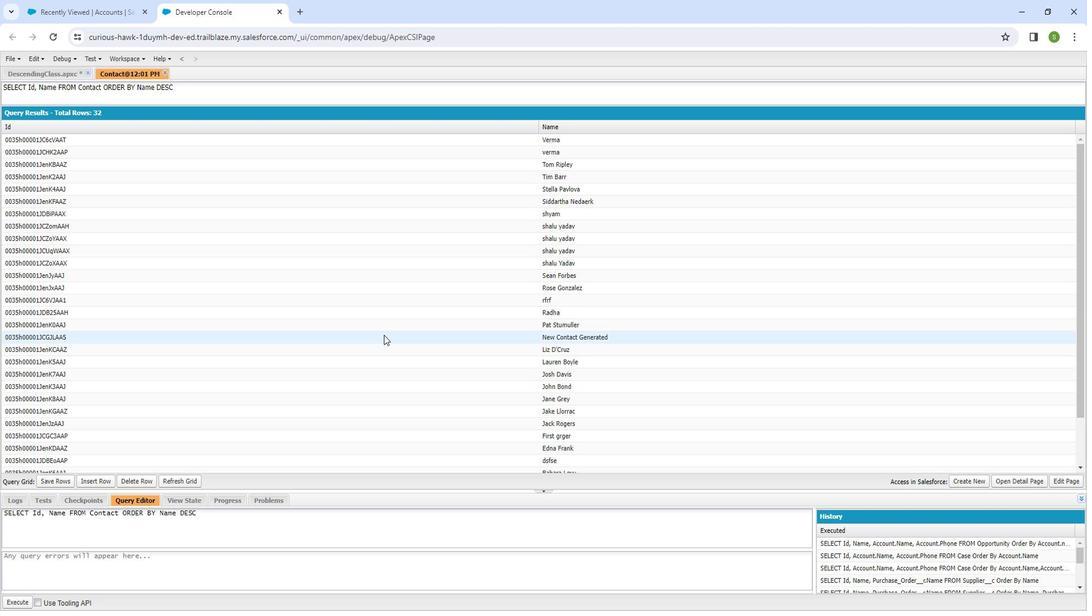 
Action: Mouse scrolled (224, 352) with delta (0, 0)
Screenshot: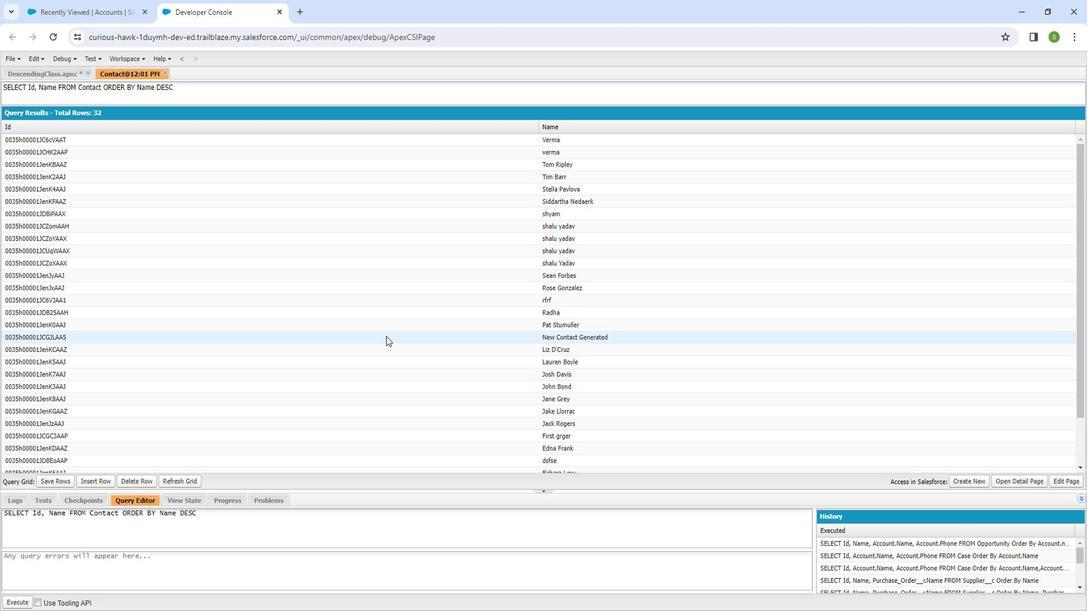 
Action: Mouse scrolled (224, 352) with delta (0, 0)
Screenshot: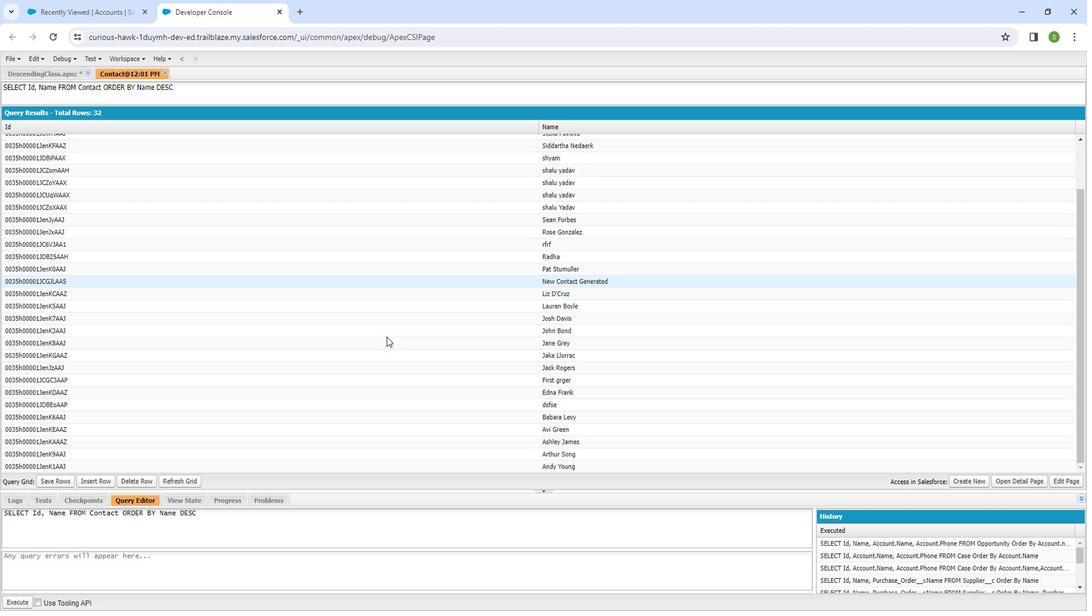 
Action: Mouse scrolled (224, 352) with delta (0, 0)
Screenshot: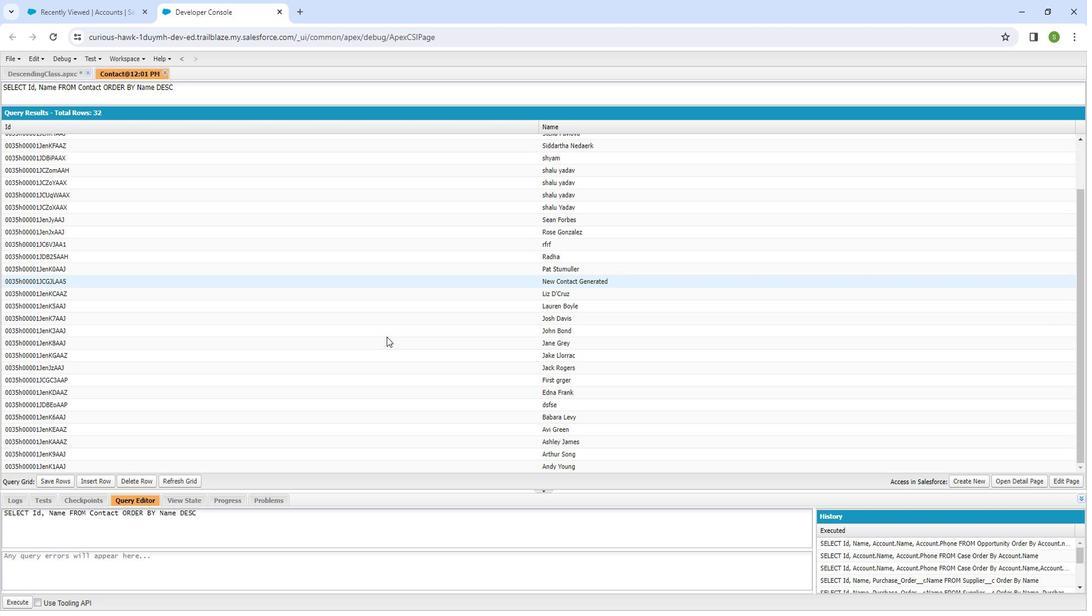 
Action: Mouse moved to (224, 352)
Screenshot: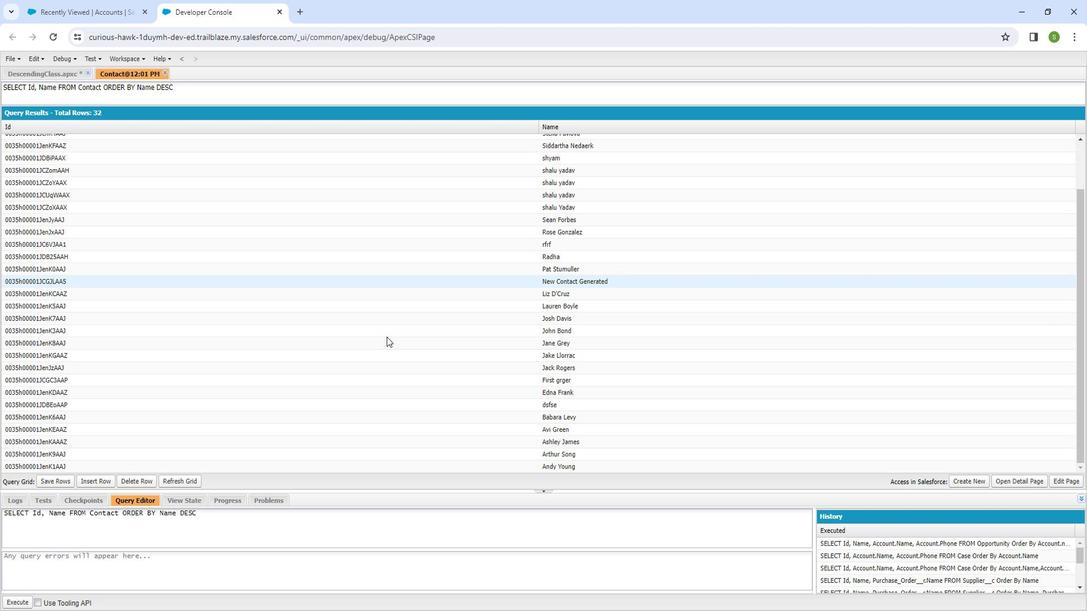 
Action: Mouse scrolled (224, 352) with delta (0, 0)
Screenshot: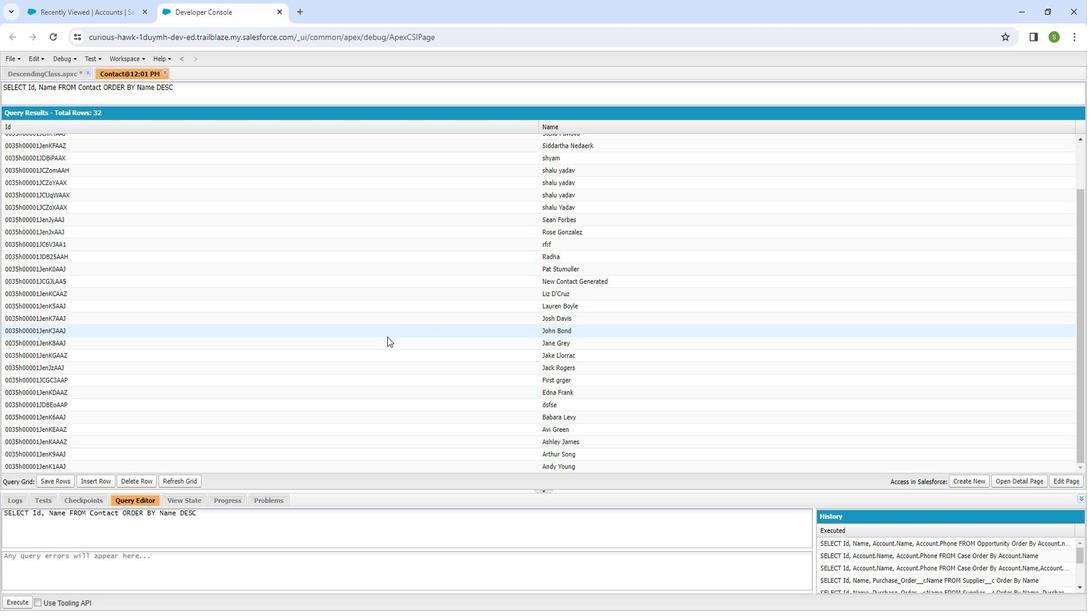 
Action: Mouse scrolled (224, 352) with delta (0, 0)
Screenshot: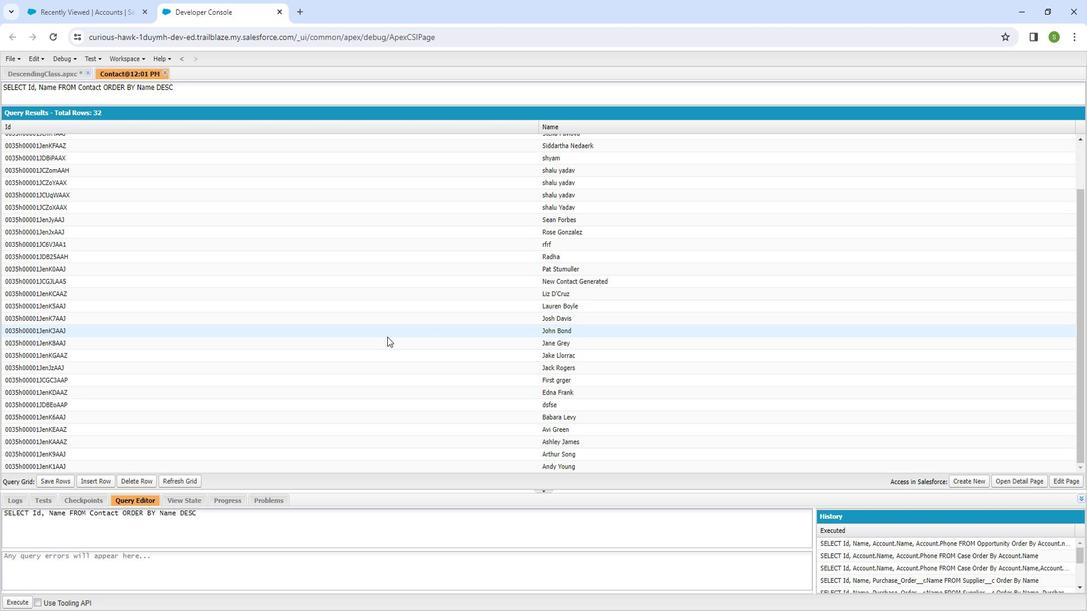 
Action: Mouse moved to (228, 363)
Screenshot: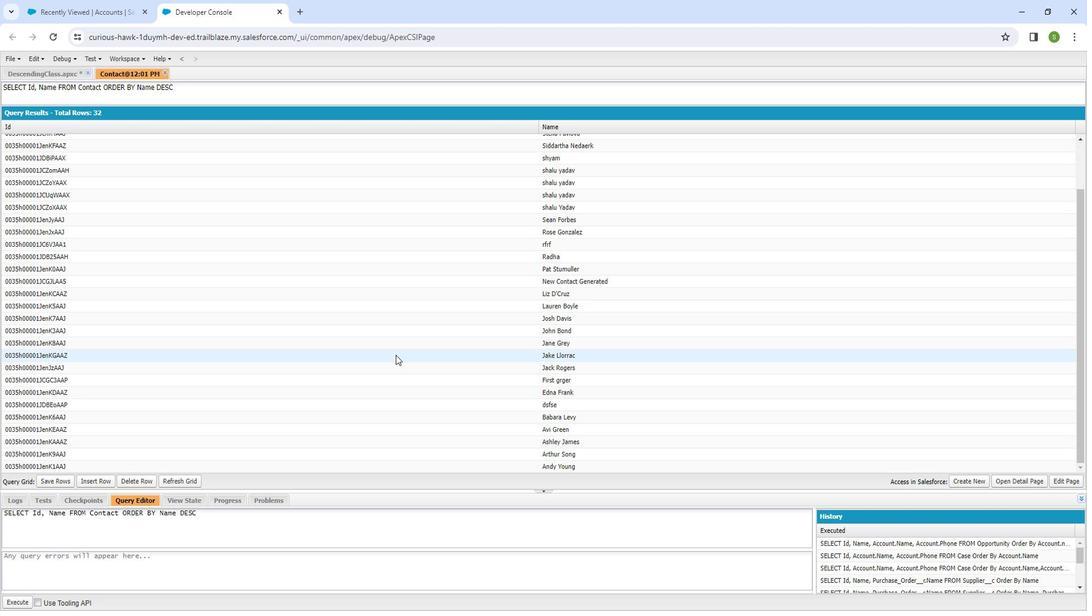 
Action: Mouse scrolled (228, 362) with delta (0, 0)
Screenshot: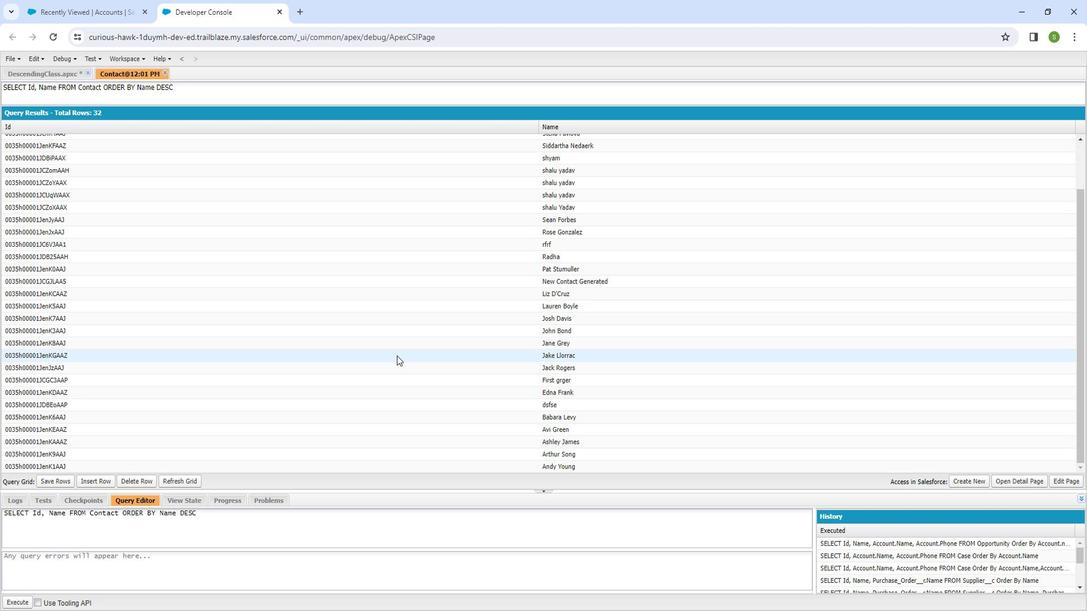 
Action: Mouse scrolled (228, 362) with delta (0, 0)
Screenshot: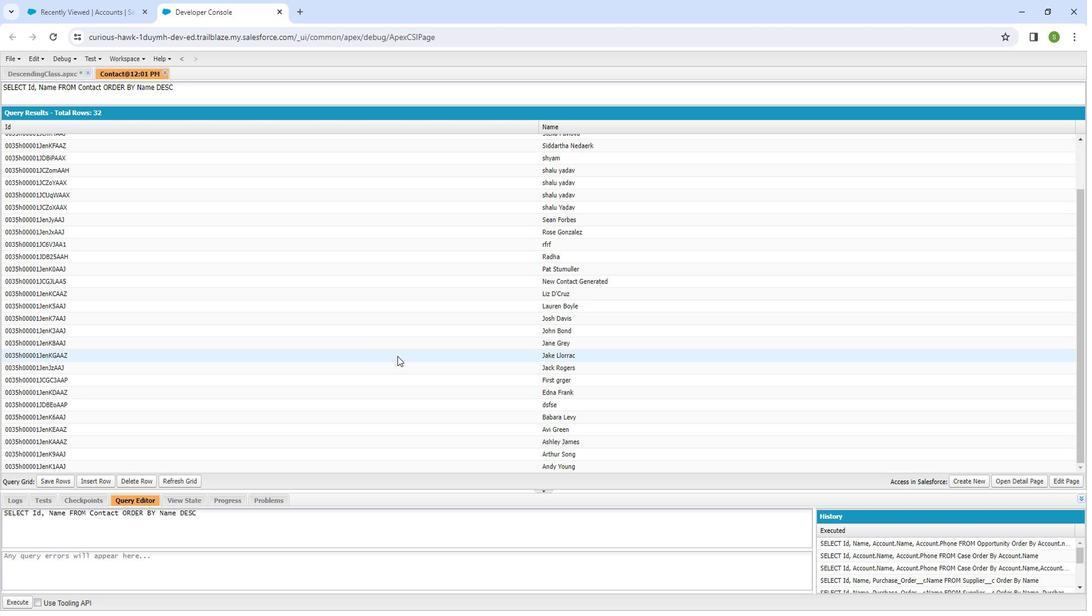 
Action: Mouse scrolled (228, 362) with delta (0, 0)
Screenshot: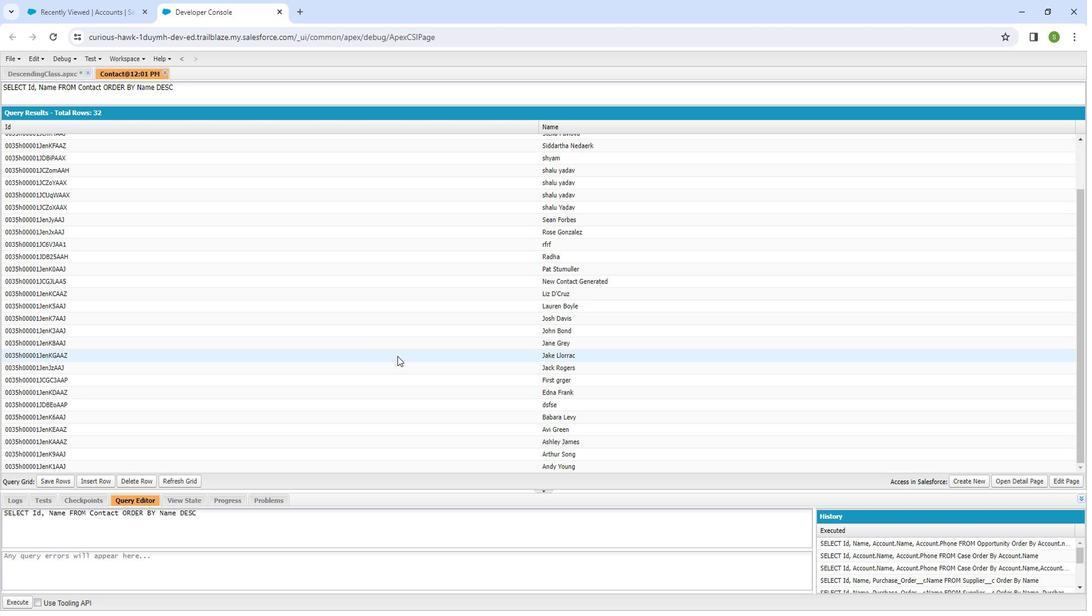 
Action: Mouse moved to (228, 363)
Screenshot: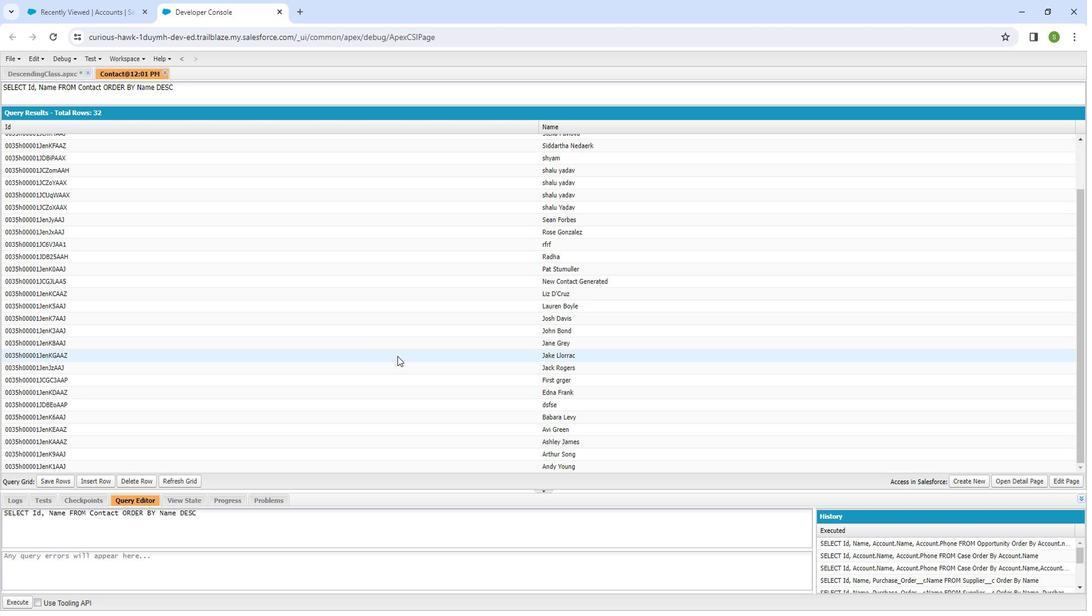 
Action: Mouse scrolled (228, 362) with delta (0, 0)
Screenshot: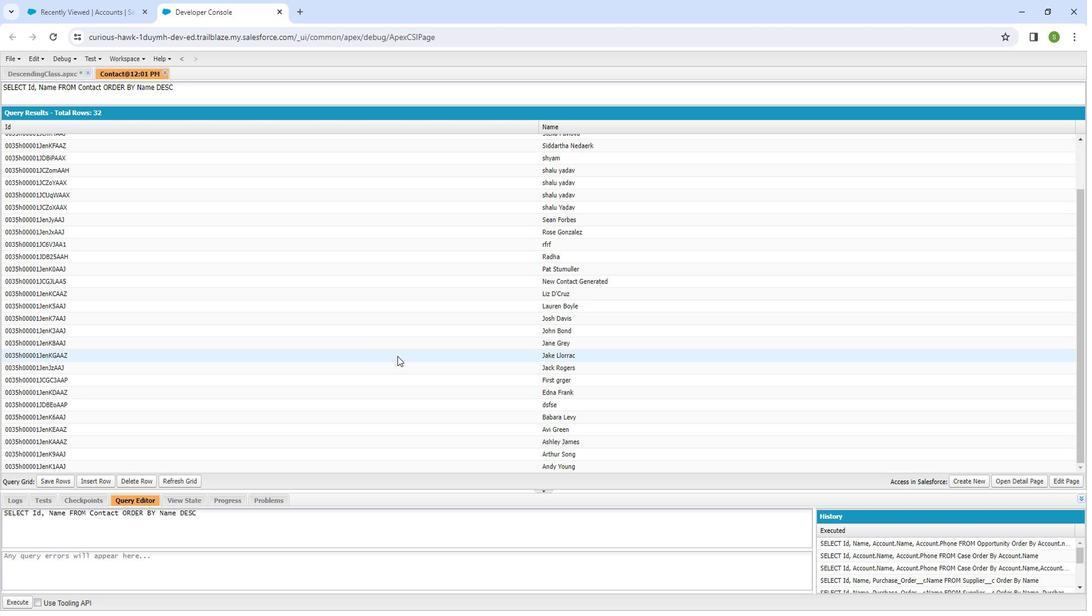 
Action: Mouse moved to (228, 364)
Screenshot: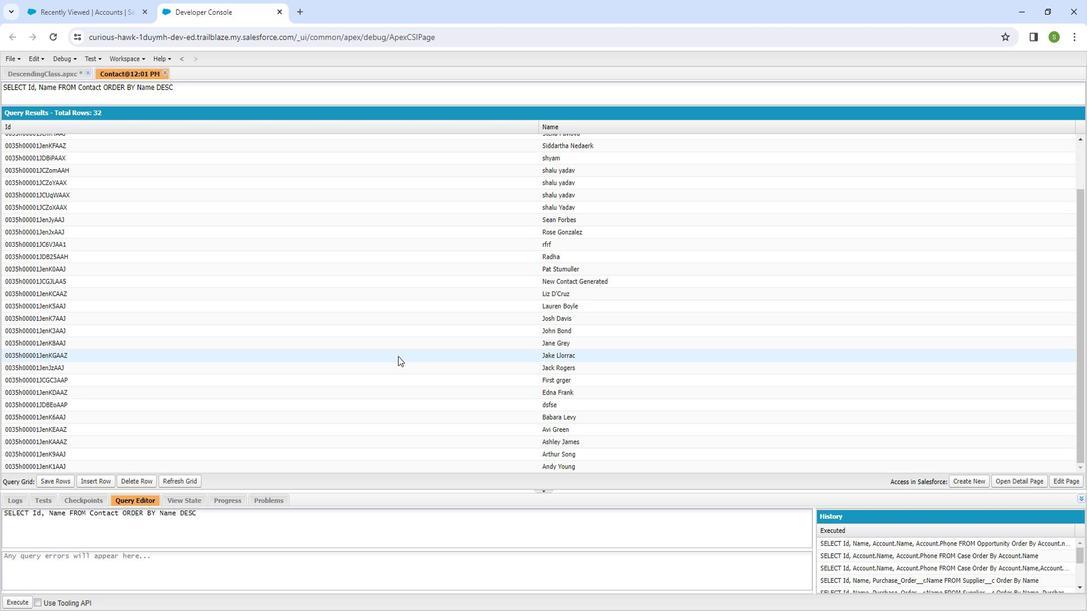 
Action: Mouse scrolled (228, 364) with delta (0, 0)
Screenshot: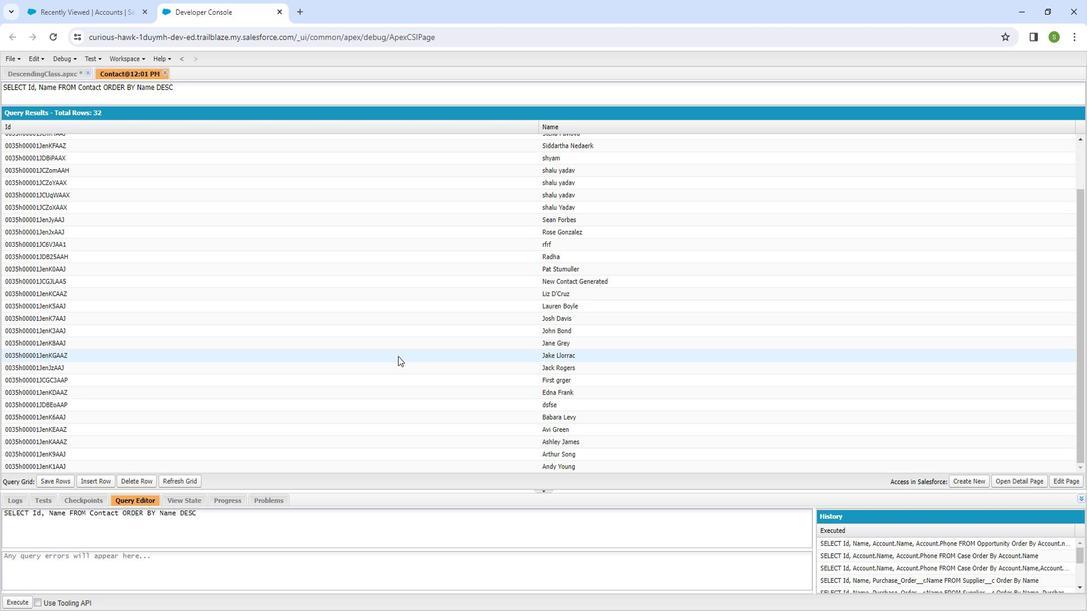 
Action: Mouse scrolled (228, 364) with delta (0, 0)
Screenshot: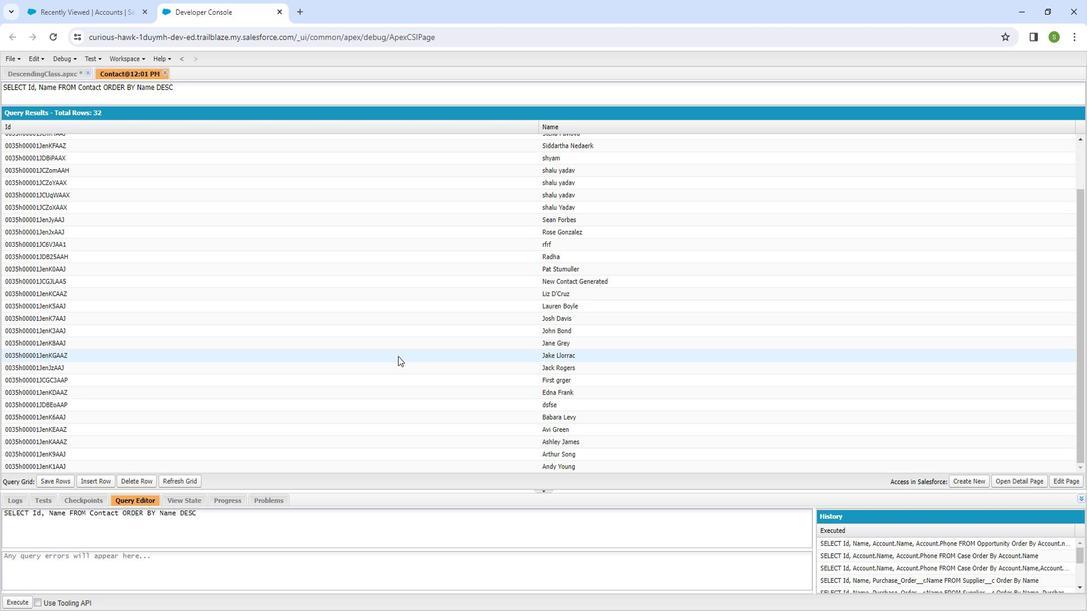
Action: Mouse scrolled (228, 364) with delta (0, 0)
Screenshot: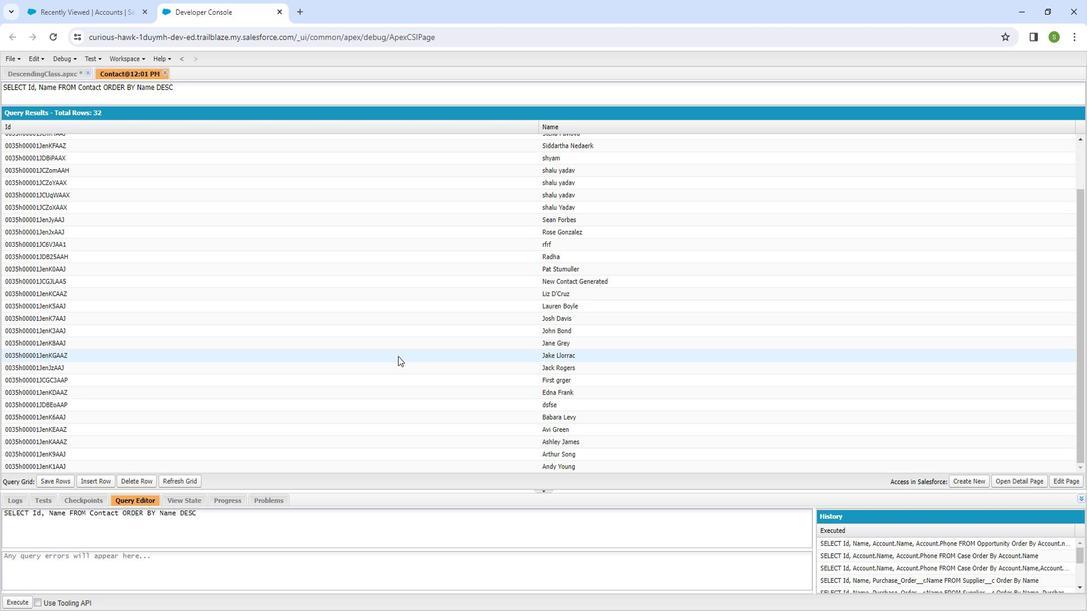 
Action: Mouse moved to (229, 364)
Screenshot: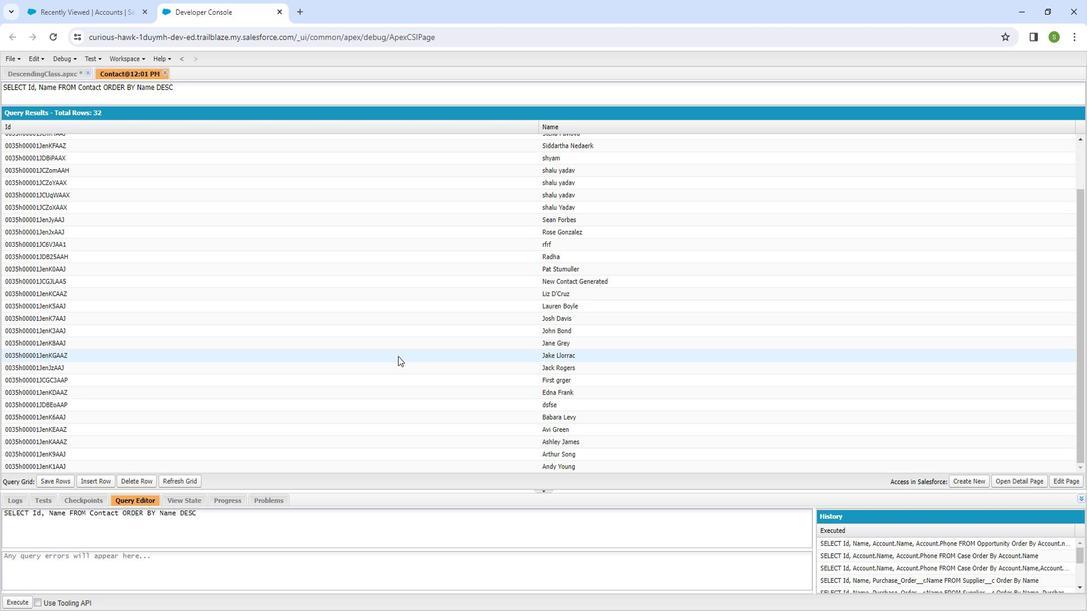 
Action: Mouse scrolled (229, 364) with delta (0, 0)
Screenshot: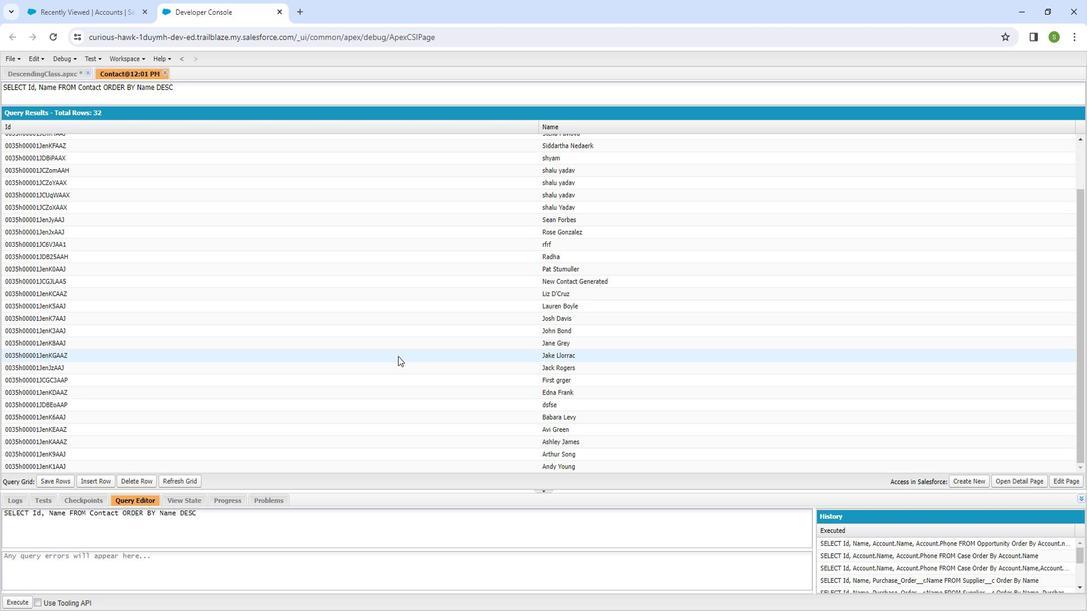 
Action: Mouse moved to (229, 364)
Screenshot: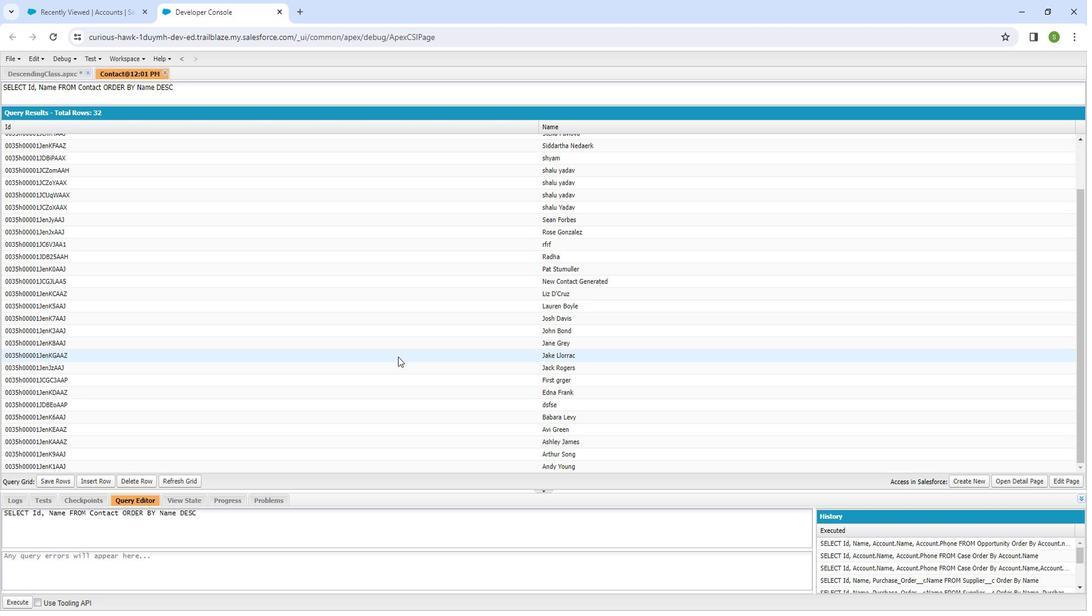 
Action: Mouse scrolled (229, 364) with delta (0, 0)
Screenshot: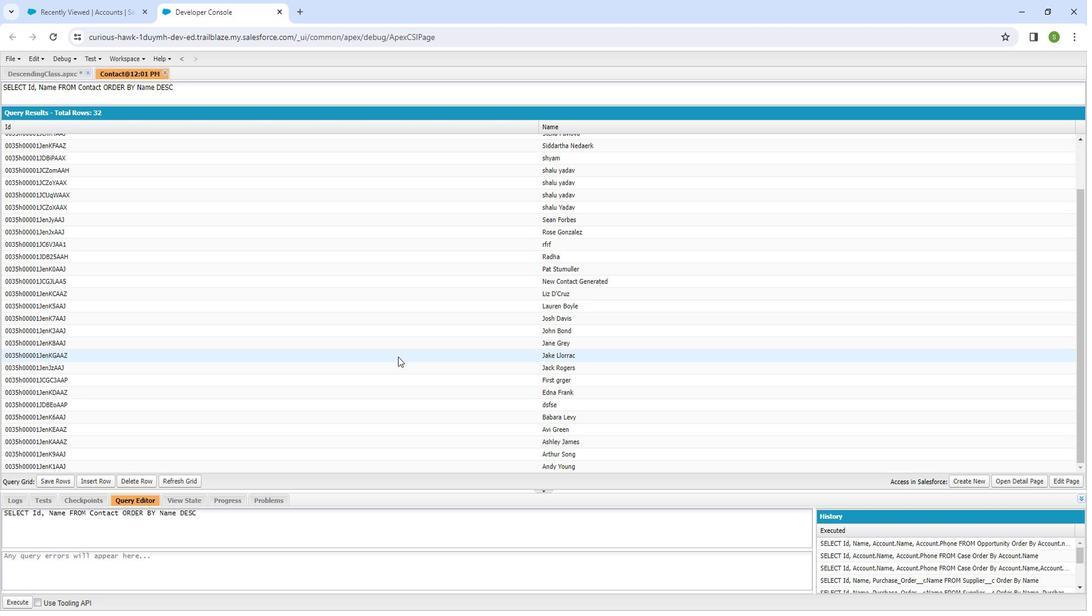 
Action: Mouse scrolled (229, 364) with delta (0, 0)
Screenshot: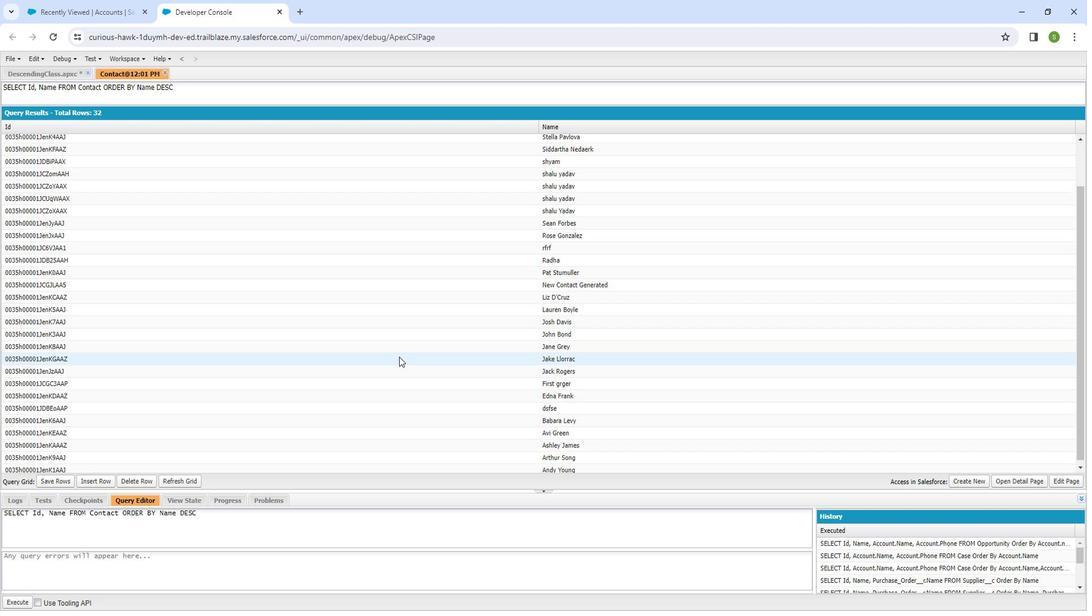 
Action: Mouse scrolled (229, 364) with delta (0, 0)
Screenshot: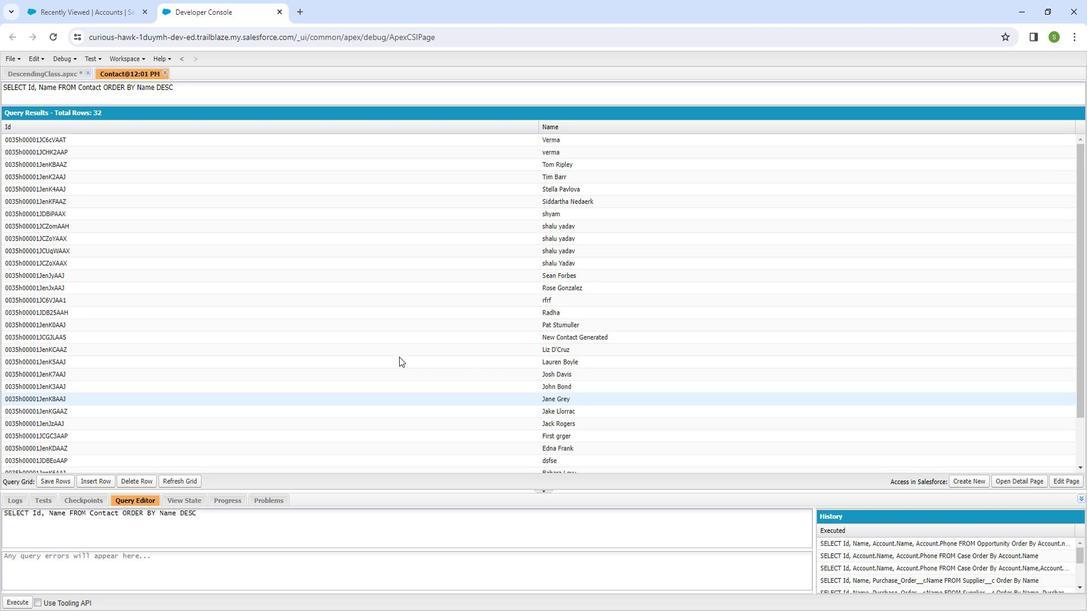 
Action: Mouse scrolled (229, 364) with delta (0, 0)
Screenshot: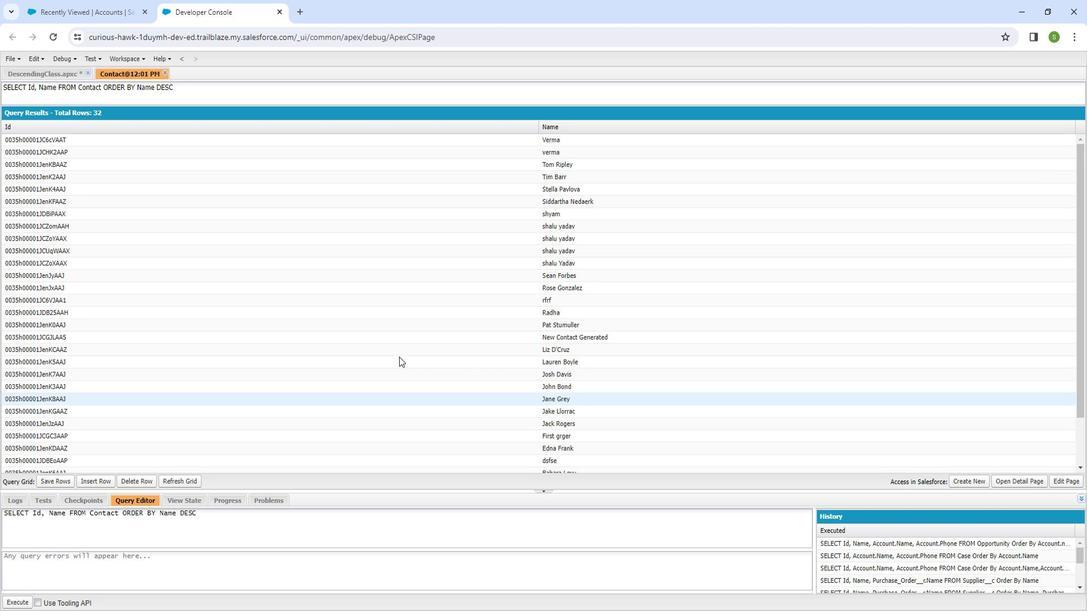 
Action: Mouse scrolled (229, 364) with delta (0, 0)
Screenshot: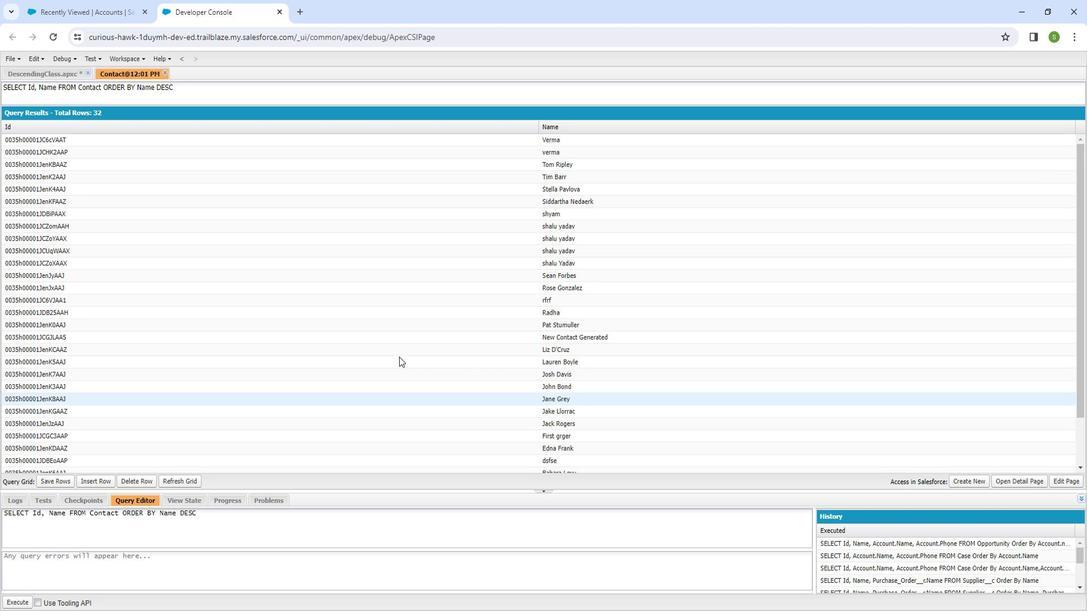 
Action: Mouse scrolled (229, 364) with delta (0, 0)
Screenshot: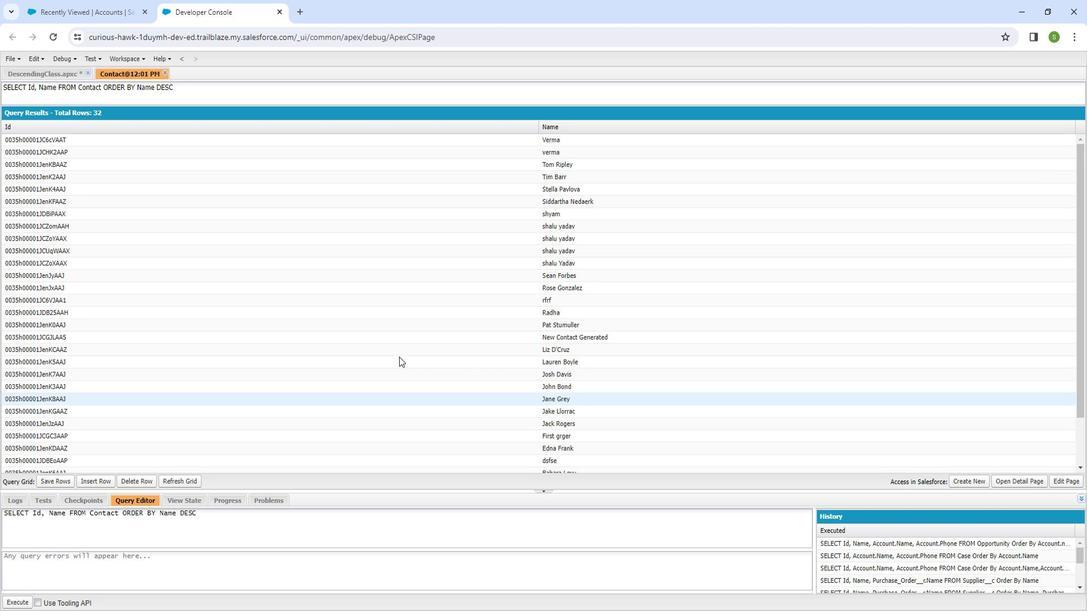 
Action: Mouse moved to (105, 202)
Screenshot: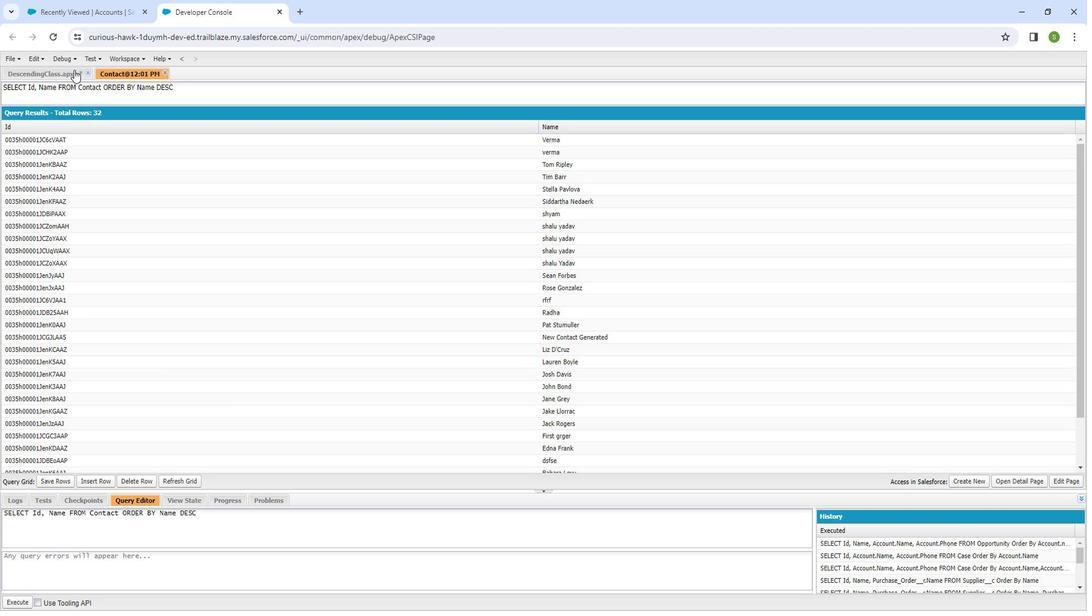
Action: Mouse pressed left at (105, 202)
Screenshot: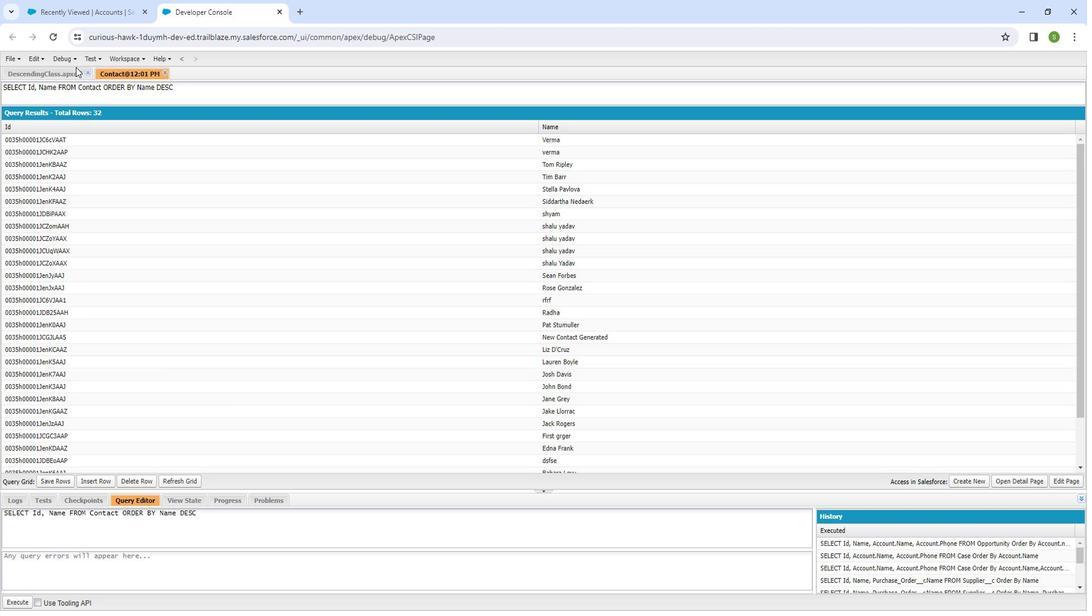 
Action: Mouse moved to (106, 204)
Screenshot: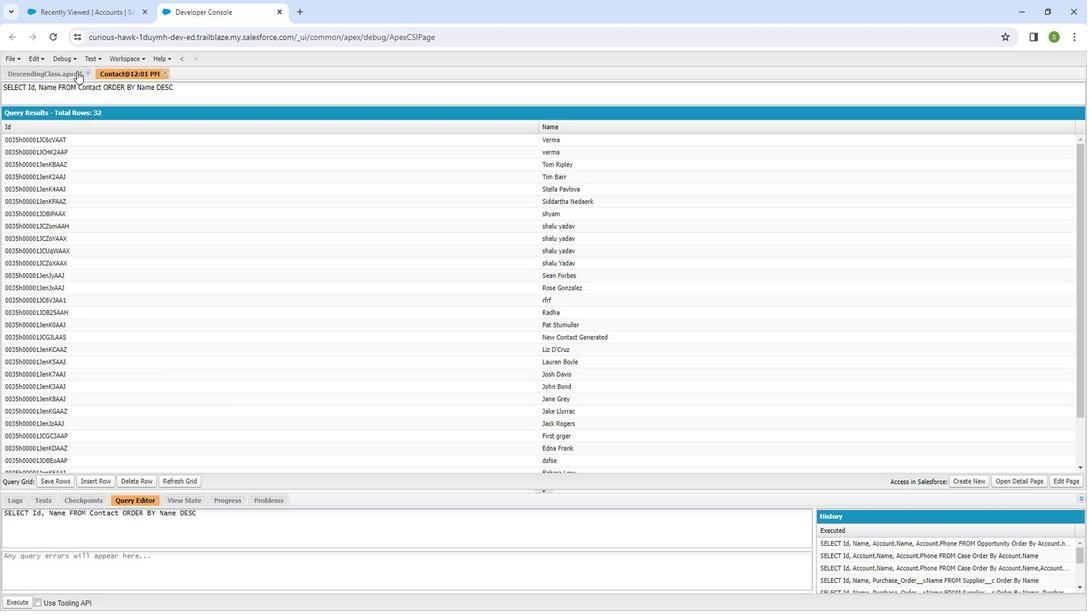 
Action: Mouse pressed left at (106, 204)
Screenshot: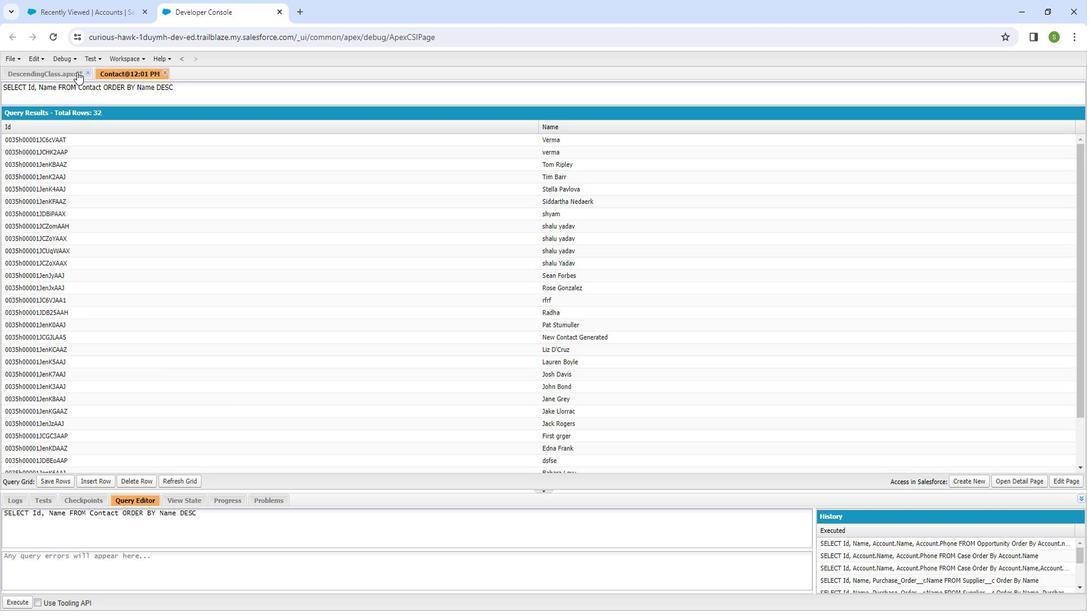
Action: Mouse moved to (110, 248)
Screenshot: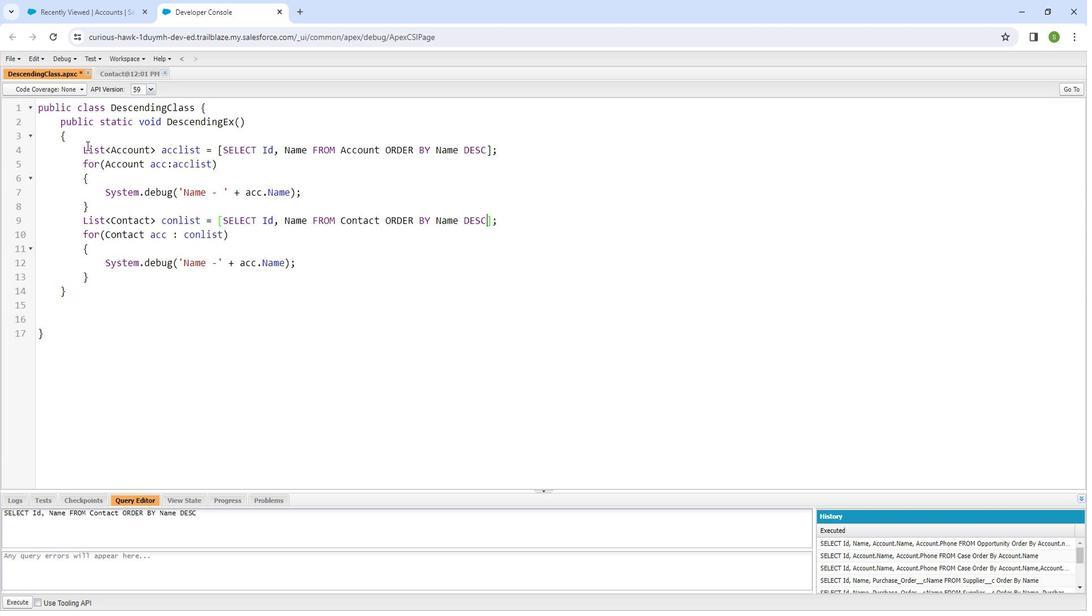
Action: Key pressed ctrl+S
Screenshot: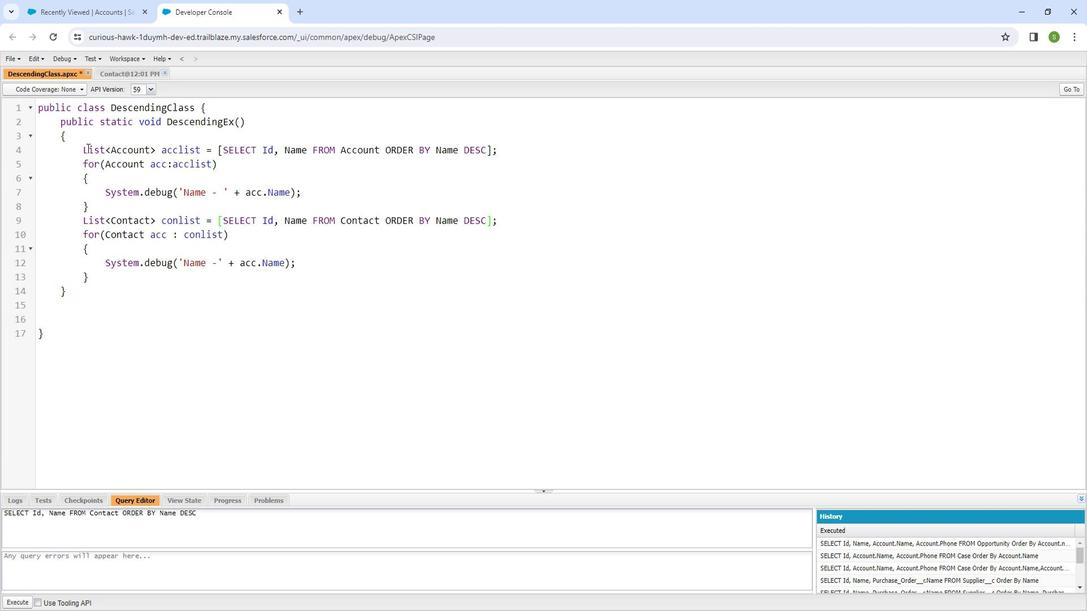 
Action: Mouse moved to (103, 197)
Screenshot: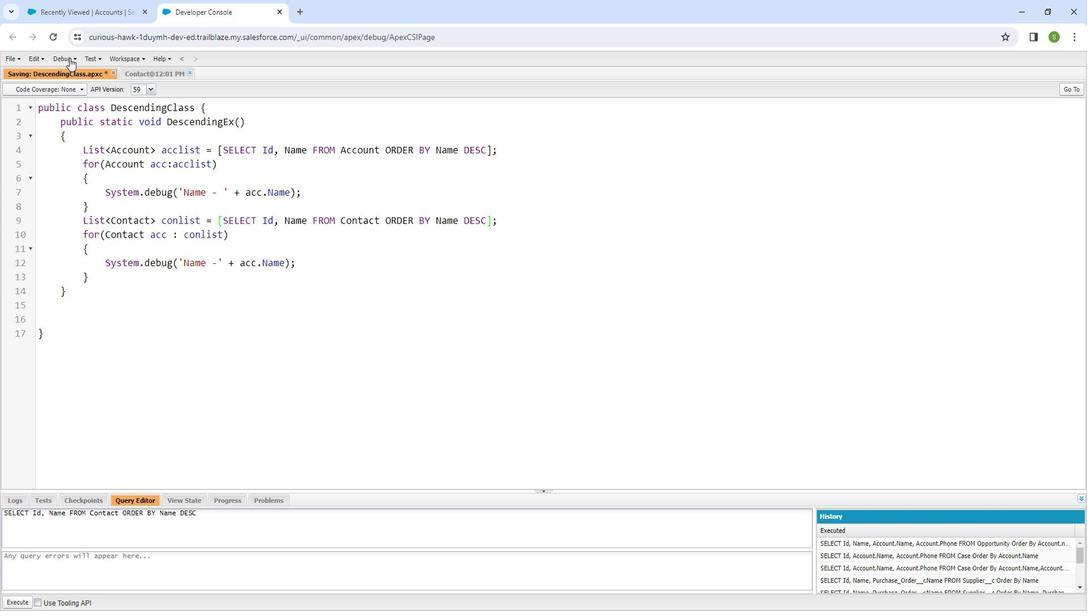 
Action: Mouse pressed left at (103, 197)
Screenshot: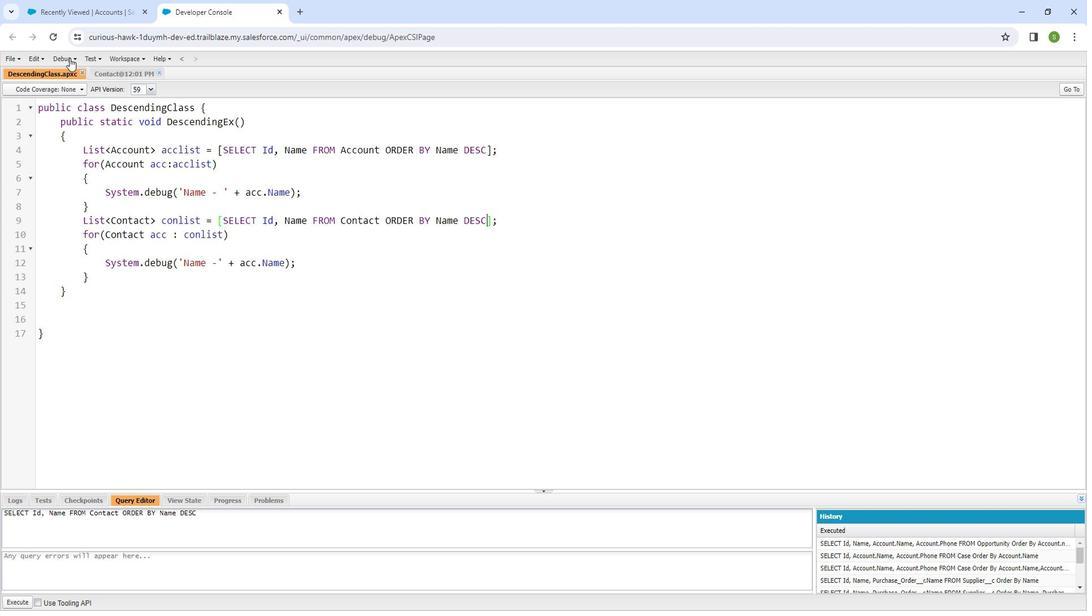 
Action: Mouse moved to (104, 206)
Screenshot: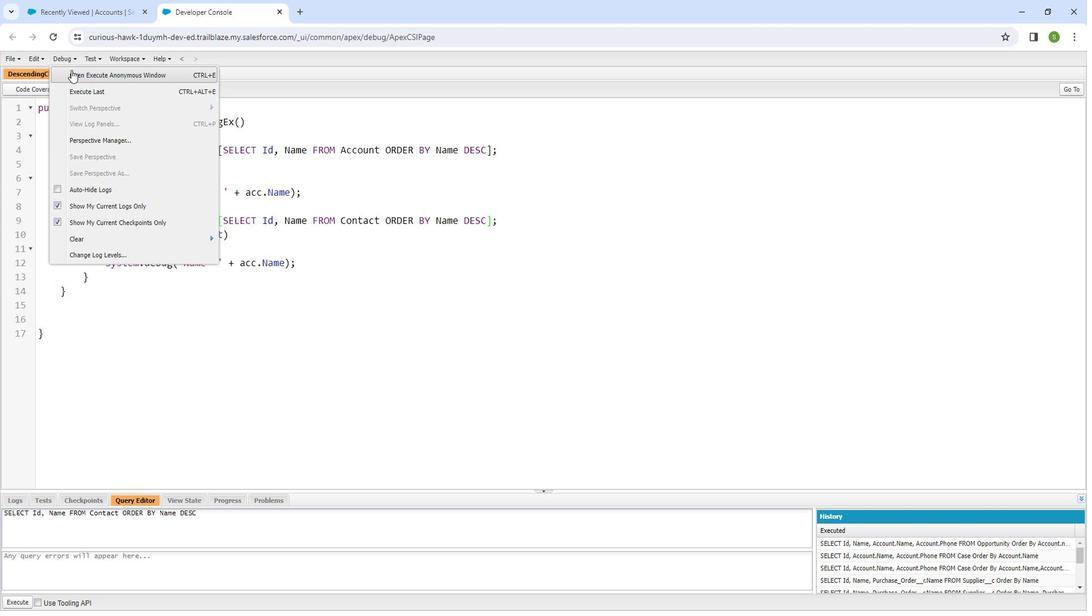 
Action: Mouse pressed left at (104, 206)
Screenshot: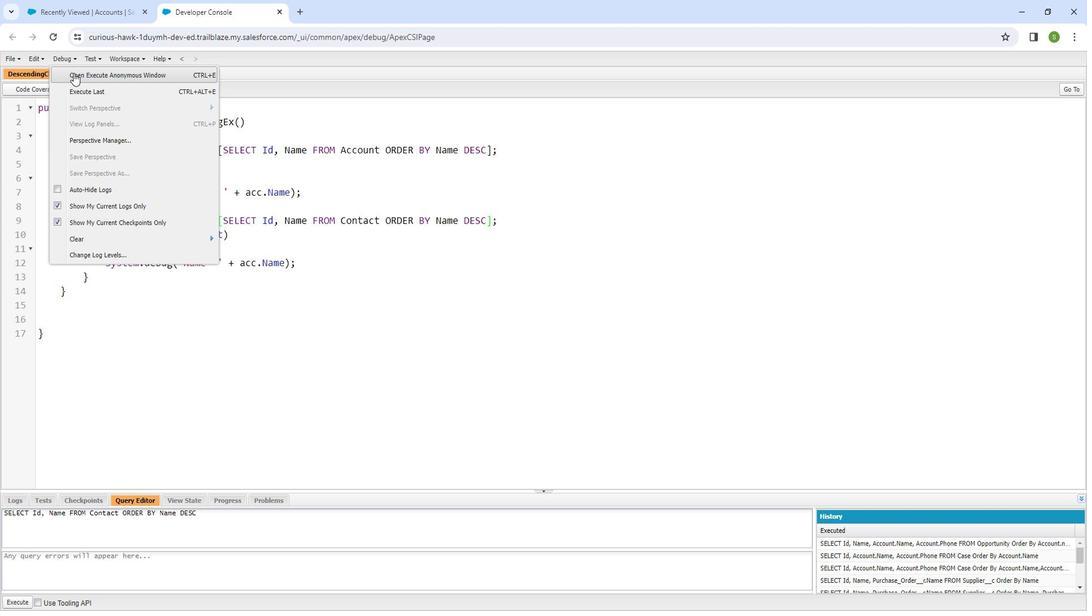 
Action: Mouse moved to (357, 423)
Screenshot: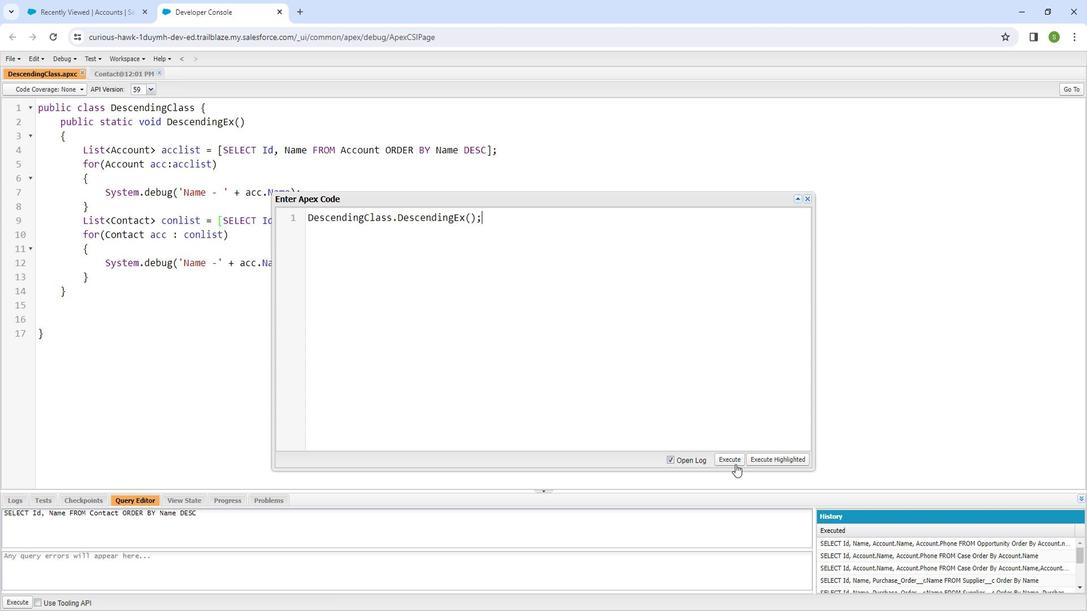 
Action: Mouse pressed left at (357, 423)
Screenshot: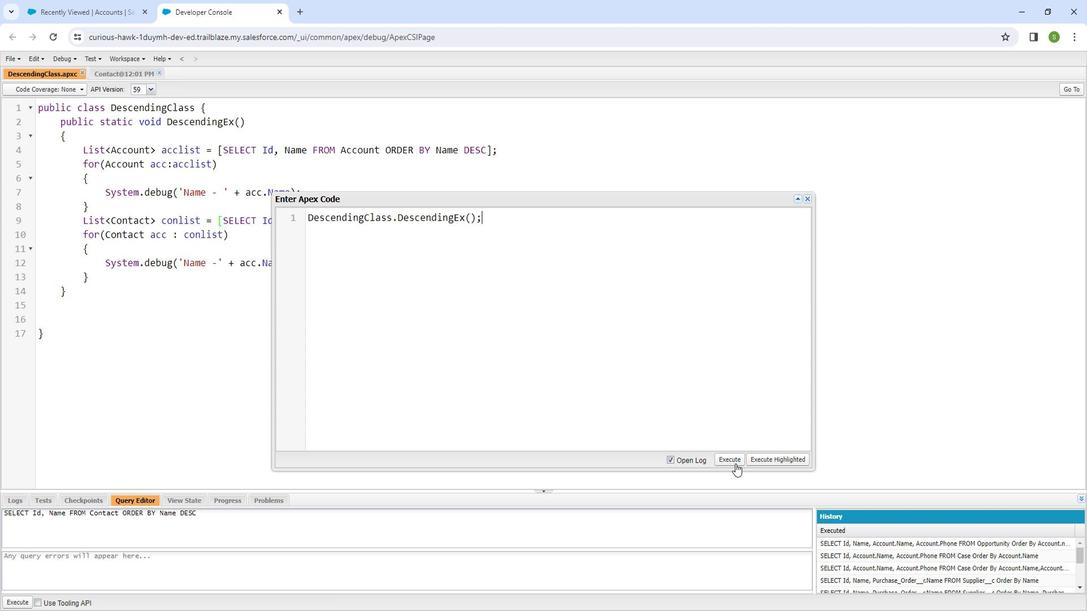 
Action: Mouse moved to (116, 432)
Screenshot: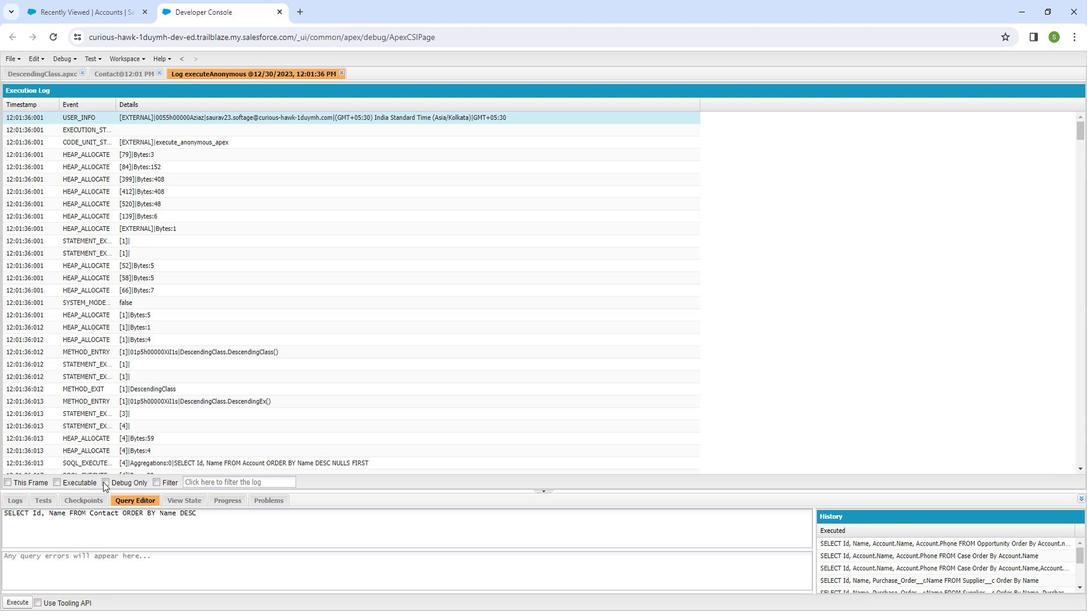 
Action: Mouse pressed left at (116, 432)
Screenshot: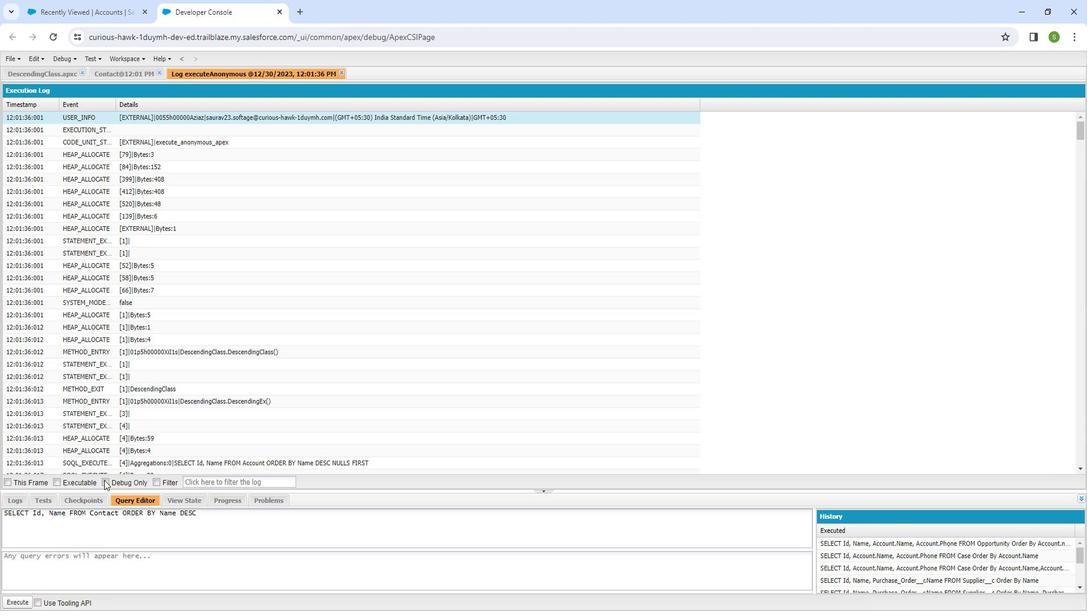 
Action: Mouse moved to (225, 337)
Screenshot: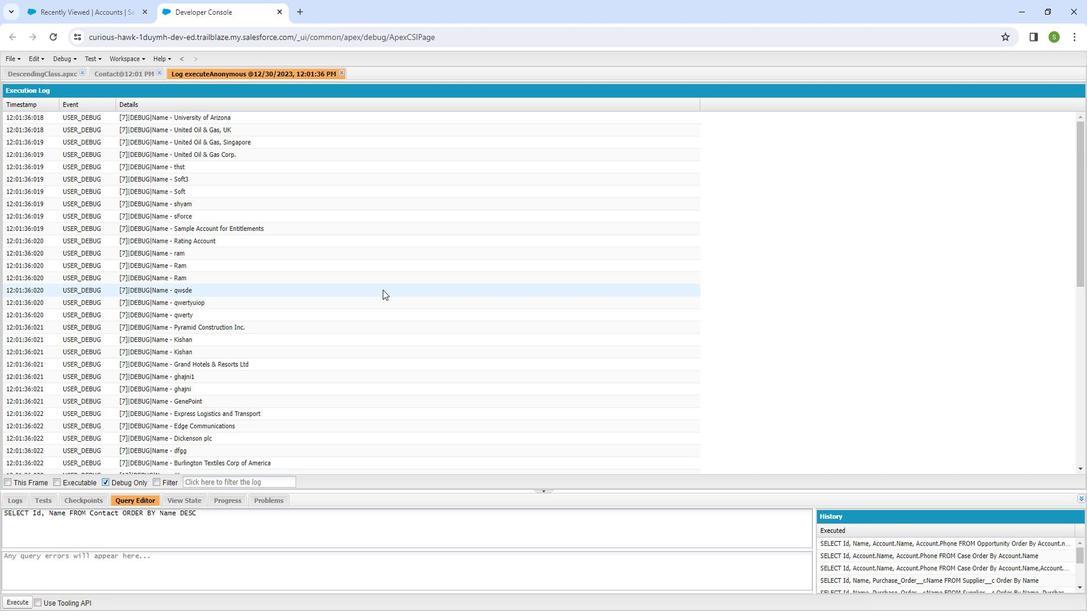 
Action: Mouse scrolled (225, 337) with delta (0, 0)
Screenshot: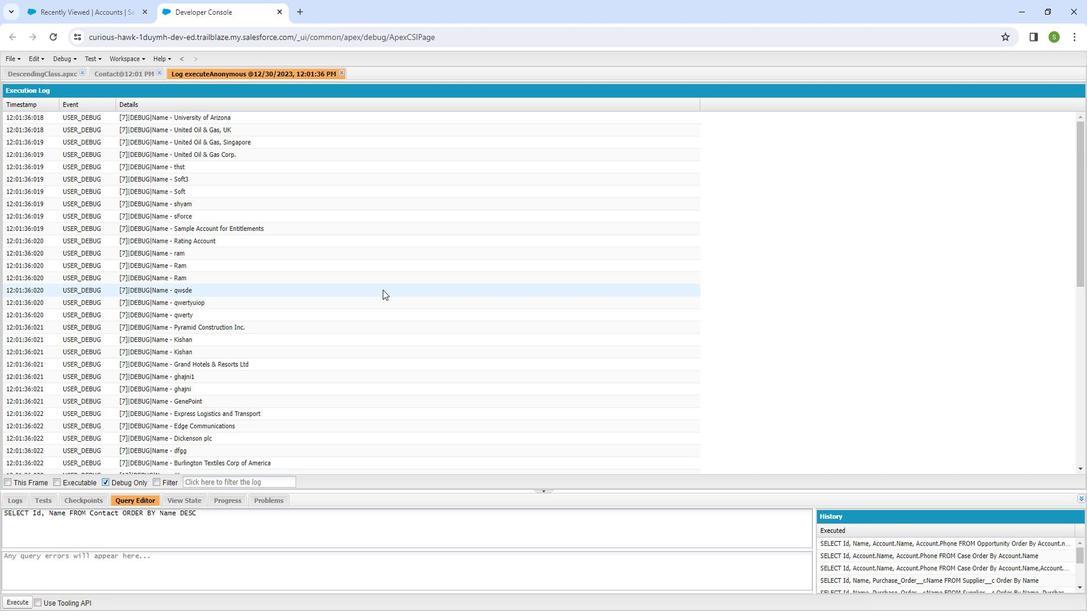 
Action: Mouse moved to (226, 342)
Screenshot: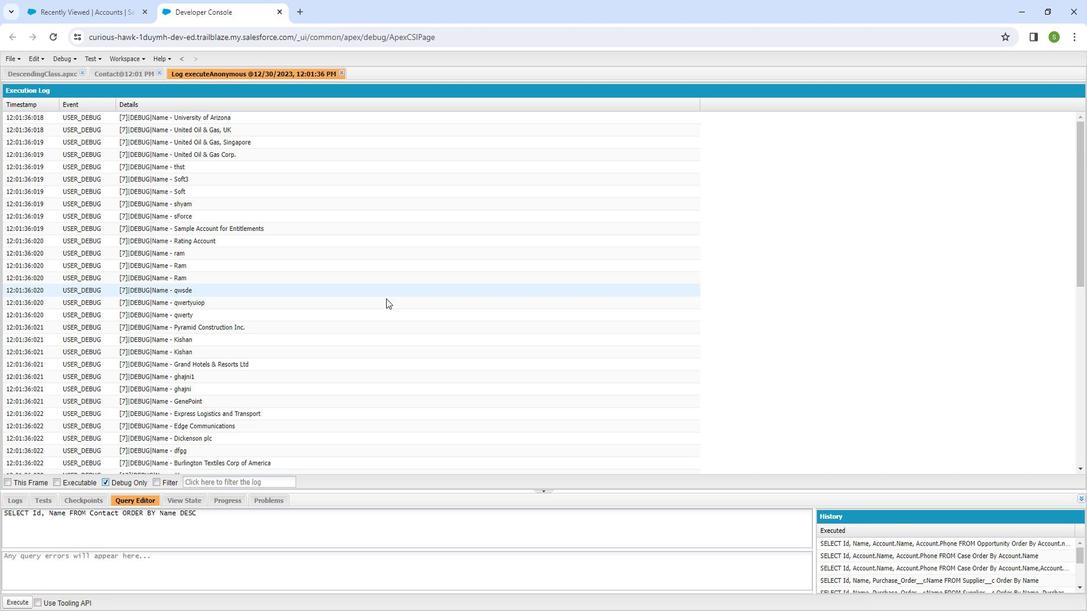 
Action: Mouse pressed middle at (226, 342)
Screenshot: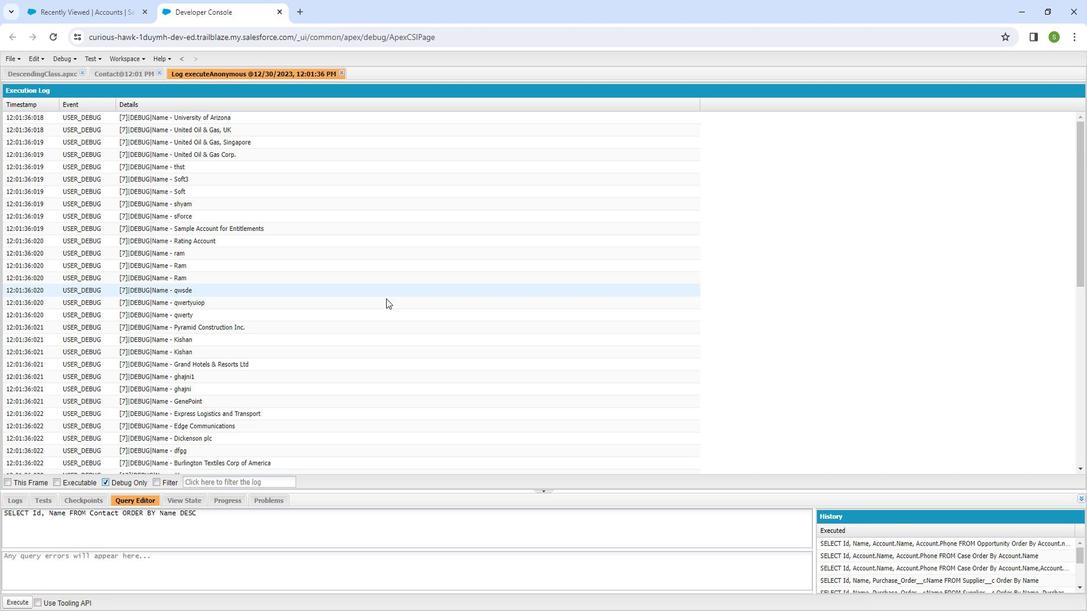
Action: Mouse scrolled (226, 341) with delta (0, 0)
Screenshot: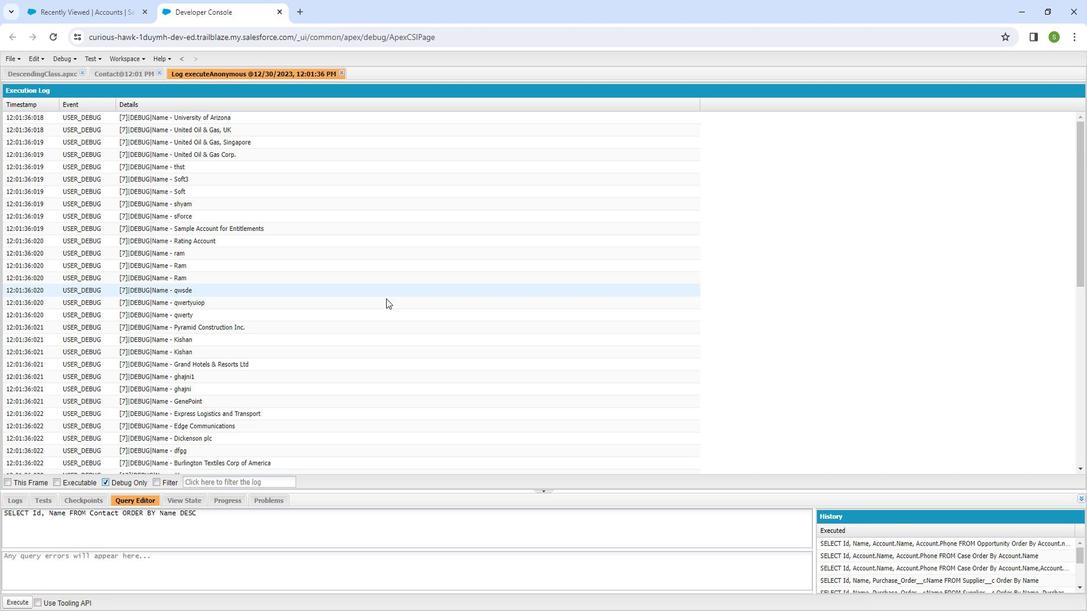 
Action: Mouse moved to (226, 343)
Screenshot: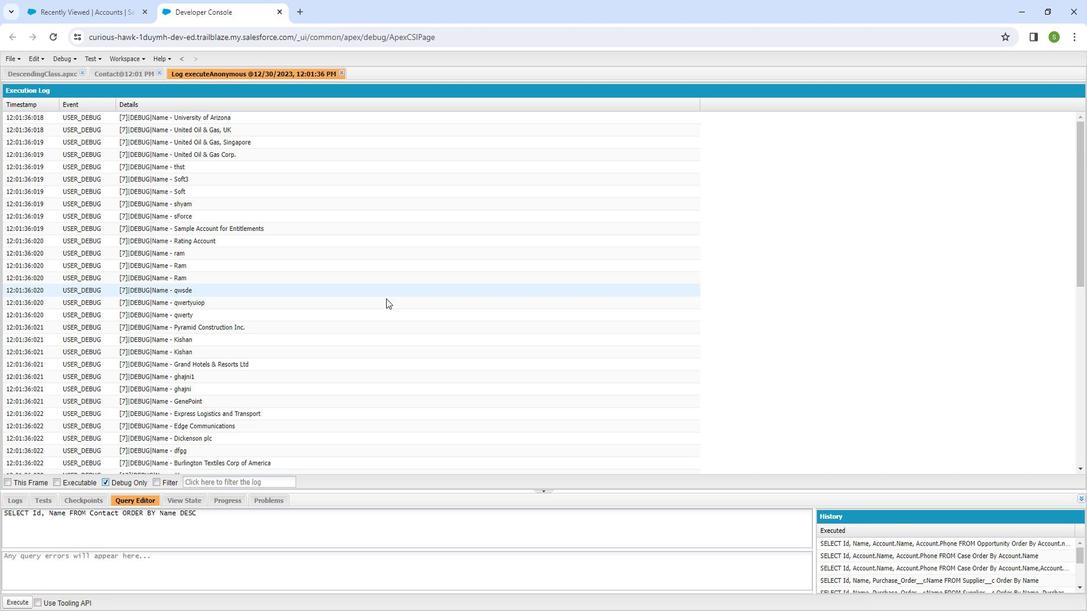 
Action: Mouse scrolled (226, 343) with delta (0, 0)
Screenshot: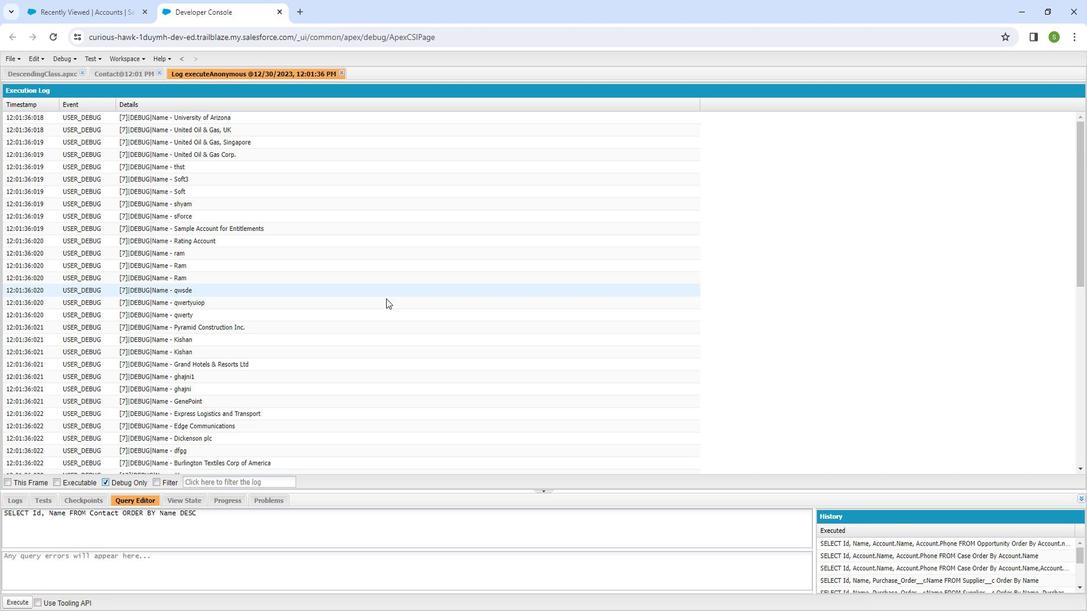 
Action: Mouse moved to (226, 344)
Screenshot: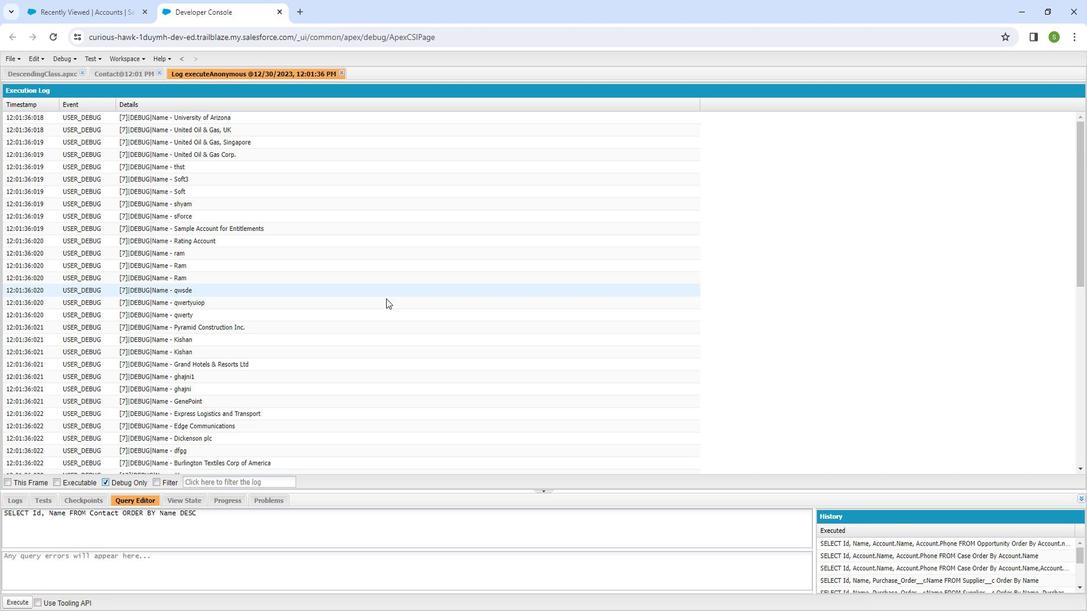 
Action: Mouse scrolled (226, 343) with delta (0, 0)
Screenshot: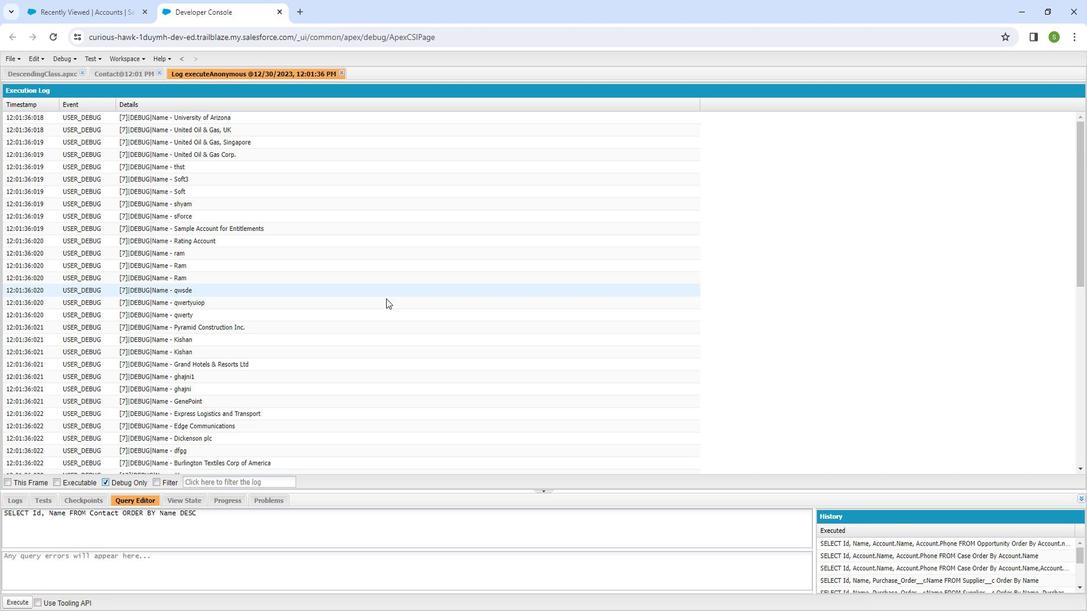 
Action: Mouse moved to (226, 344)
Screenshot: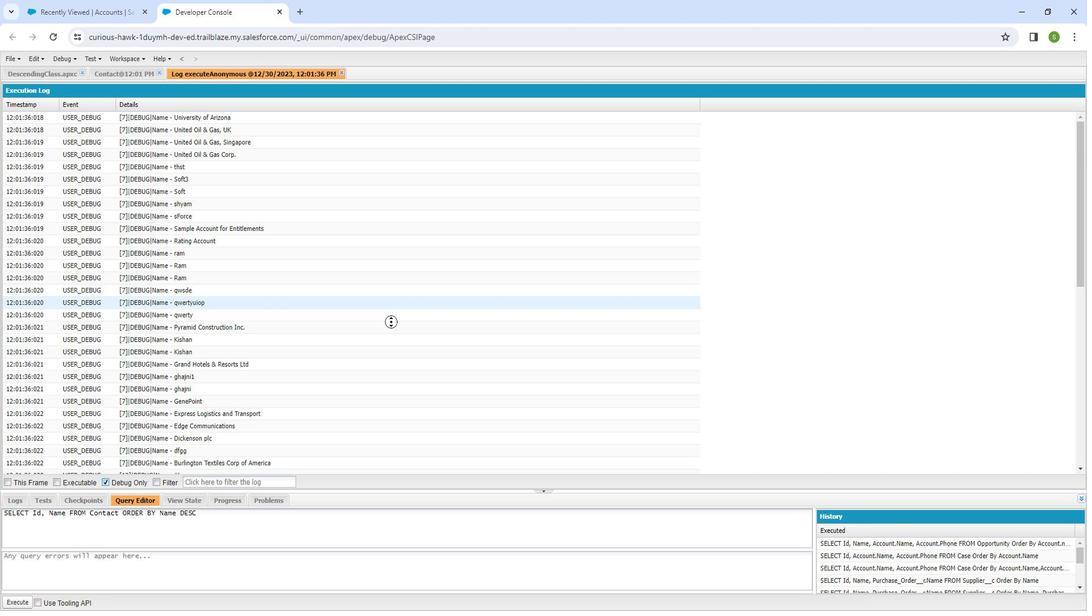 
Action: Mouse scrolled (226, 343) with delta (0, 0)
